 Task: Create a 5-day travel itinerary using available templates.
Action: Mouse moved to (541, 261)
Screenshot: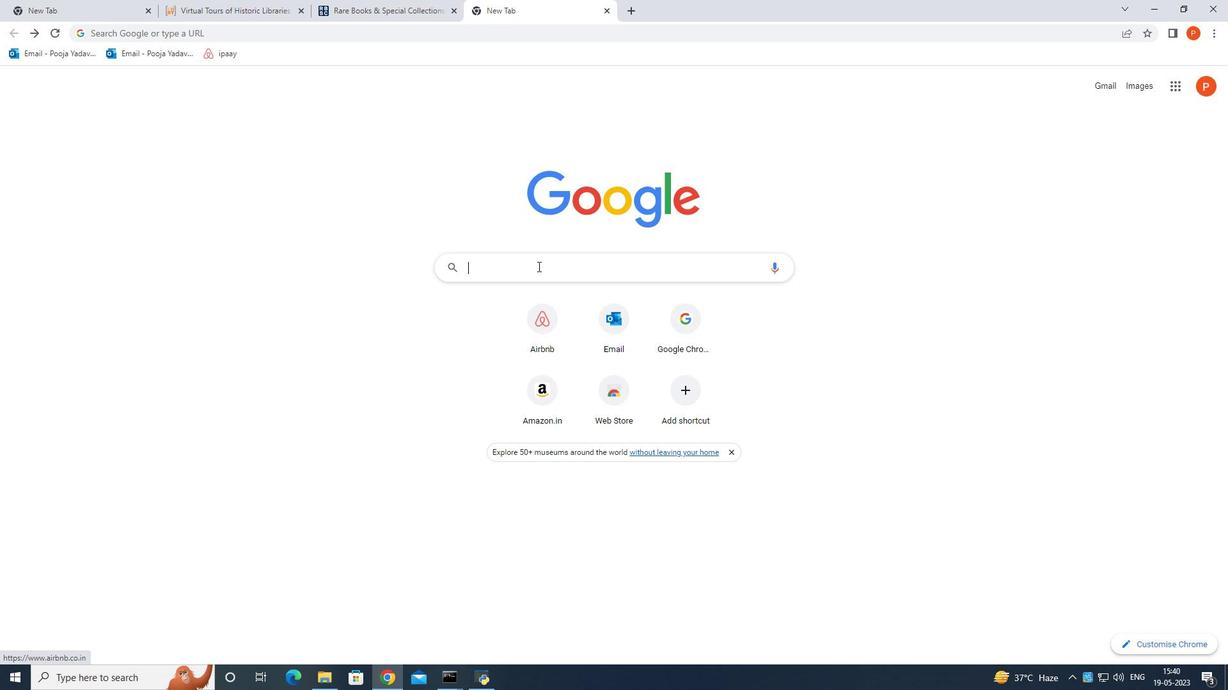 
Action: Mouse pressed left at (541, 261)
Screenshot: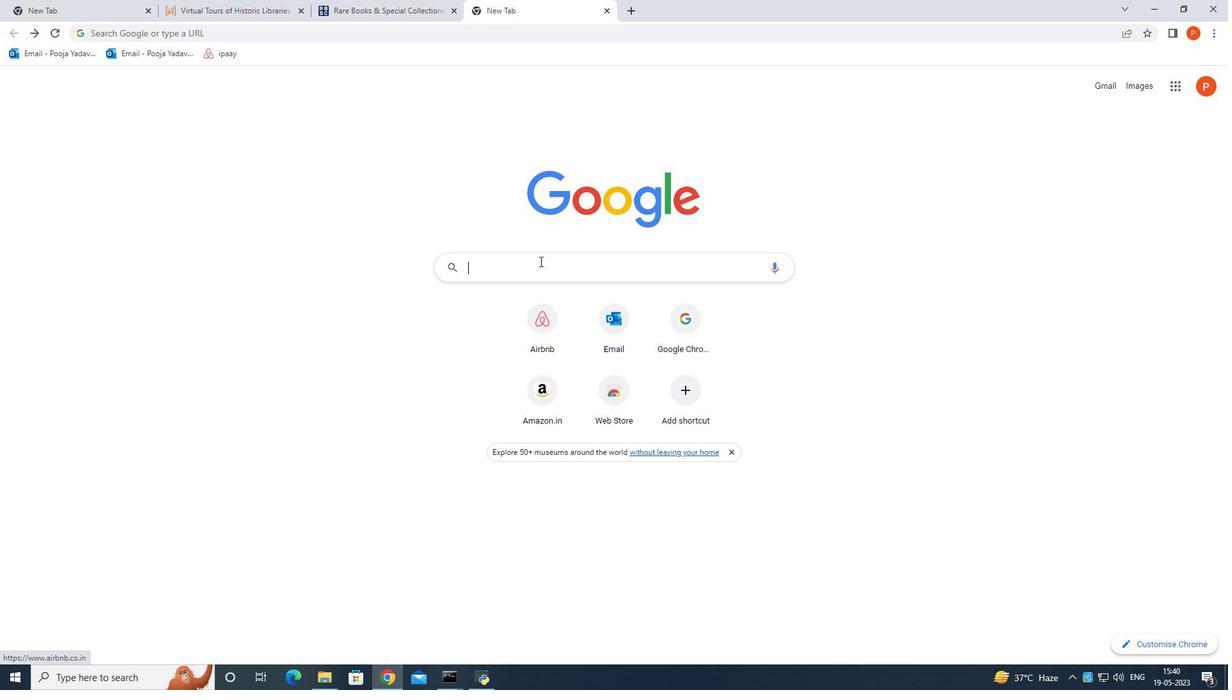 
Action: Mouse moved to (543, 273)
Screenshot: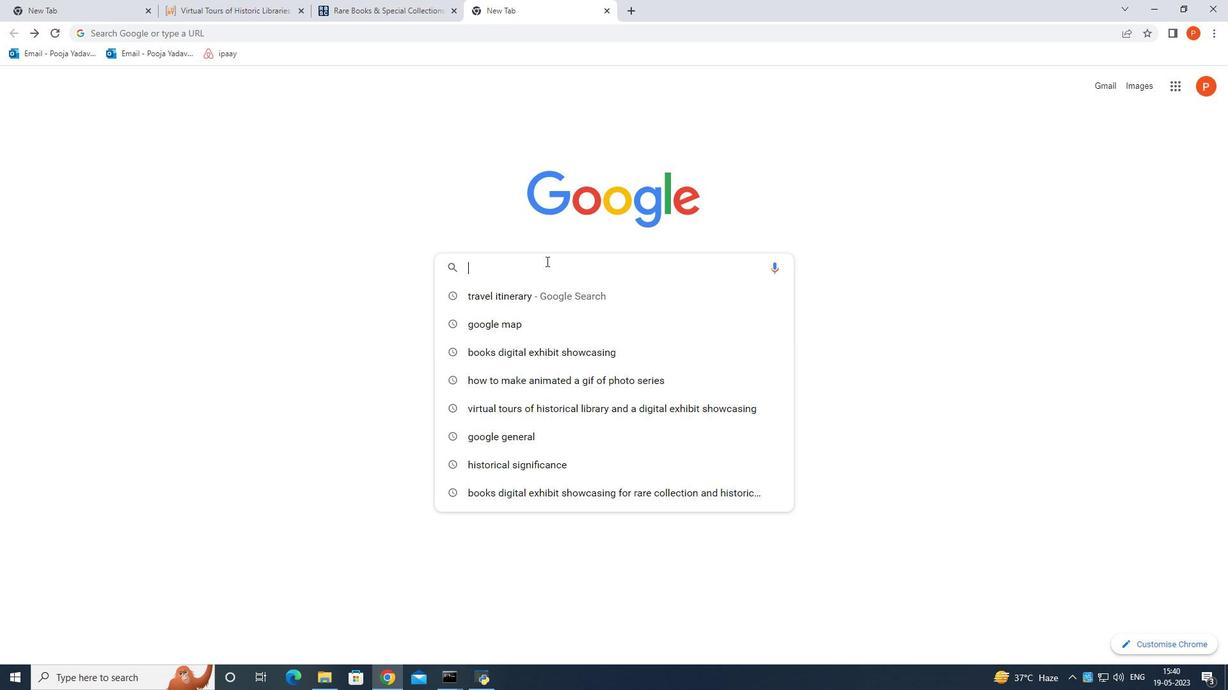 
Action: Key pressed trave<Key.down><Key.enter>
Screenshot: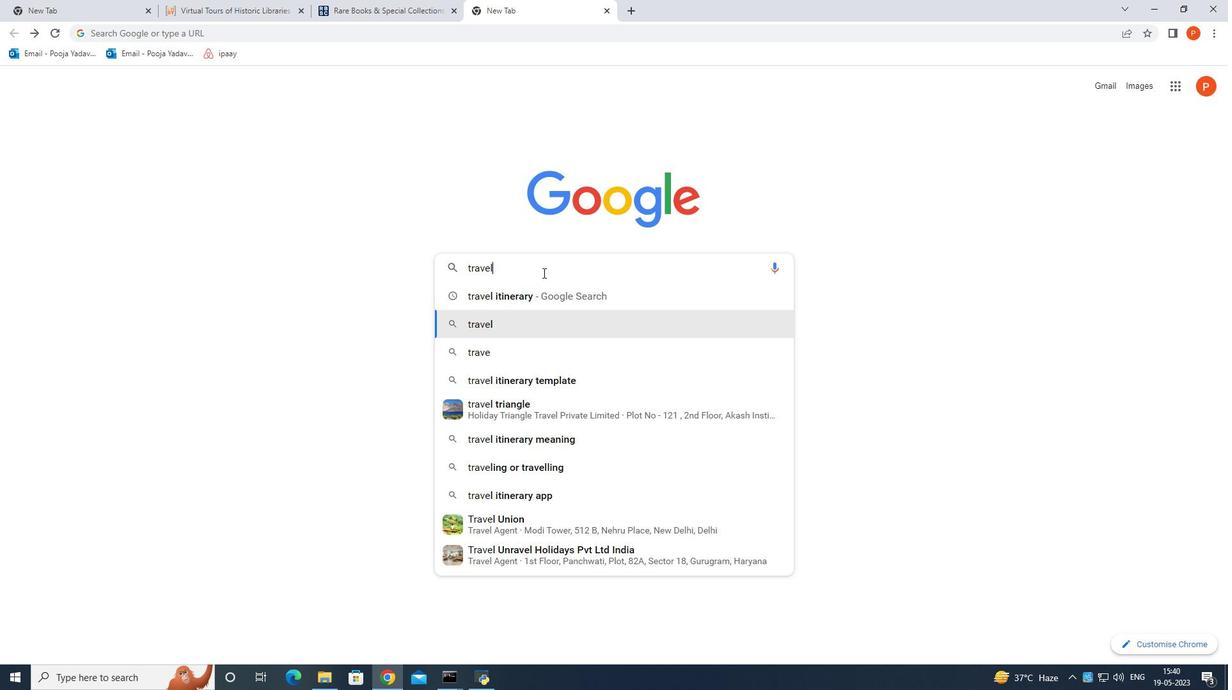 
Action: Mouse moved to (324, 61)
Screenshot: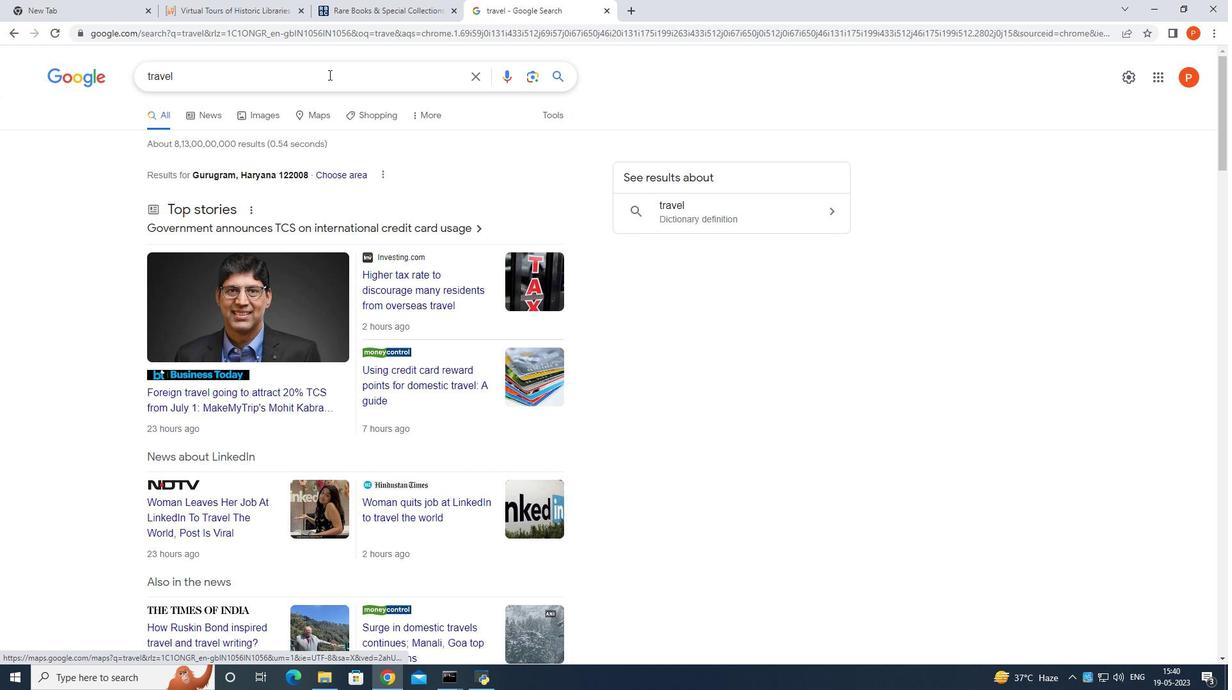 
Action: Mouse pressed left at (324, 61)
Screenshot: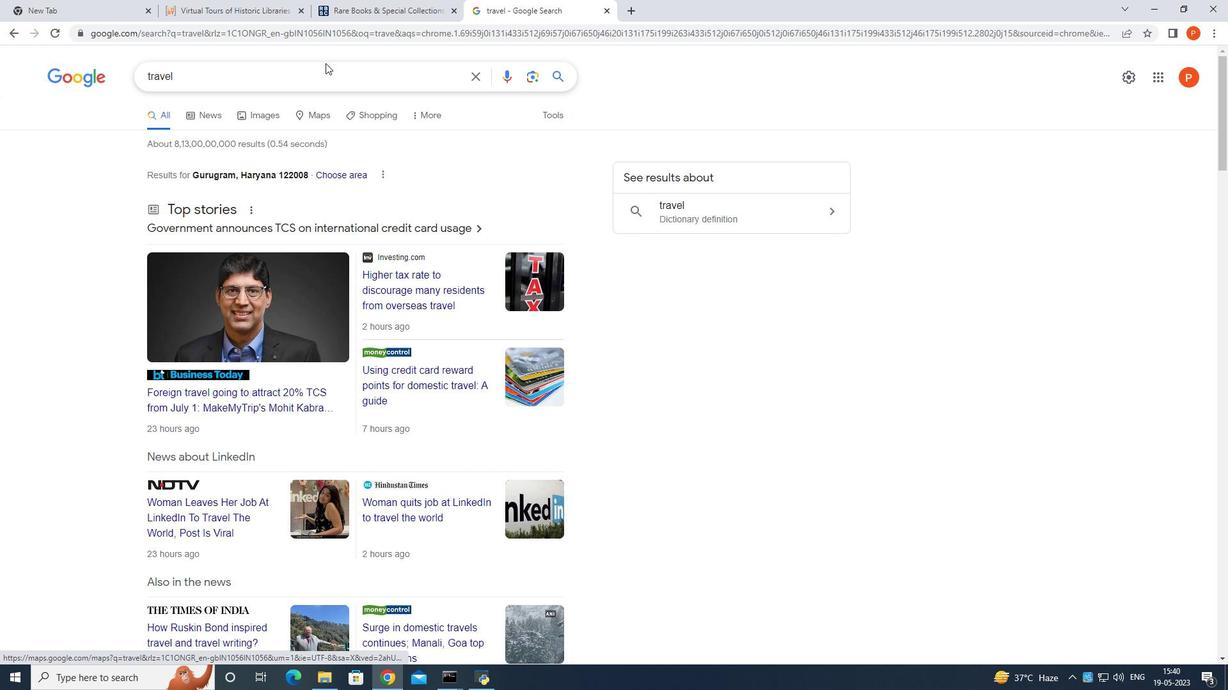
Action: Mouse moved to (320, 68)
Screenshot: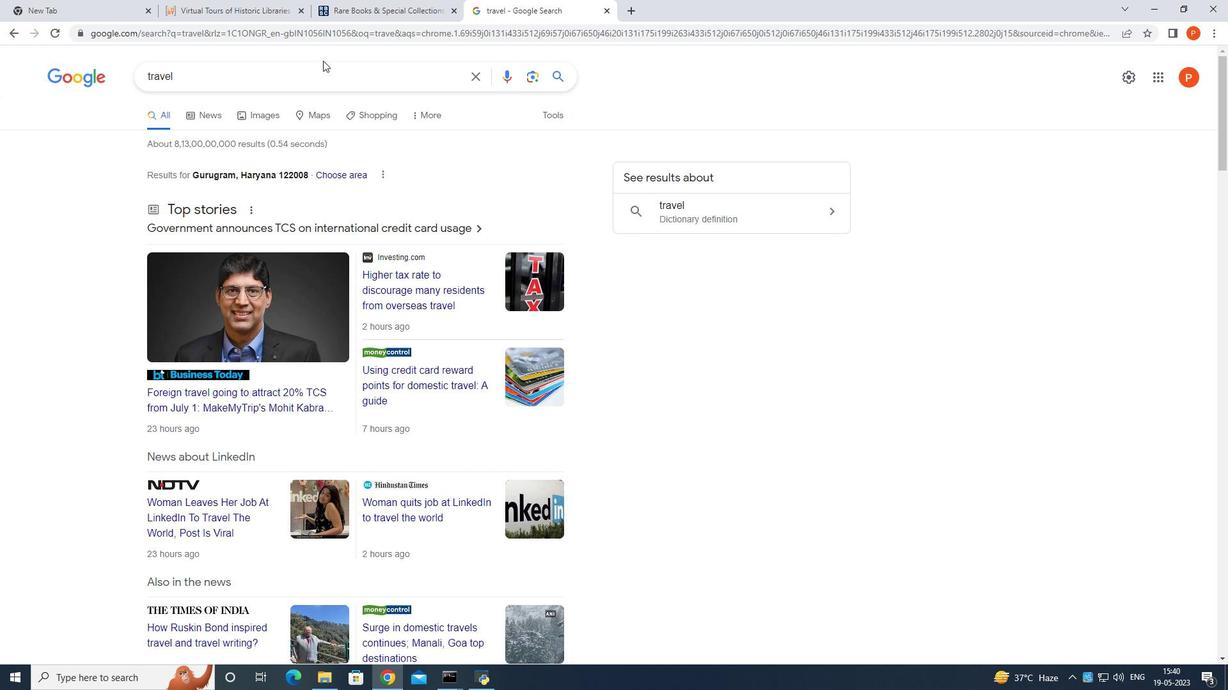 
Action: Mouse pressed left at (320, 68)
Screenshot: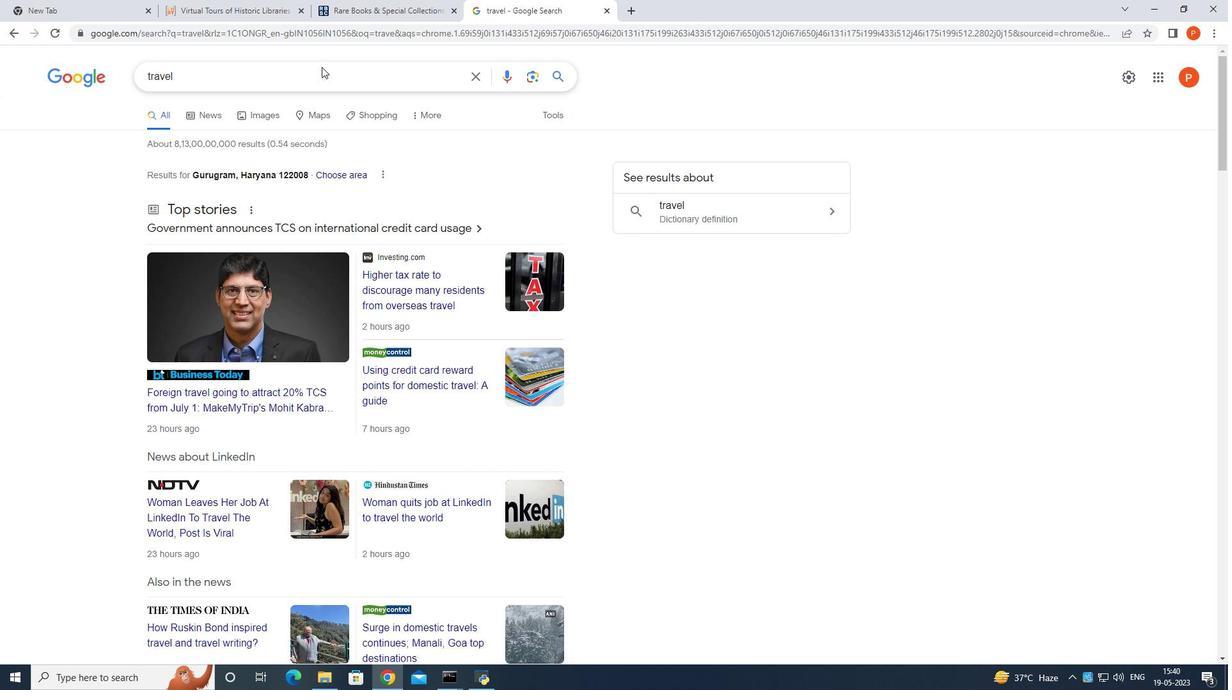 
Action: Mouse moved to (308, 88)
Screenshot: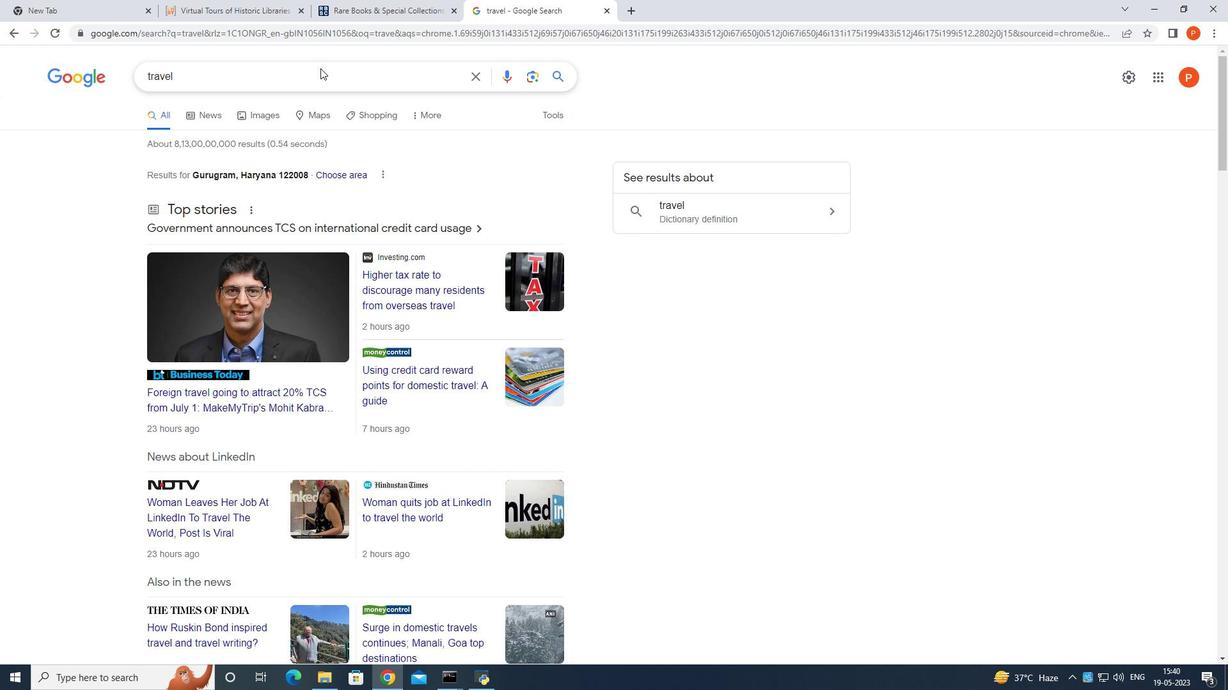 
Action: Mouse pressed left at (308, 88)
Screenshot: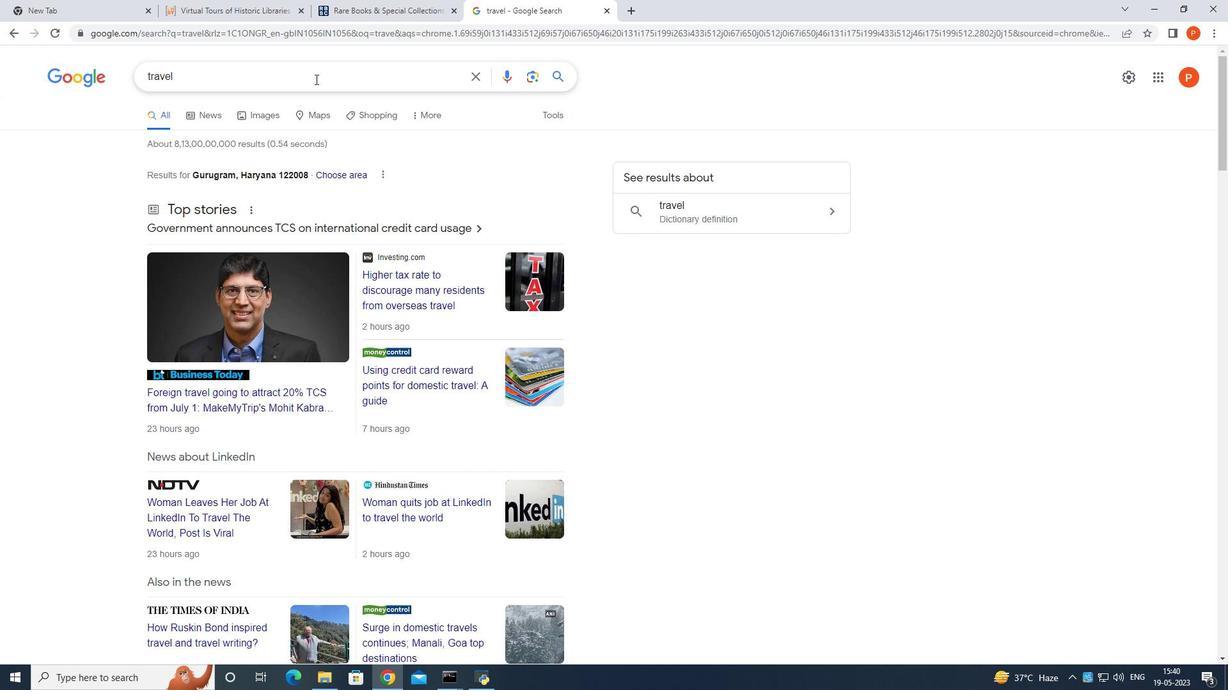 
Action: Mouse moved to (318, 74)
Screenshot: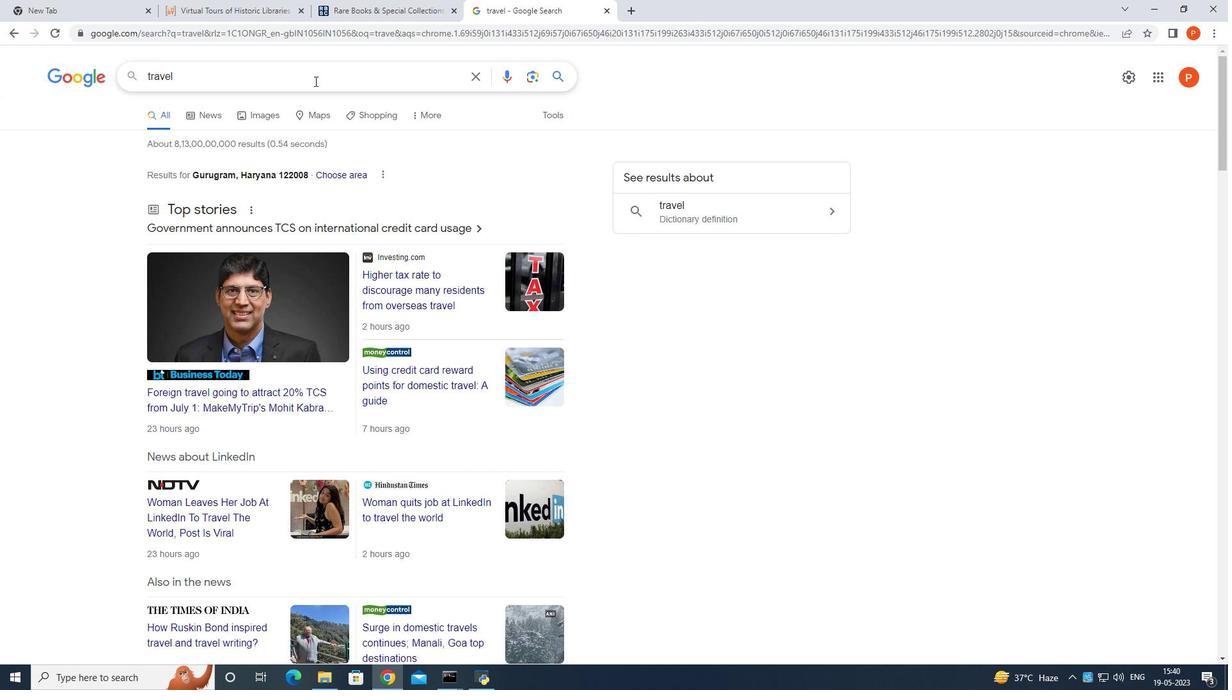 
Action: Mouse pressed left at (318, 74)
Screenshot: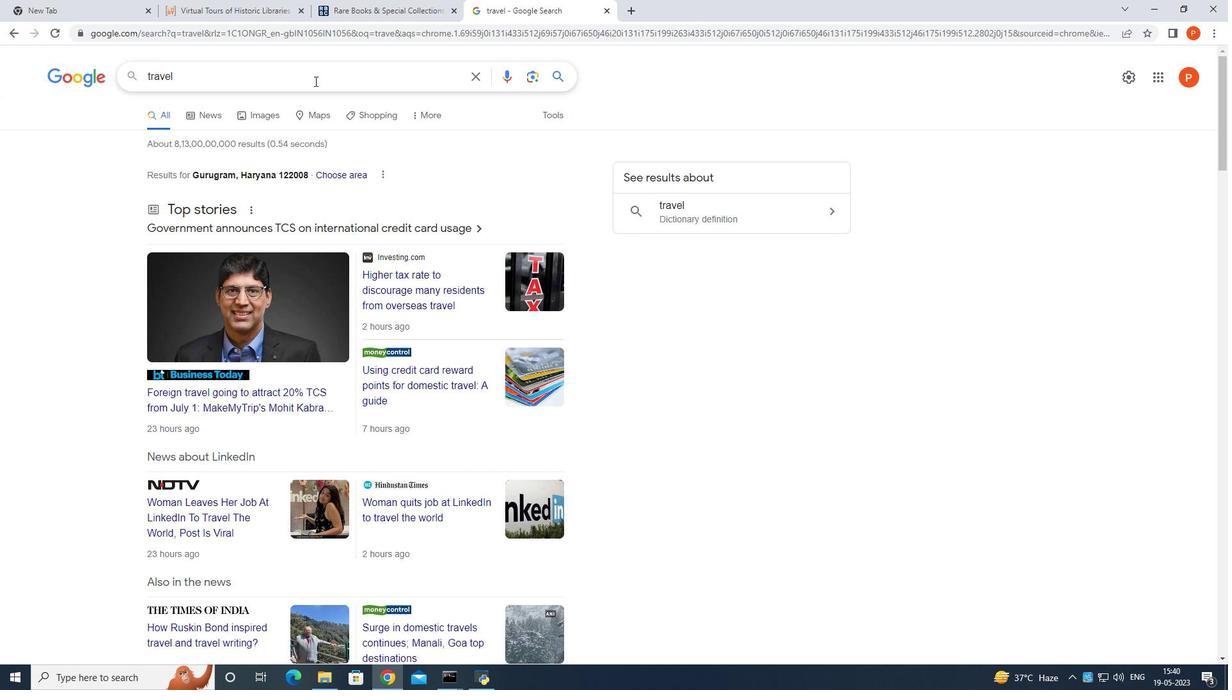 
Action: Mouse moved to (320, 72)
Screenshot: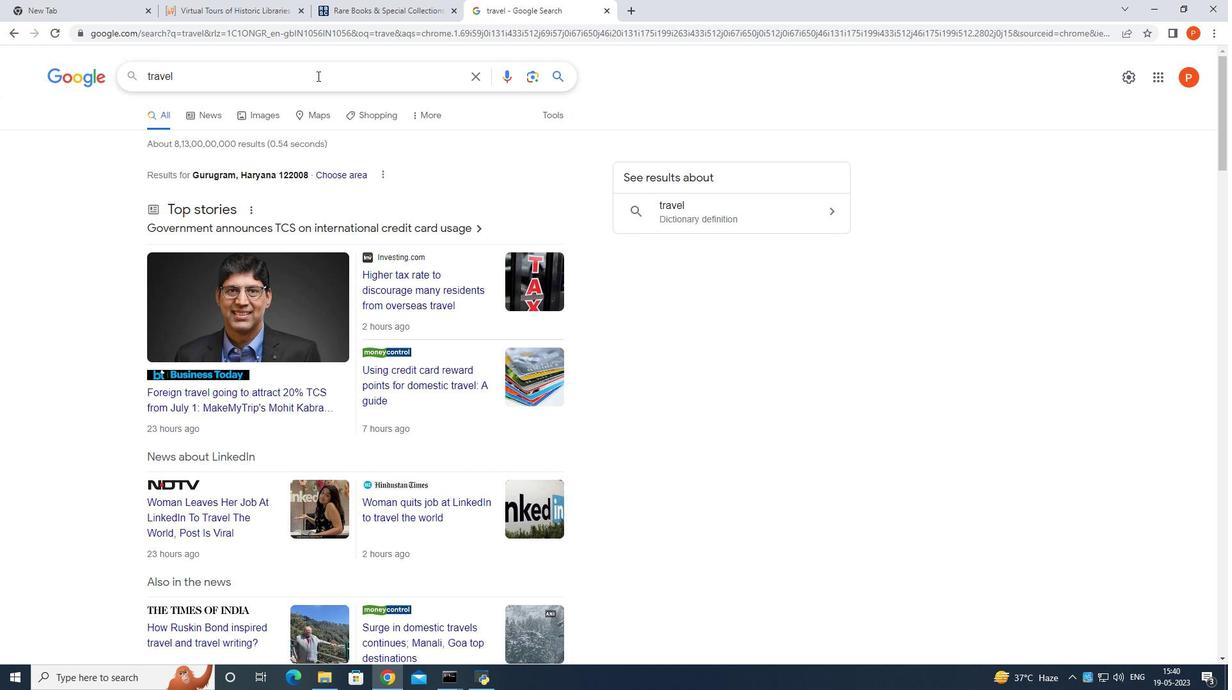 
Action: Key pressed <Key.space>
Screenshot: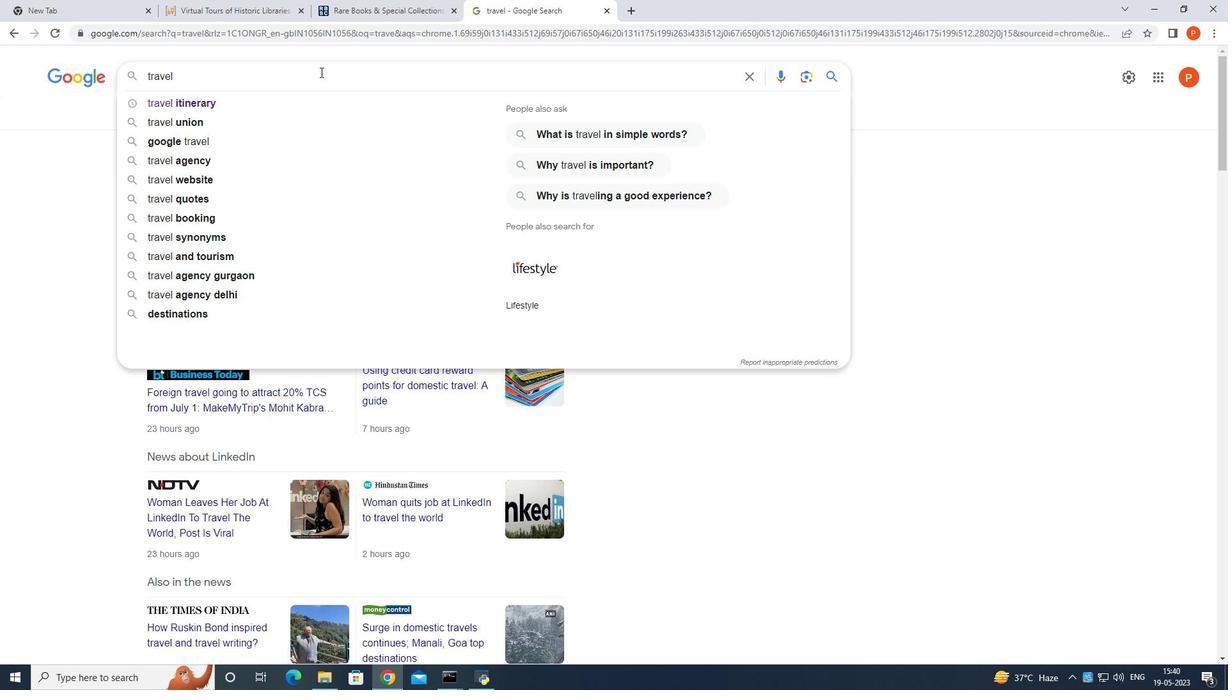 
Action: Mouse moved to (321, 72)
Screenshot: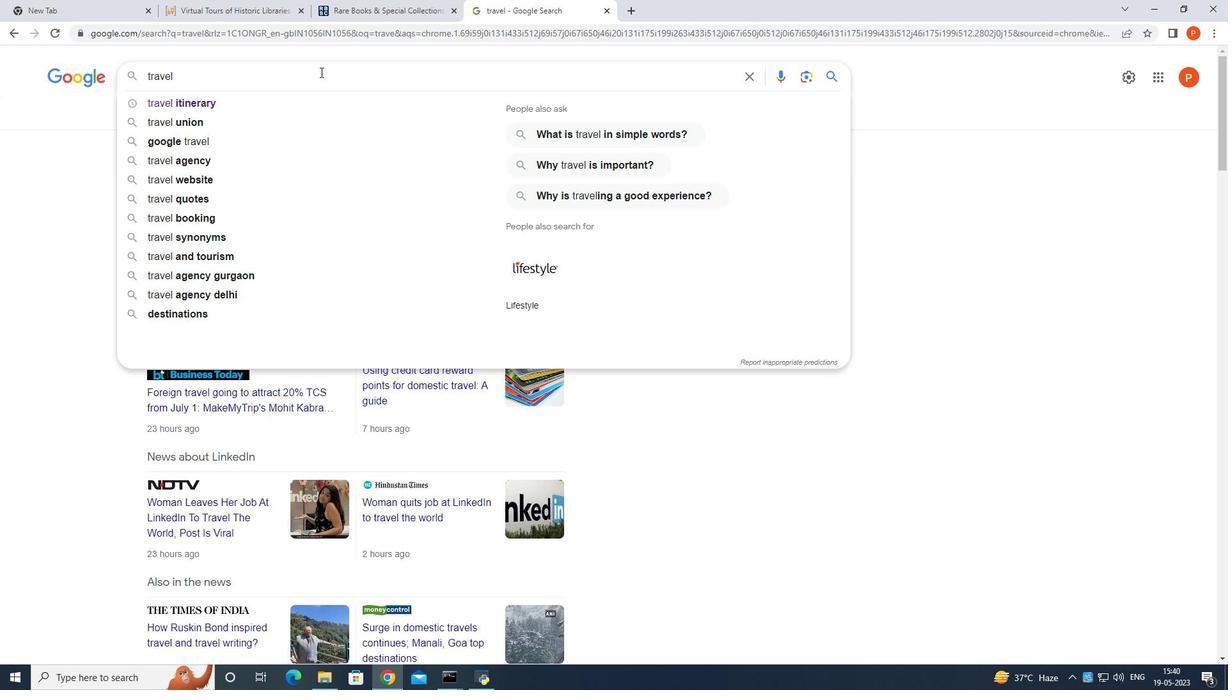 
Action: Key pressed iti<Key.down><Key.enter>
Screenshot: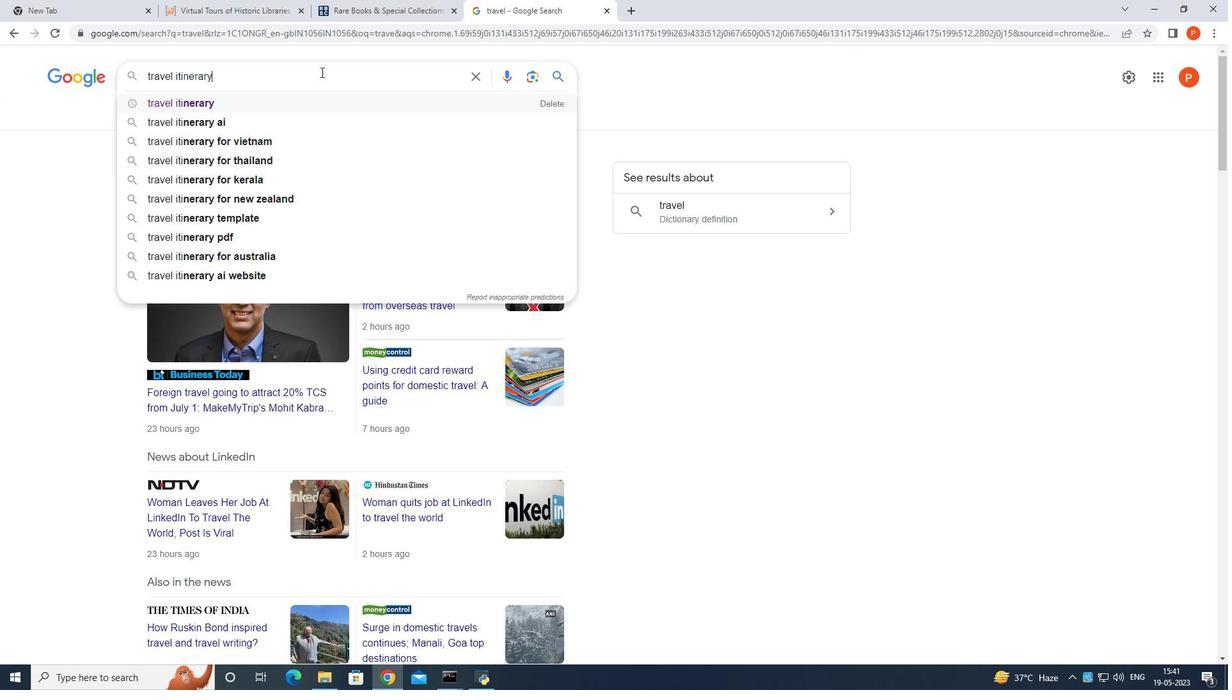 
Action: Mouse moved to (334, 88)
Screenshot: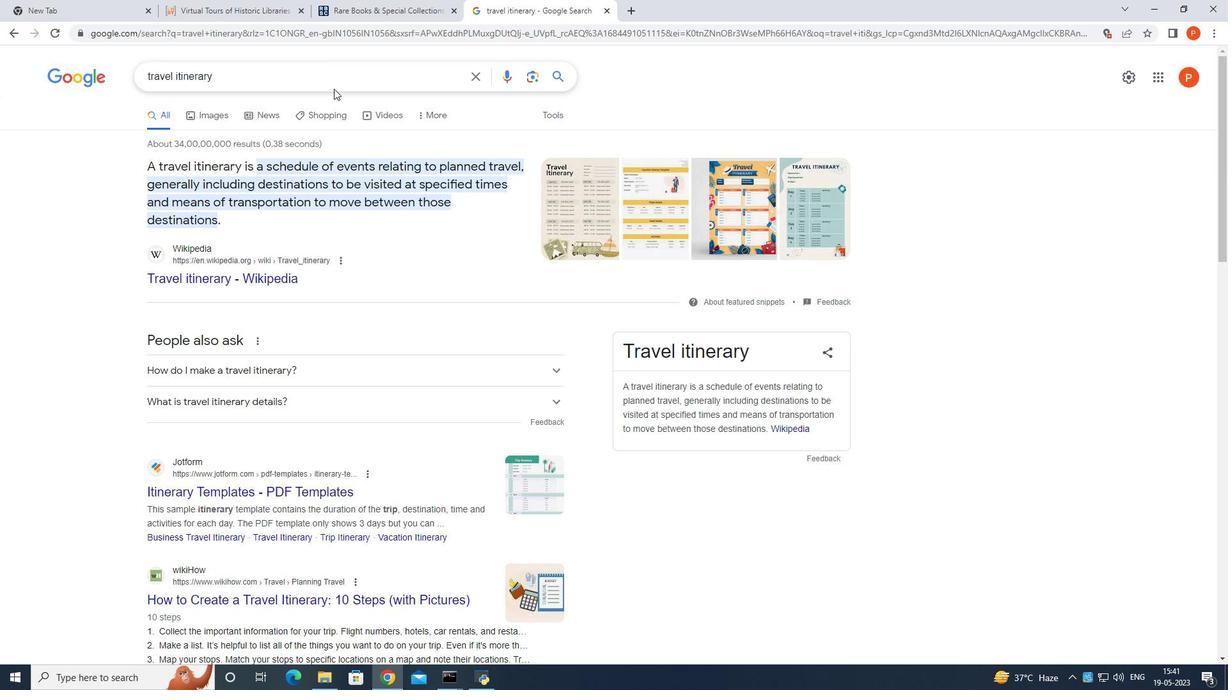 
Action: Mouse scrolled (334, 88) with delta (0, 0)
Screenshot: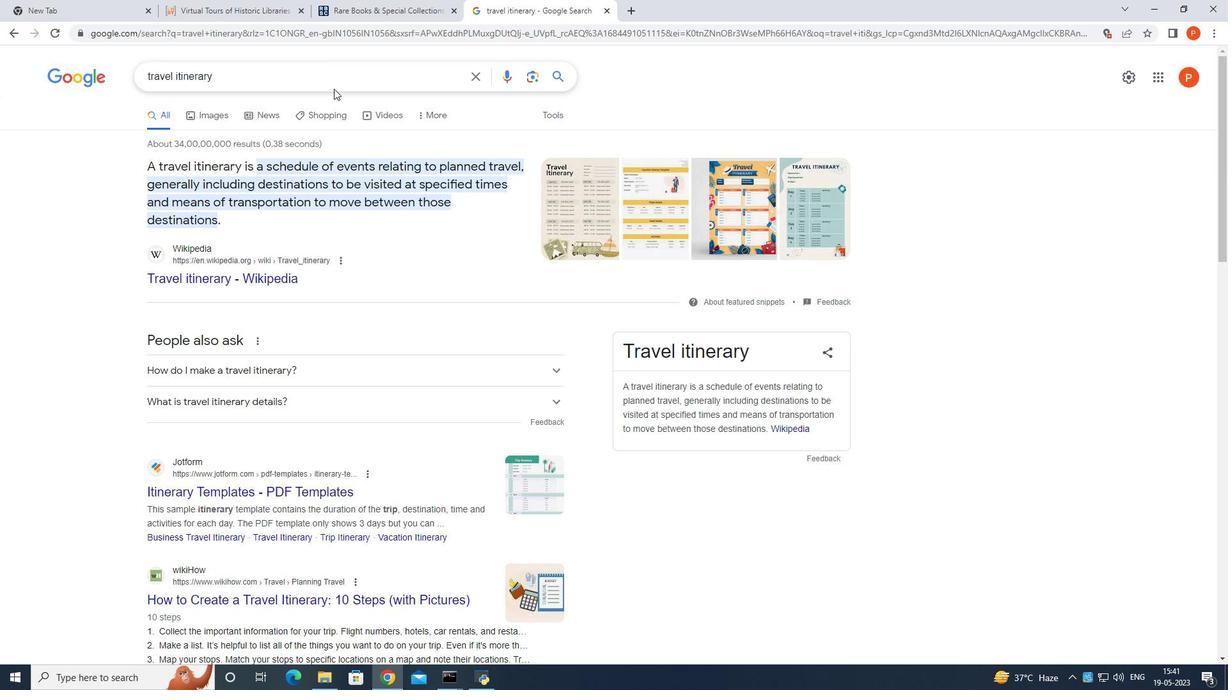 
Action: Mouse scrolled (334, 89) with delta (0, 0)
Screenshot: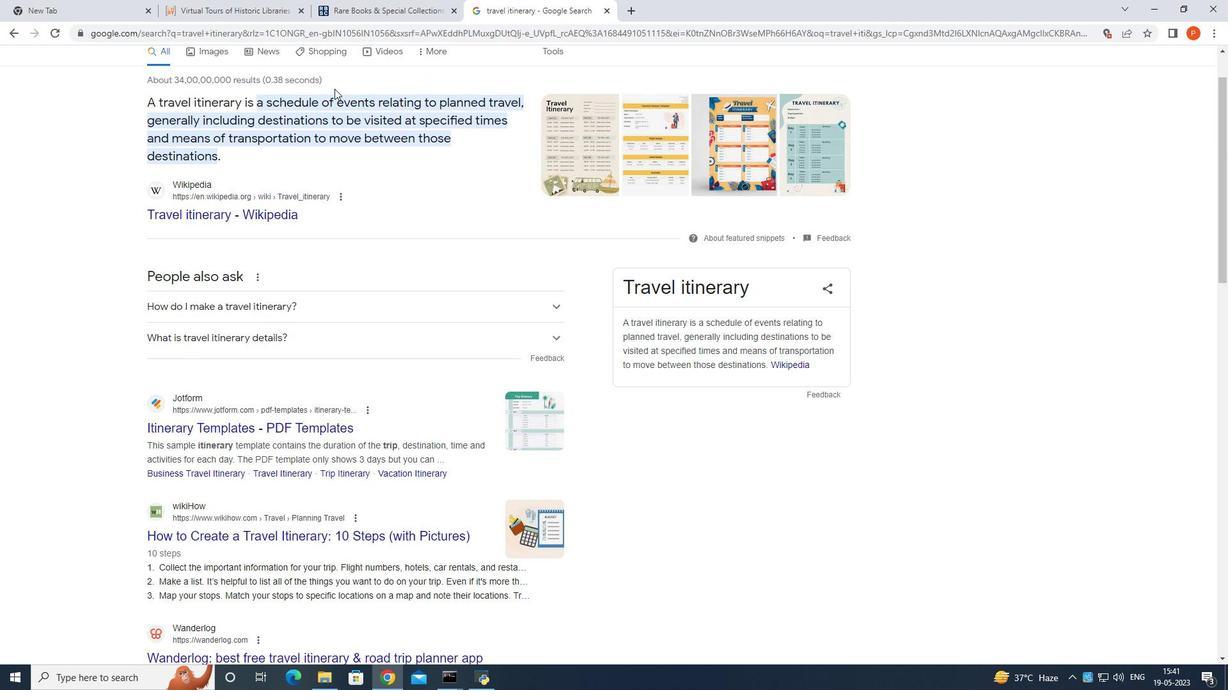 
Action: Mouse moved to (562, 210)
Screenshot: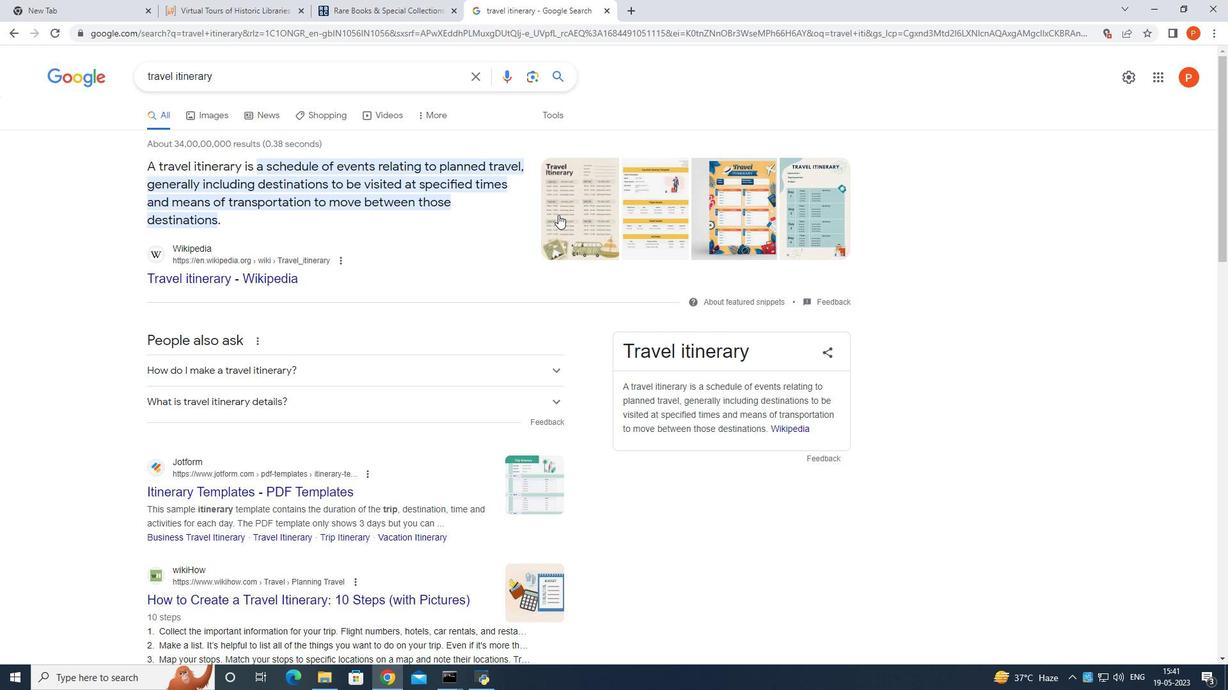 
Action: Mouse pressed left at (562, 210)
Screenshot: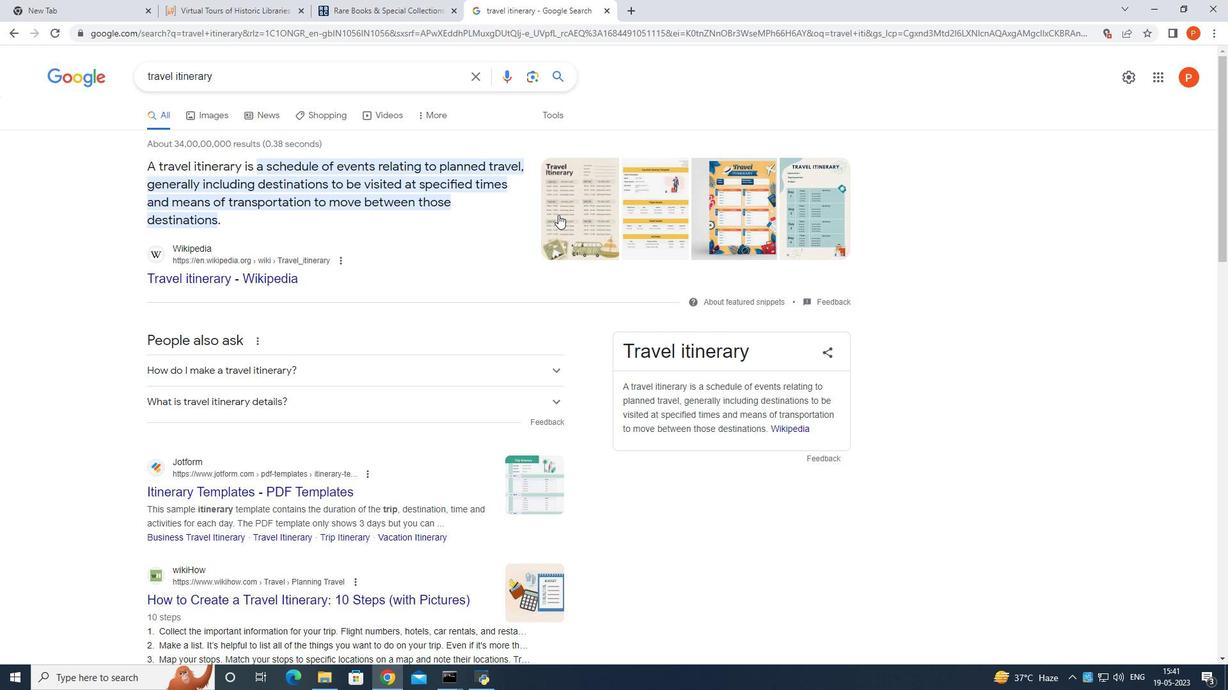 
Action: Mouse moved to (891, 287)
Screenshot: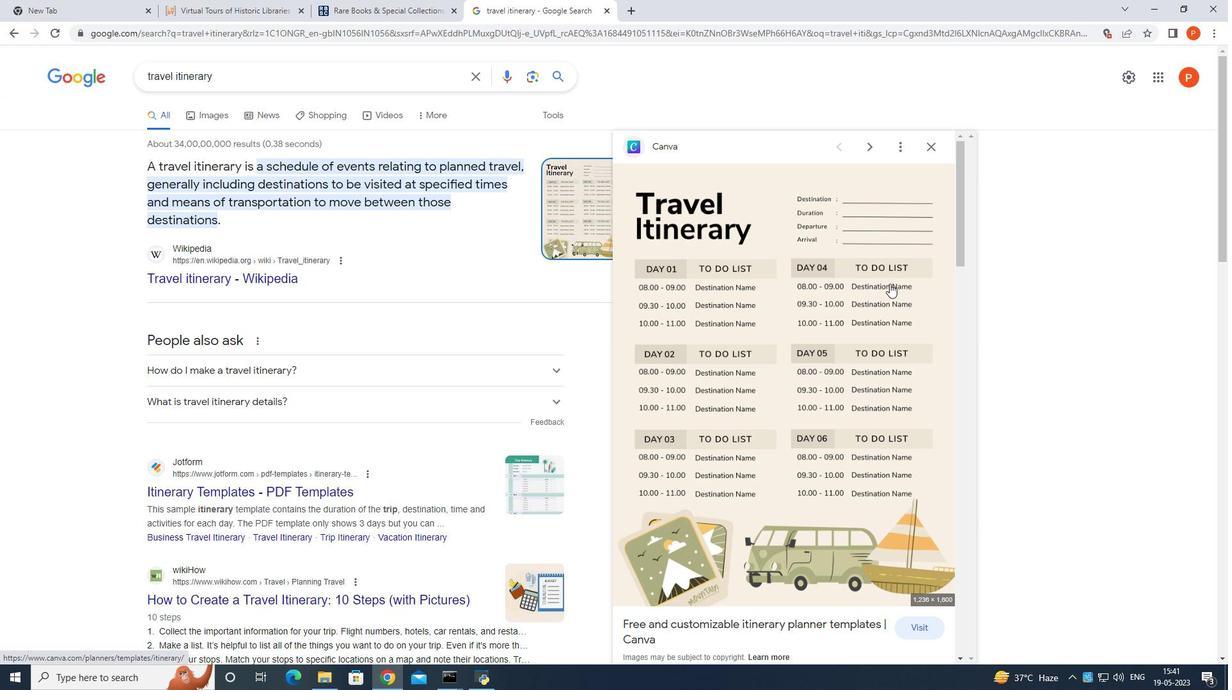 
Action: Mouse scrolled (891, 286) with delta (0, 0)
Screenshot: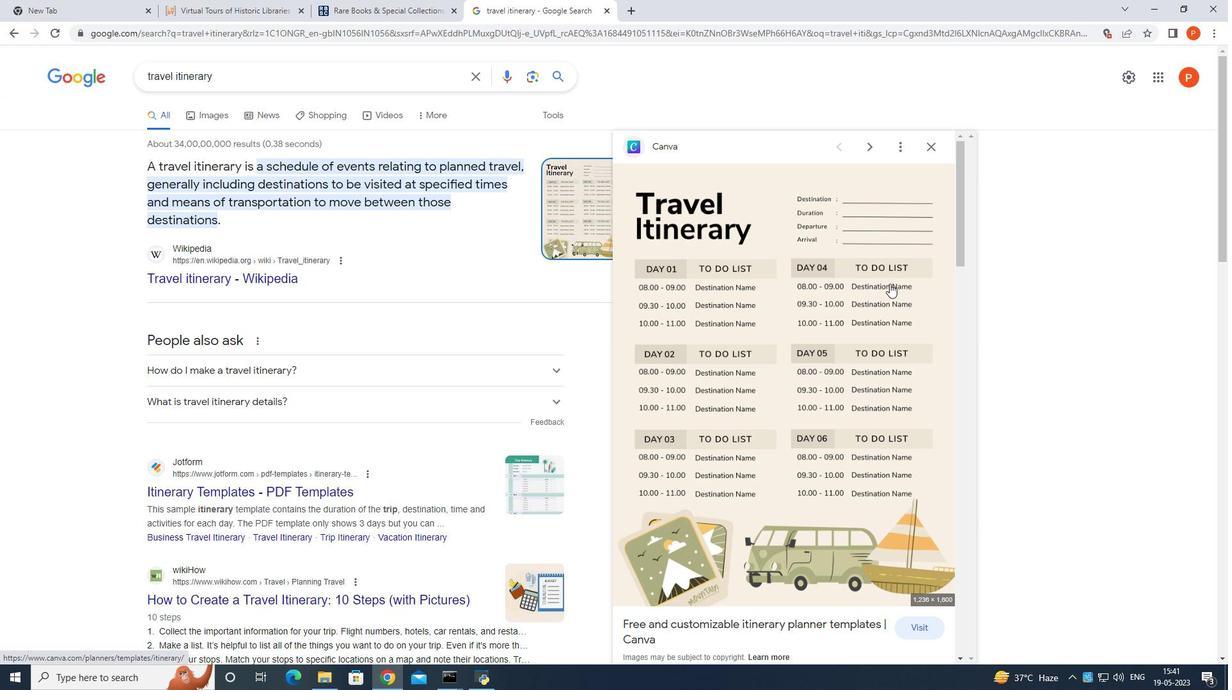 
Action: Mouse scrolled (891, 286) with delta (0, 0)
Screenshot: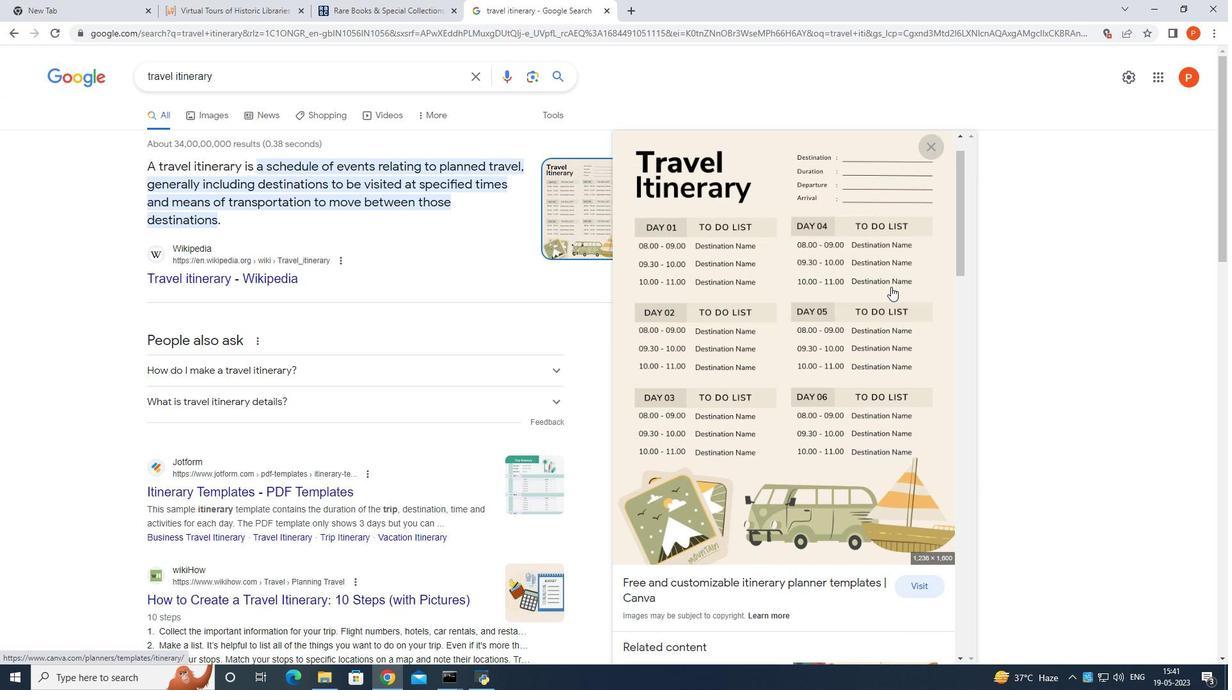 
Action: Mouse moved to (891, 287)
Screenshot: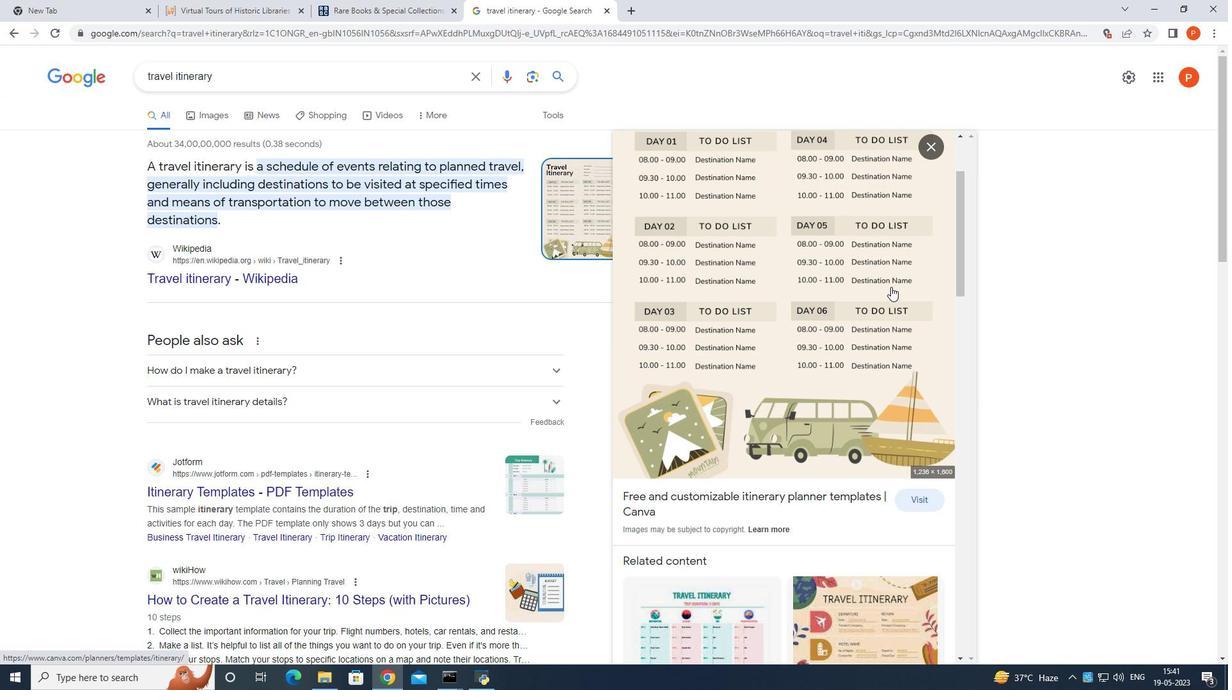 
Action: Mouse scrolled (891, 286) with delta (0, 0)
Screenshot: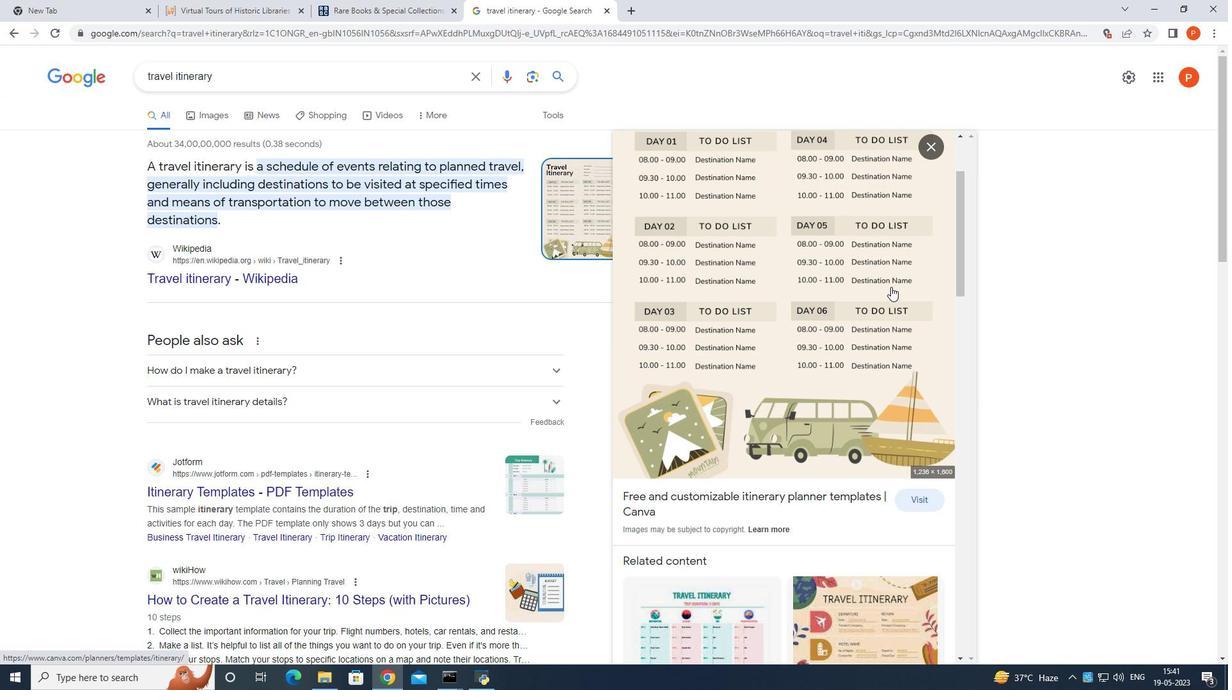 
Action: Mouse scrolled (891, 287) with delta (0, 0)
Screenshot: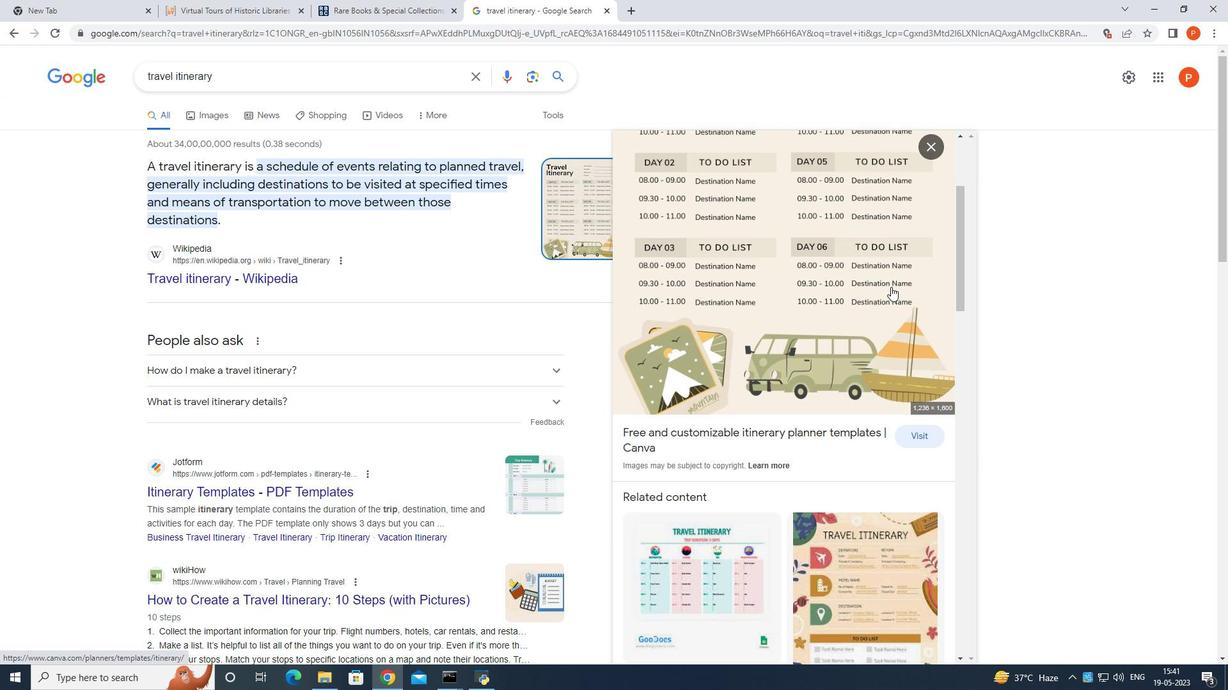 
Action: Mouse scrolled (891, 287) with delta (0, 0)
Screenshot: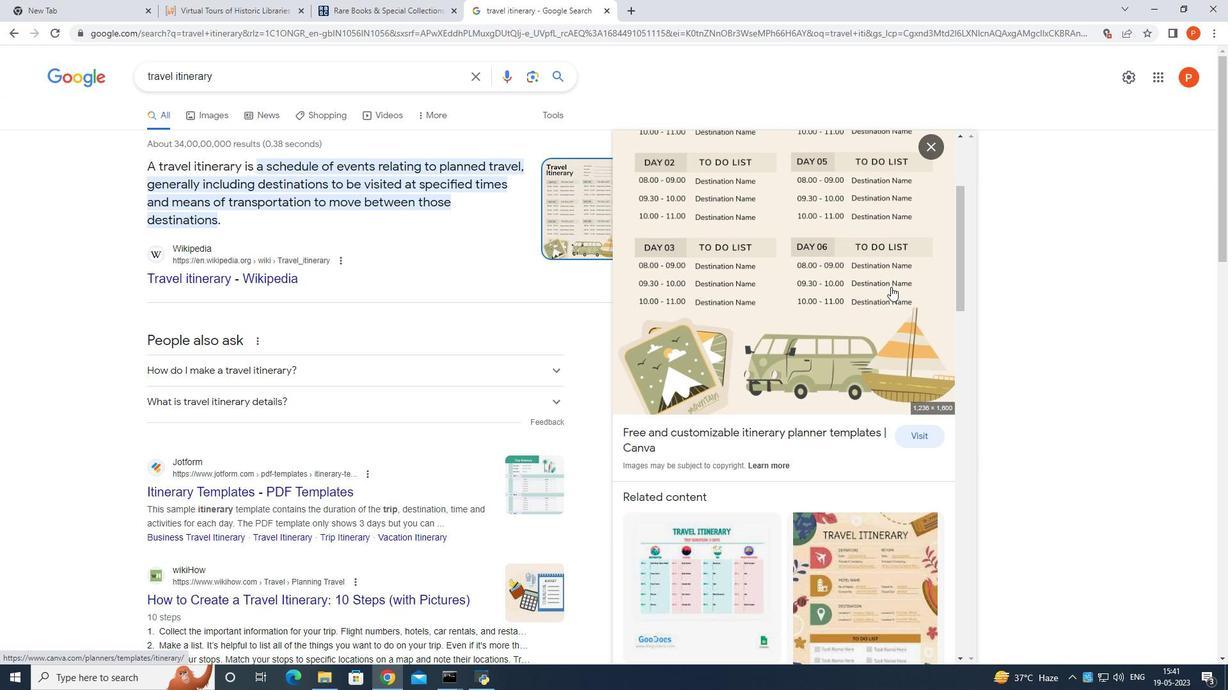 
Action: Mouse moved to (839, 319)
Screenshot: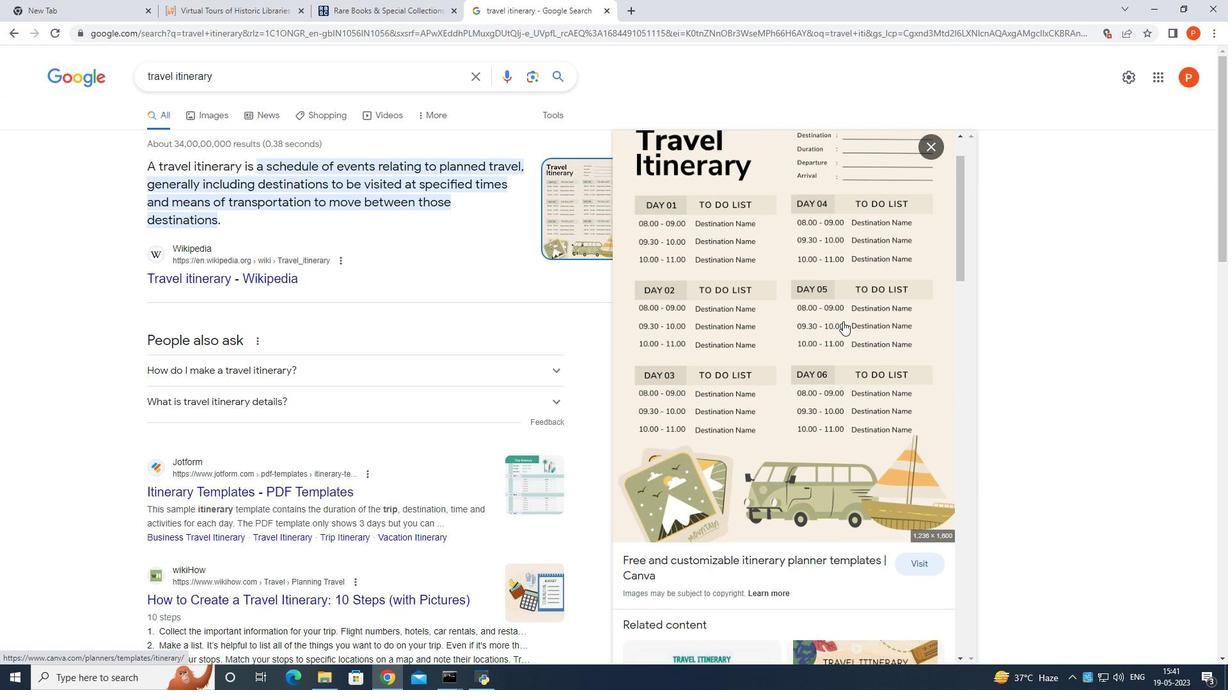 
Action: Mouse scrolled (839, 318) with delta (0, 0)
Screenshot: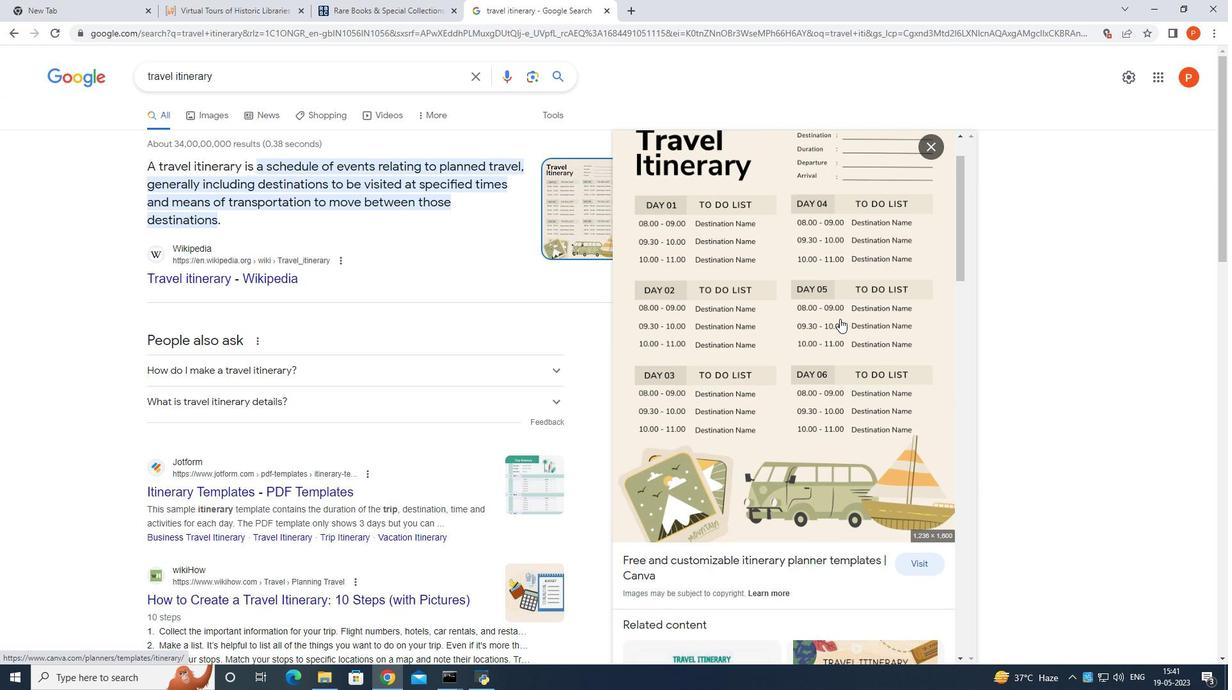
Action: Mouse scrolled (839, 318) with delta (0, 0)
Screenshot: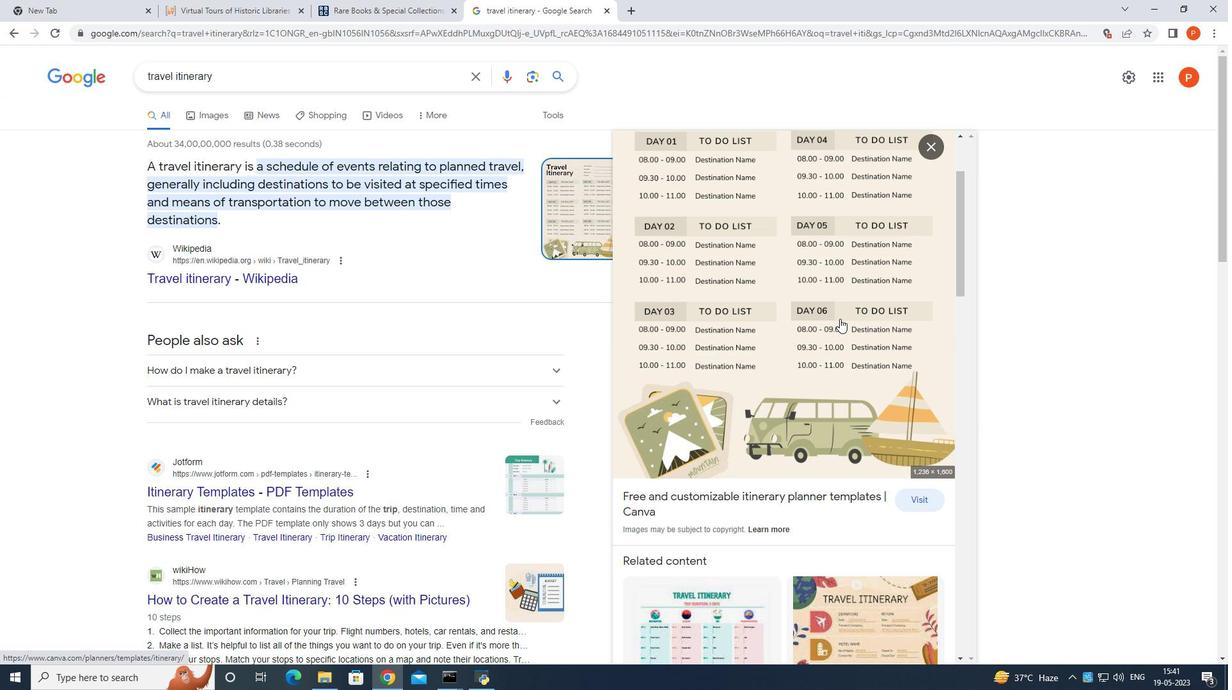 
Action: Mouse moved to (839, 319)
Screenshot: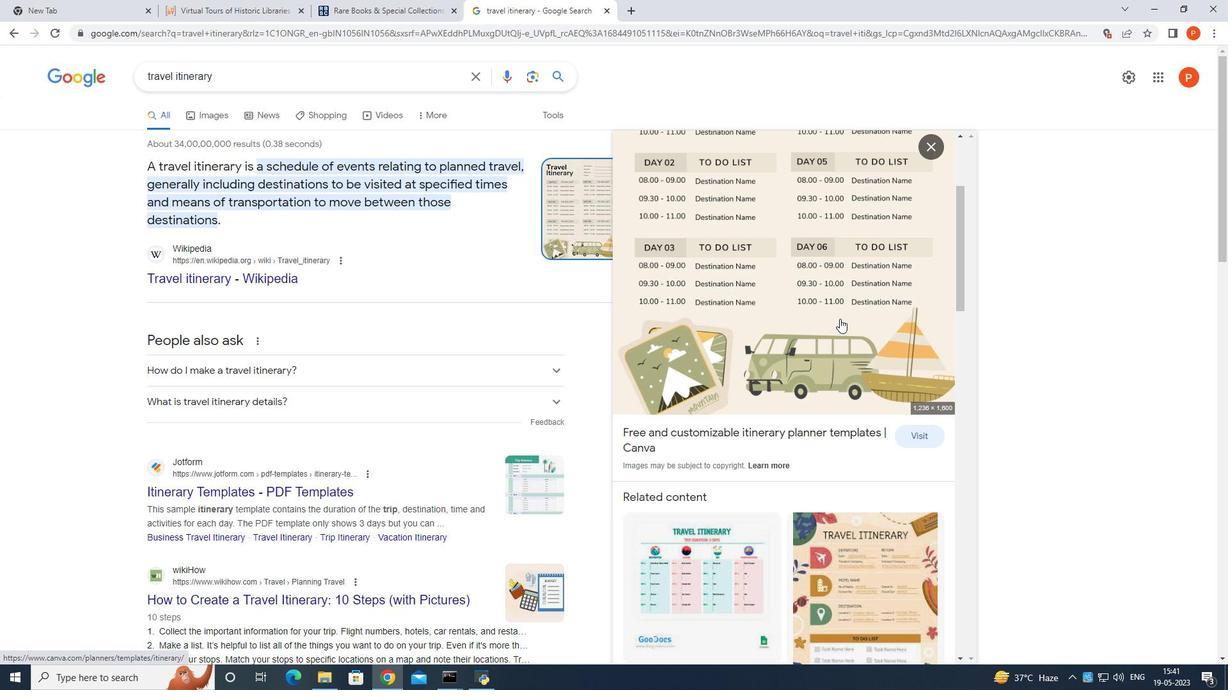 
Action: Mouse scrolled (839, 318) with delta (0, 0)
Screenshot: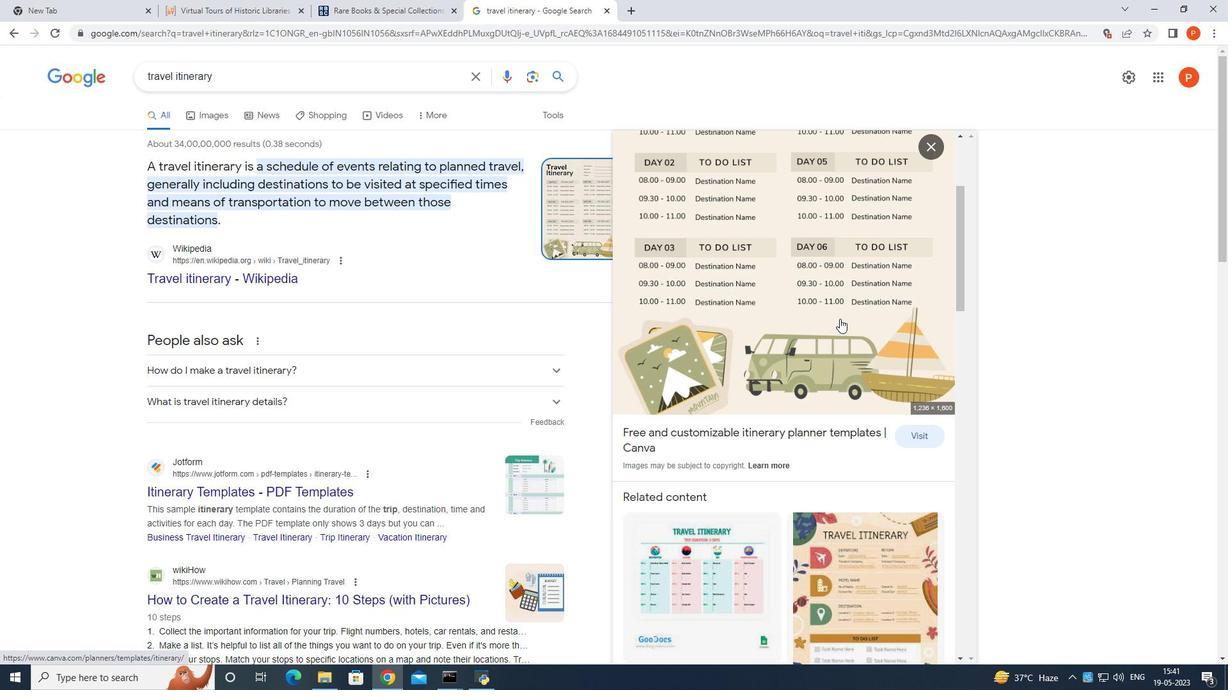 
Action: Mouse scrolled (839, 318) with delta (0, 0)
Screenshot: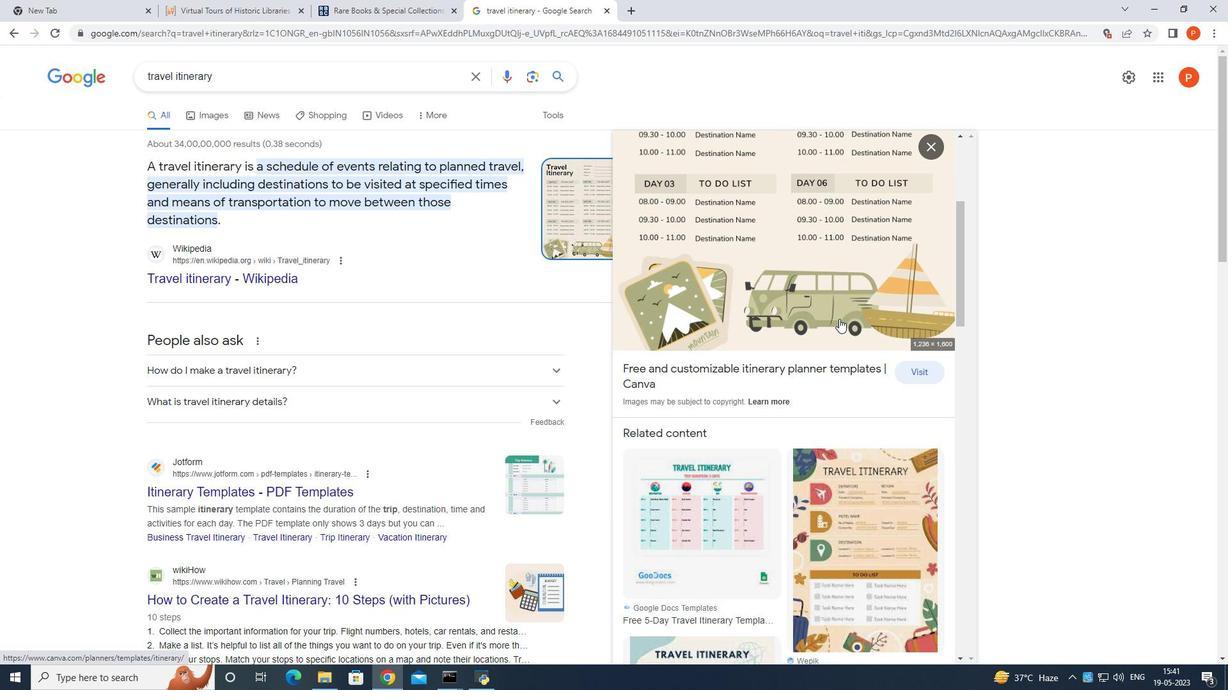 
Action: Mouse moved to (562, 364)
Screenshot: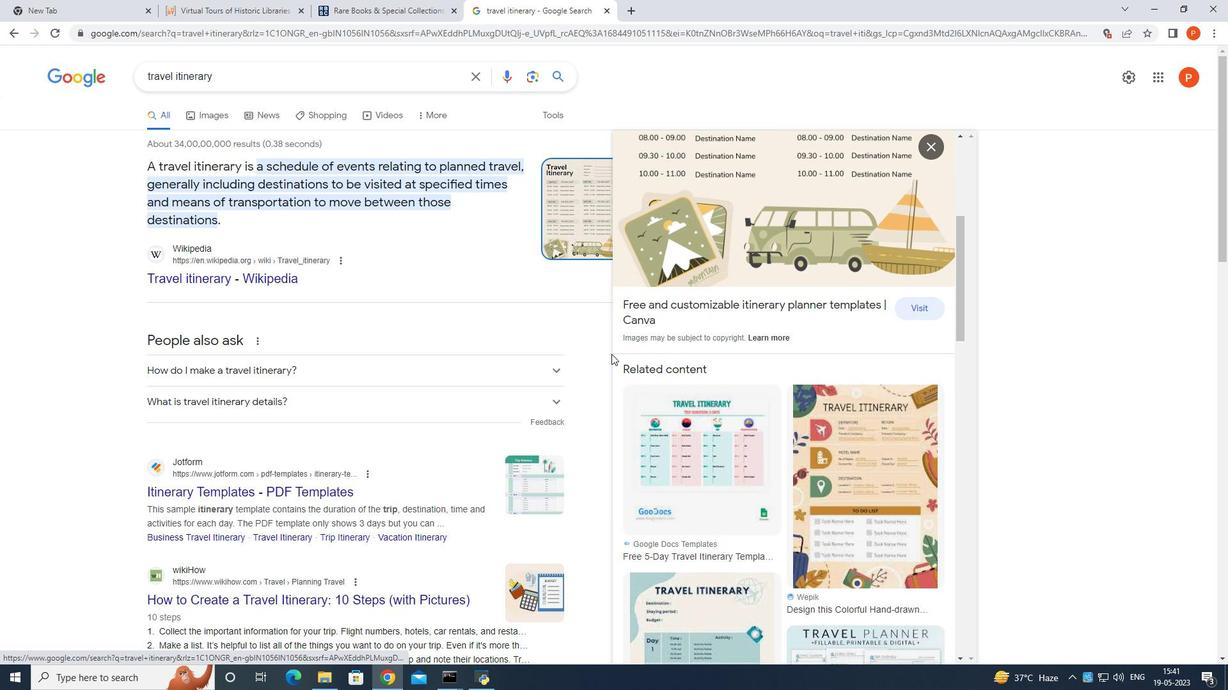 
Action: Mouse pressed left at (562, 364)
Screenshot: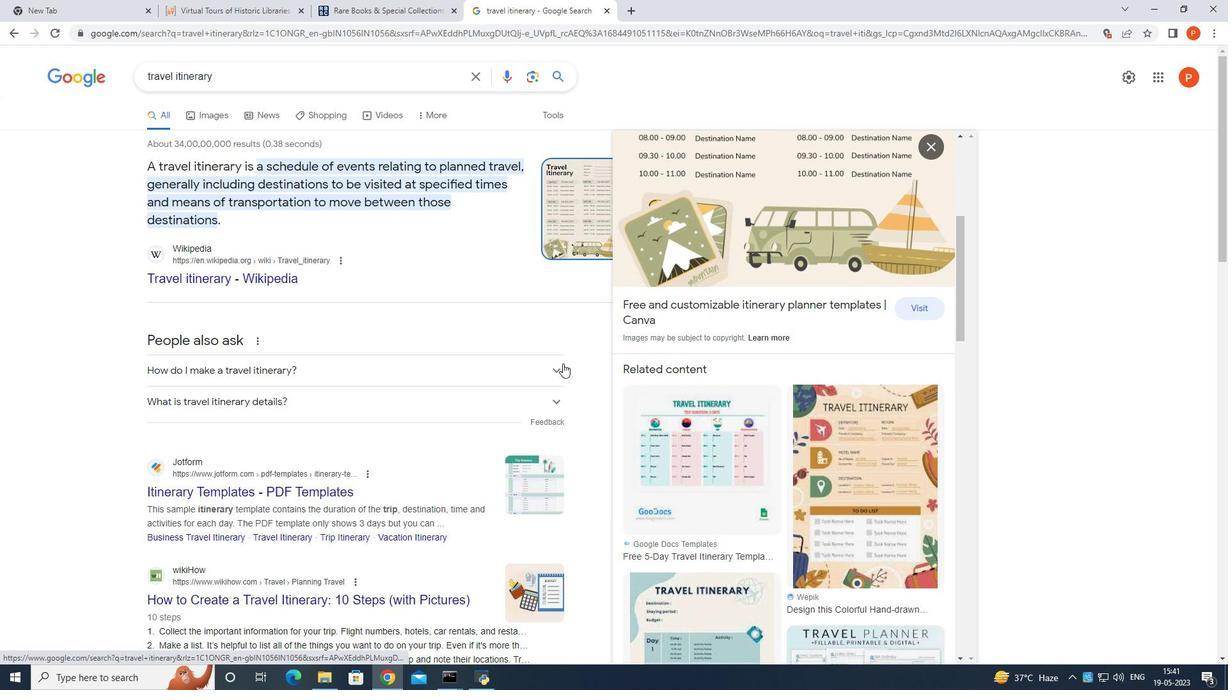 
Action: Mouse moved to (277, 468)
Screenshot: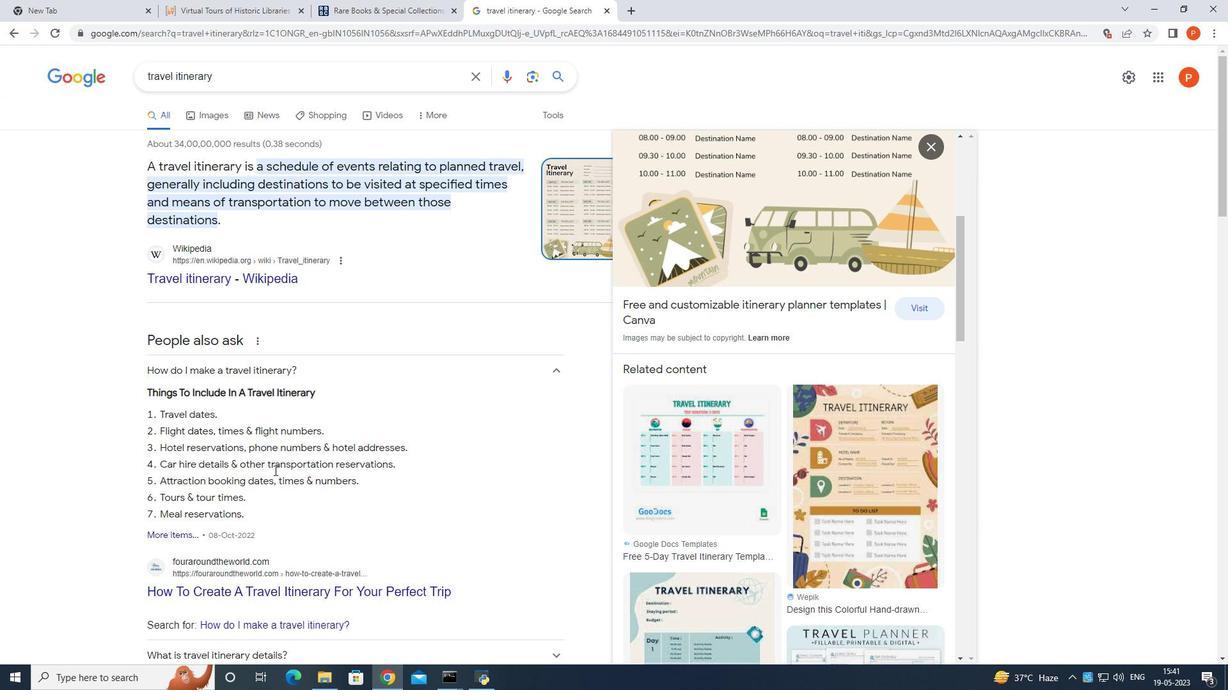 
Action: Mouse scrolled (277, 467) with delta (0, 0)
Screenshot: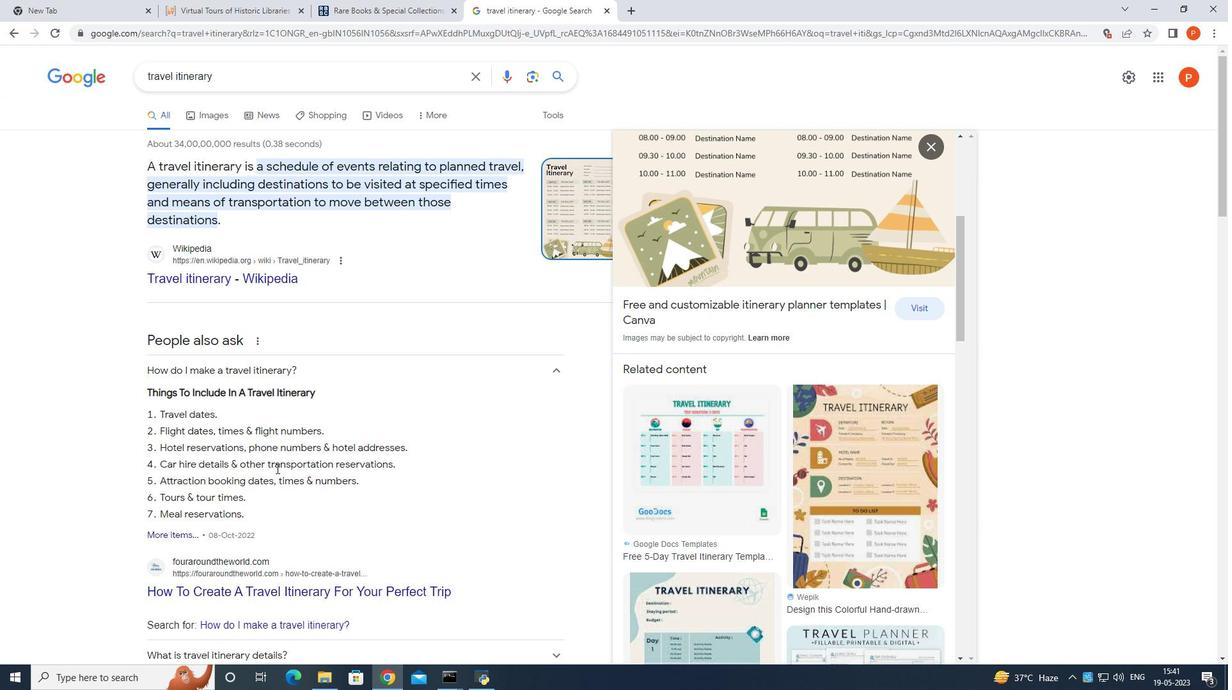 
Action: Mouse scrolled (277, 467) with delta (0, 0)
Screenshot: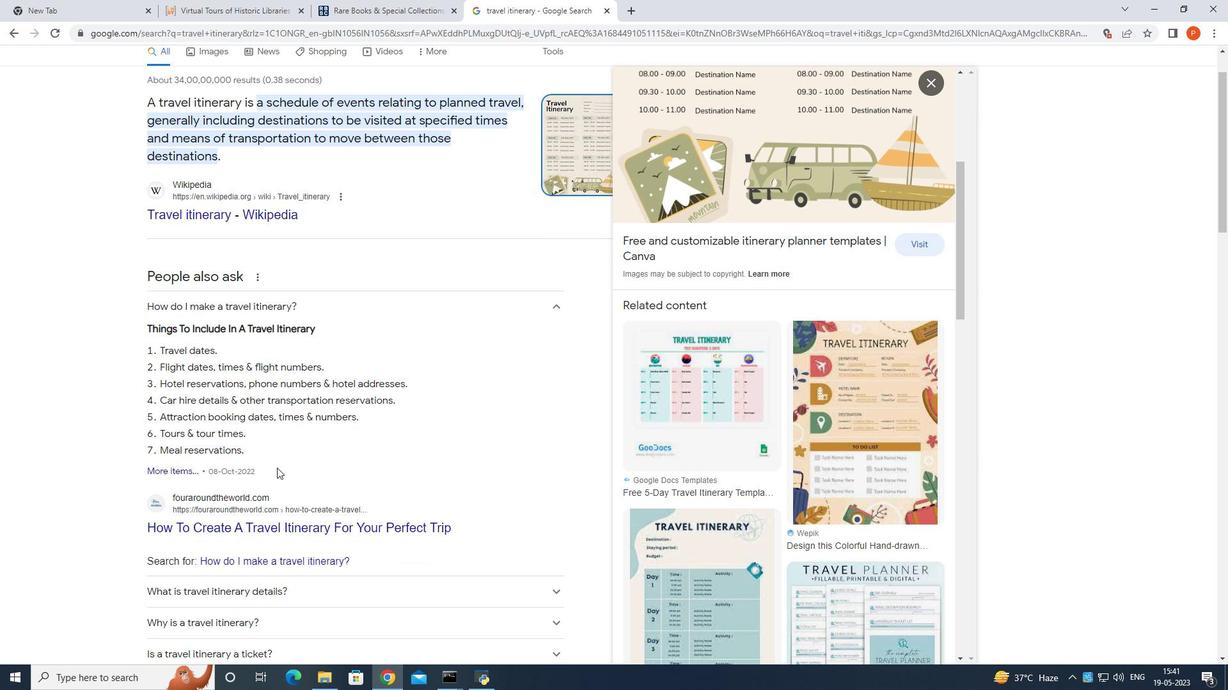 
Action: Mouse moved to (277, 466)
Screenshot: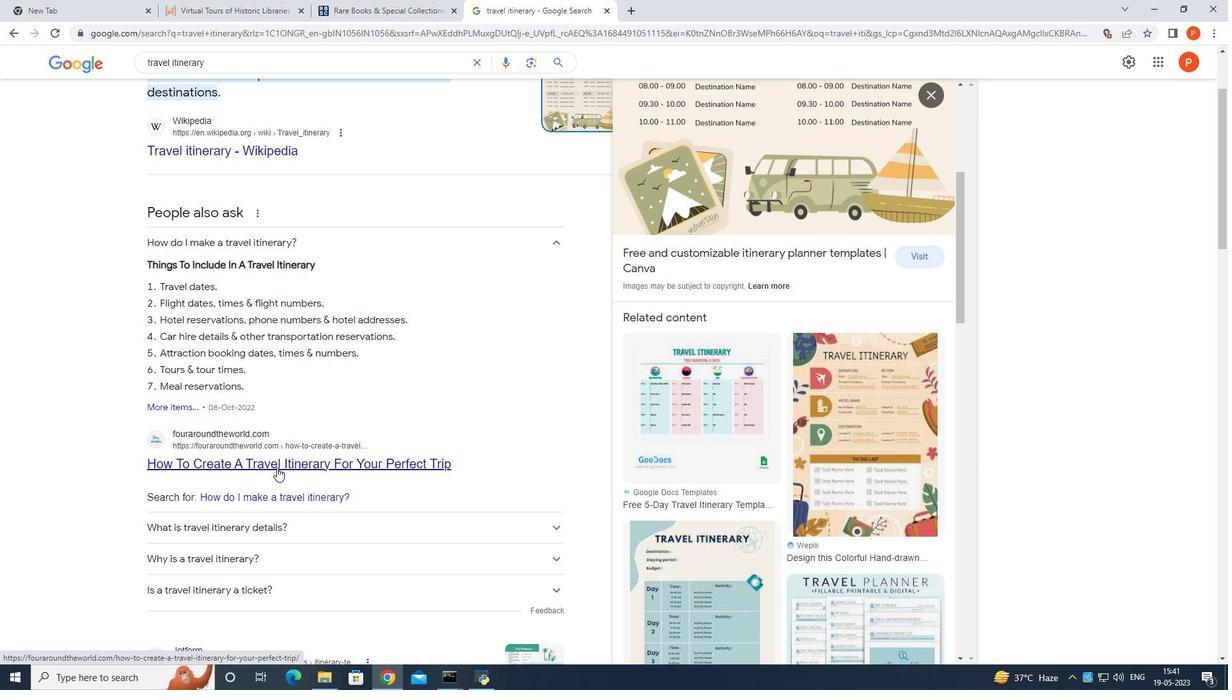 
Action: Mouse scrolled (277, 465) with delta (0, 0)
Screenshot: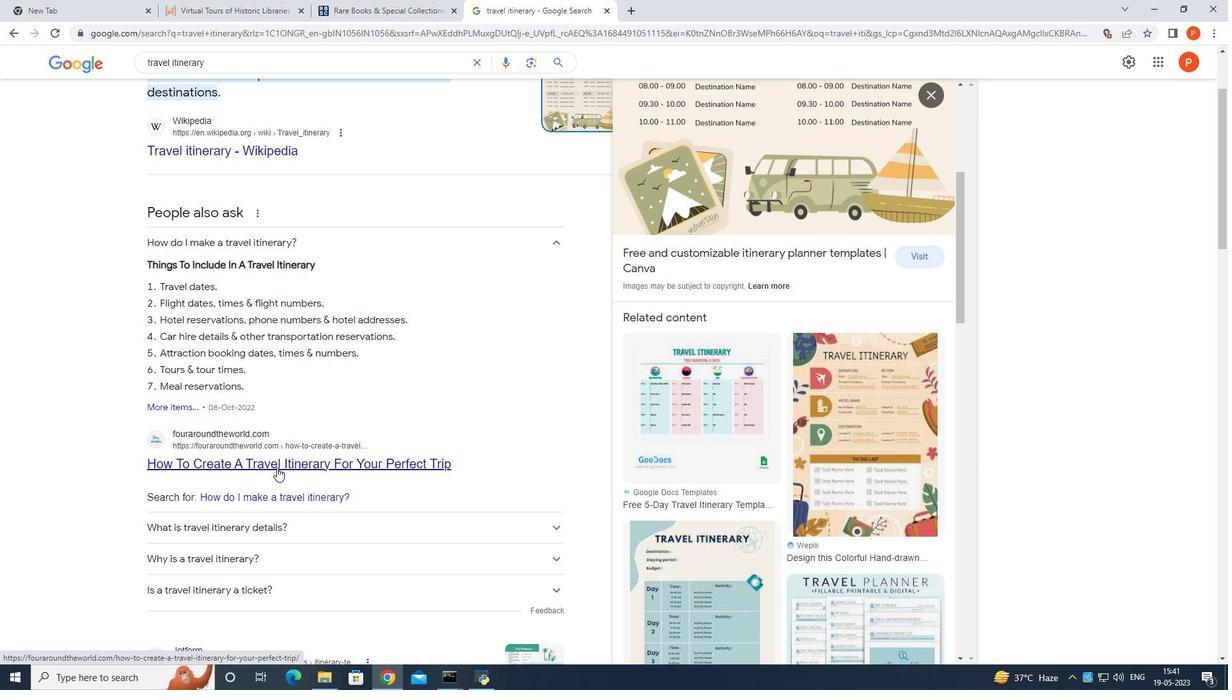 
Action: Mouse moved to (277, 466)
Screenshot: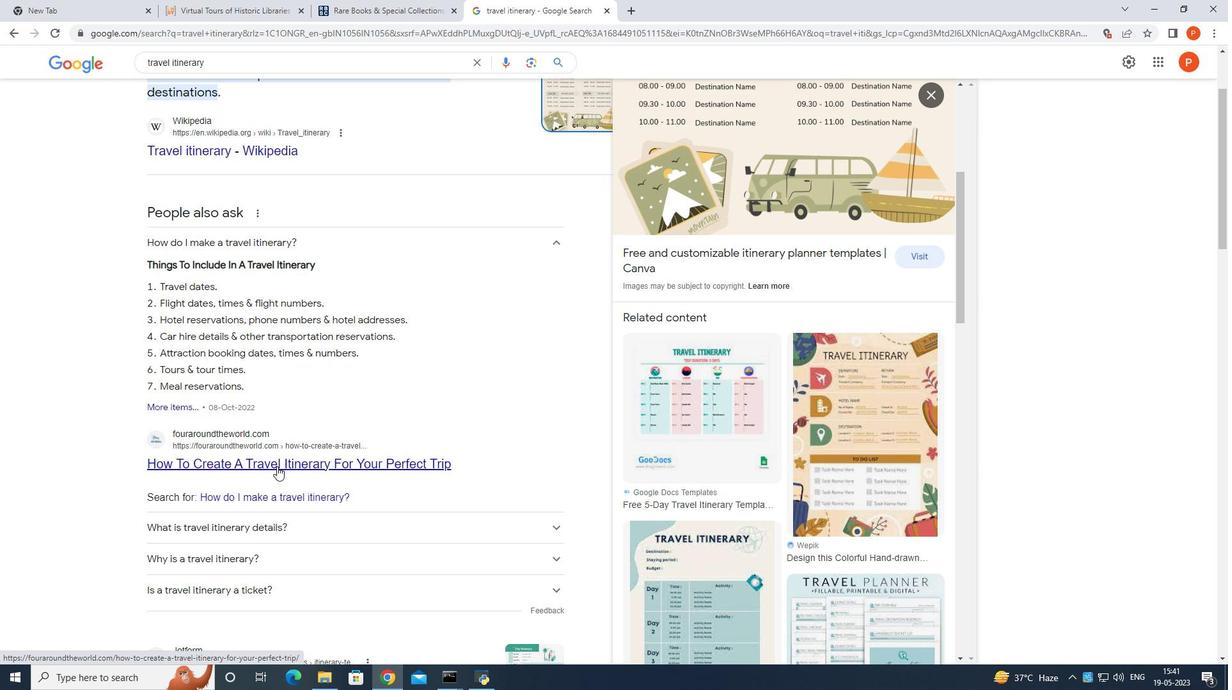 
Action: Mouse scrolled (277, 465) with delta (0, 0)
Screenshot: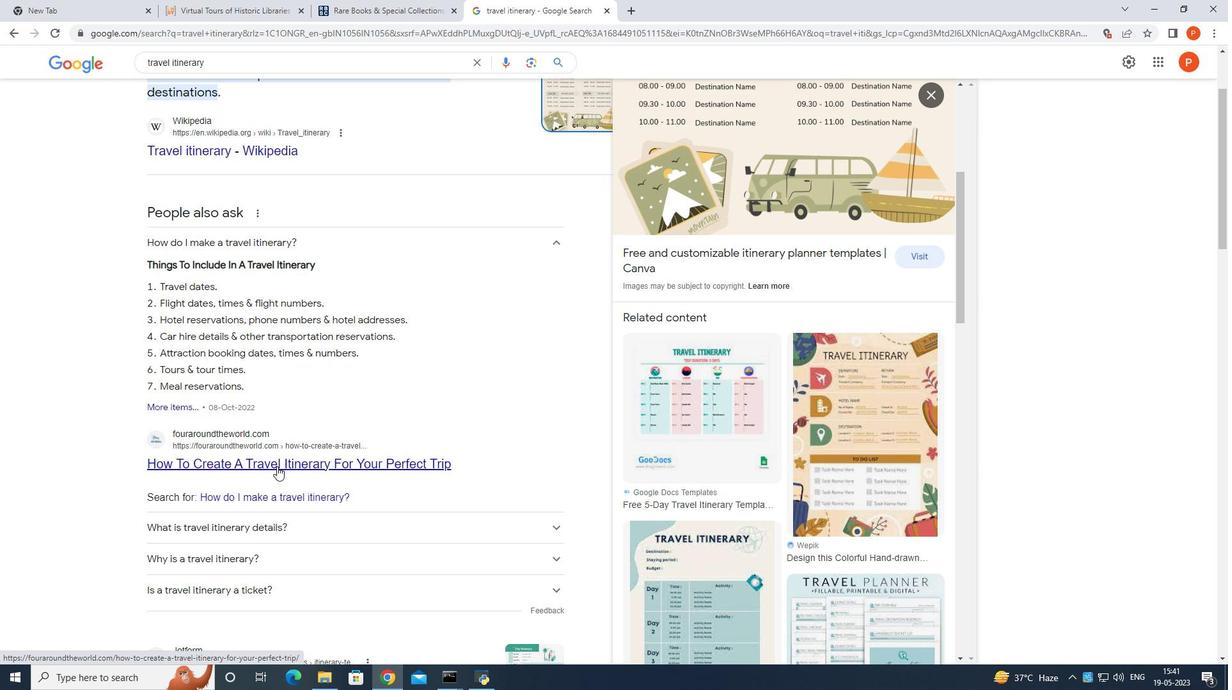 
Action: Mouse scrolled (277, 465) with delta (0, 0)
Screenshot: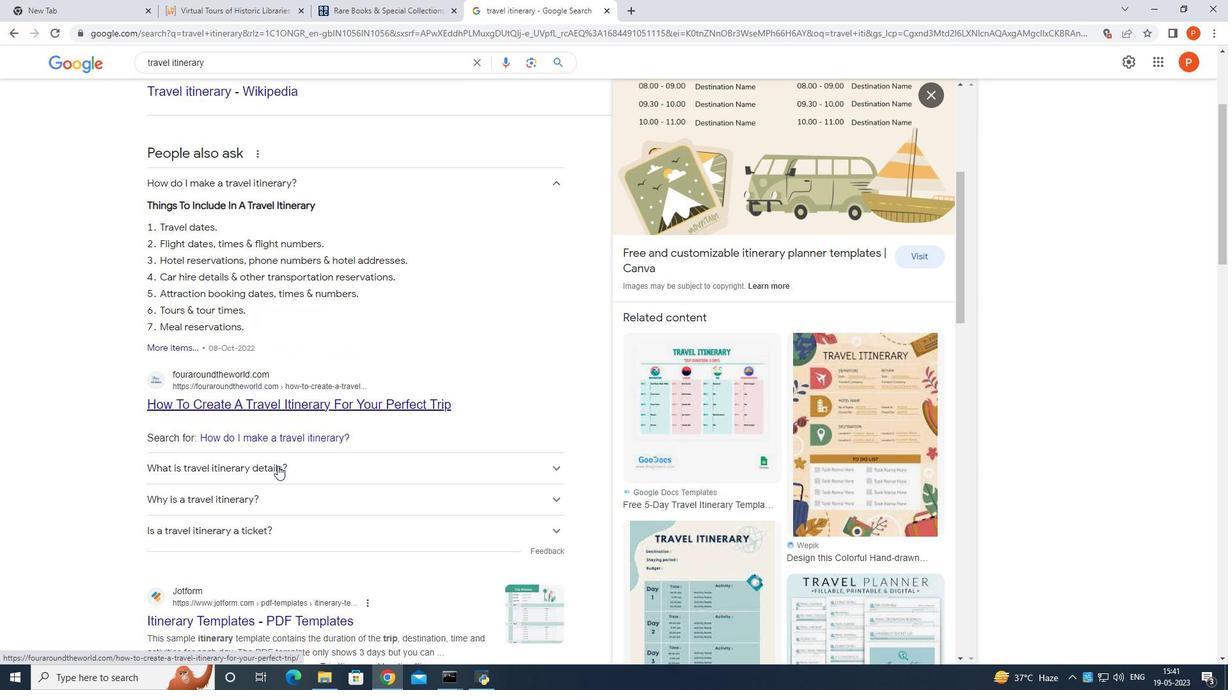 
Action: Mouse moved to (276, 459)
Screenshot: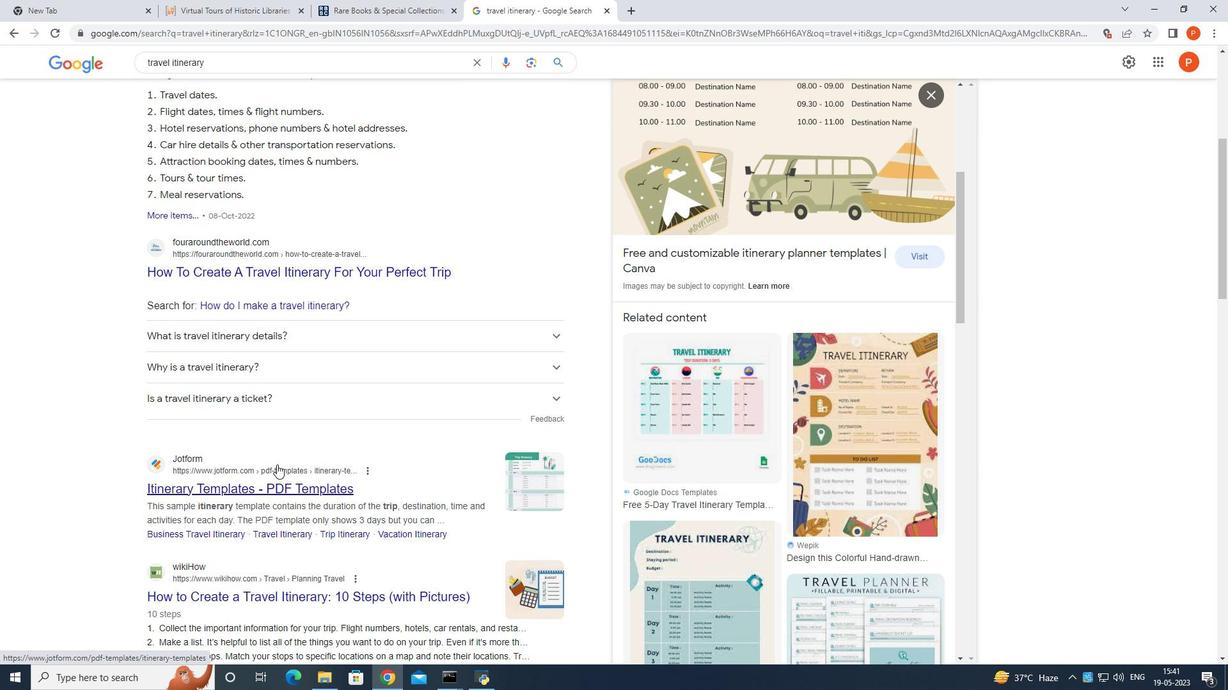 
Action: Mouse scrolled (276, 459) with delta (0, 0)
Screenshot: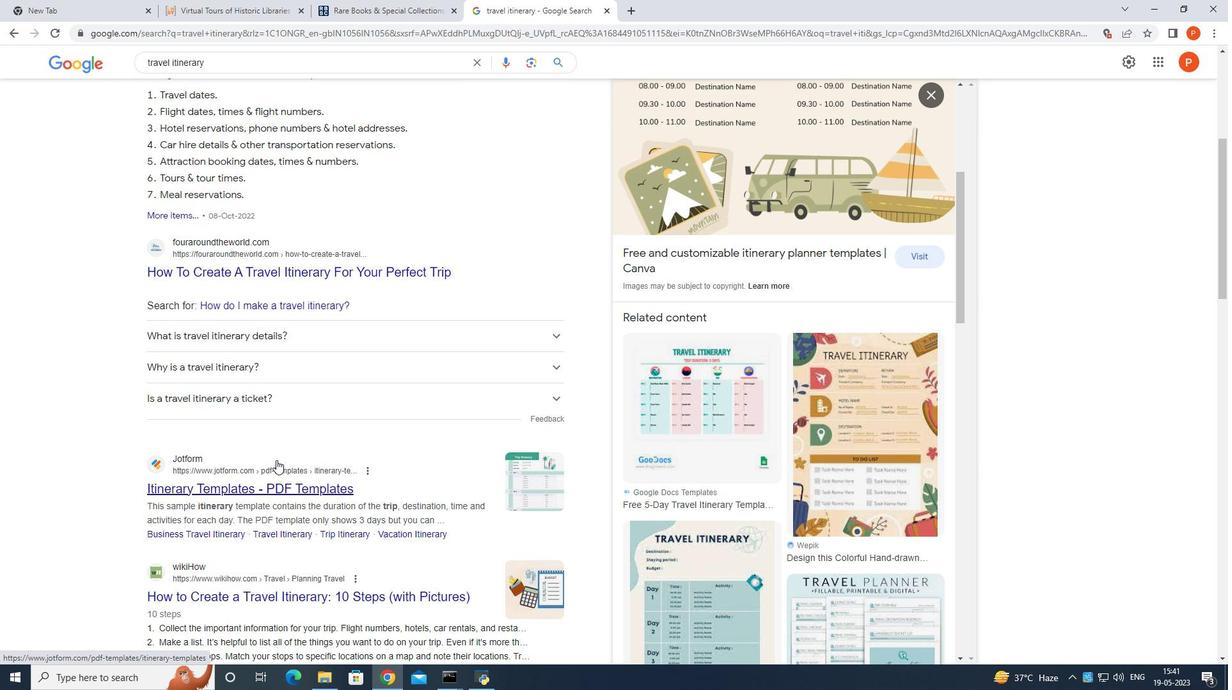 
Action: Mouse moved to (861, 388)
Screenshot: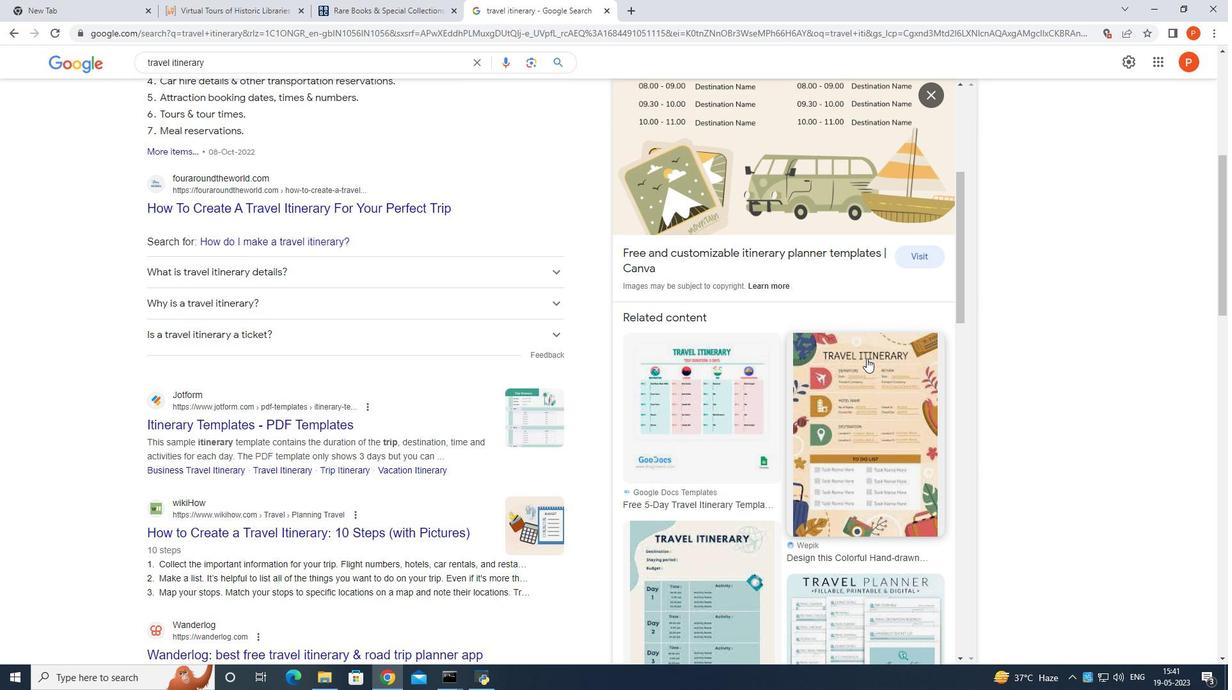
Action: Mouse pressed left at (861, 388)
Screenshot: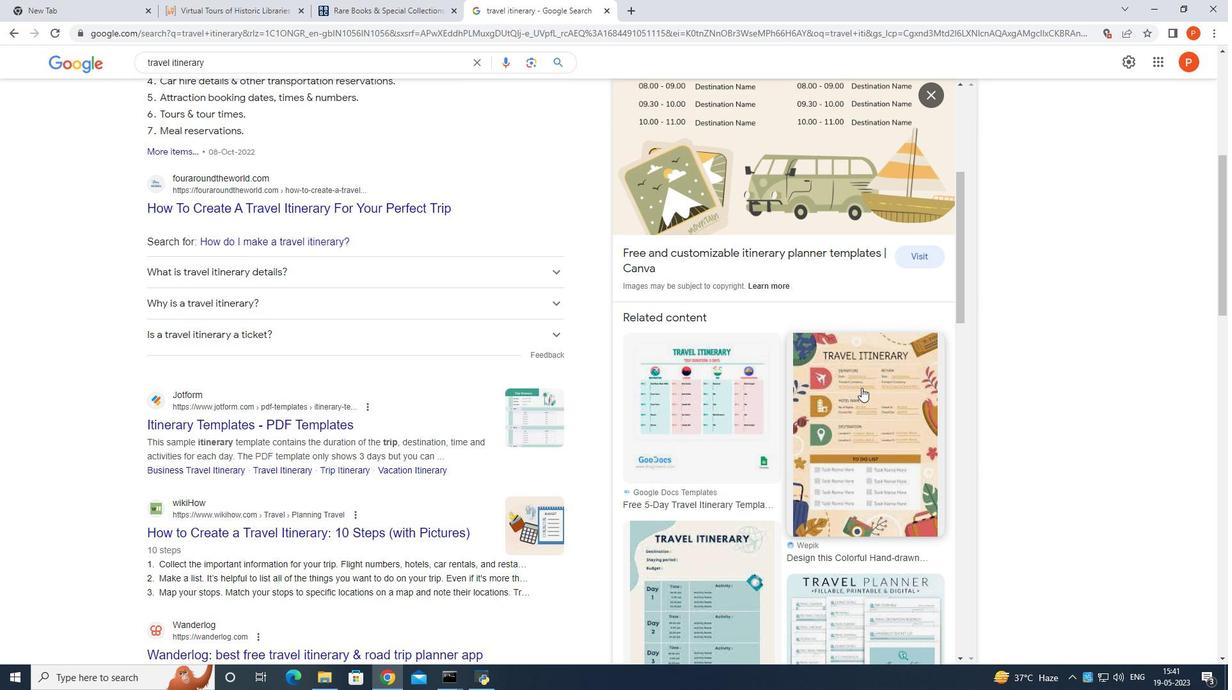
Action: Mouse moved to (737, 252)
Screenshot: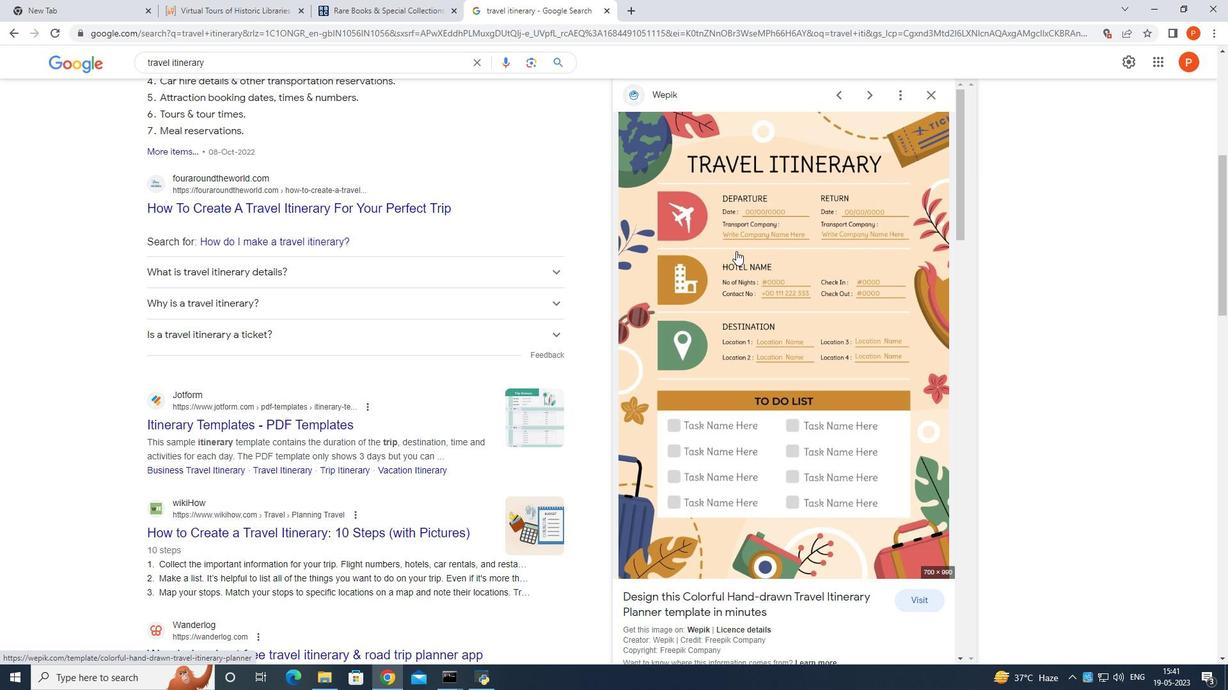 
Action: Mouse scrolled (737, 251) with delta (0, 0)
Screenshot: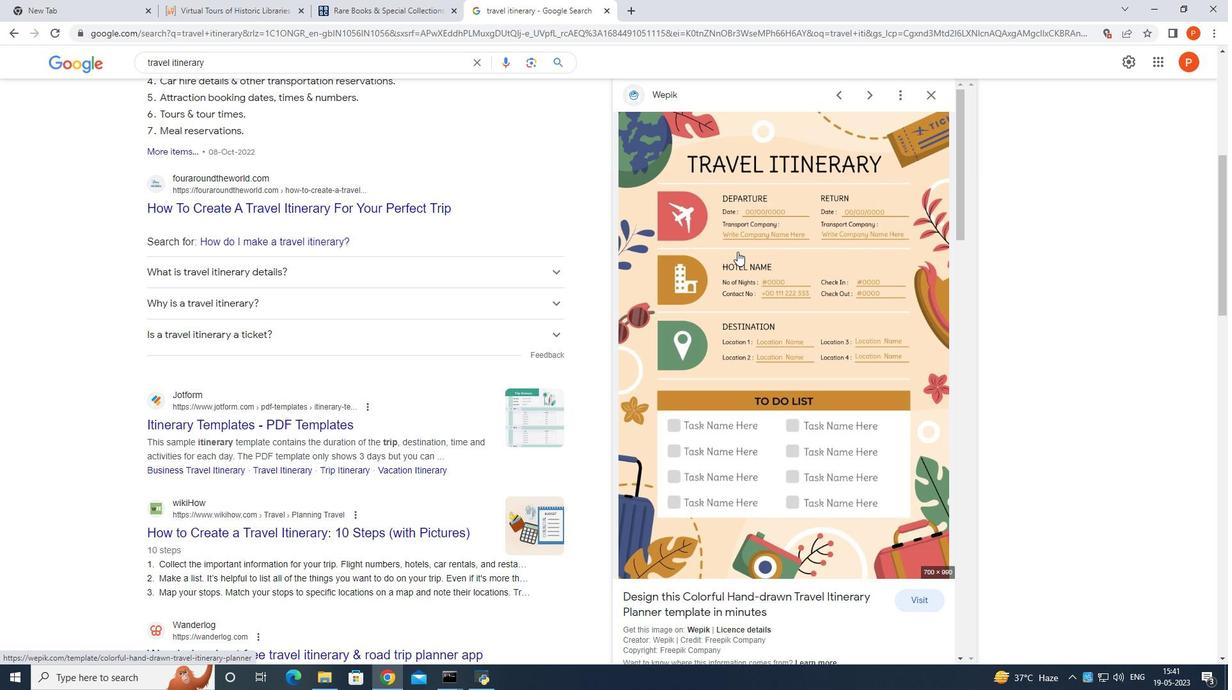 
Action: Mouse moved to (781, 376)
Screenshot: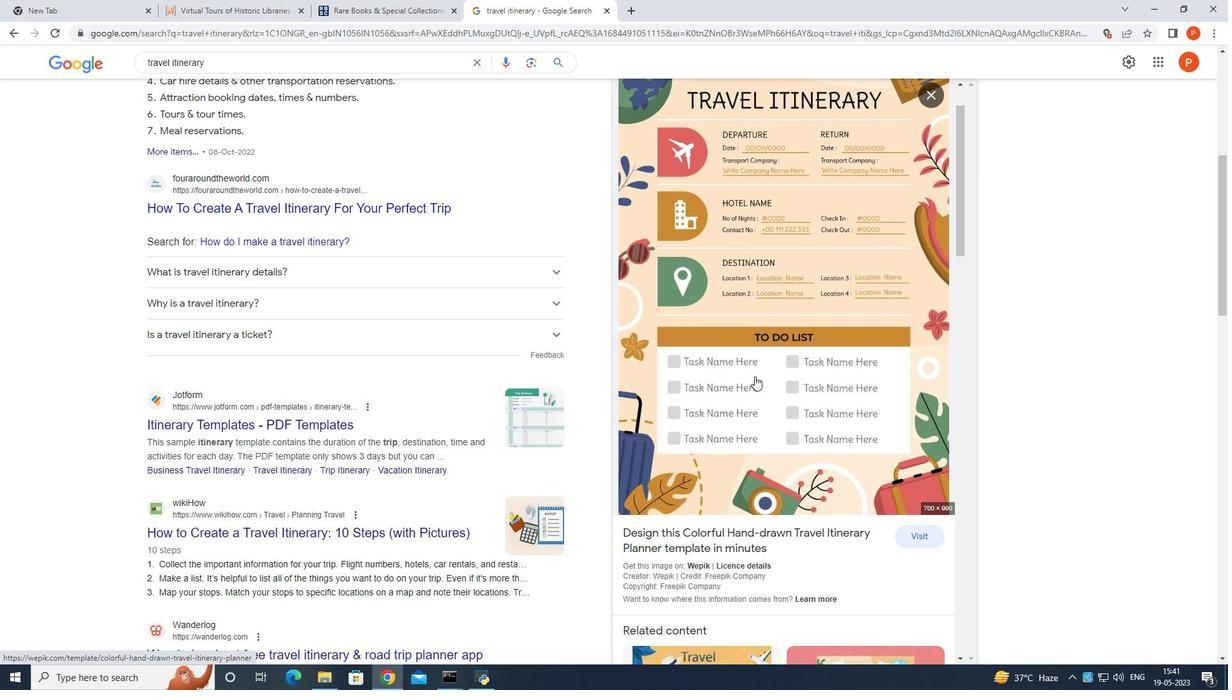 
Action: Mouse scrolled (781, 376) with delta (0, 0)
Screenshot: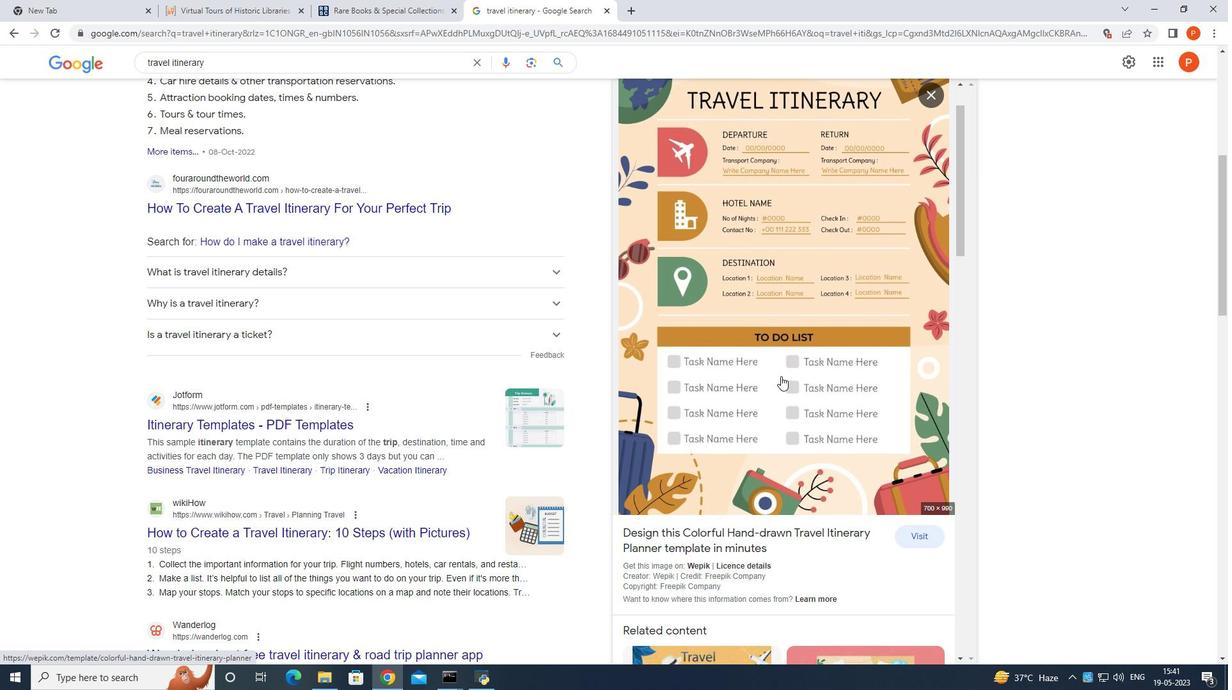 
Action: Mouse moved to (788, 367)
Screenshot: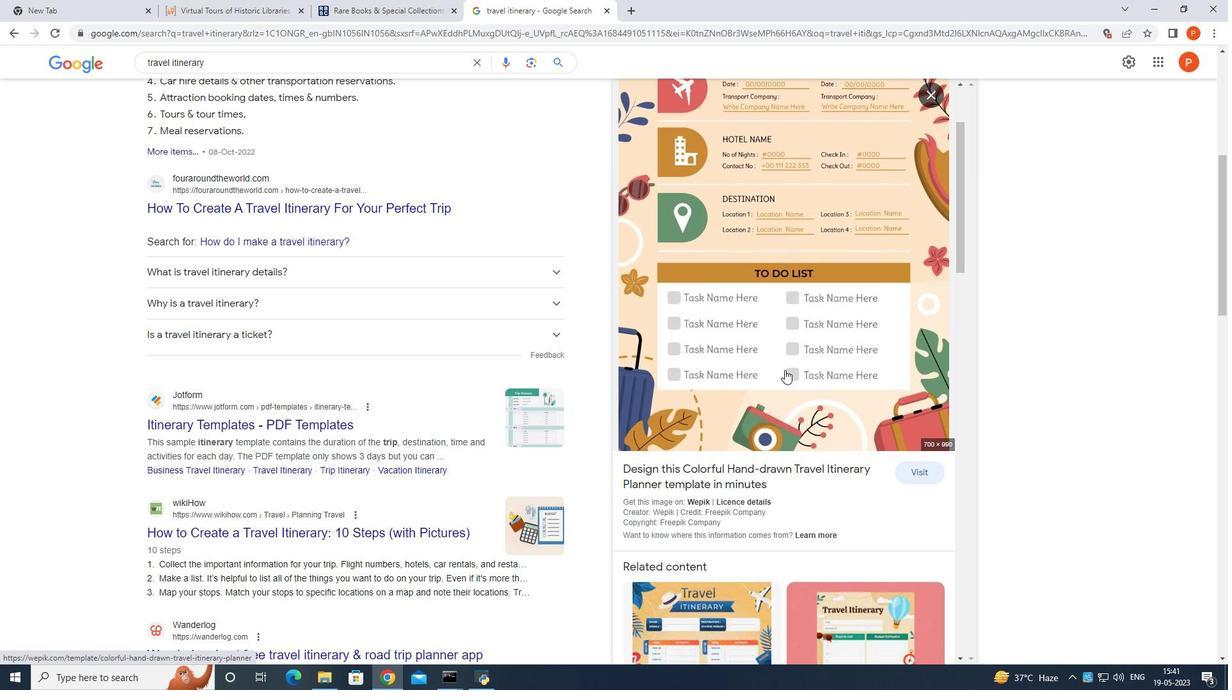 
Action: Mouse scrolled (788, 367) with delta (0, 0)
Screenshot: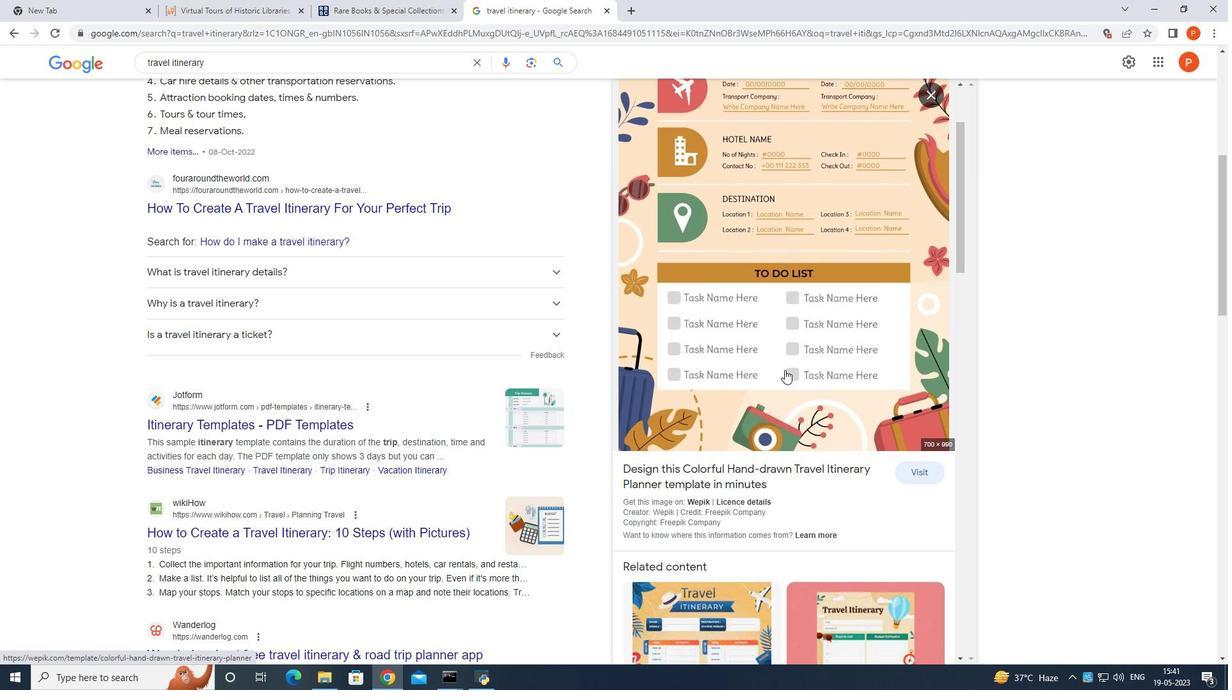 
Action: Mouse moved to (789, 367)
Screenshot: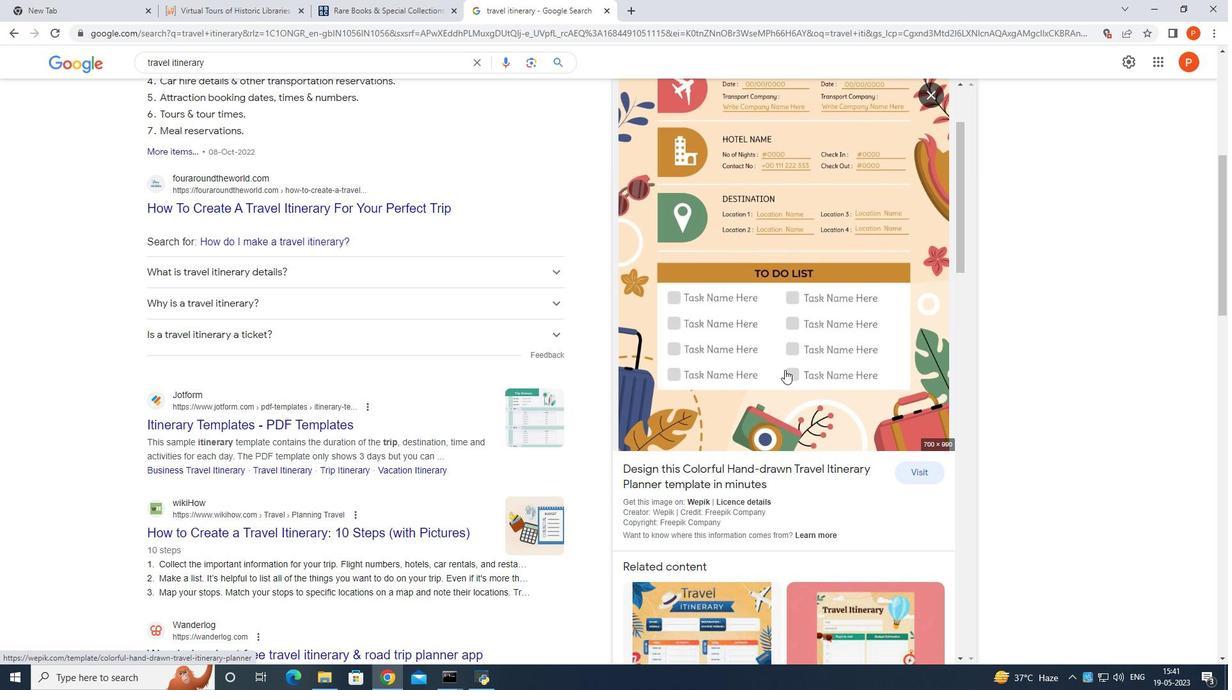 
Action: Mouse scrolled (789, 367) with delta (0, 0)
Screenshot: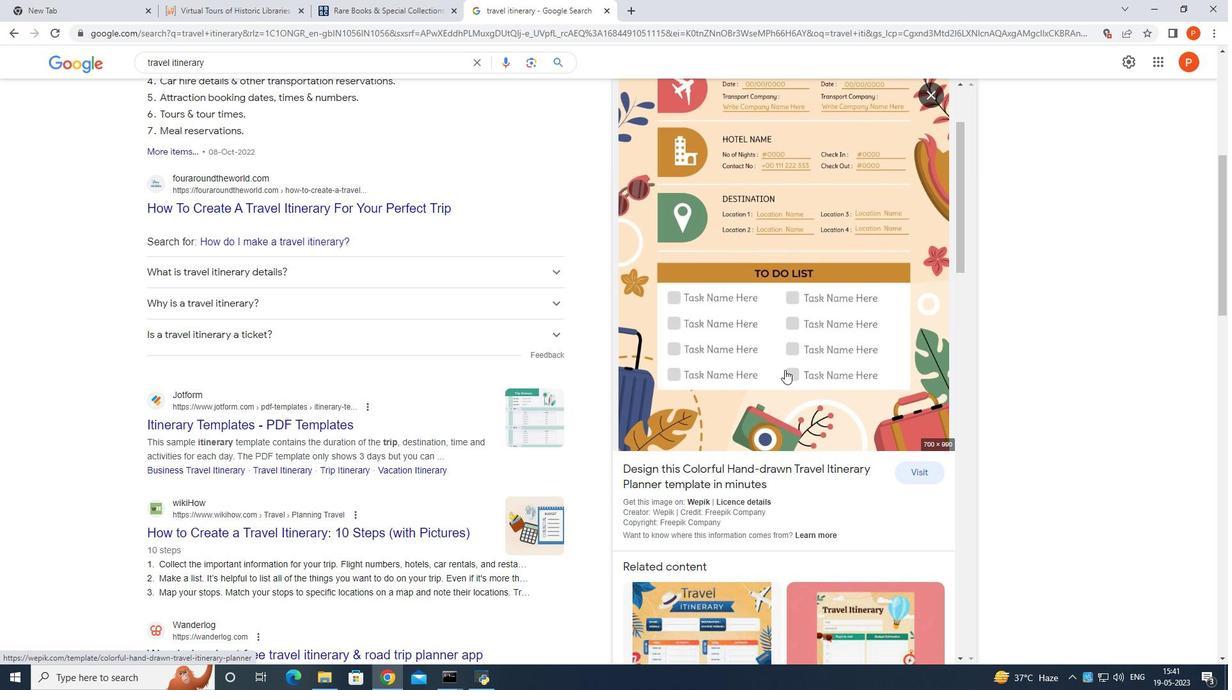 
Action: Mouse moved to (790, 367)
Screenshot: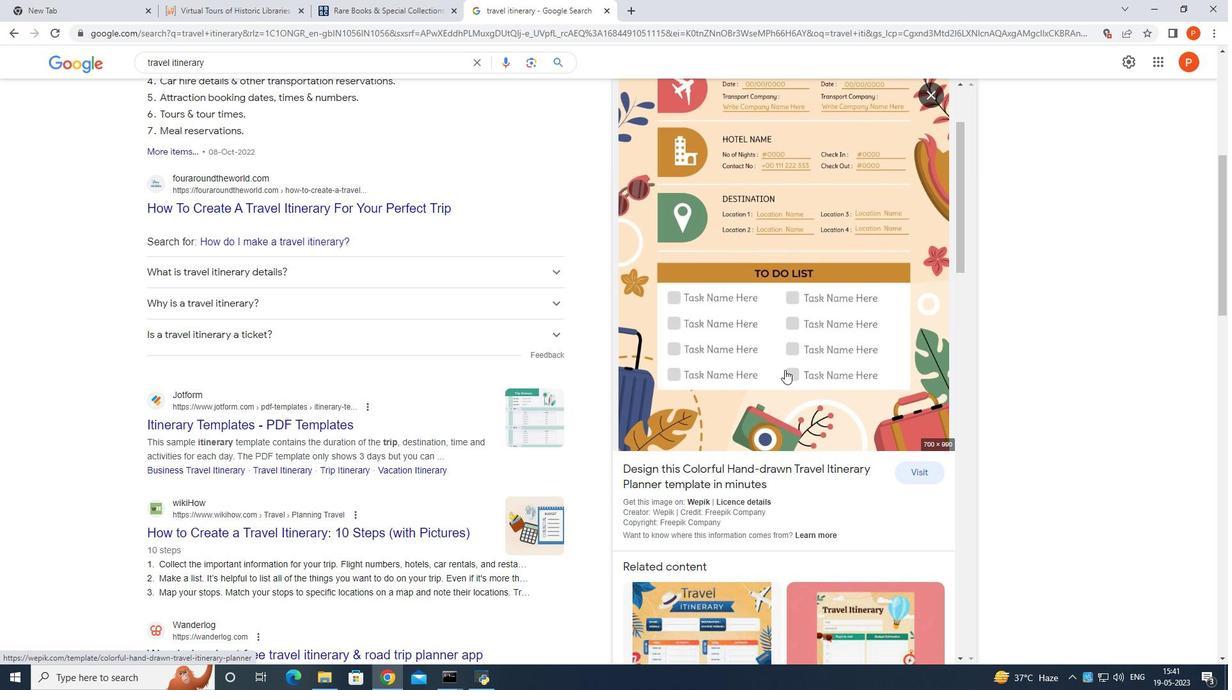 
Action: Mouse scrolled (790, 367) with delta (0, 0)
Screenshot: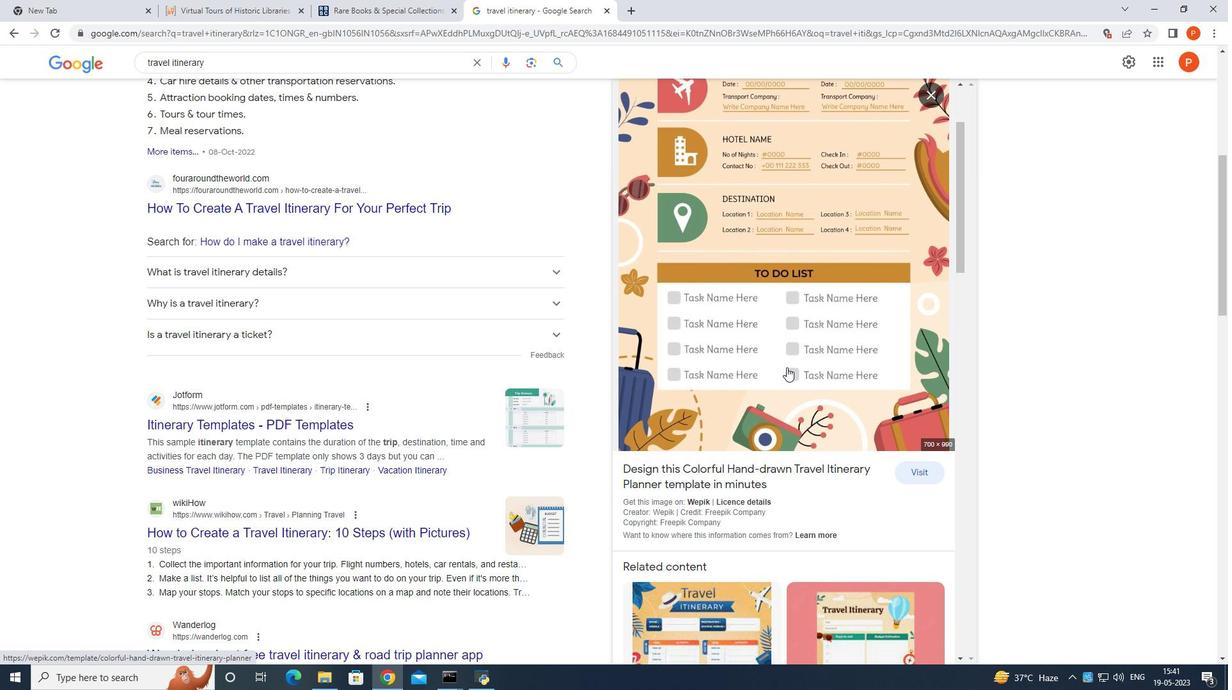 
Action: Mouse scrolled (790, 367) with delta (0, 0)
Screenshot: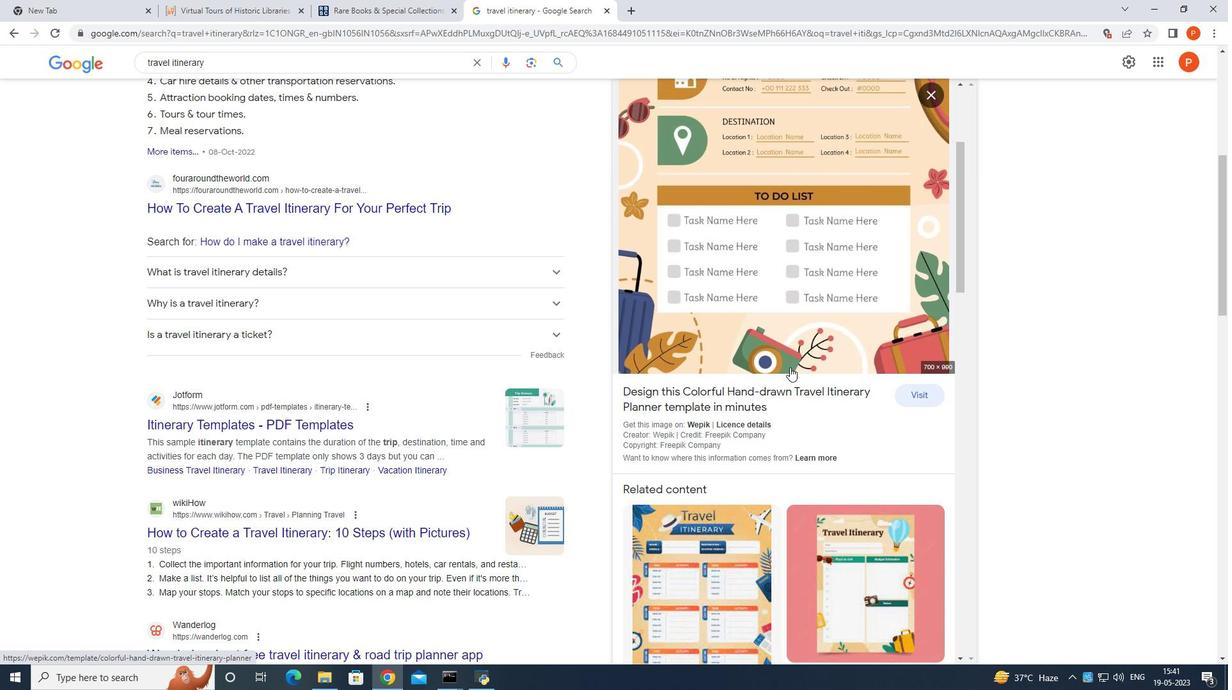 
Action: Mouse moved to (789, 366)
Screenshot: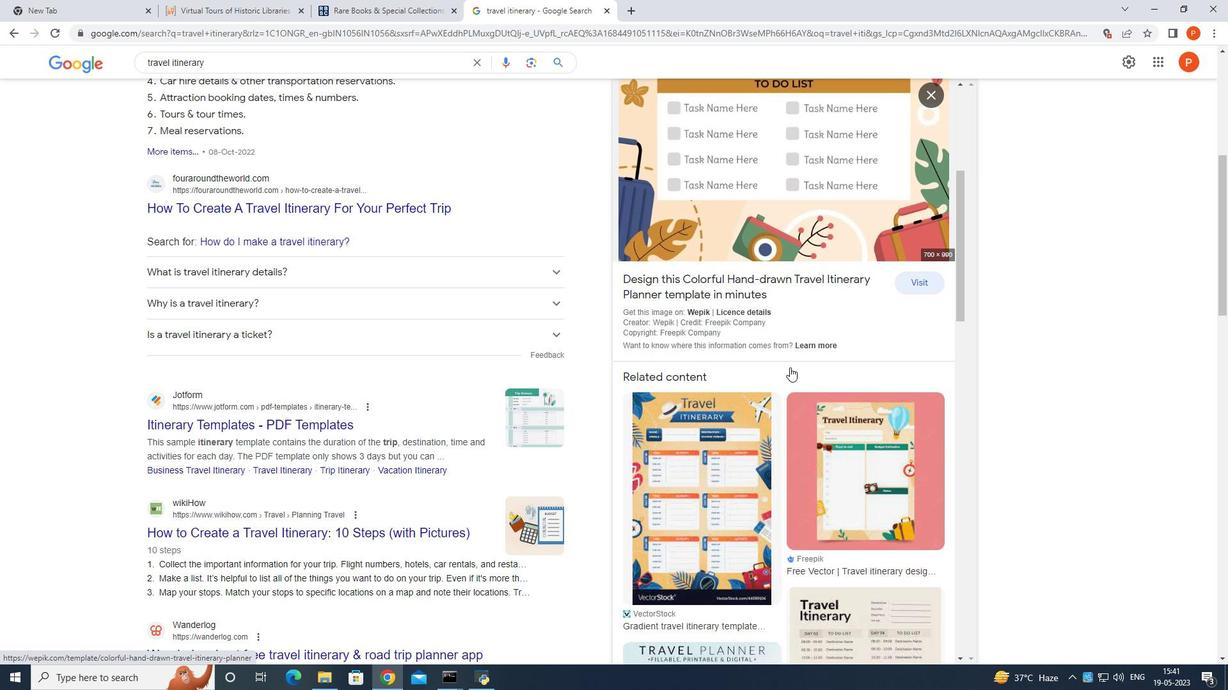 
Action: Mouse scrolled (789, 365) with delta (0, 0)
Screenshot: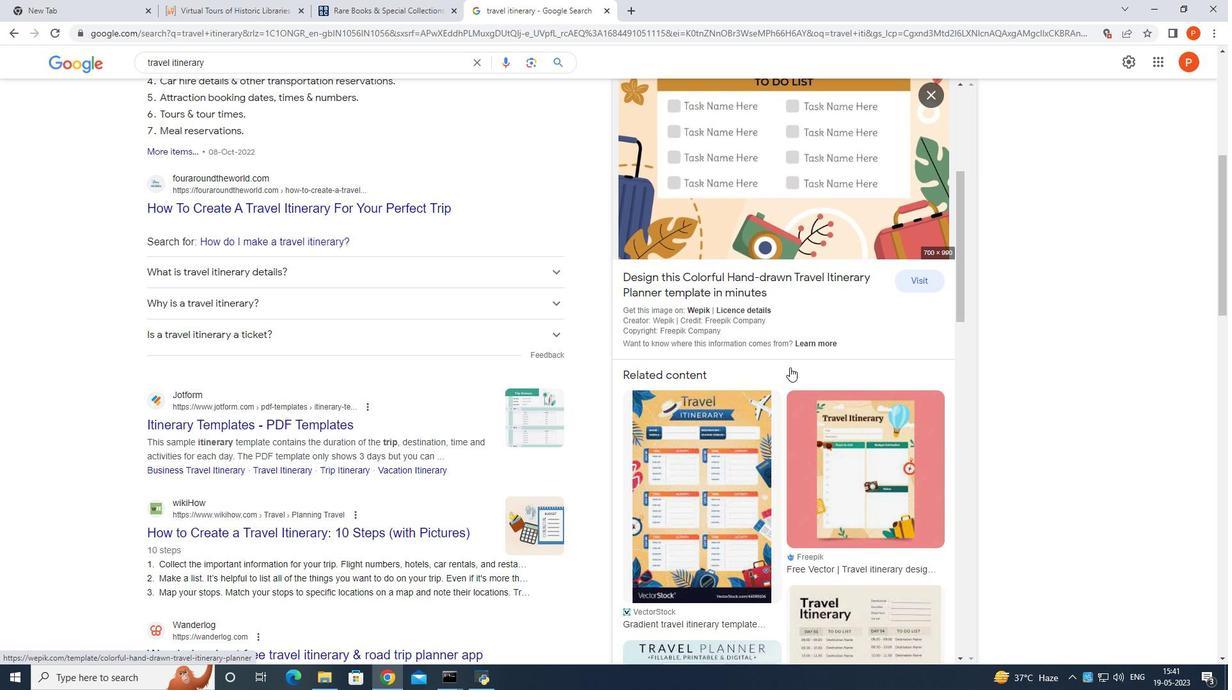 
Action: Mouse scrolled (789, 365) with delta (0, 0)
Screenshot: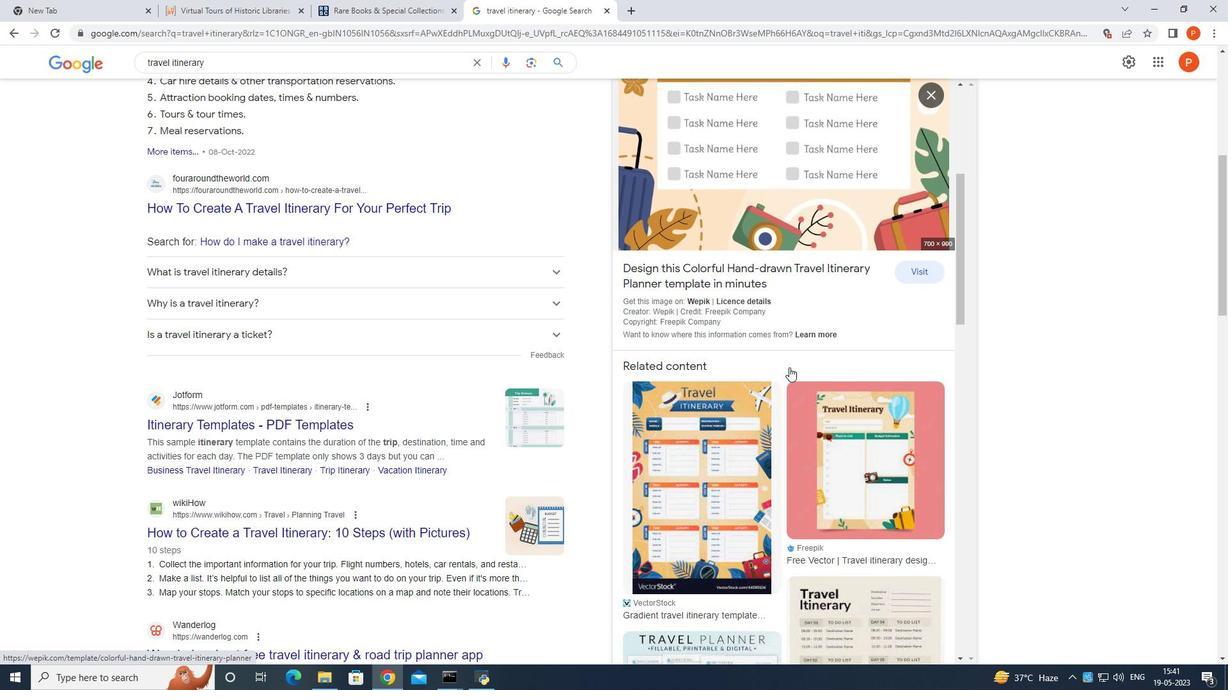 
Action: Mouse scrolled (789, 365) with delta (0, 0)
Screenshot: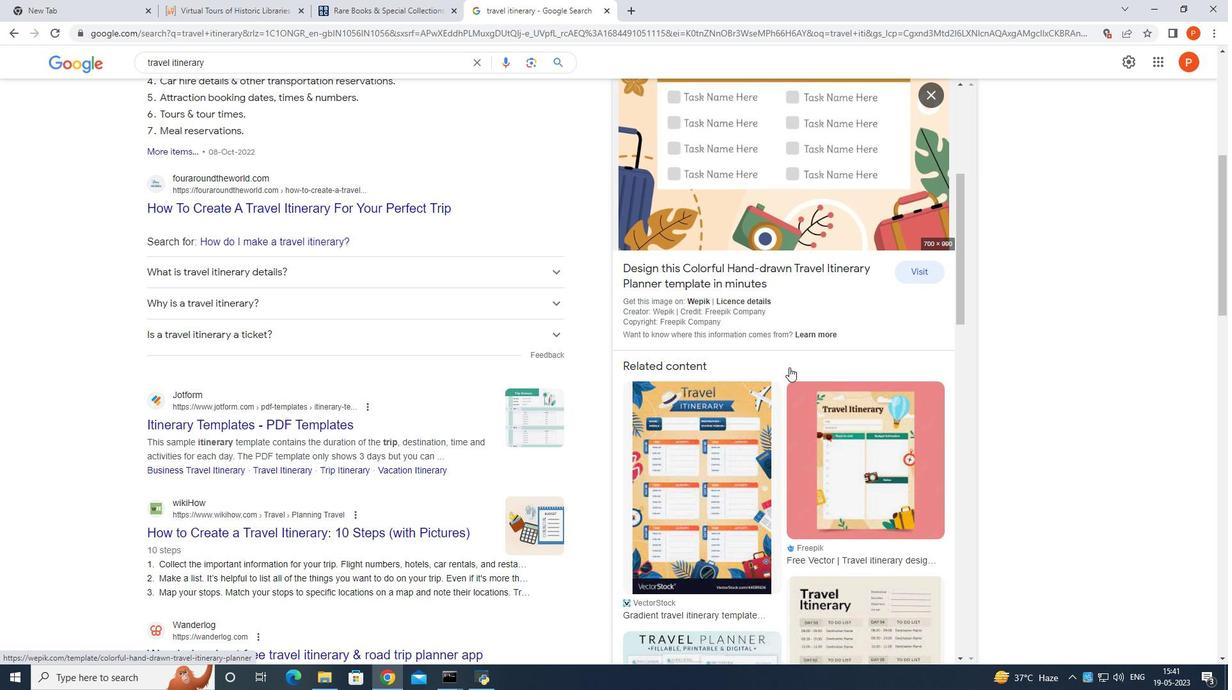 
Action: Mouse scrolled (789, 365) with delta (0, 0)
Screenshot: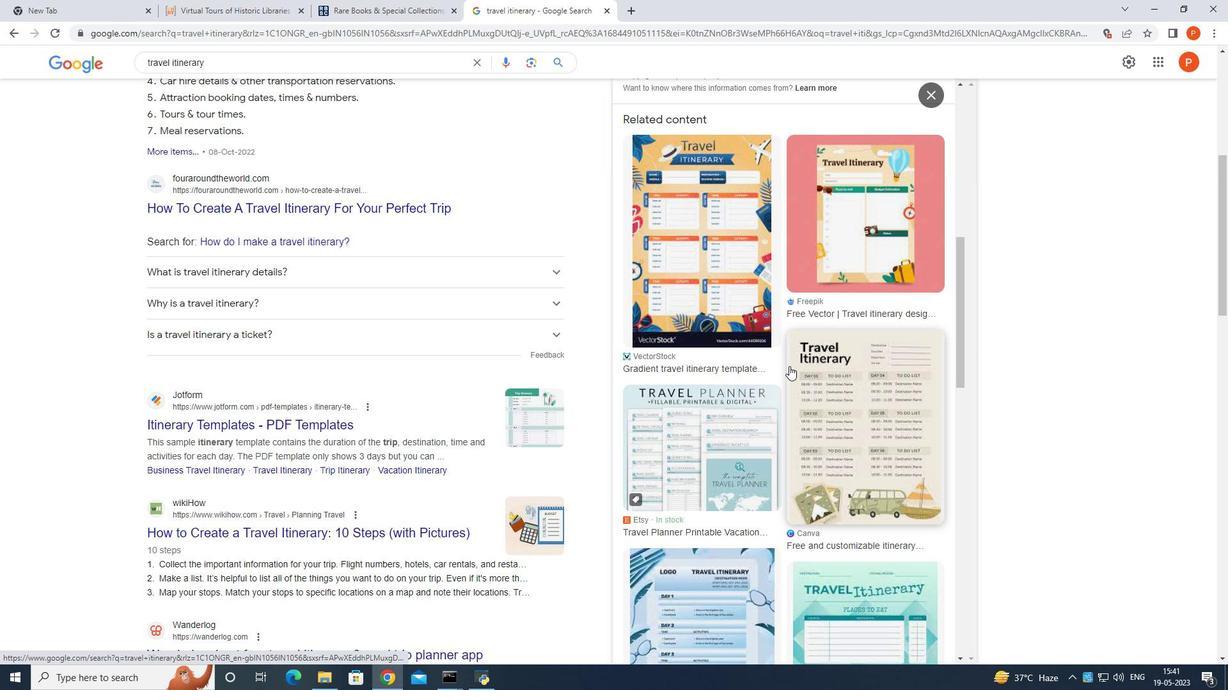 
Action: Mouse scrolled (789, 365) with delta (0, 0)
Screenshot: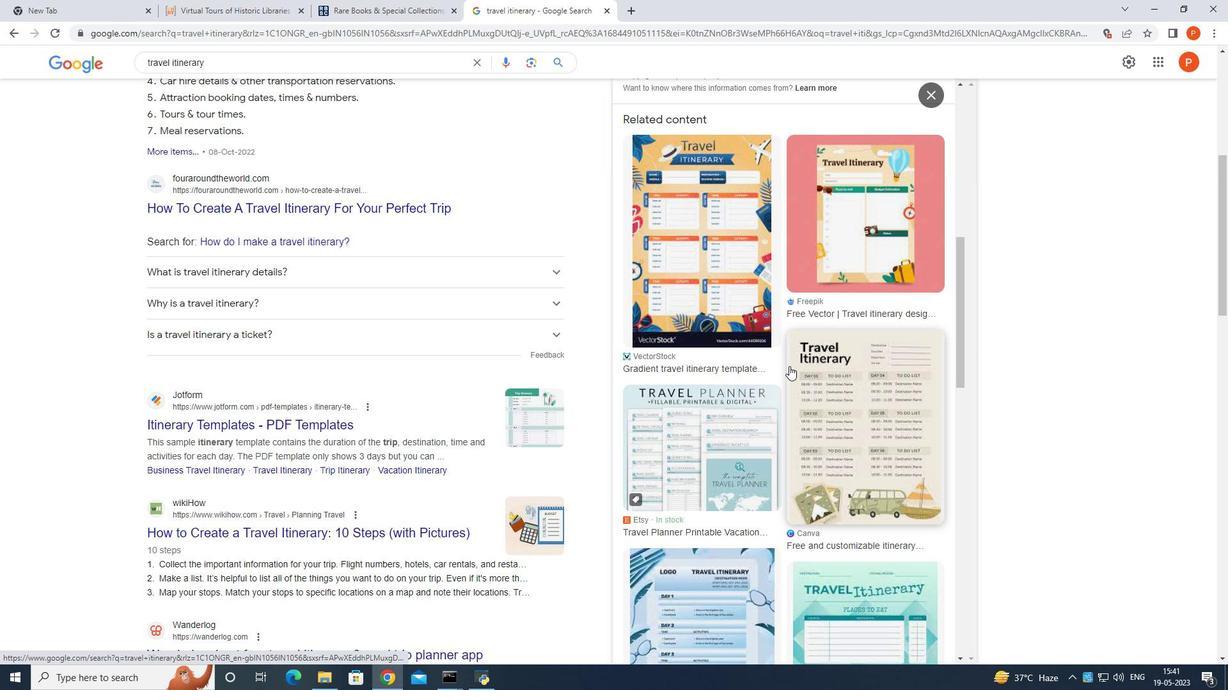 
Action: Mouse scrolled (789, 365) with delta (0, 0)
Screenshot: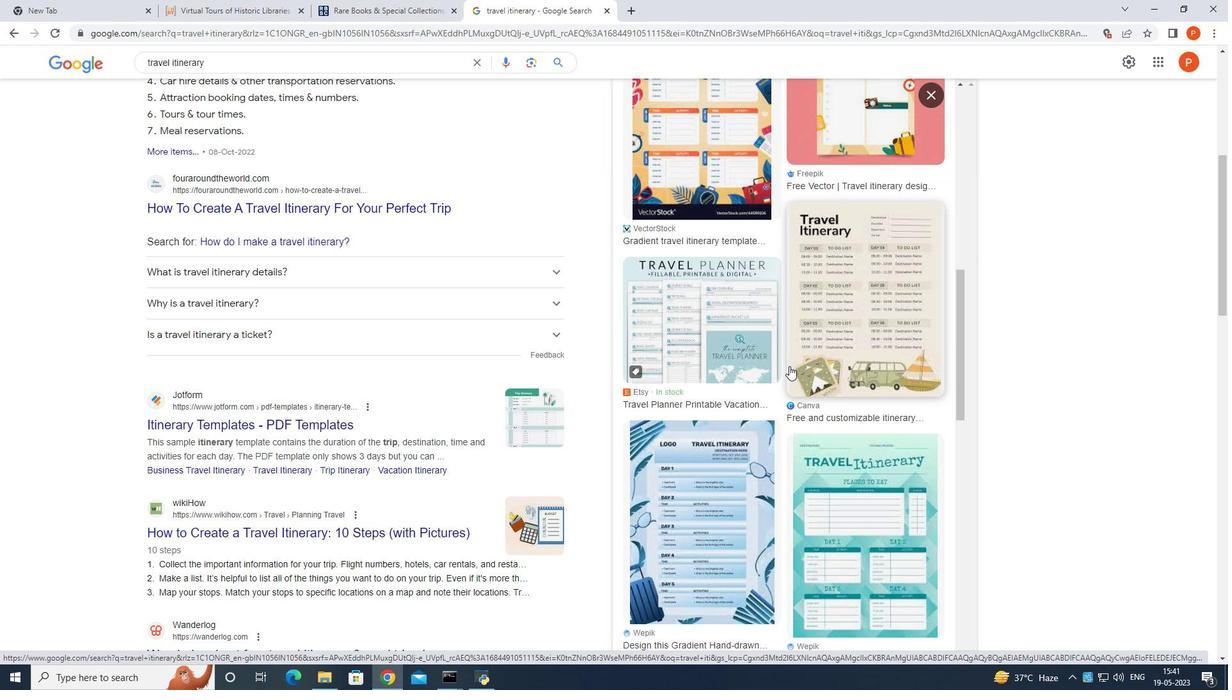 
Action: Mouse moved to (789, 364)
Screenshot: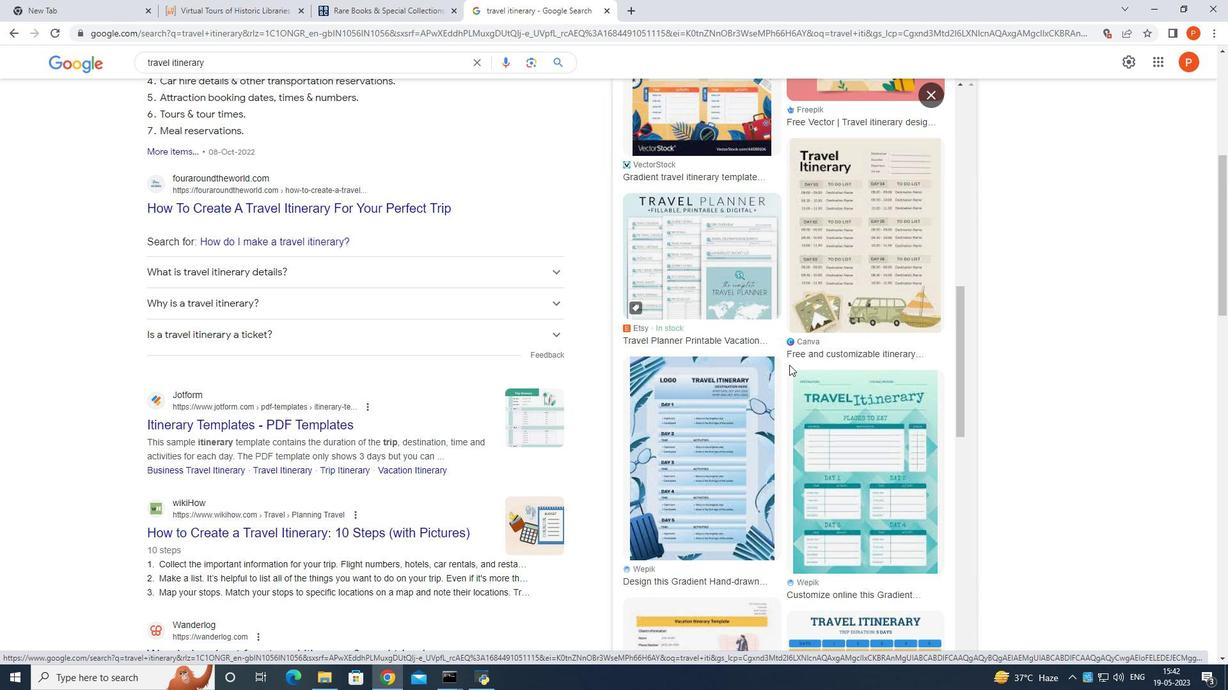 
Action: Mouse scrolled (789, 364) with delta (0, 0)
Screenshot: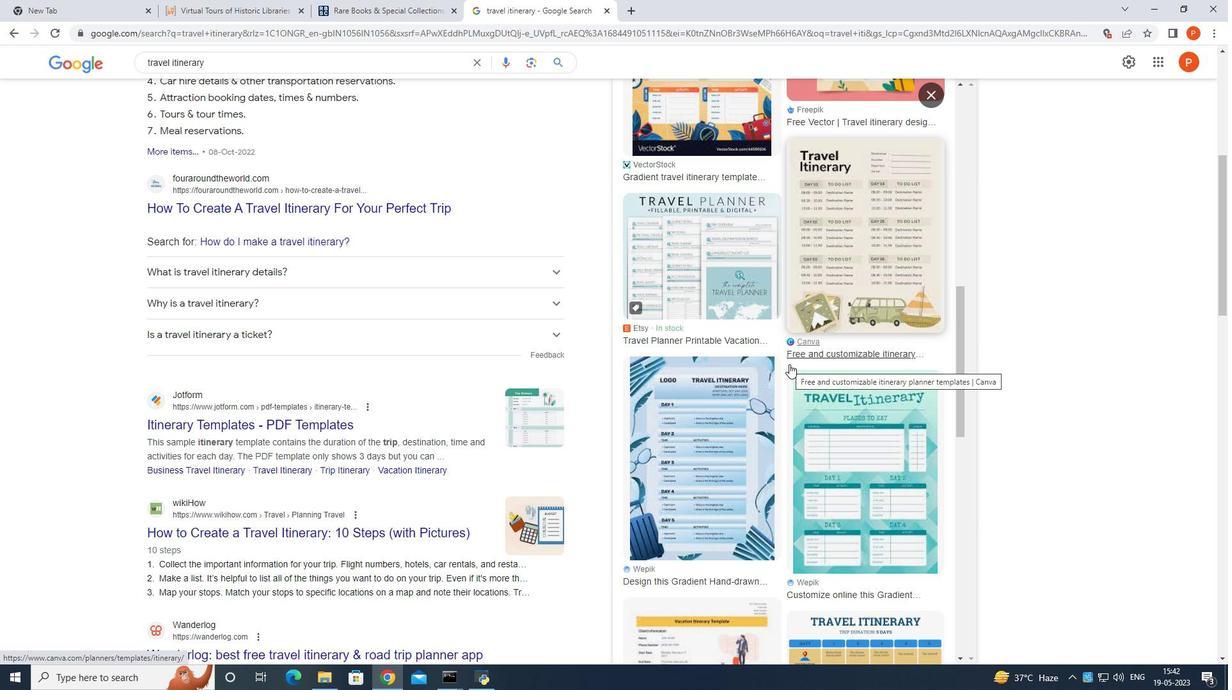 
Action: Mouse moved to (789, 360)
Screenshot: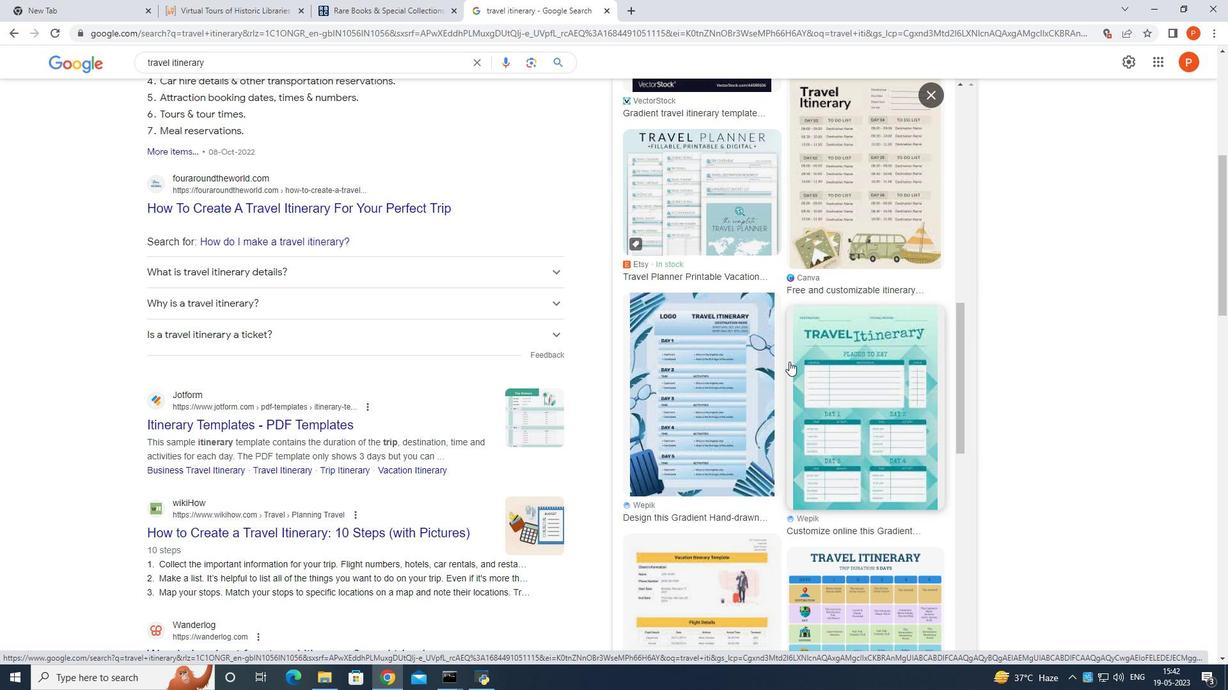 
Action: Mouse scrolled (789, 360) with delta (0, 0)
Screenshot: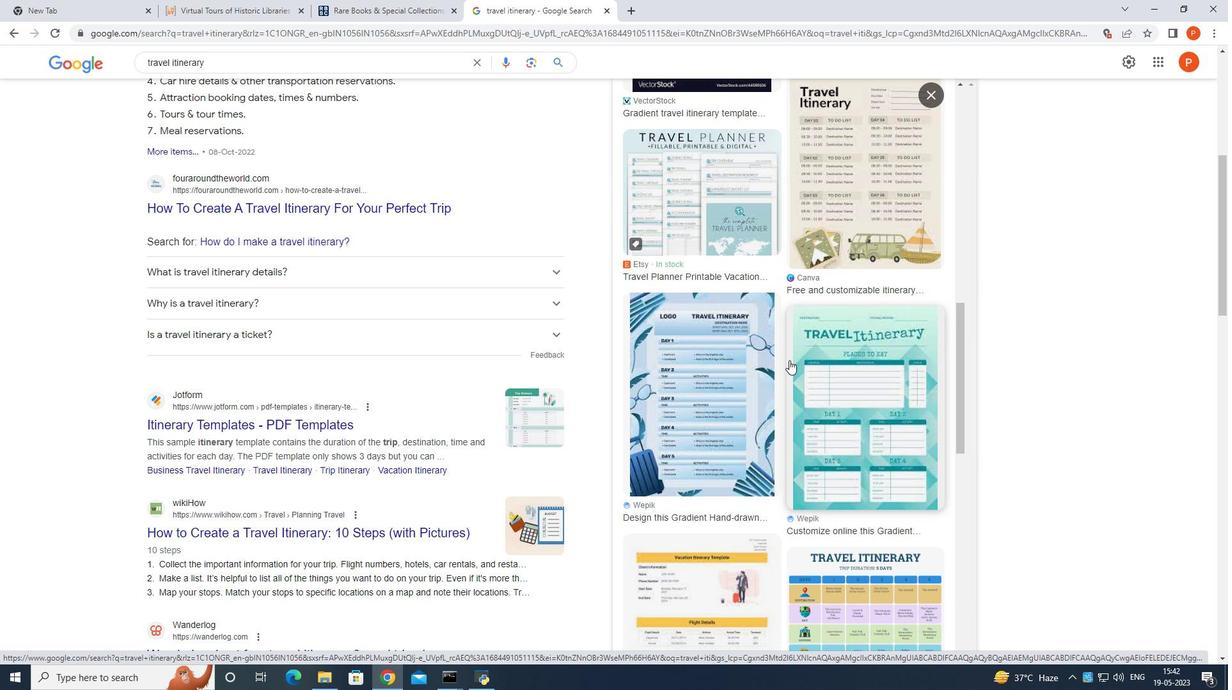
Action: Mouse moved to (791, 355)
Screenshot: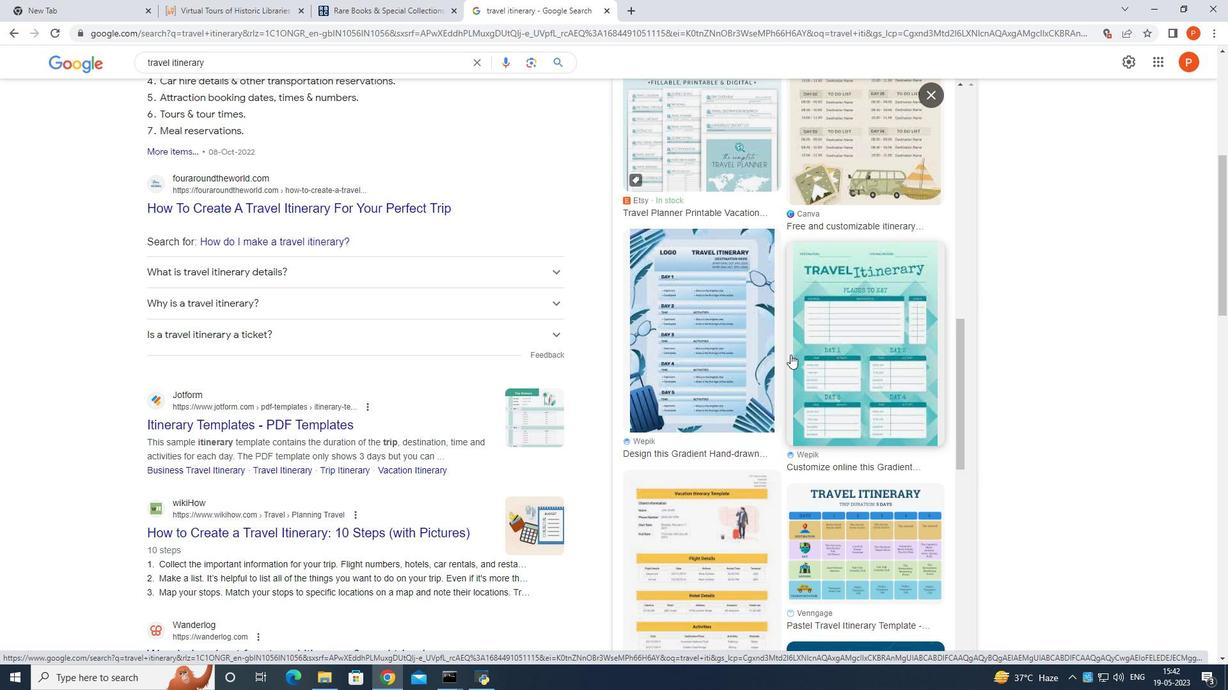 
Action: Mouse scrolled (791, 354) with delta (0, 0)
Screenshot: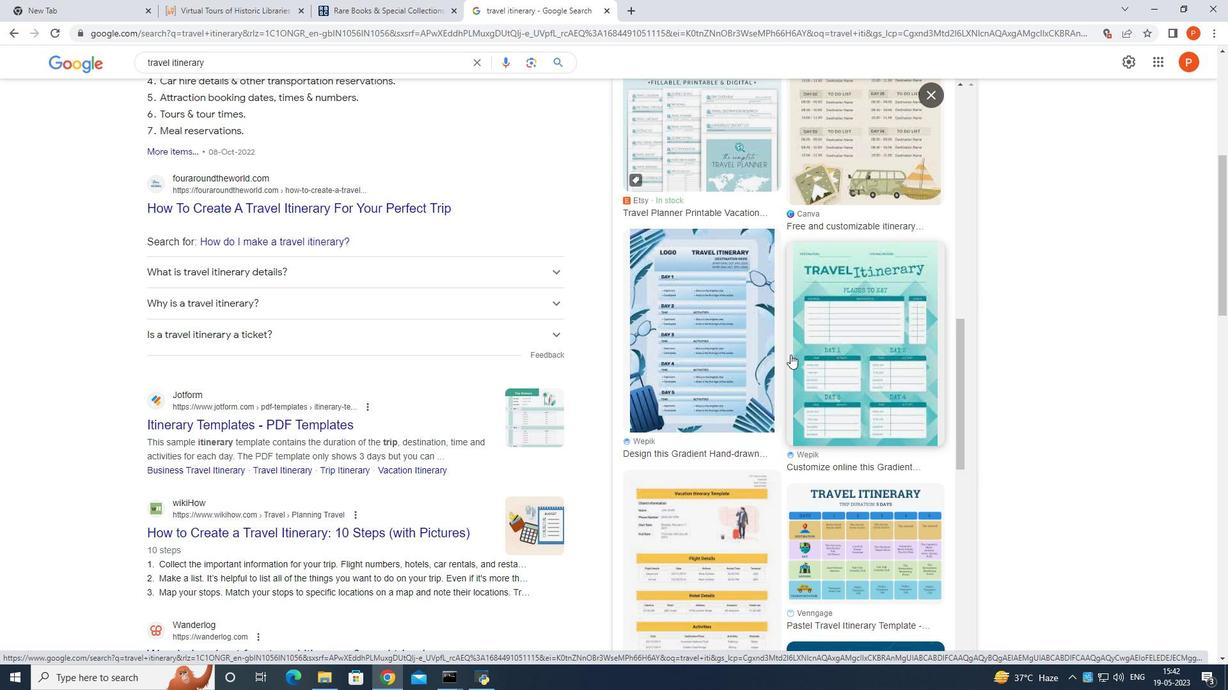 
Action: Mouse scrolled (791, 354) with delta (0, 0)
Screenshot: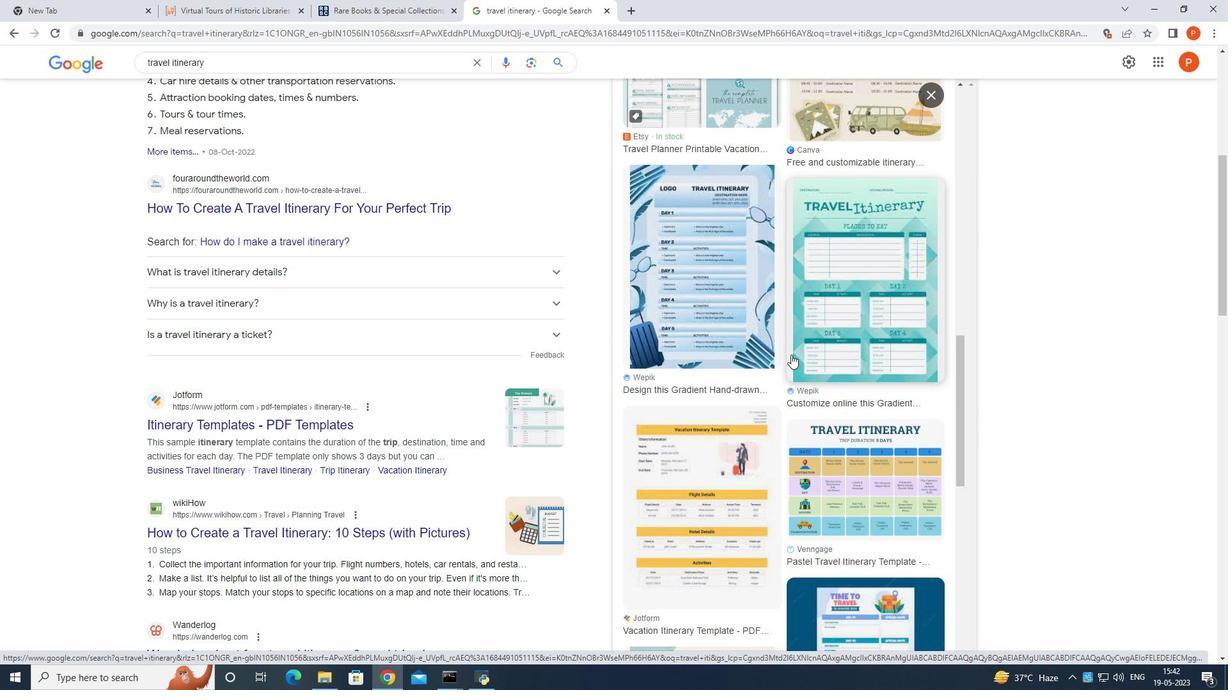 
Action: Mouse scrolled (791, 354) with delta (0, 0)
Screenshot: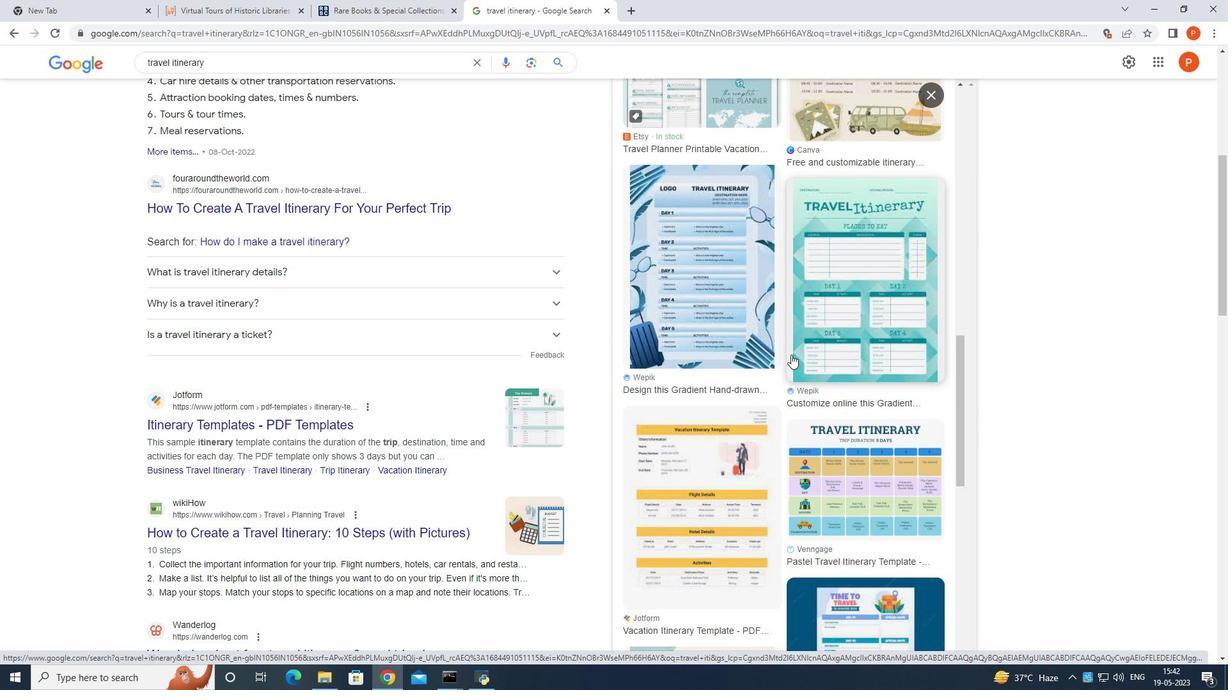 
Action: Mouse moved to (815, 350)
Screenshot: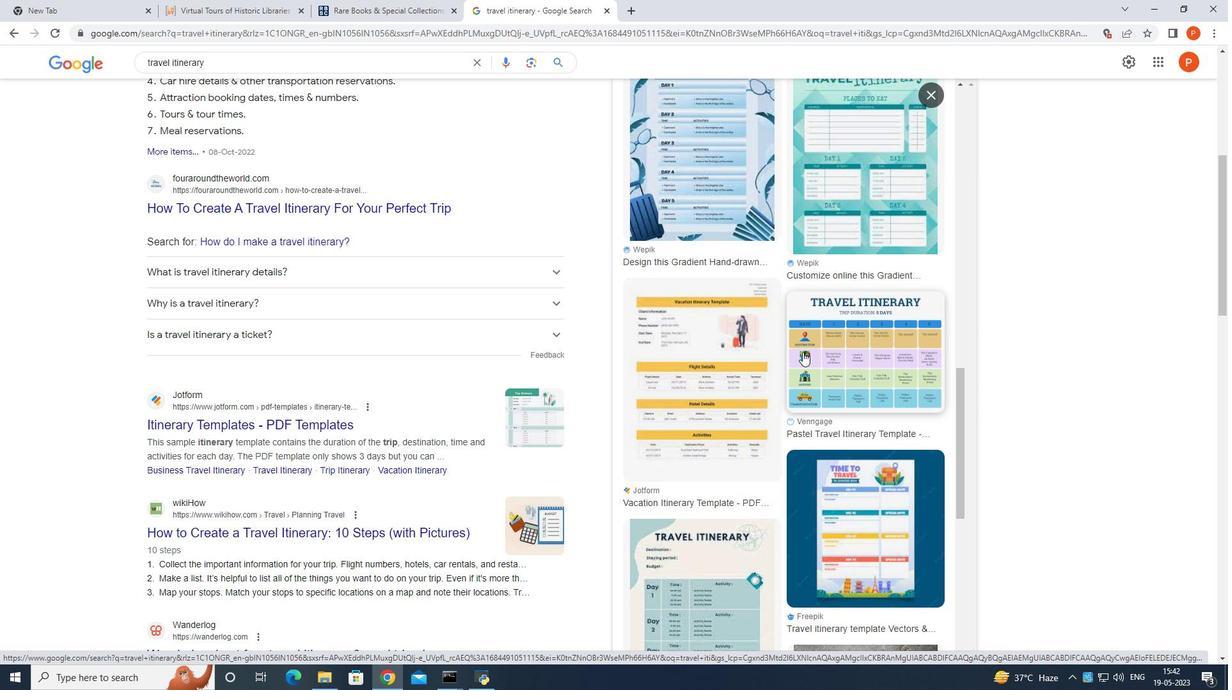 
Action: Mouse pressed left at (815, 350)
Screenshot: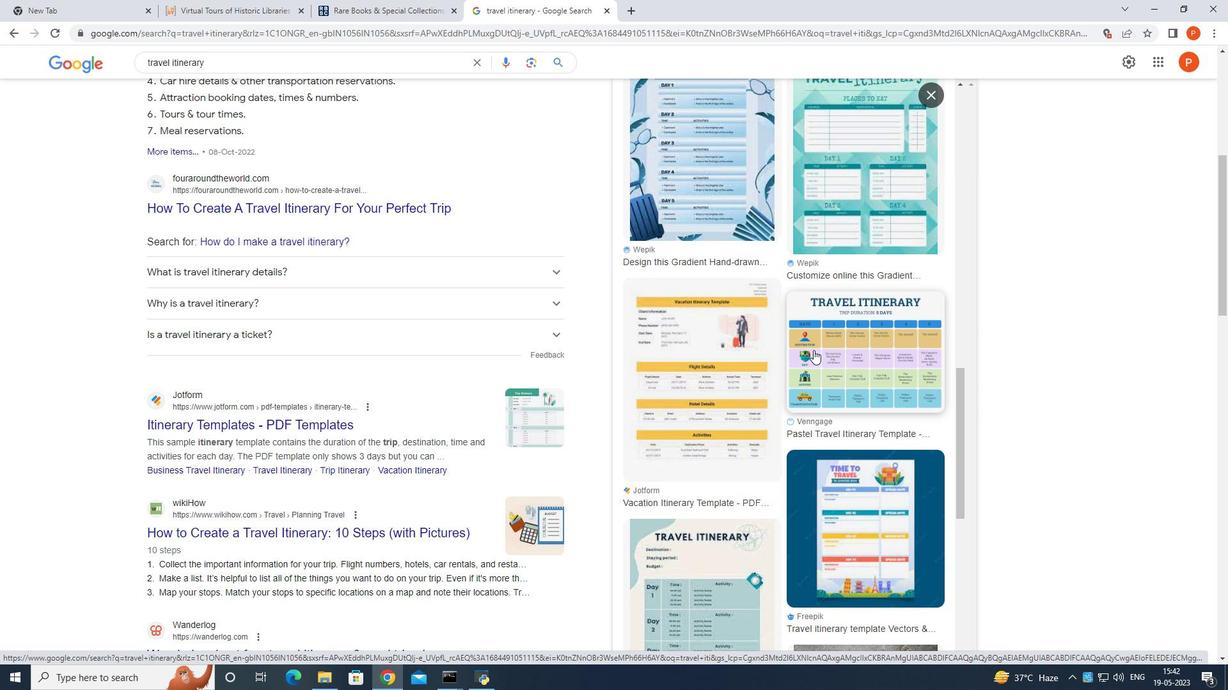 
Action: Mouse moved to (665, 243)
Screenshot: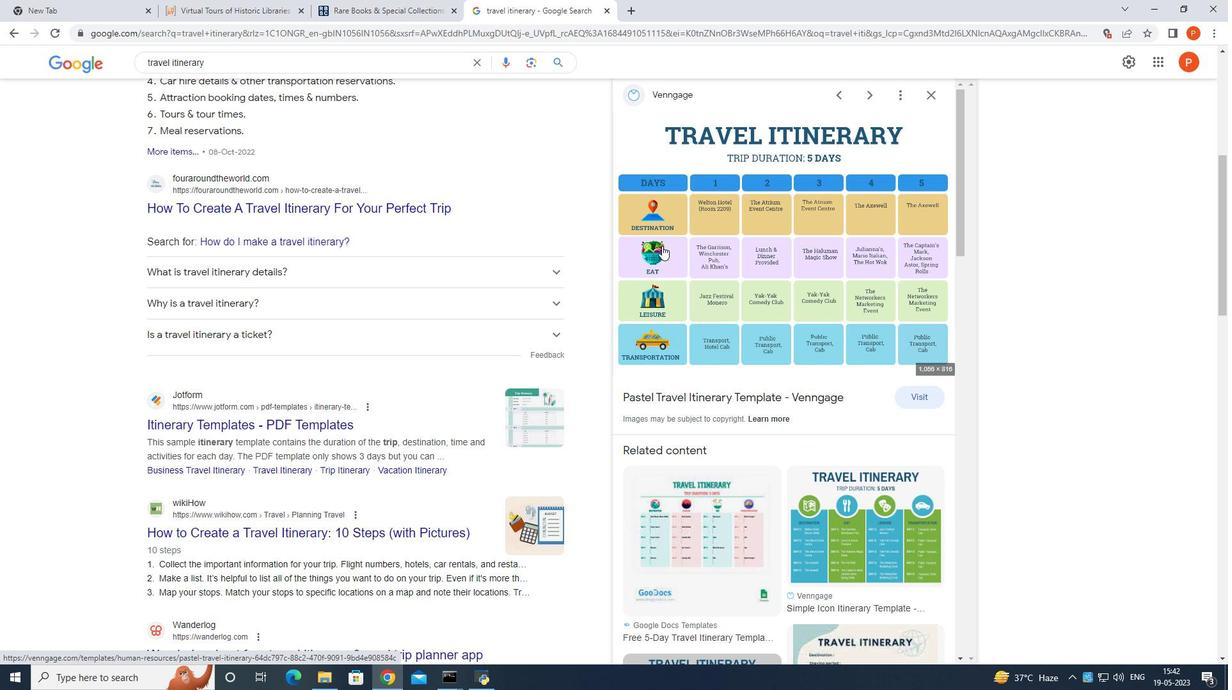 
Action: Mouse pressed left at (665, 243)
Screenshot: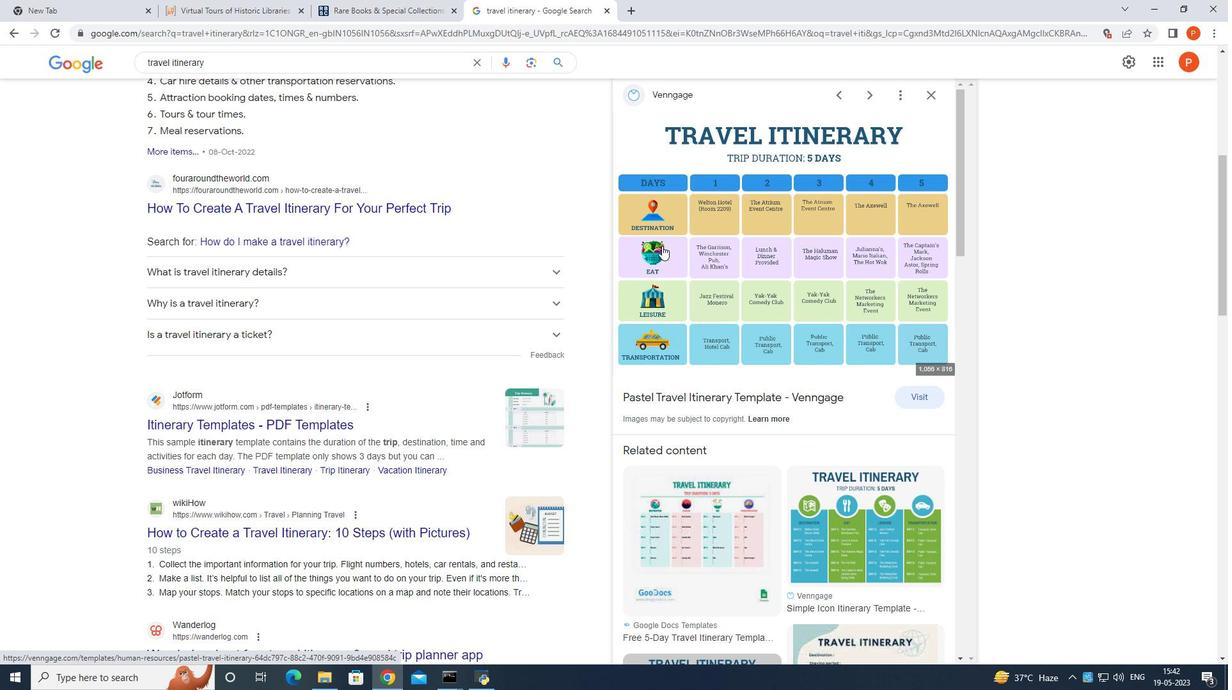 
Action: Mouse pressed left at (665, 243)
Screenshot: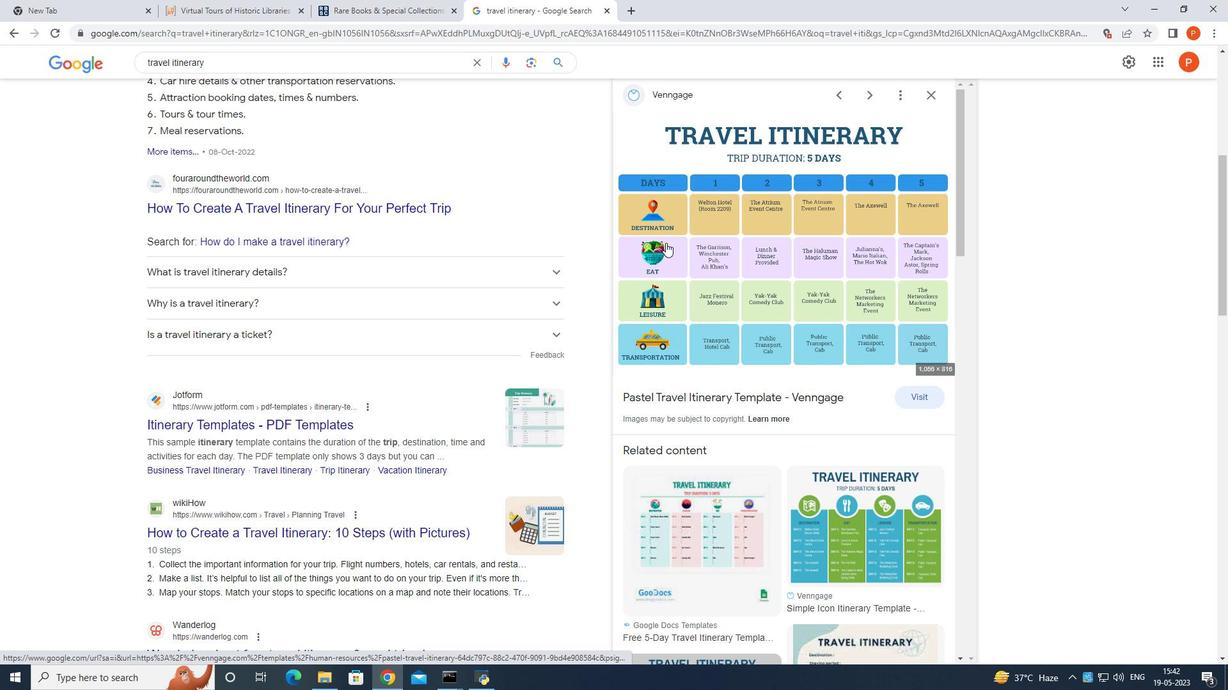 
Action: Mouse moved to (806, 383)
Screenshot: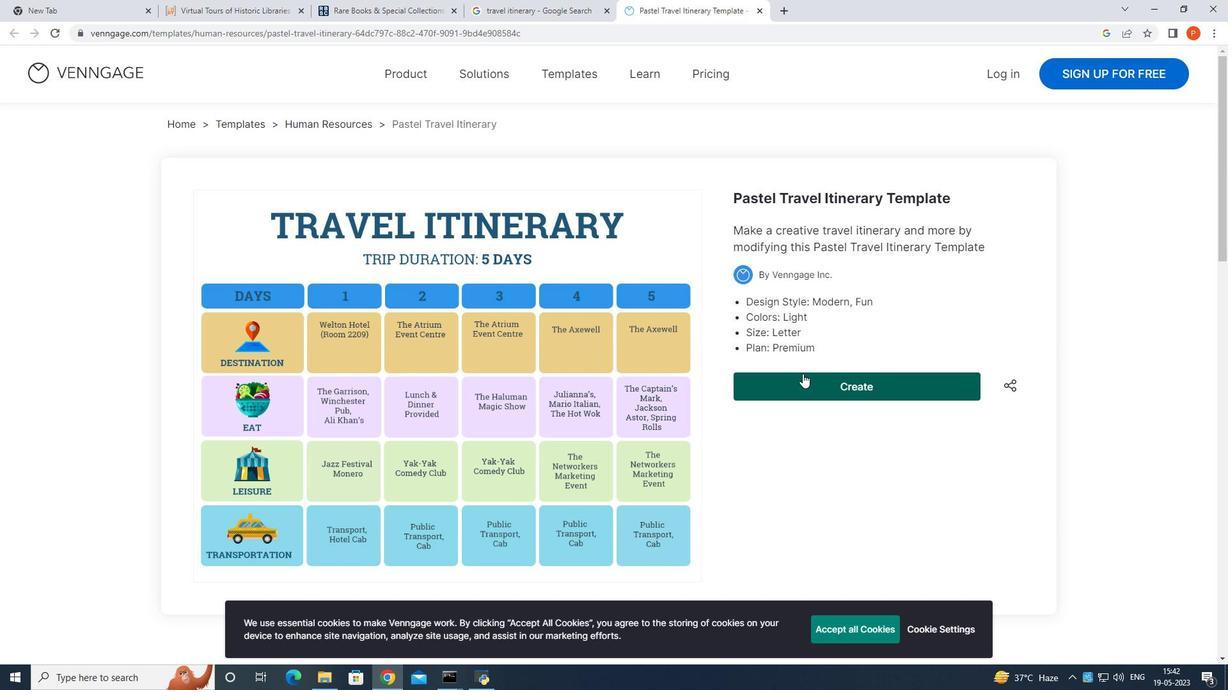 
Action: Mouse pressed left at (806, 383)
Screenshot: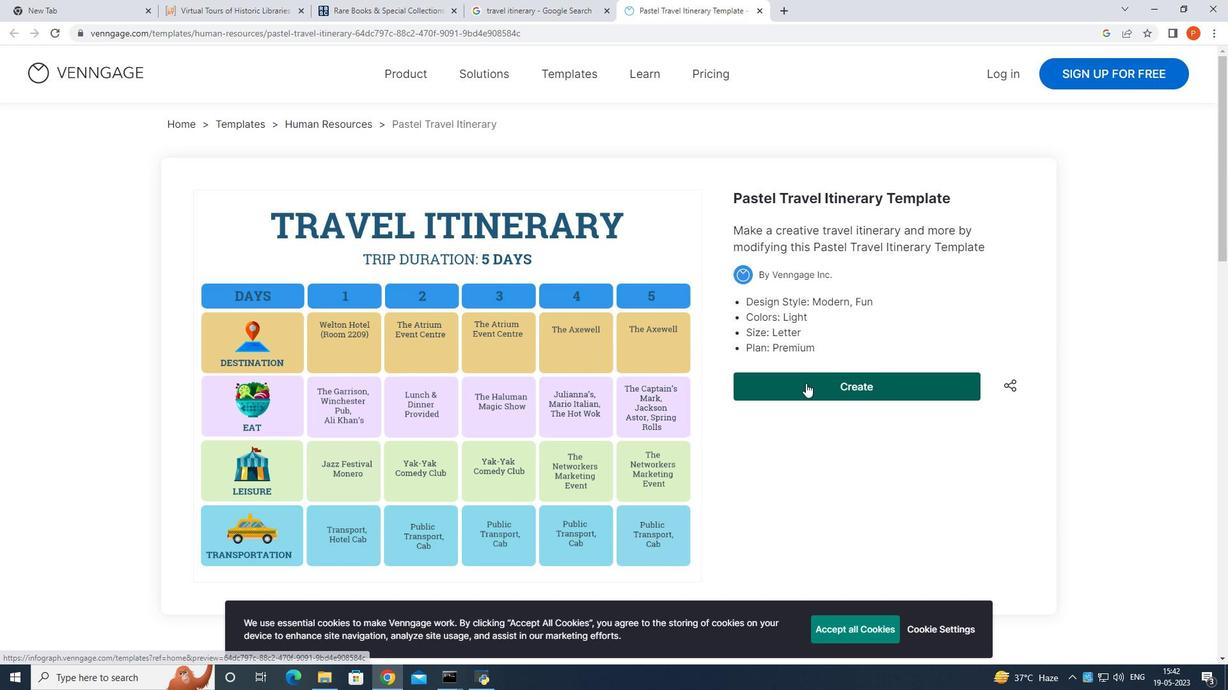 
Action: Mouse moved to (806, 383)
Screenshot: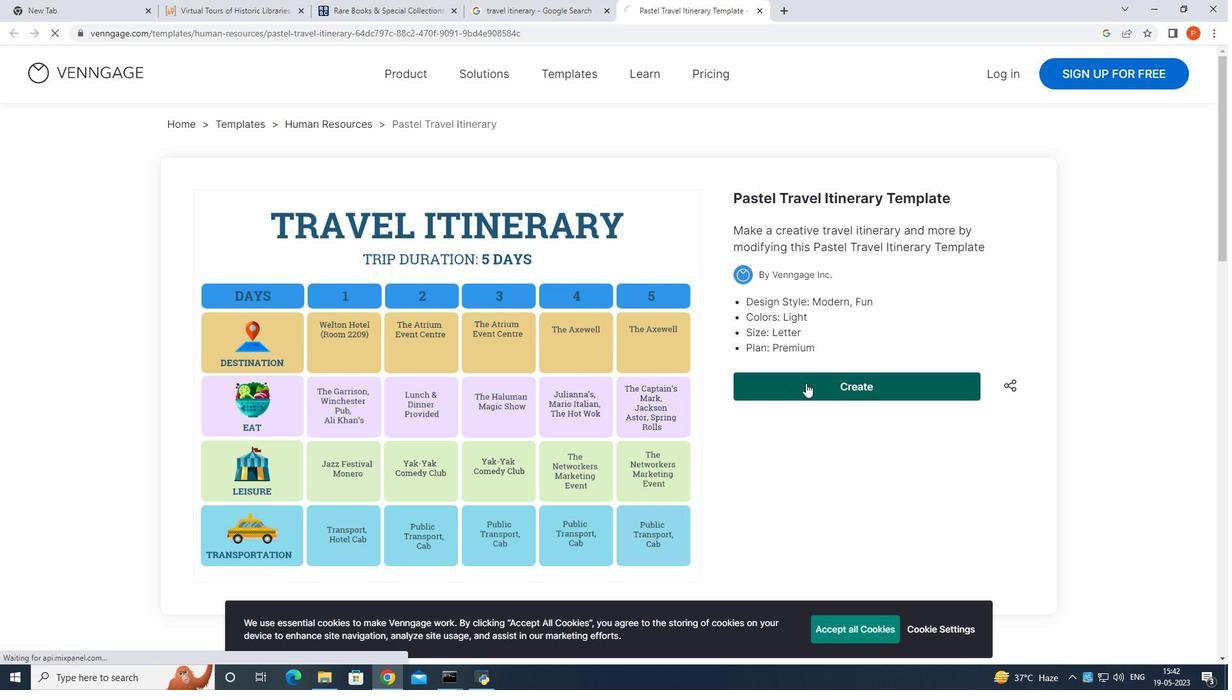 
Action: Mouse pressed left at (806, 383)
Screenshot: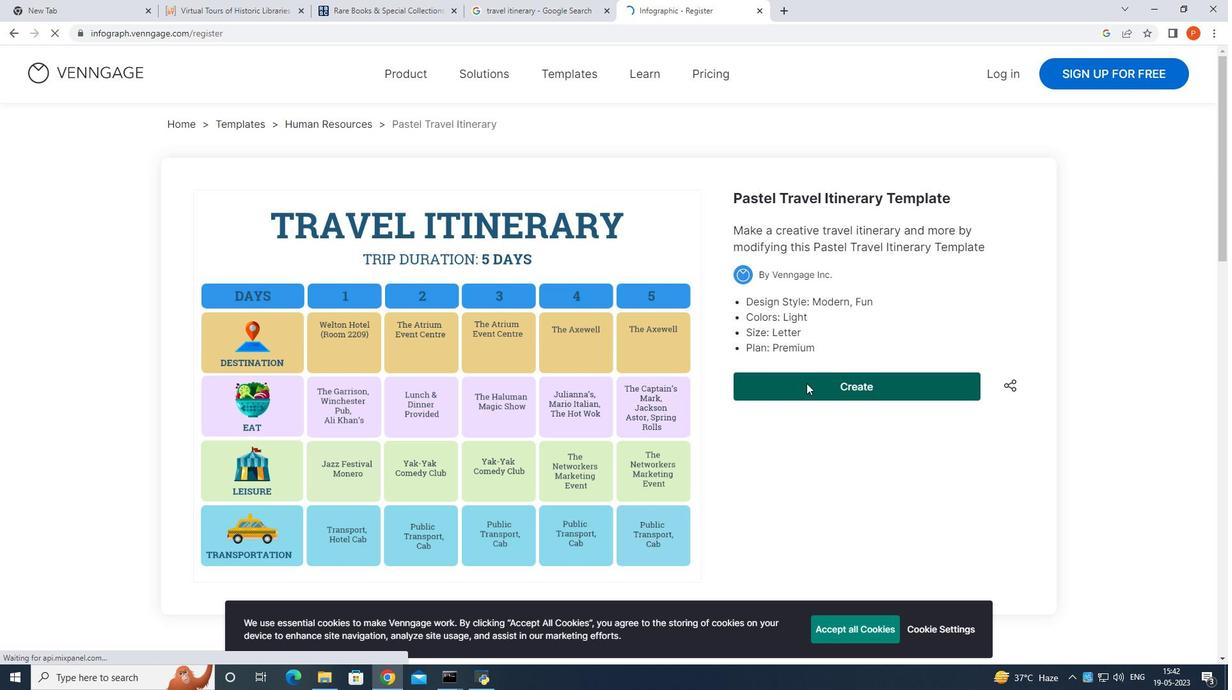 
Action: Mouse moved to (764, 330)
Screenshot: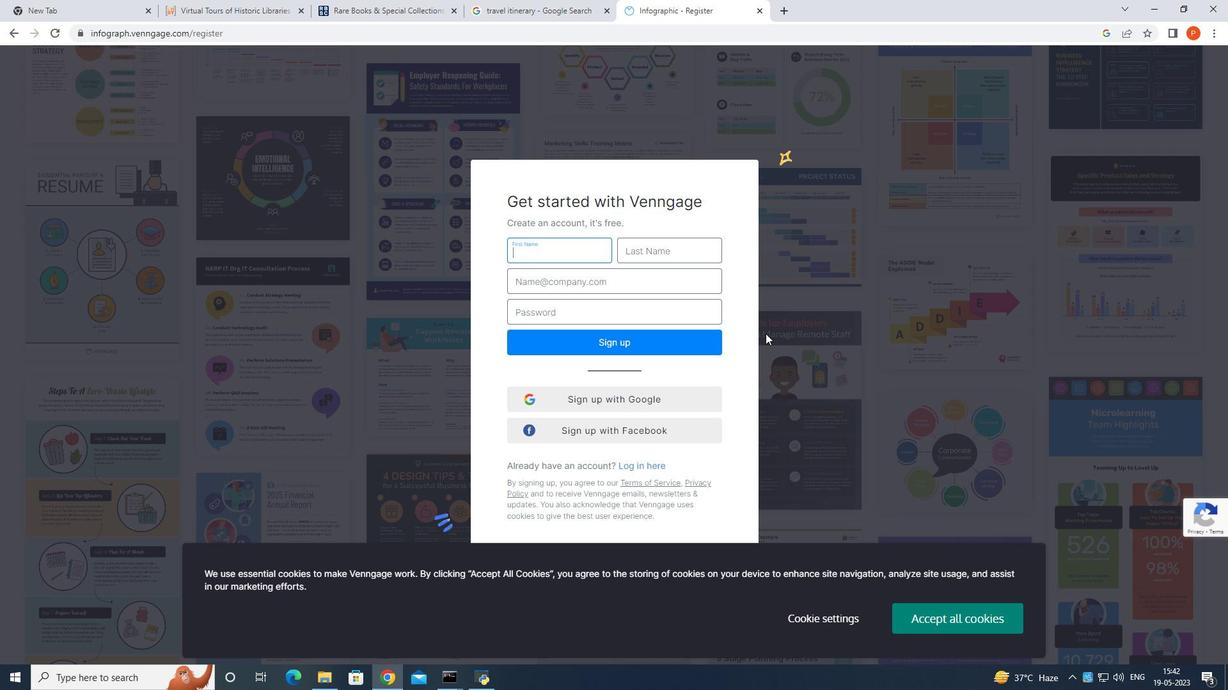 
Action: Mouse pressed left at (764, 330)
Screenshot: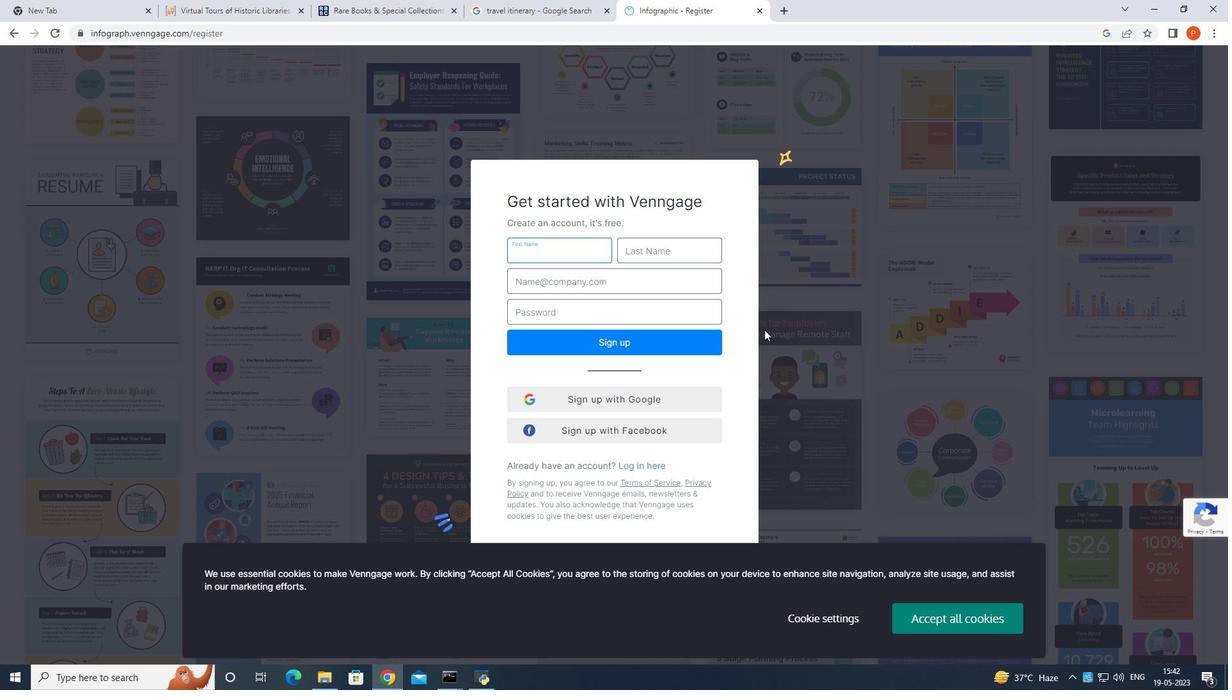 
Action: Mouse pressed left at (764, 330)
Screenshot: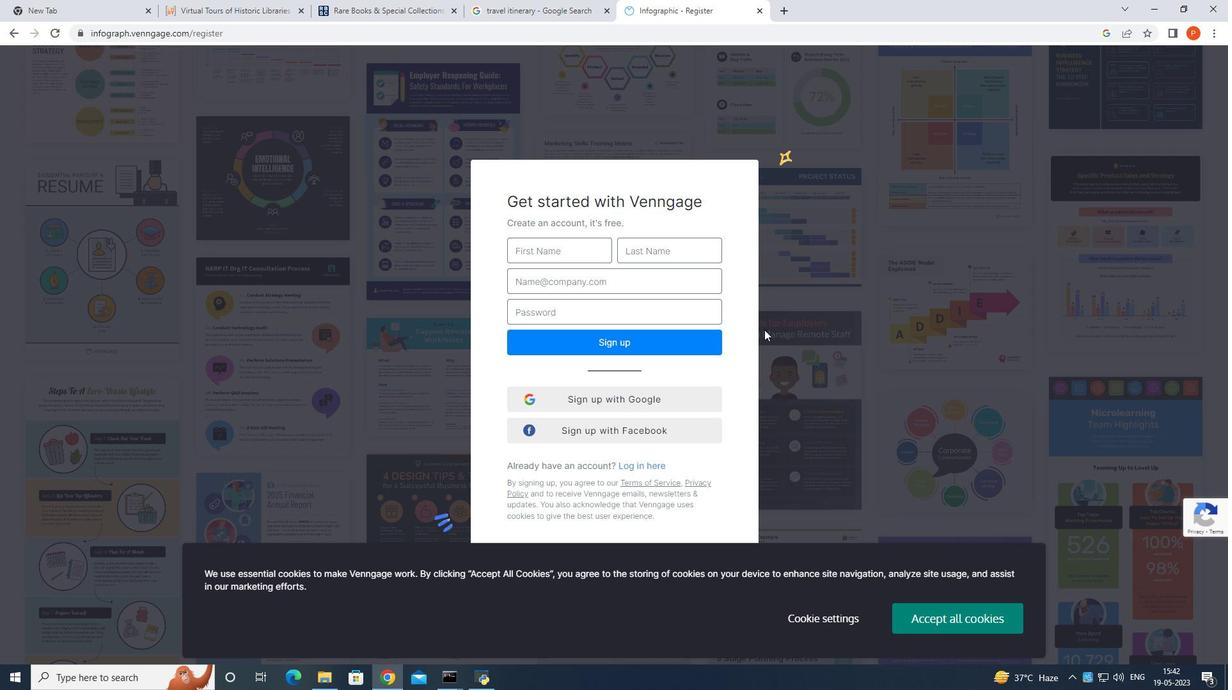
Action: Mouse pressed left at (764, 330)
Screenshot: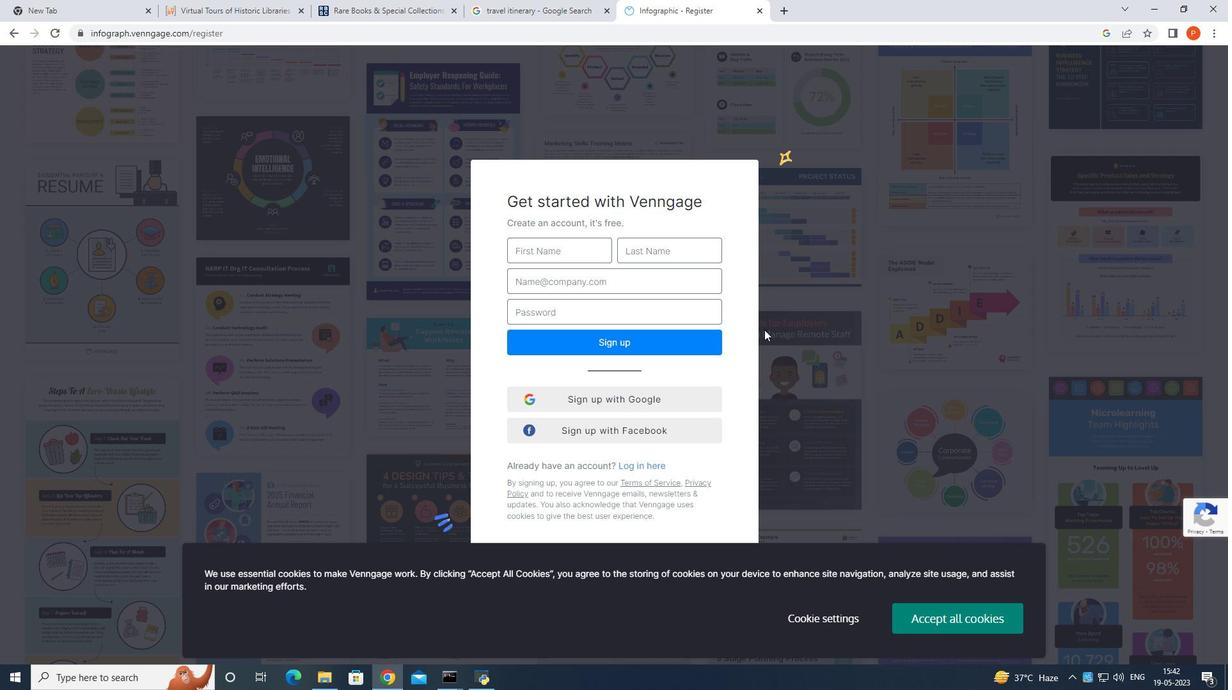 
Action: Mouse moved to (970, 500)
Screenshot: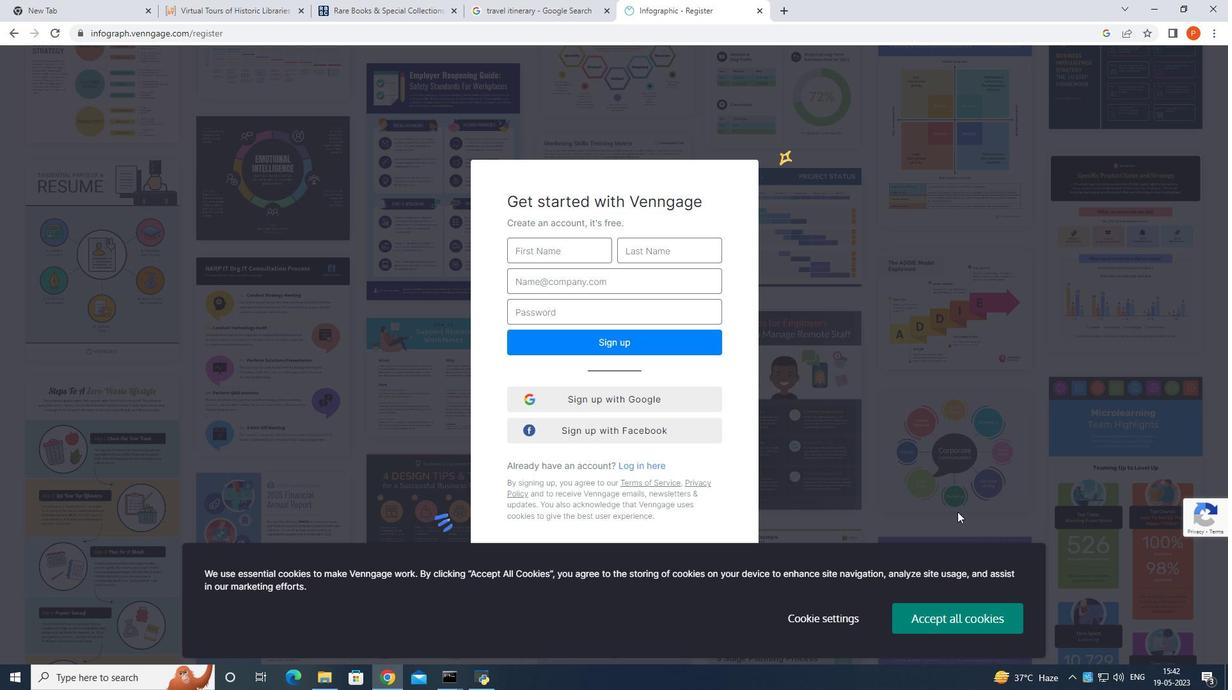 
Action: Mouse pressed left at (970, 500)
Screenshot: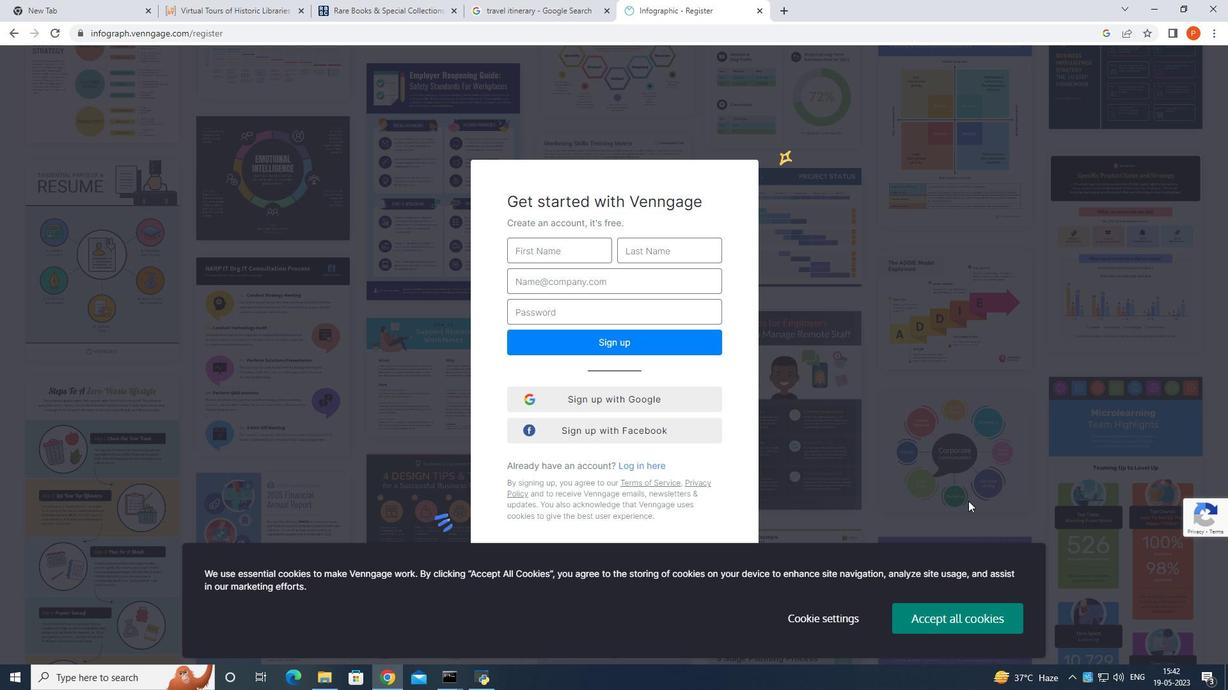 
Action: Mouse moved to (9, 38)
Screenshot: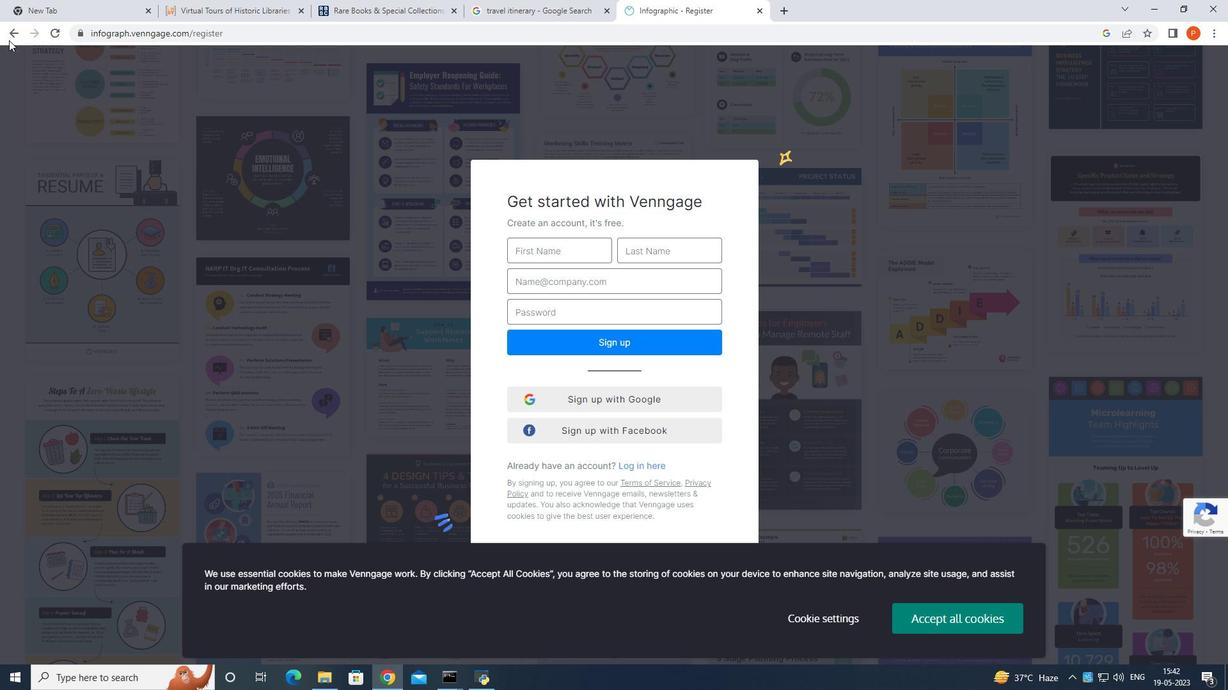 
Action: Mouse pressed left at (9, 38)
Screenshot: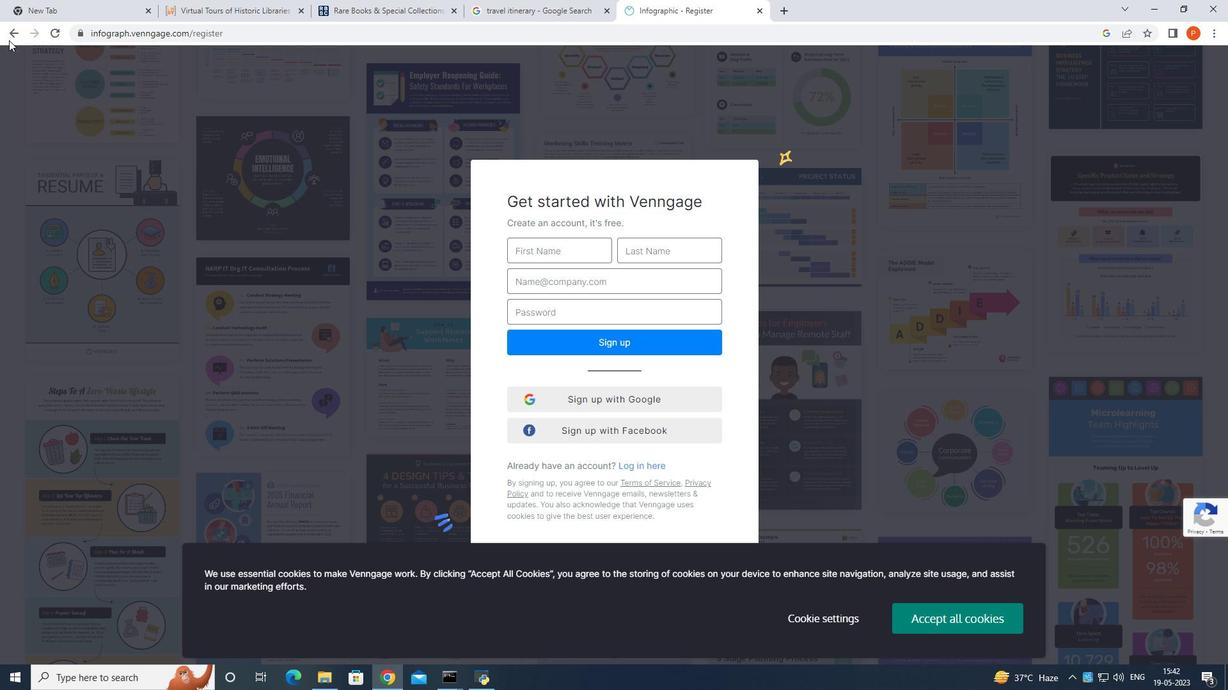 
Action: Mouse moved to (690, 460)
Screenshot: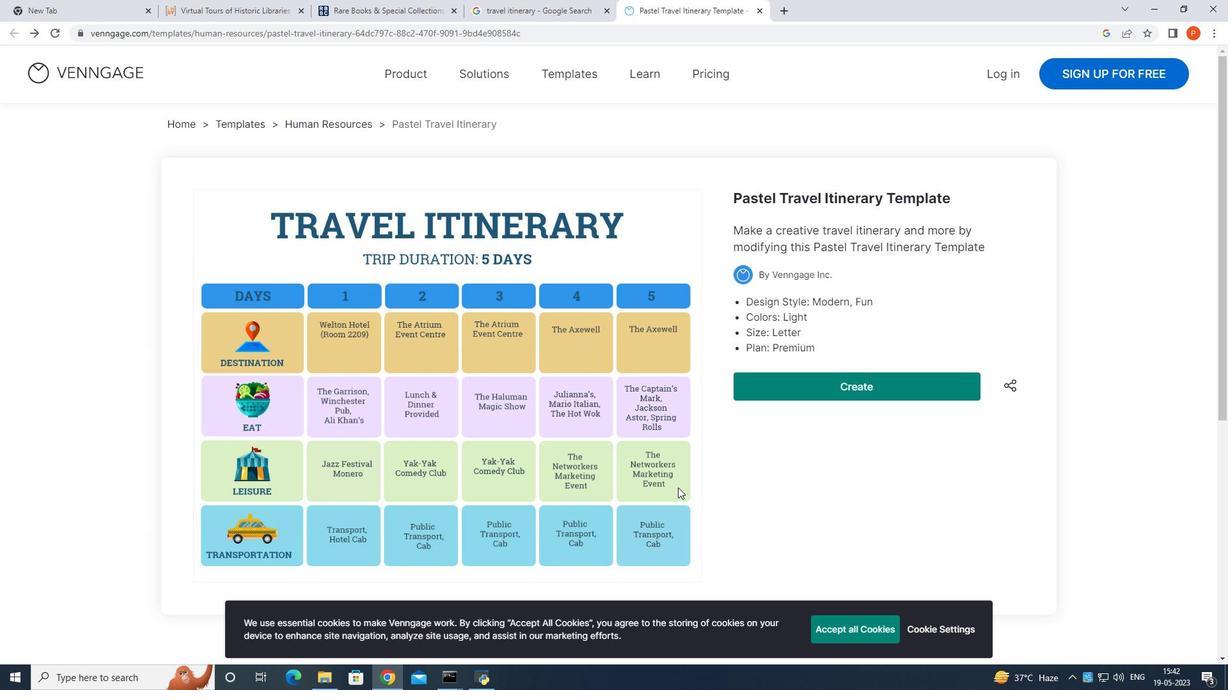 
Action: Mouse scrolled (690, 459) with delta (0, 0)
Screenshot: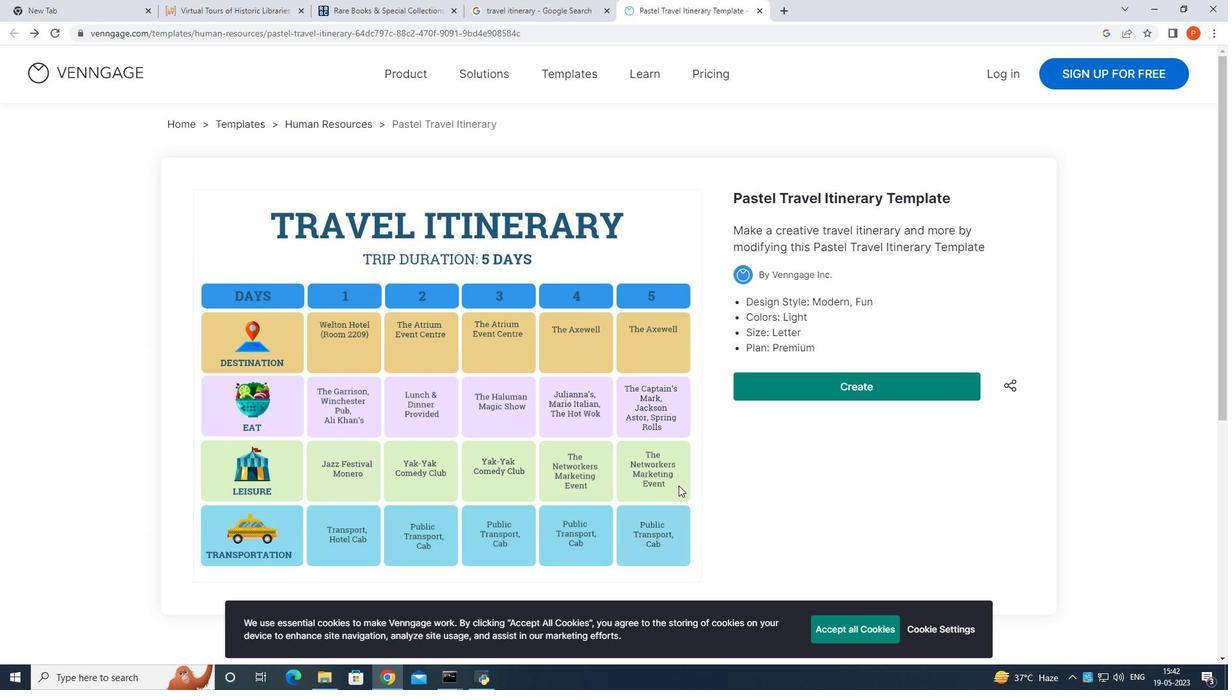 
Action: Mouse scrolled (690, 459) with delta (0, 0)
Screenshot: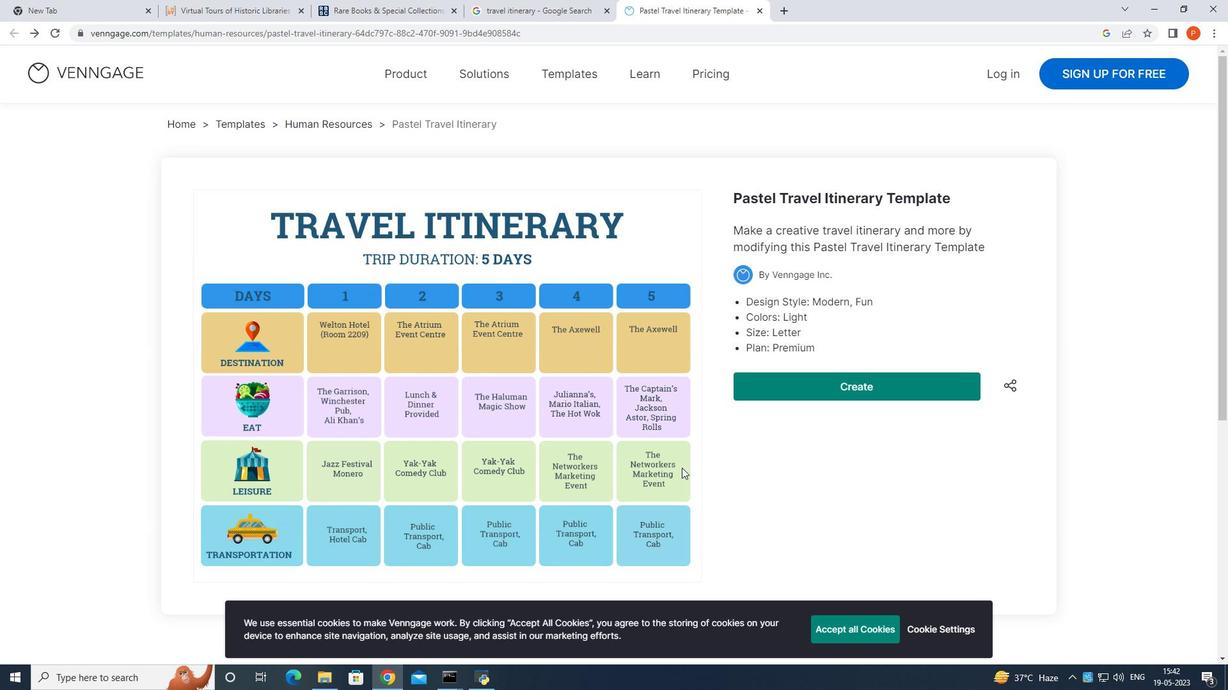
Action: Mouse scrolled (690, 459) with delta (0, 0)
Screenshot: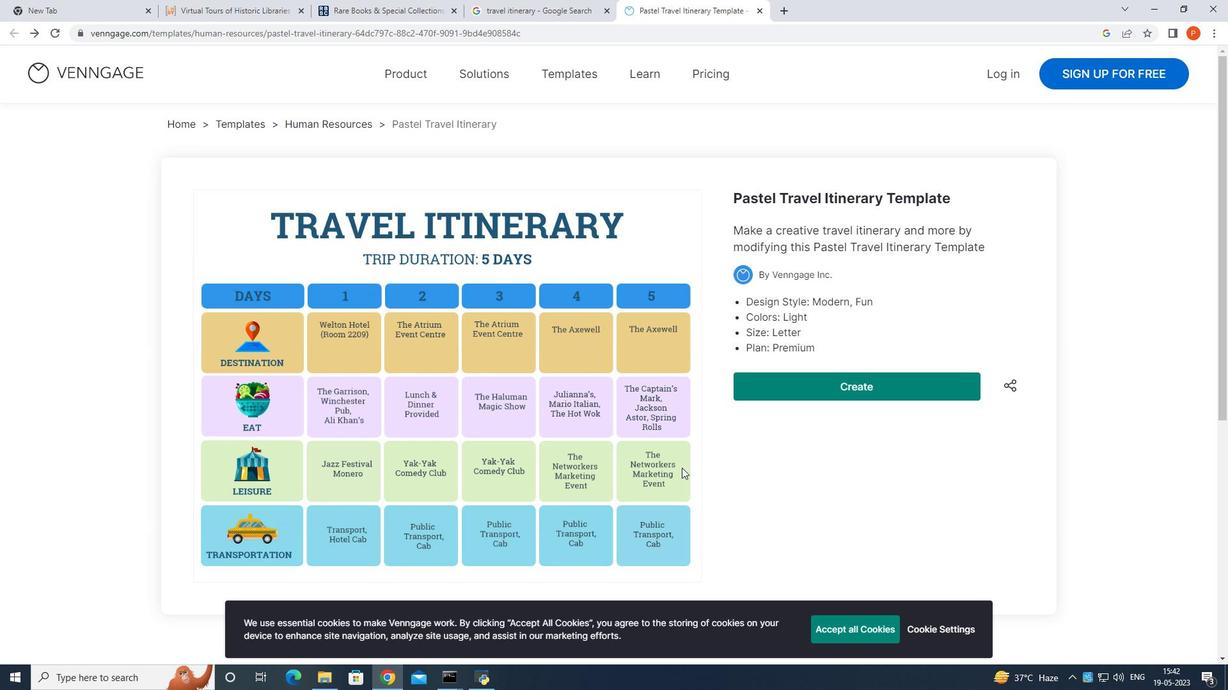 
Action: Mouse moved to (694, 458)
Screenshot: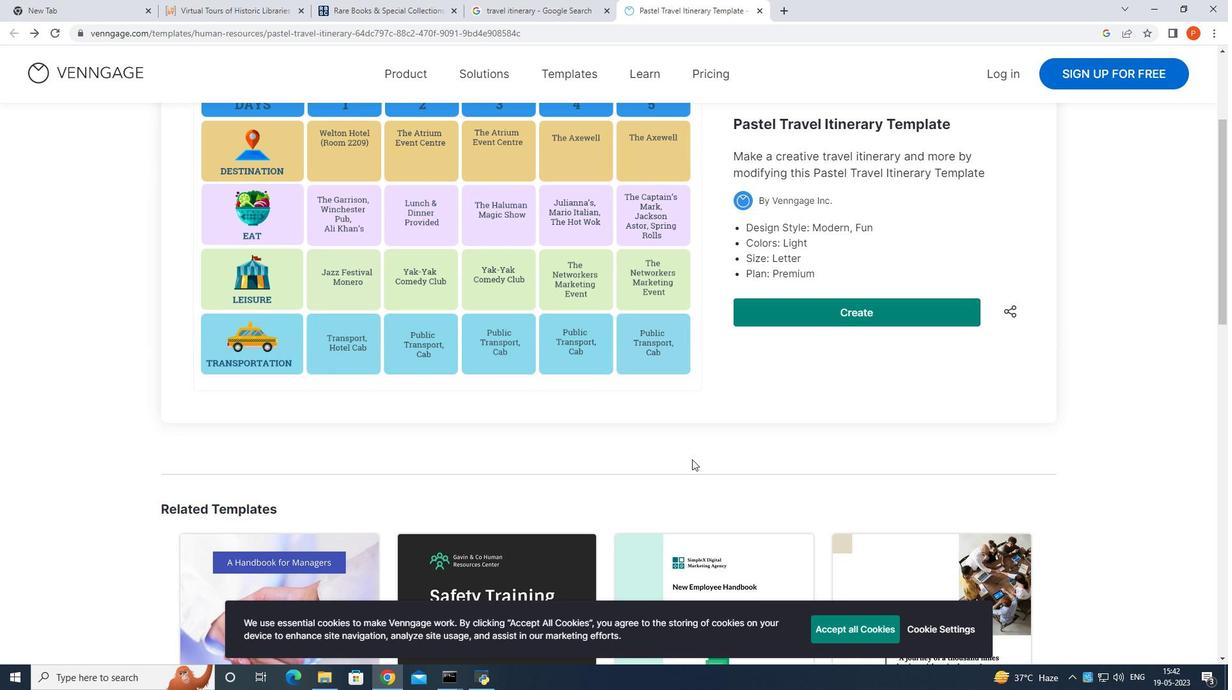 
Action: Mouse scrolled (694, 457) with delta (0, 0)
Screenshot: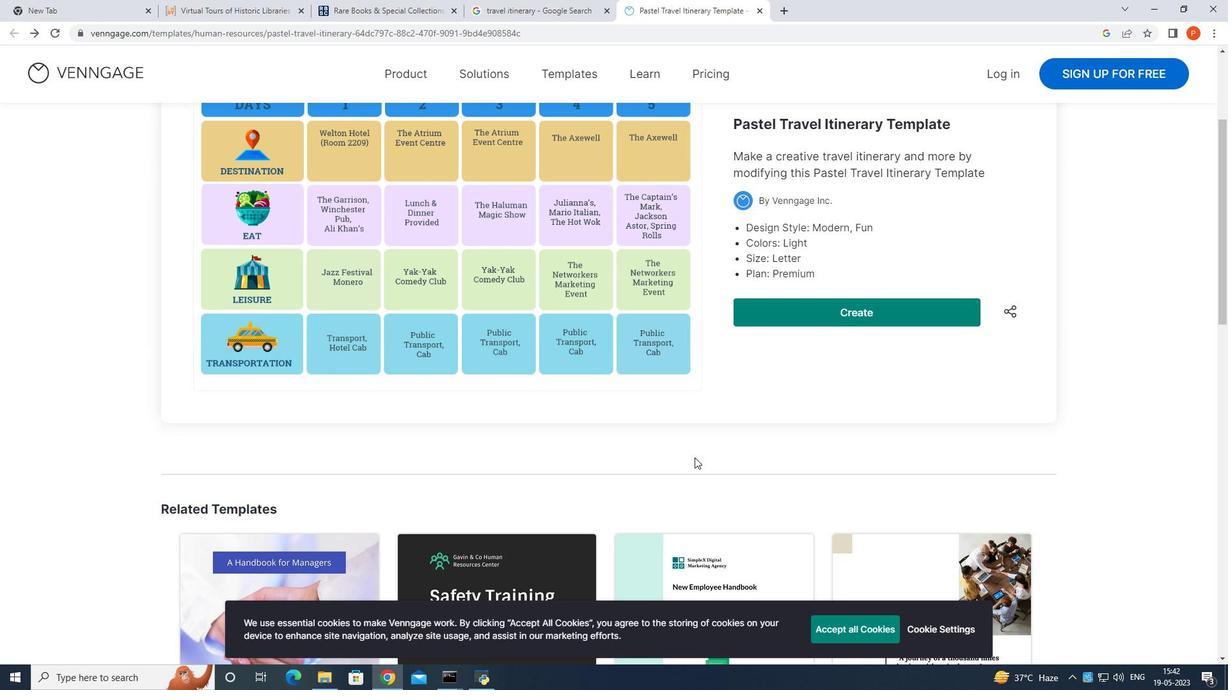 
Action: Mouse scrolled (694, 457) with delta (0, 0)
Screenshot: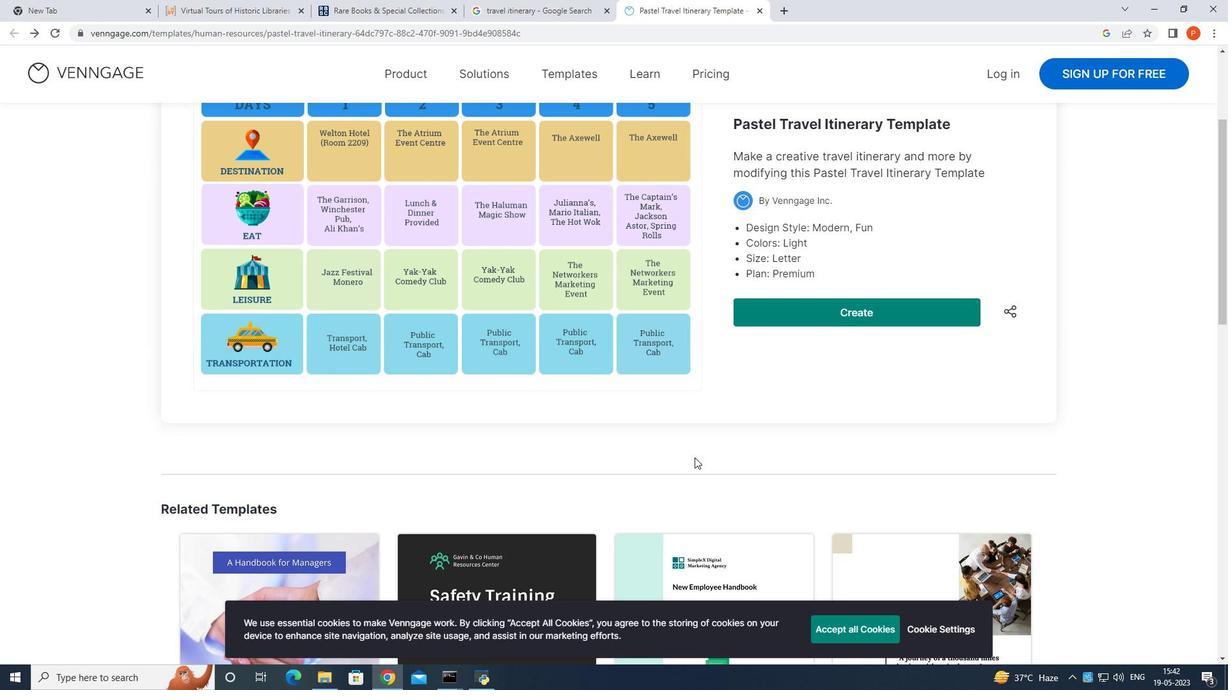 
Action: Mouse scrolled (694, 457) with delta (0, 0)
Screenshot: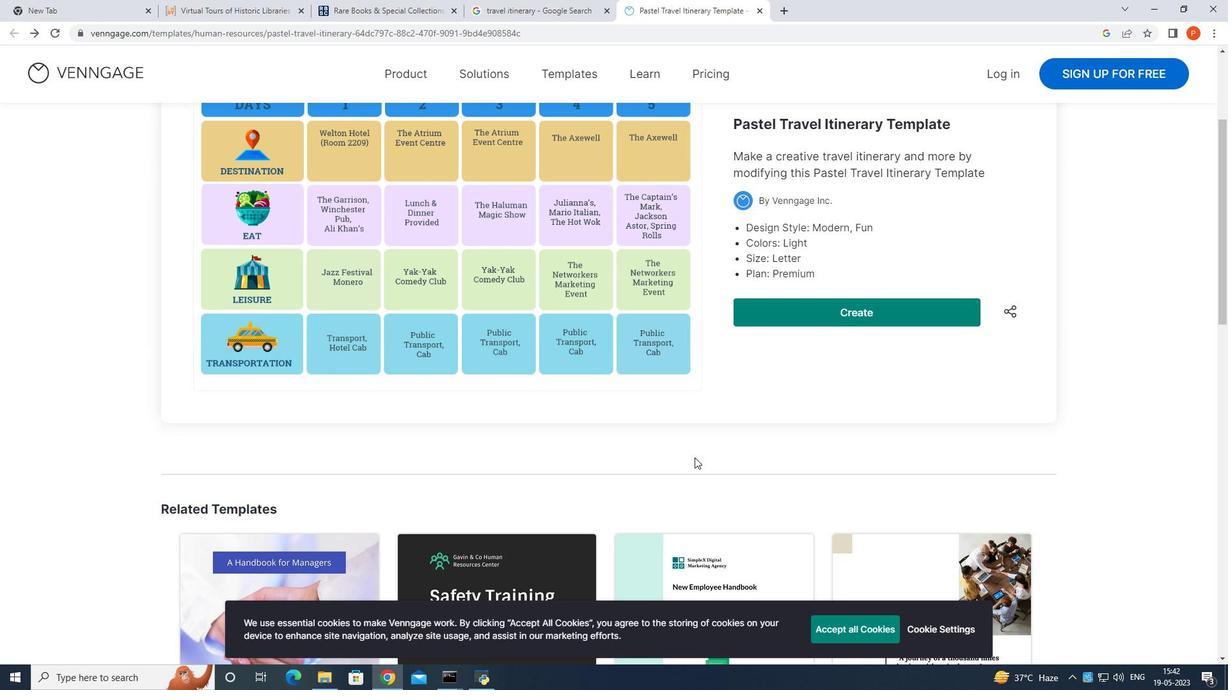 
Action: Mouse moved to (696, 456)
Screenshot: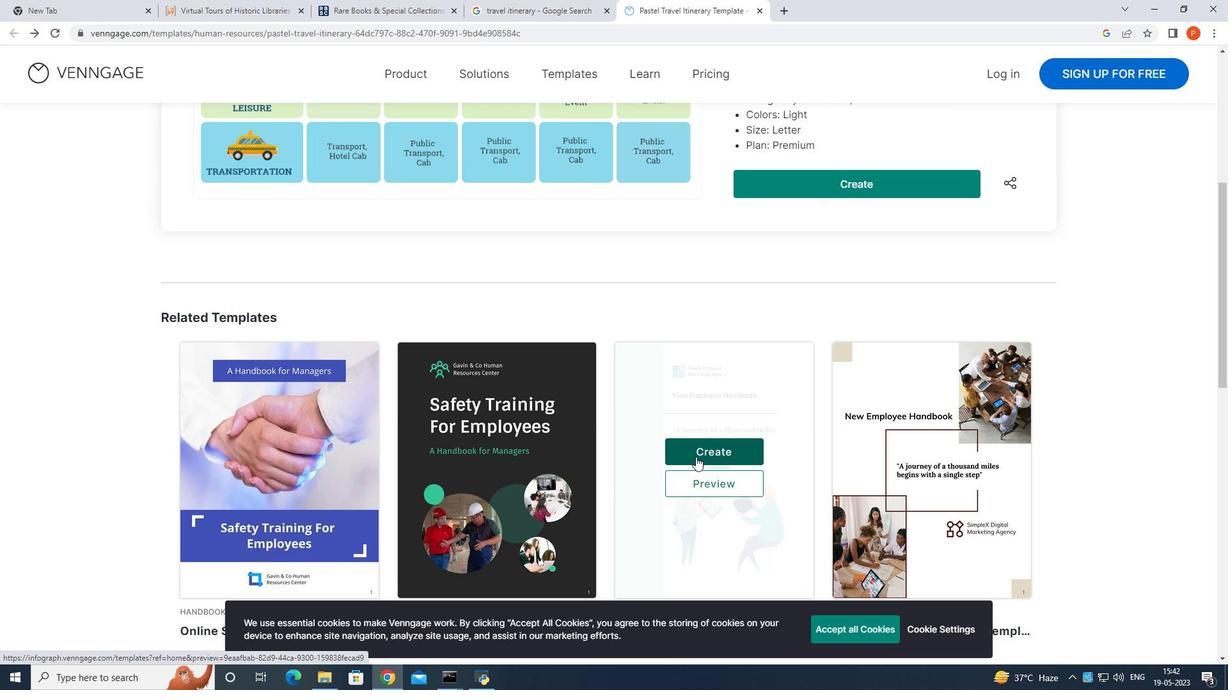 
Action: Mouse scrolled (696, 456) with delta (0, 0)
Screenshot: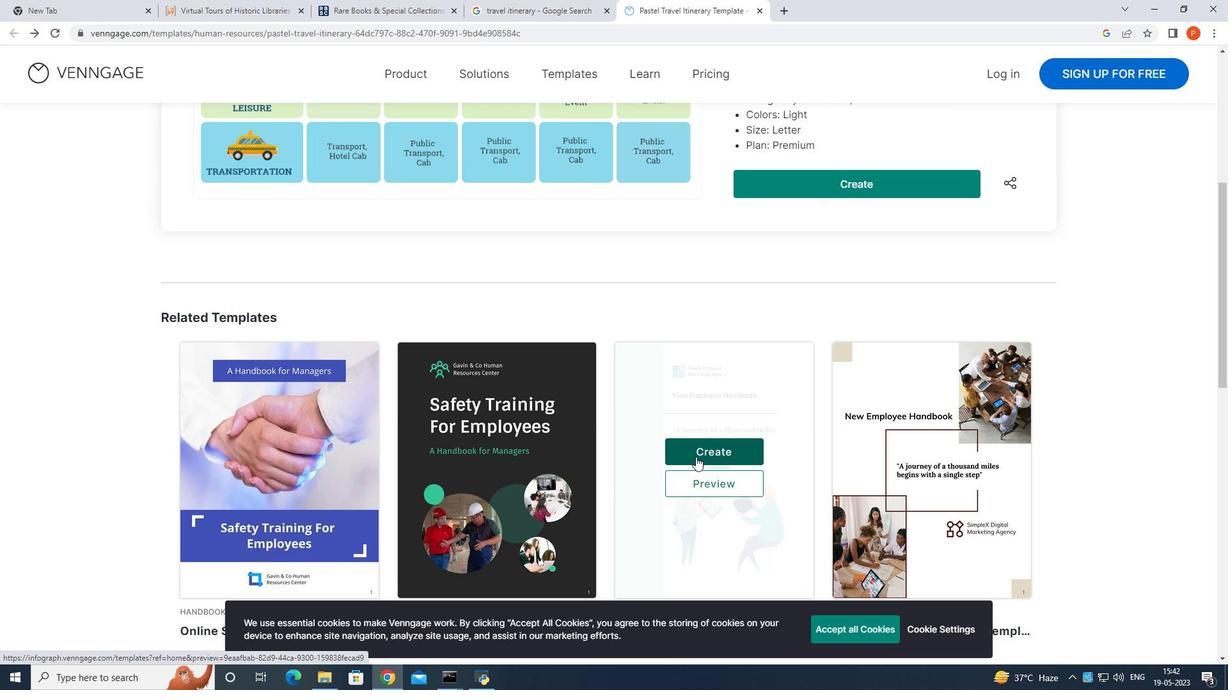 
Action: Mouse scrolled (696, 456) with delta (0, 0)
Screenshot: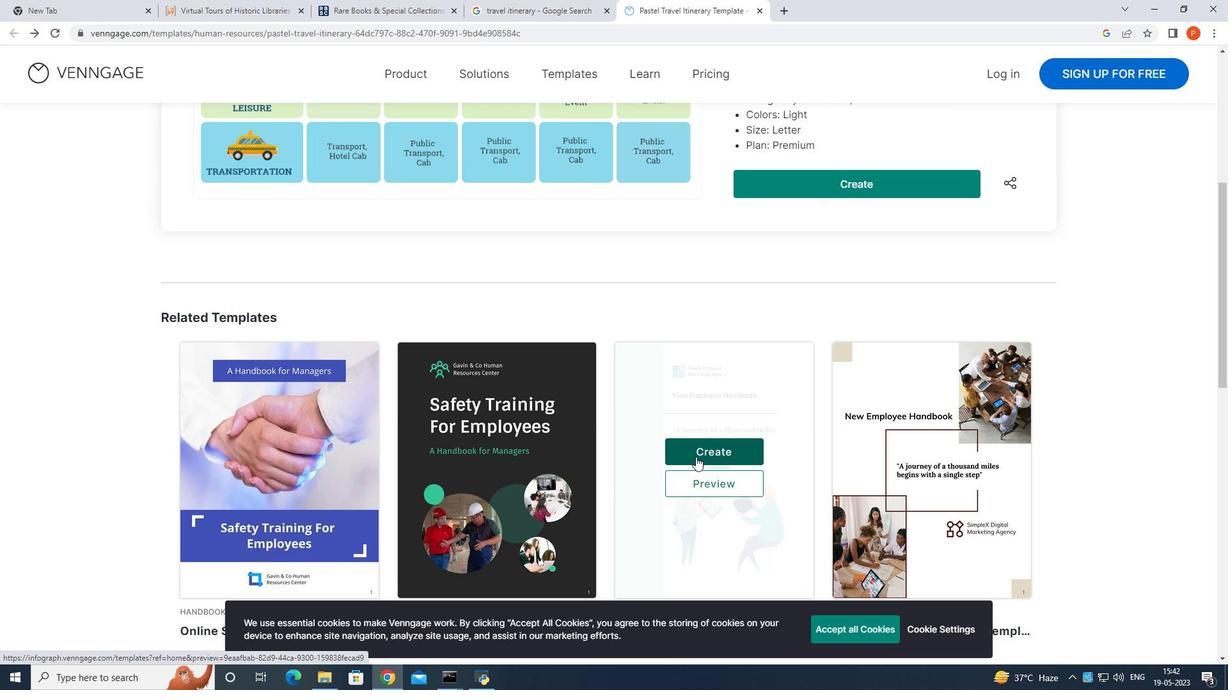 
Action: Mouse scrolled (696, 456) with delta (0, 0)
Screenshot: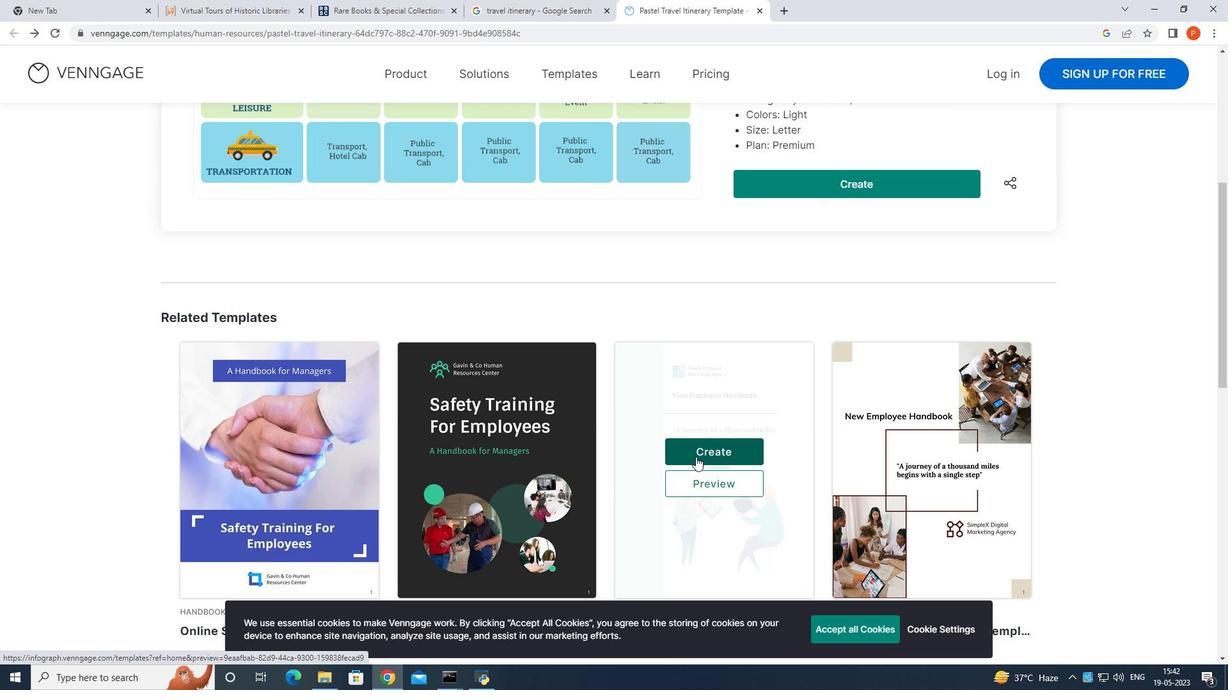
Action: Mouse scrolled (696, 456) with delta (0, 0)
Screenshot: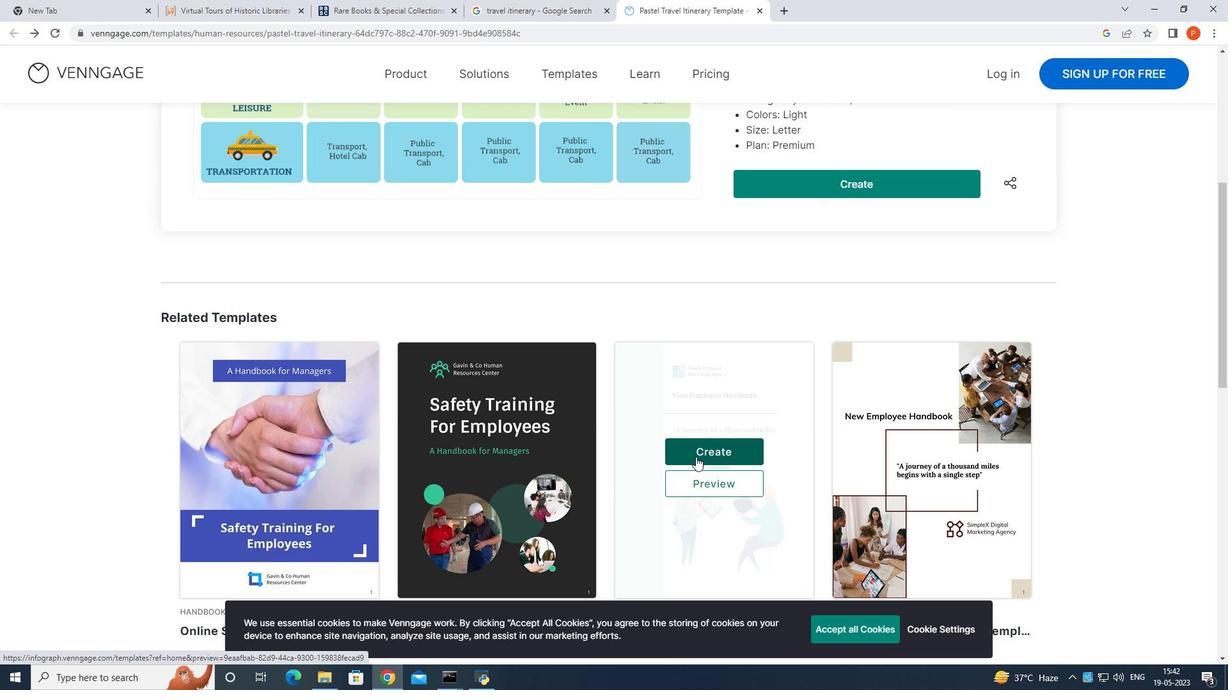 
Action: Mouse scrolled (696, 456) with delta (0, 0)
Screenshot: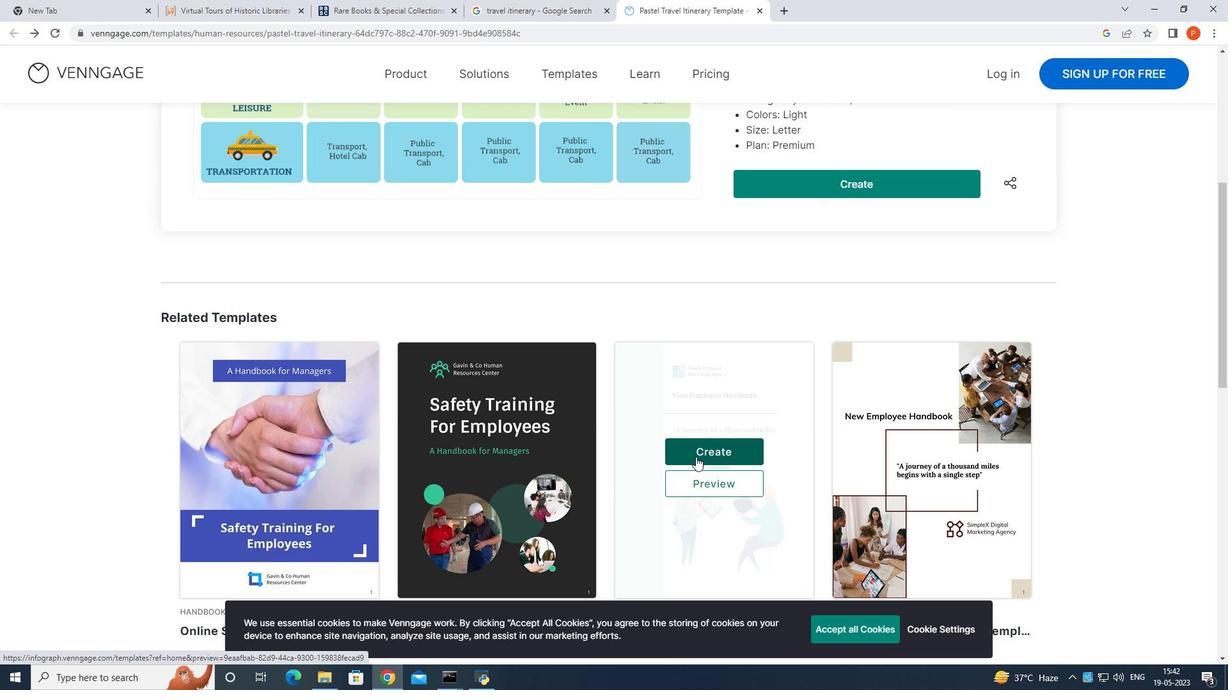 
Action: Mouse moved to (704, 458)
Screenshot: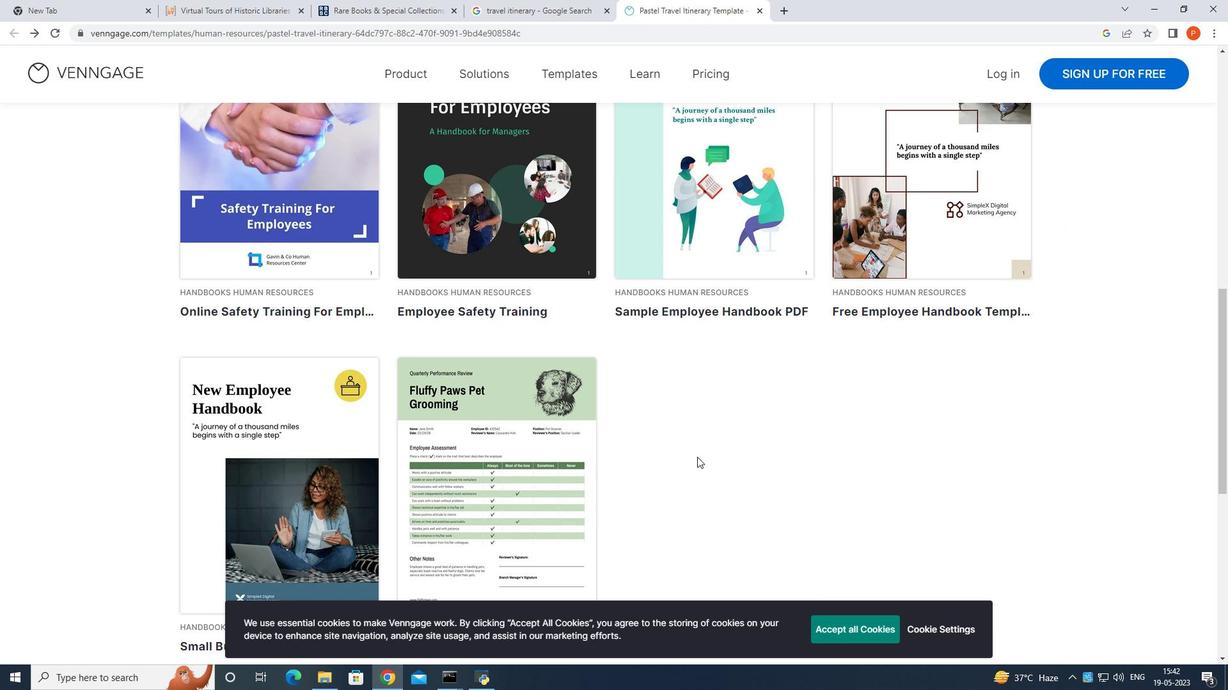 
Action: Mouse scrolled (701, 456) with delta (0, 0)
Screenshot: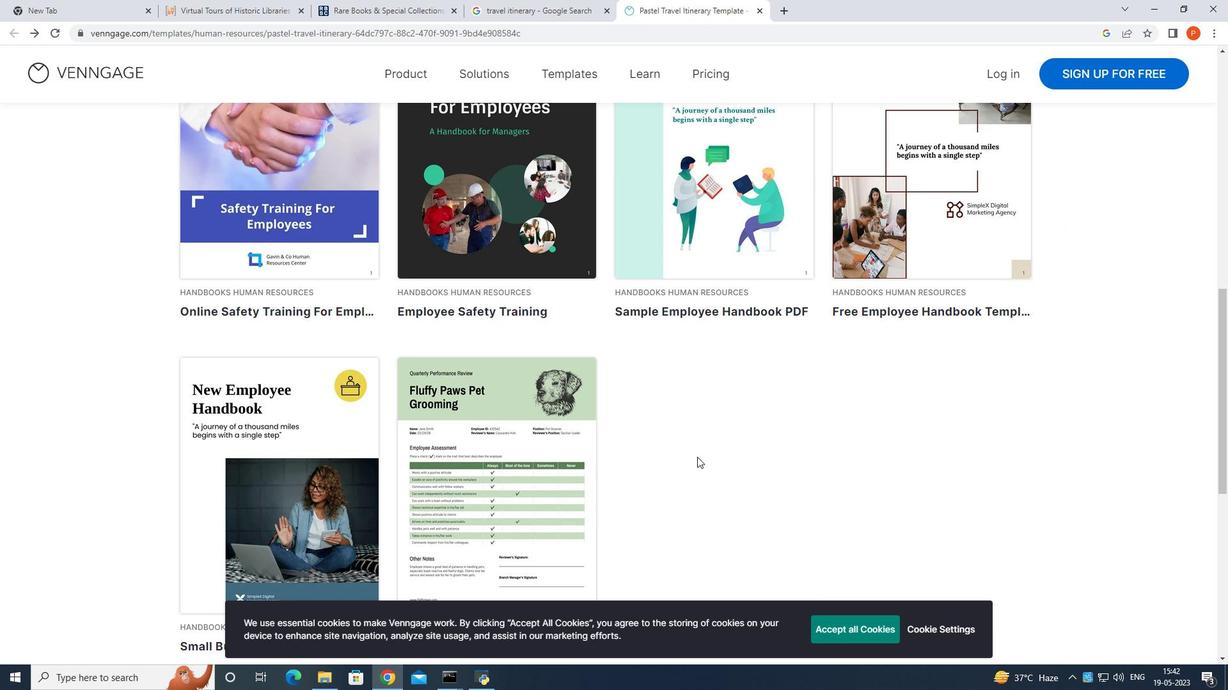 
Action: Mouse scrolled (703, 458) with delta (0, 0)
Screenshot: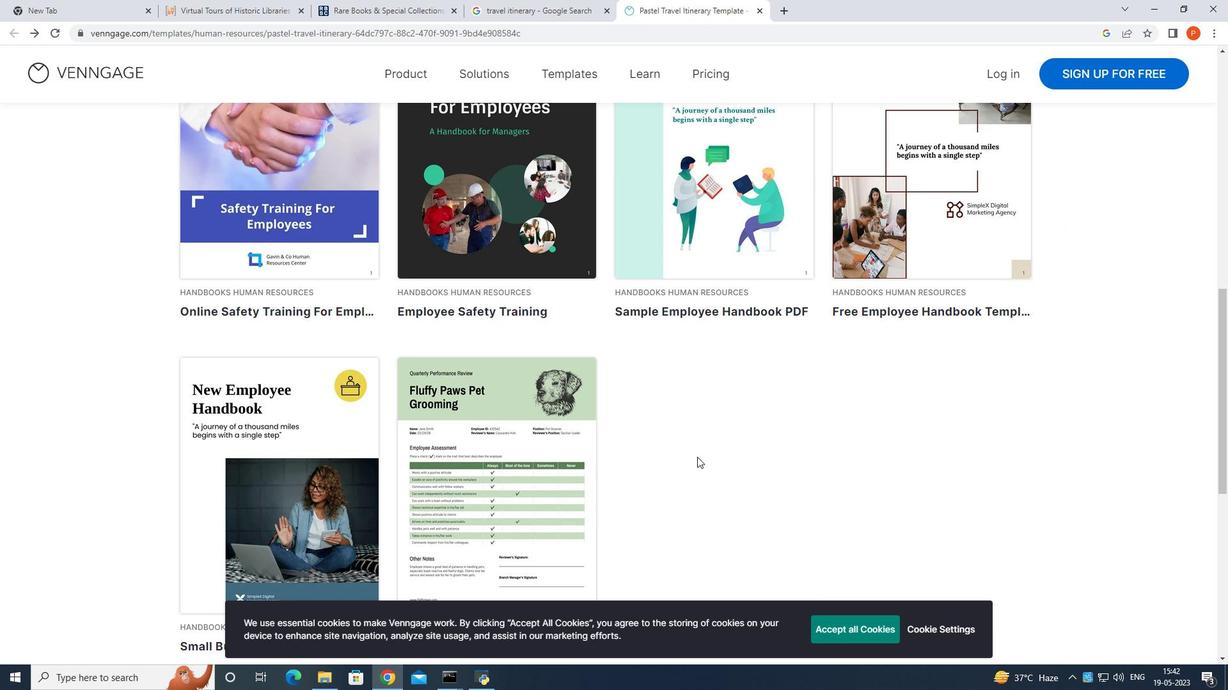
Action: Mouse scrolled (704, 458) with delta (0, 0)
Screenshot: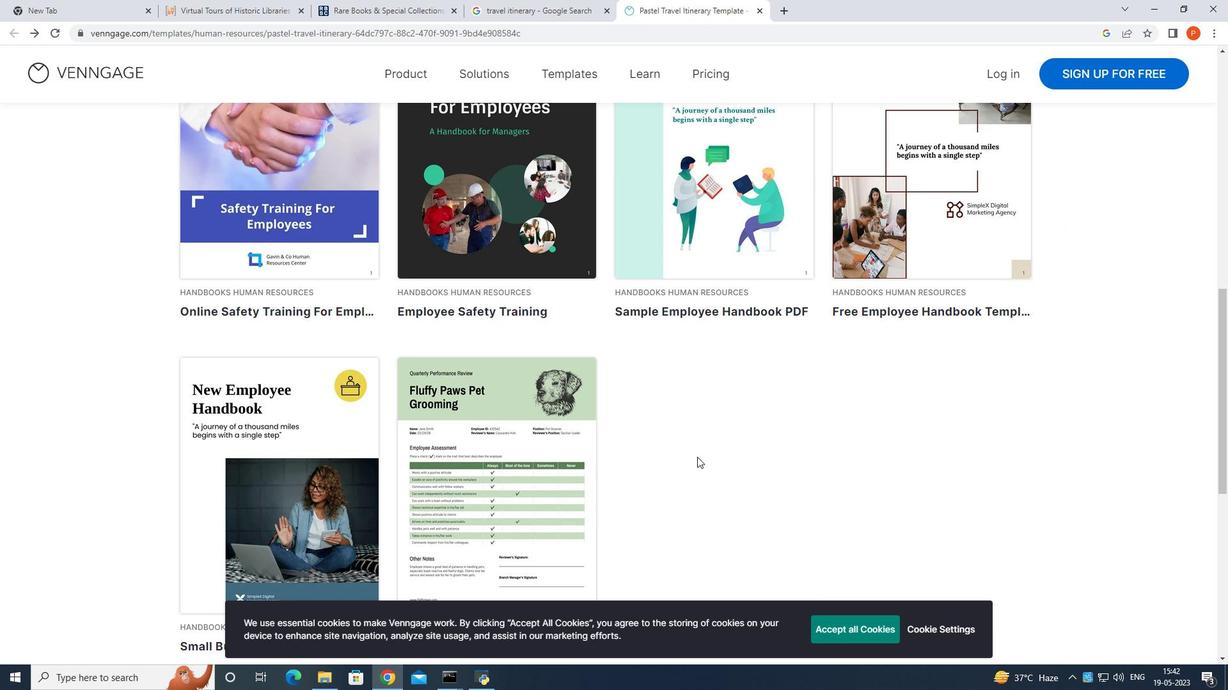 
Action: Mouse scrolled (704, 458) with delta (0, 0)
Screenshot: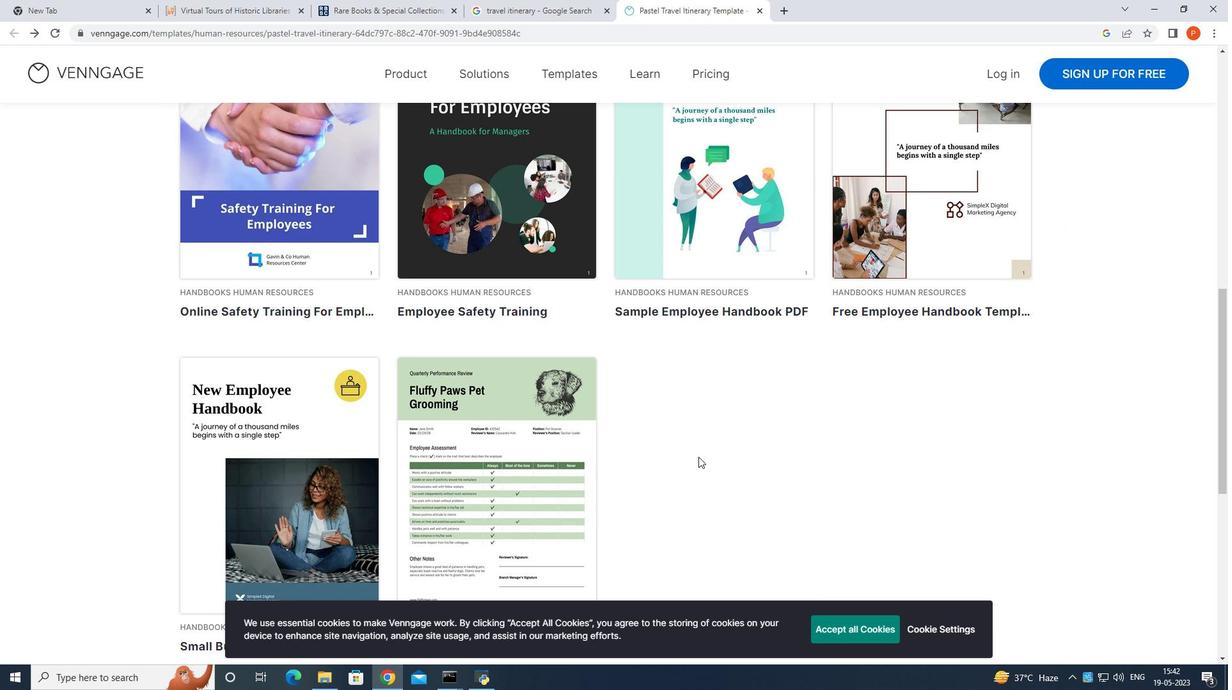 
Action: Mouse moved to (710, 456)
Screenshot: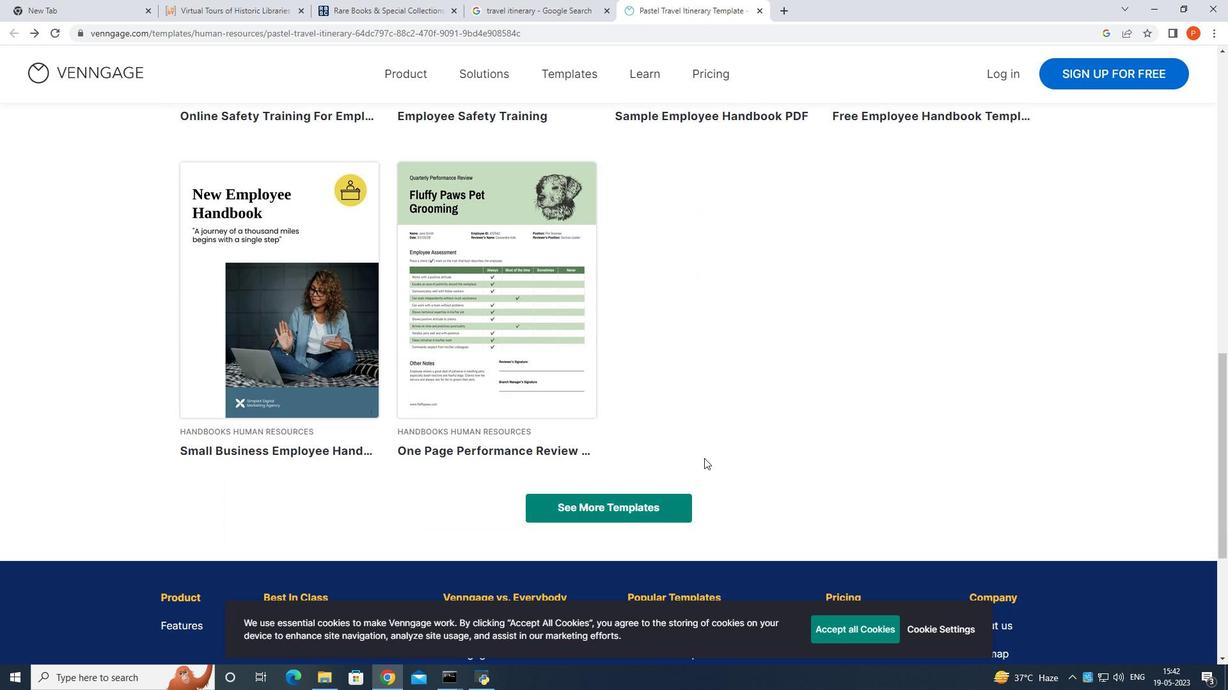 
Action: Mouse scrolled (710, 455) with delta (0, 0)
Screenshot: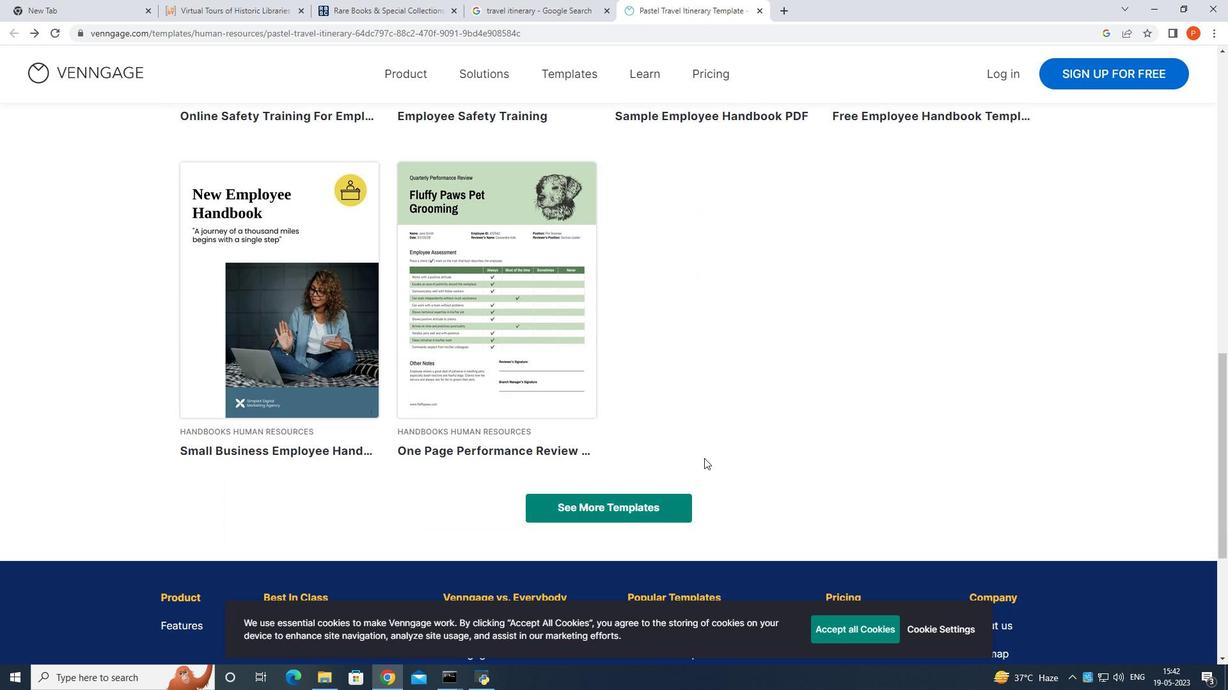 
Action: Mouse moved to (711, 454)
Screenshot: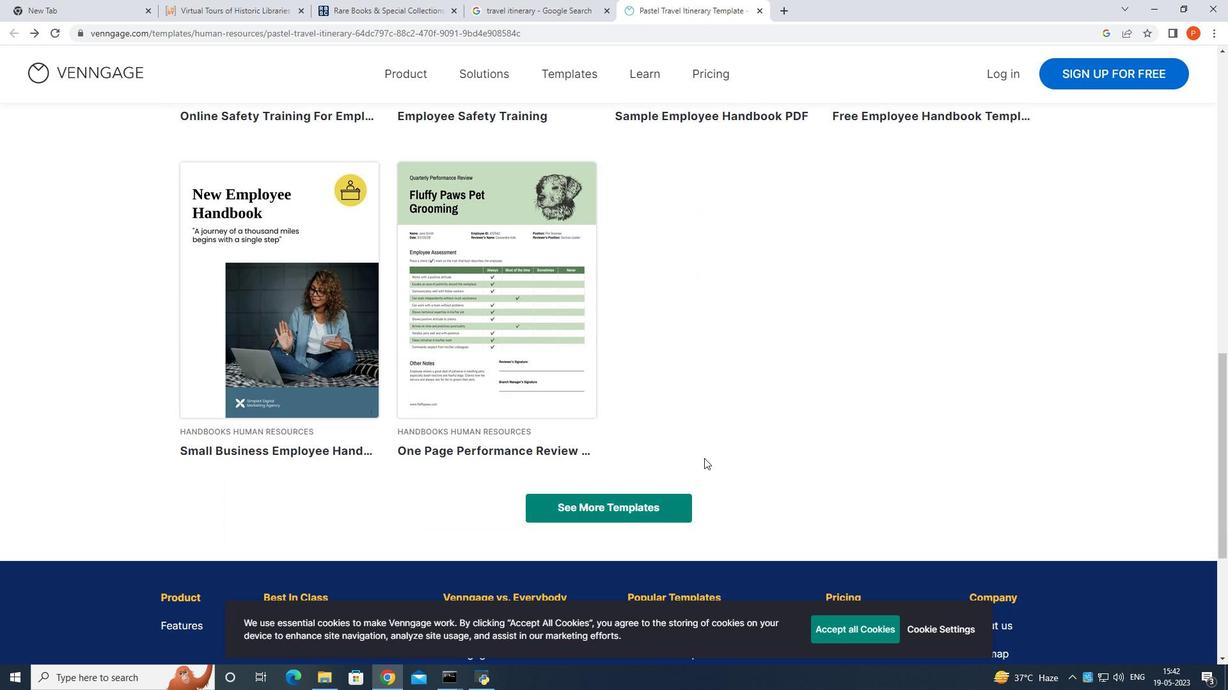 
Action: Mouse scrolled (711, 454) with delta (0, 0)
Screenshot: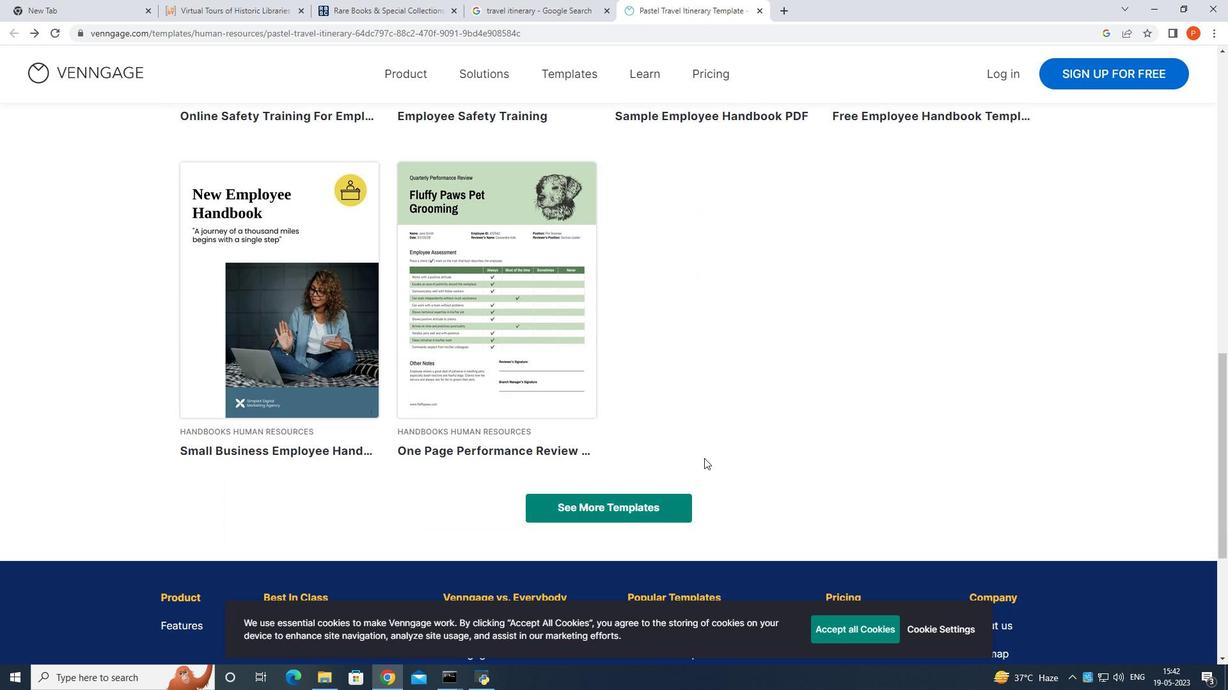 
Action: Mouse moved to (712, 454)
Screenshot: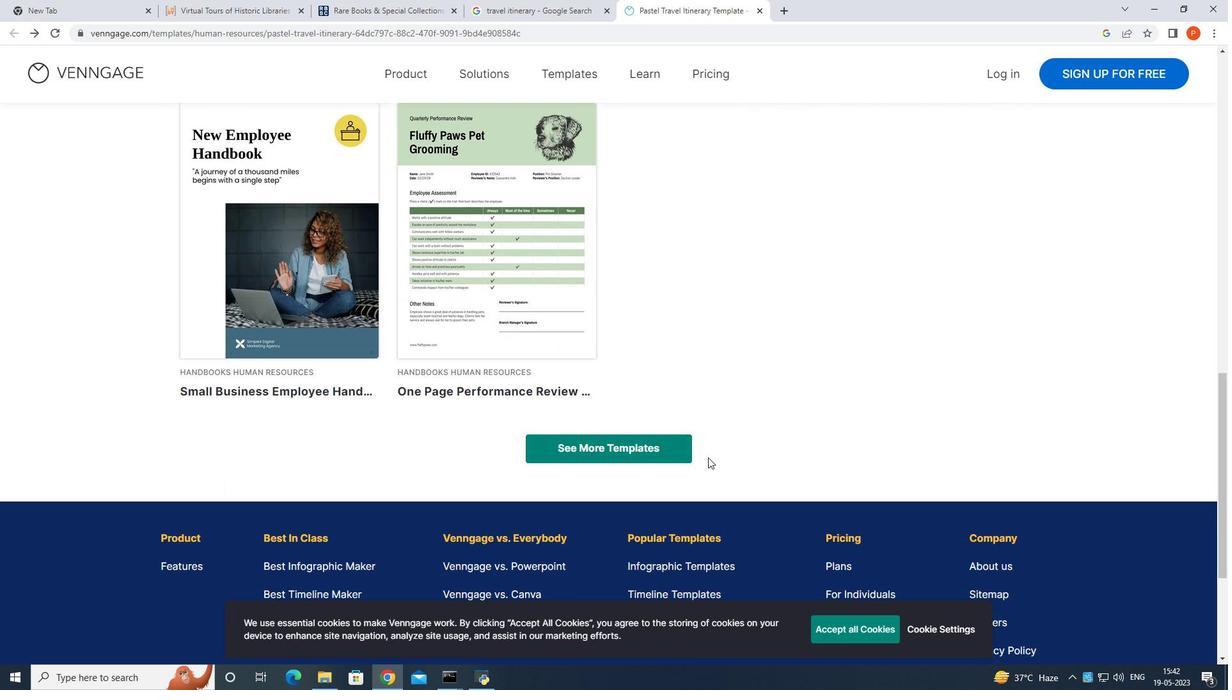 
Action: Mouse scrolled (712, 453) with delta (0, 0)
Screenshot: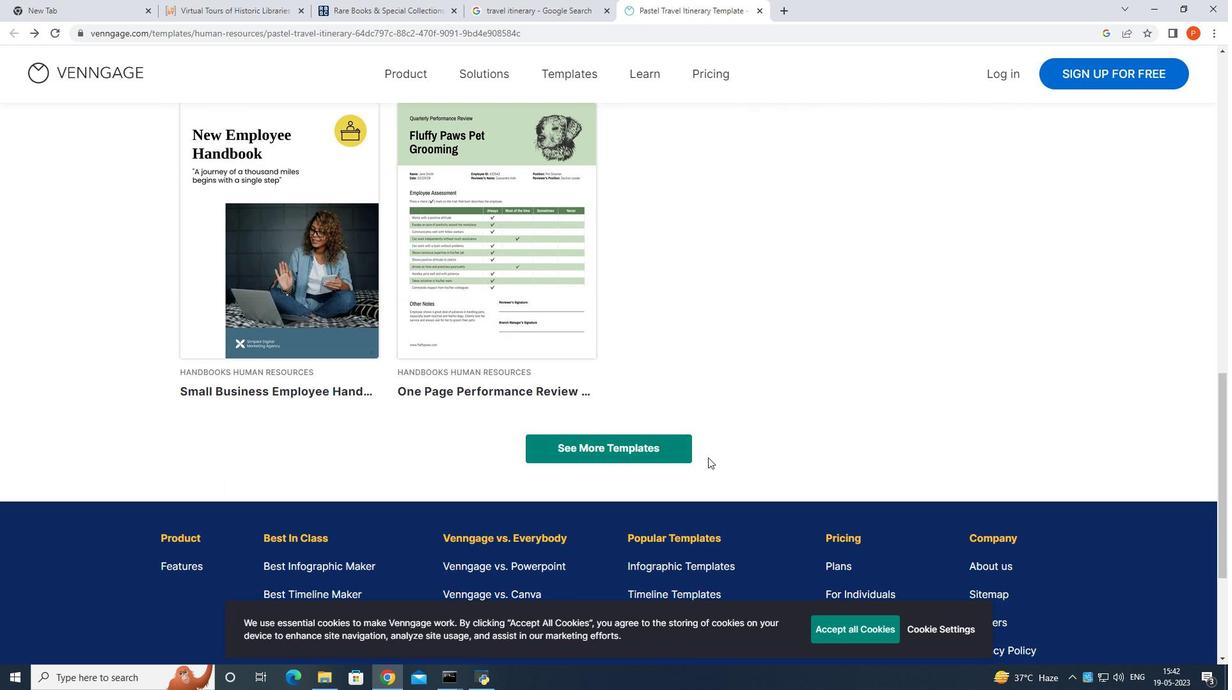 
Action: Mouse moved to (712, 454)
Screenshot: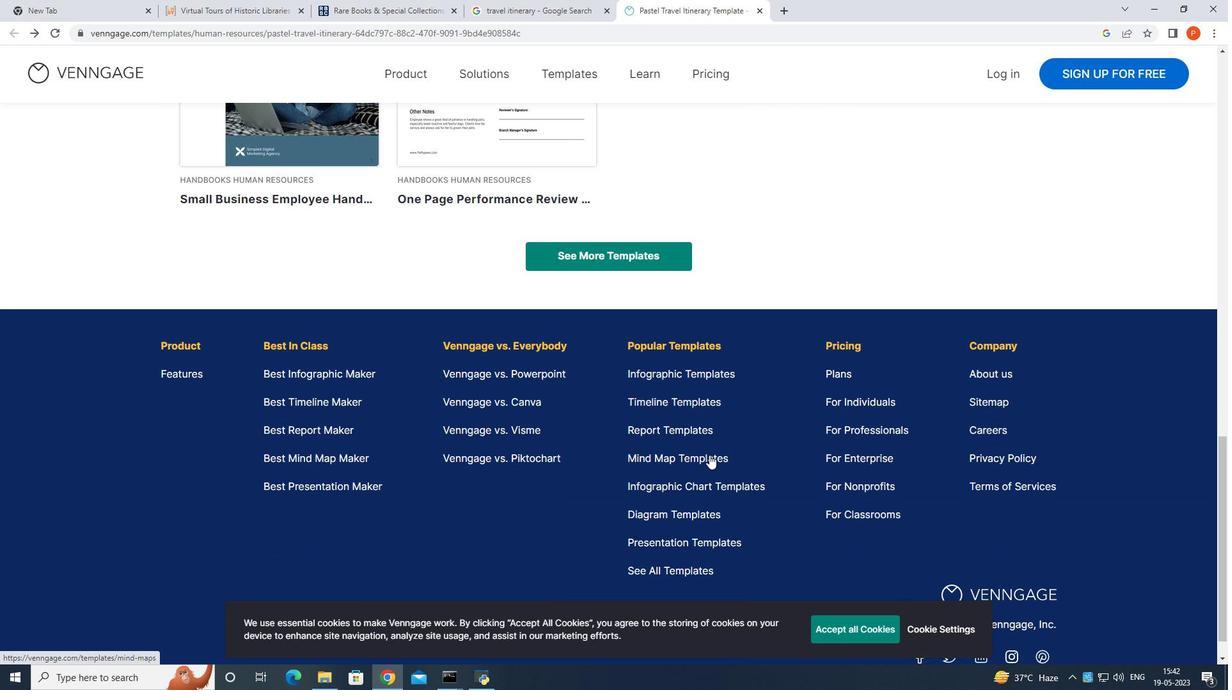 
Action: Mouse scrolled (712, 454) with delta (0, 0)
Screenshot: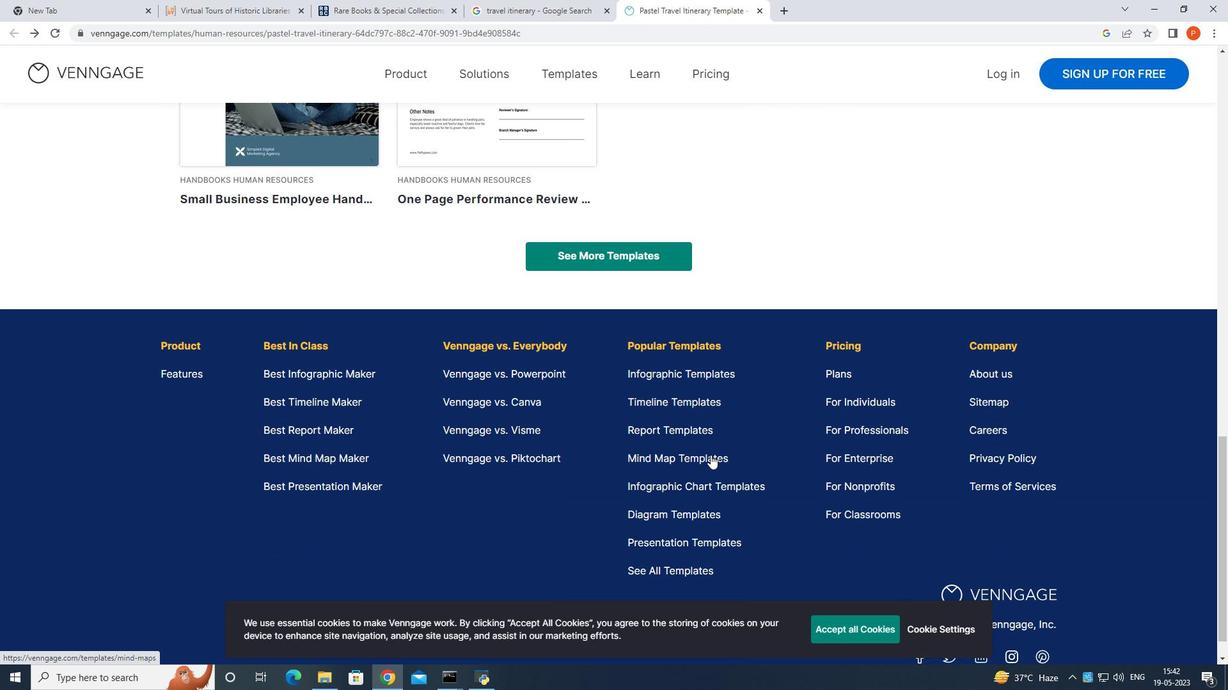 
Action: Mouse scrolled (712, 454) with delta (0, 0)
Screenshot: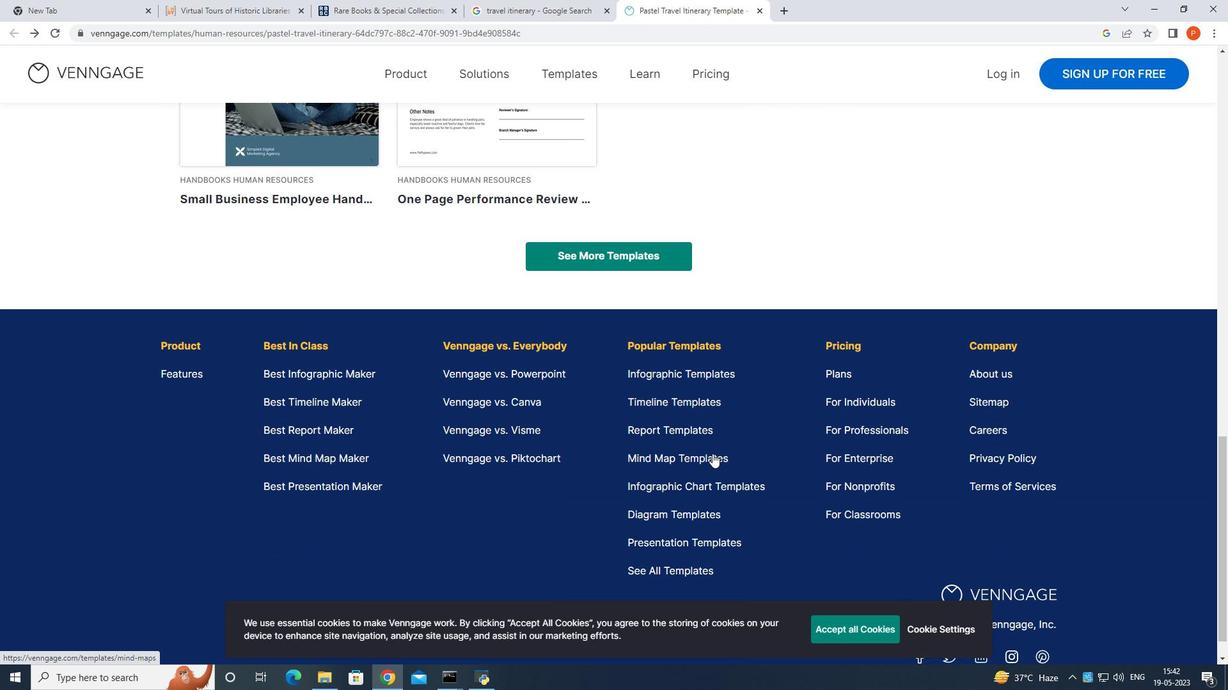 
Action: Mouse scrolled (712, 454) with delta (0, 0)
Screenshot: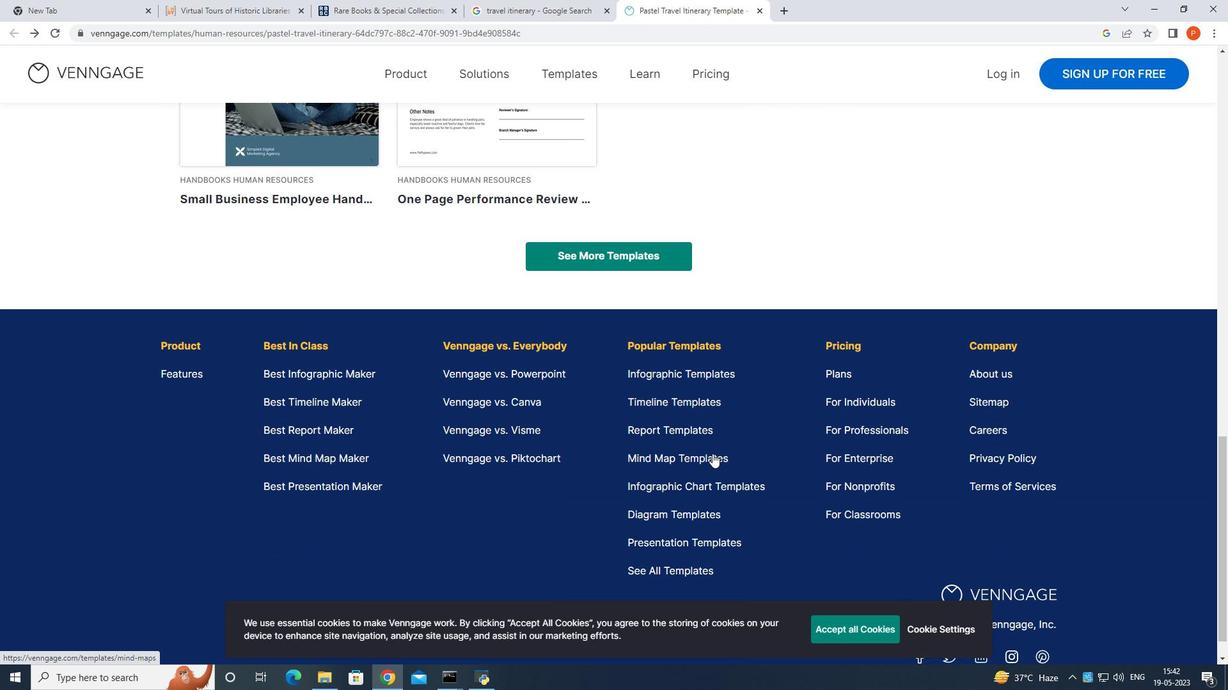 
Action: Mouse scrolled (712, 454) with delta (0, 0)
Screenshot: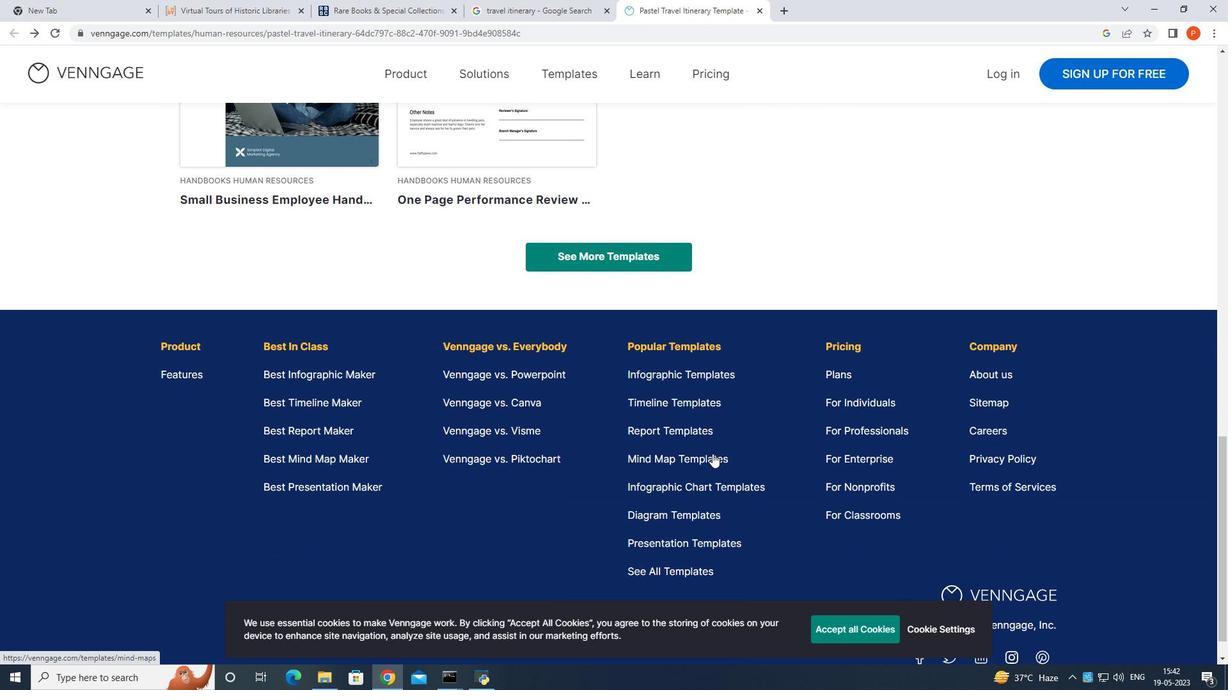 
Action: Mouse moved to (17, 35)
Screenshot: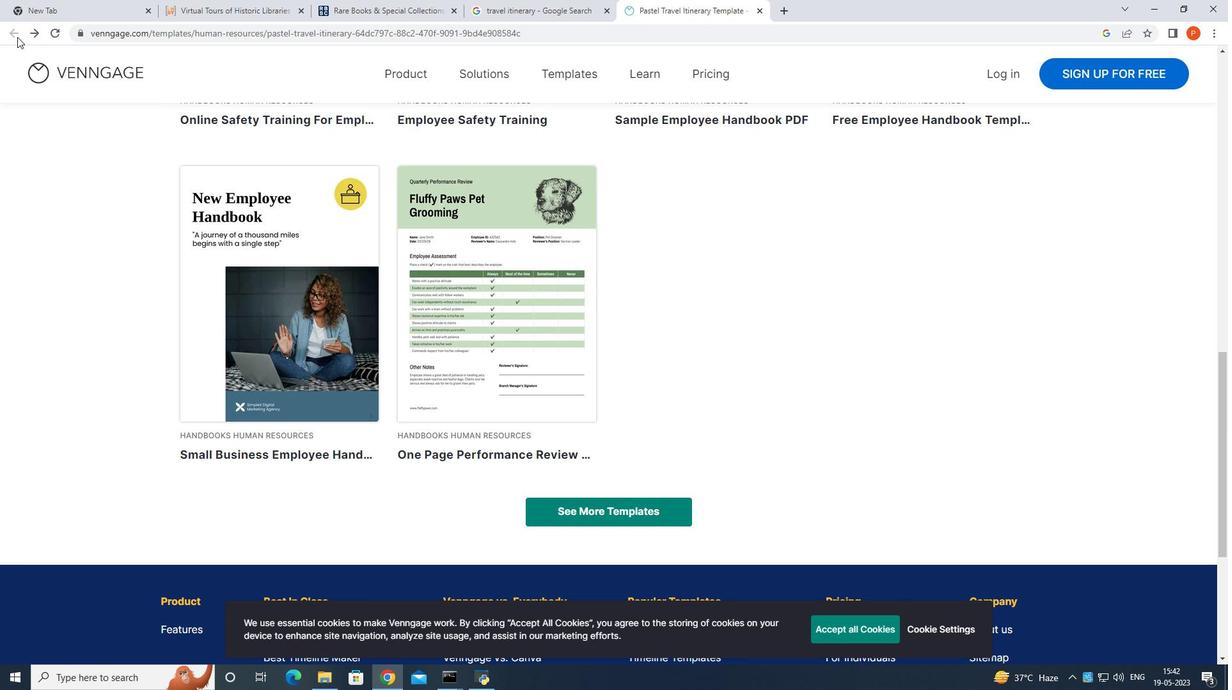 
Action: Mouse pressed left at (17, 35)
Screenshot: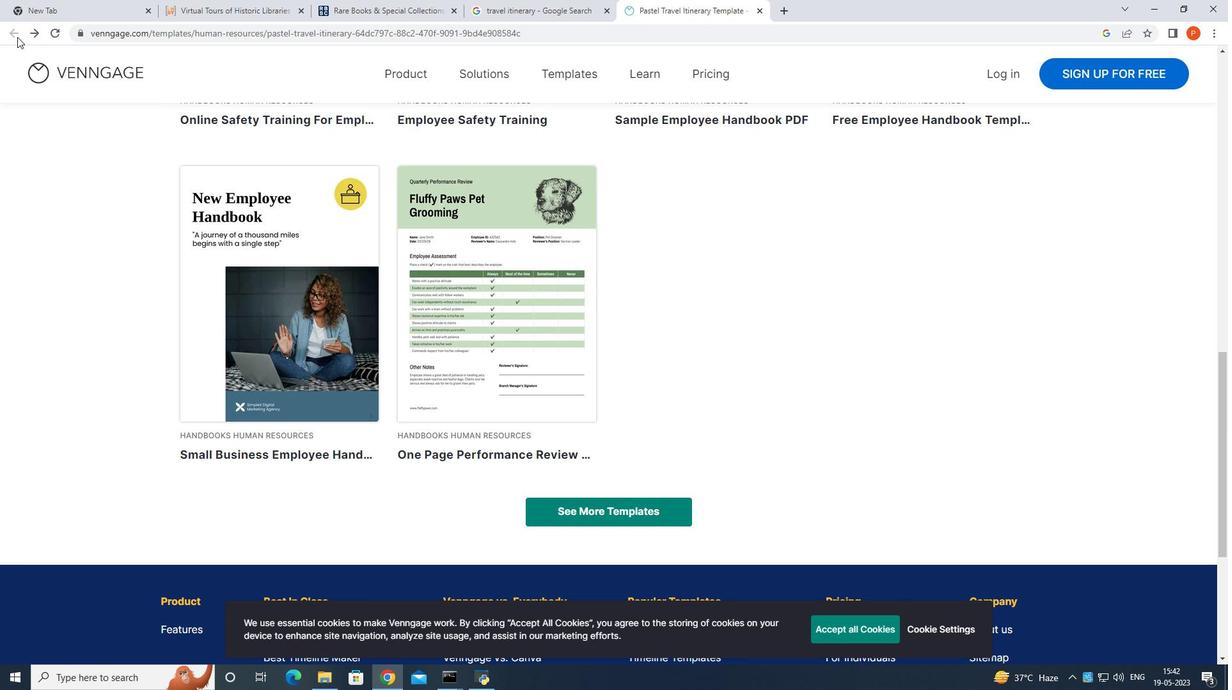 
Action: Mouse moved to (16, 30)
Screenshot: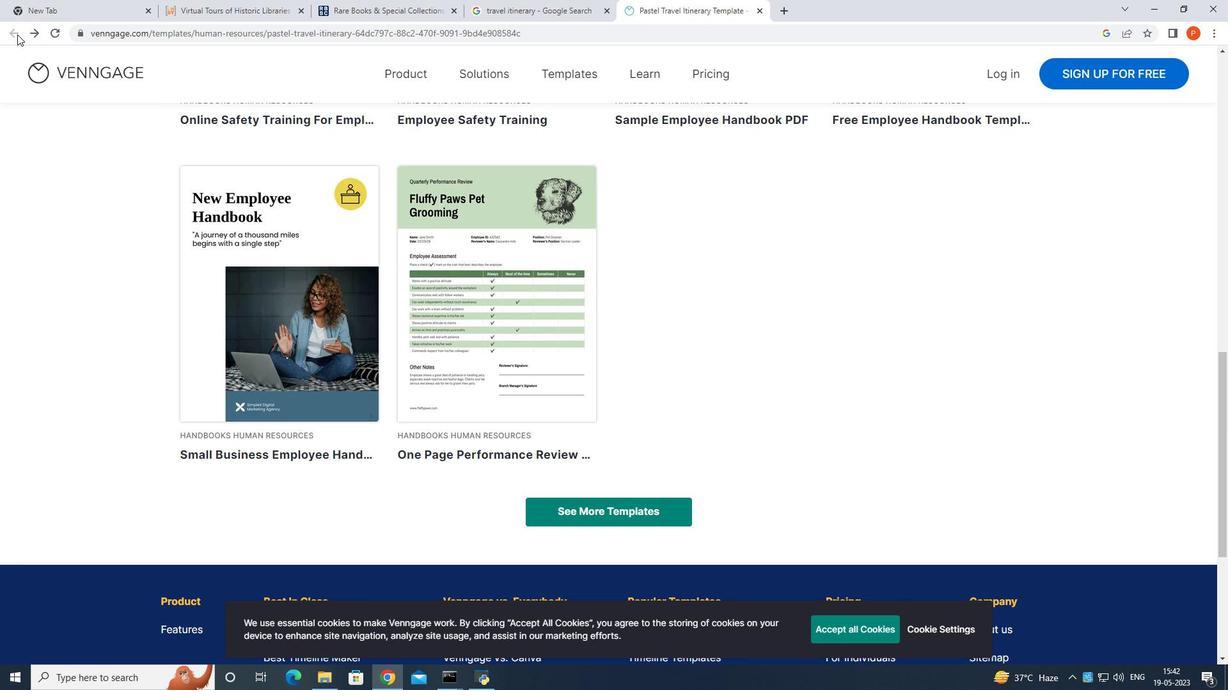 
Action: Mouse pressed left at (16, 30)
Screenshot: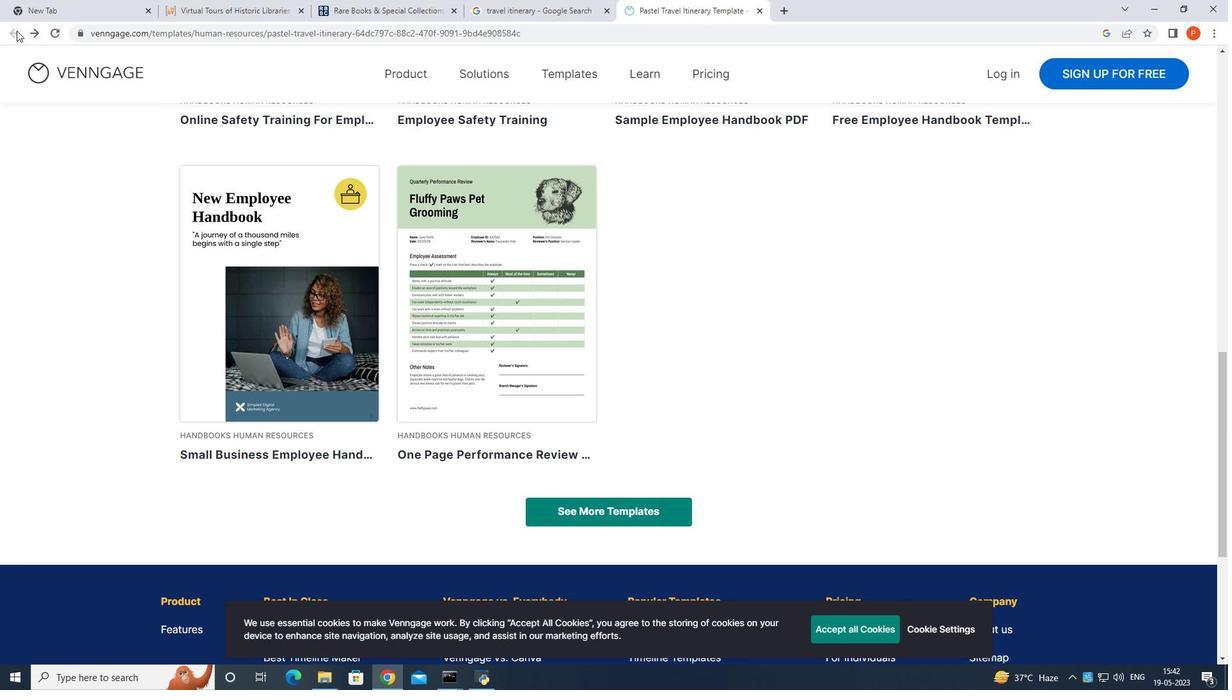 
Action: Mouse moved to (416, 294)
Screenshot: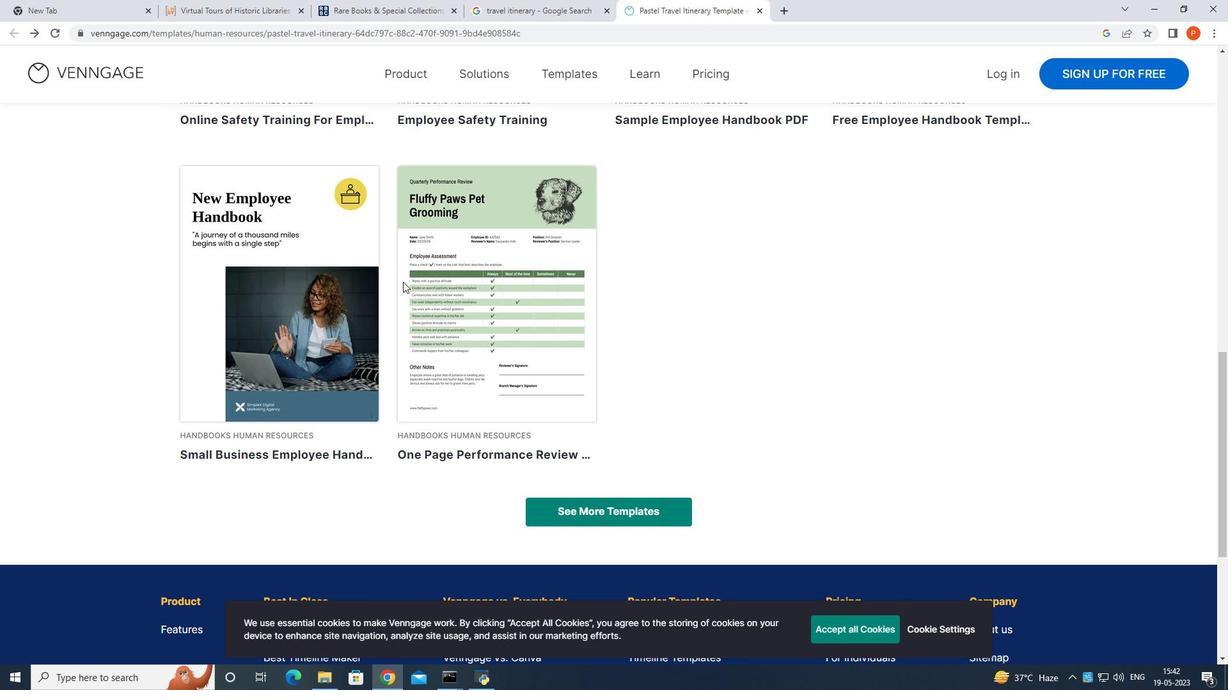 
Action: Mouse scrolled (416, 295) with delta (0, 0)
Screenshot: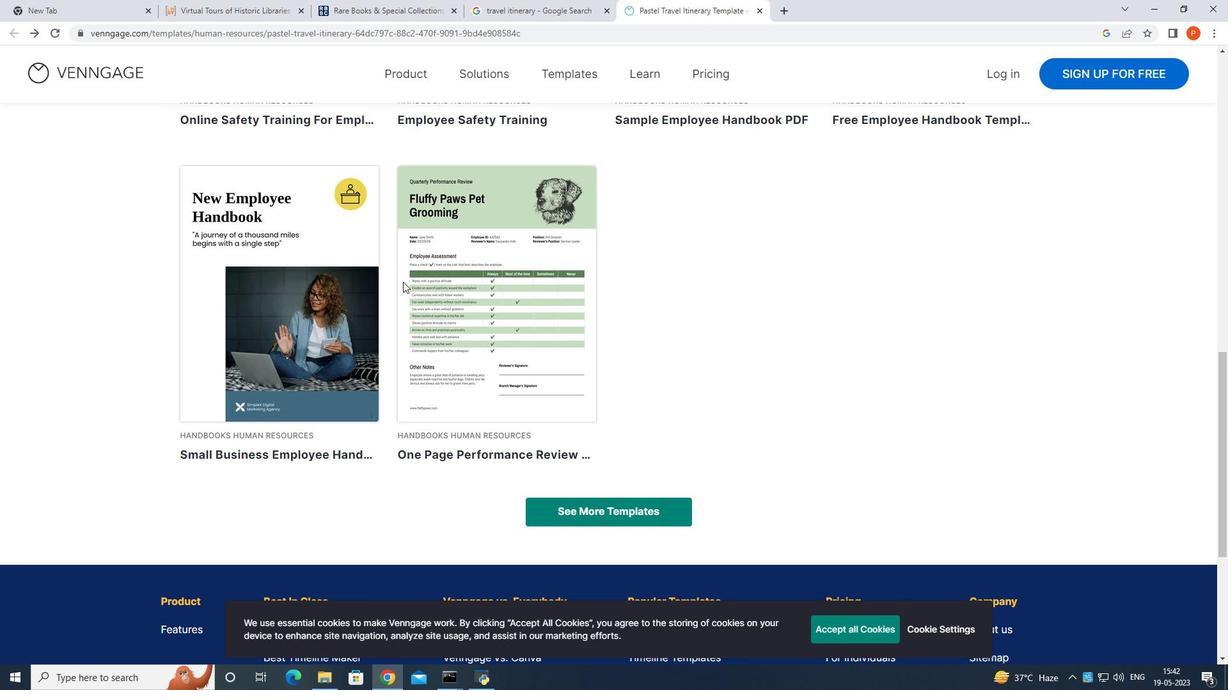 
Action: Mouse moved to (421, 292)
Screenshot: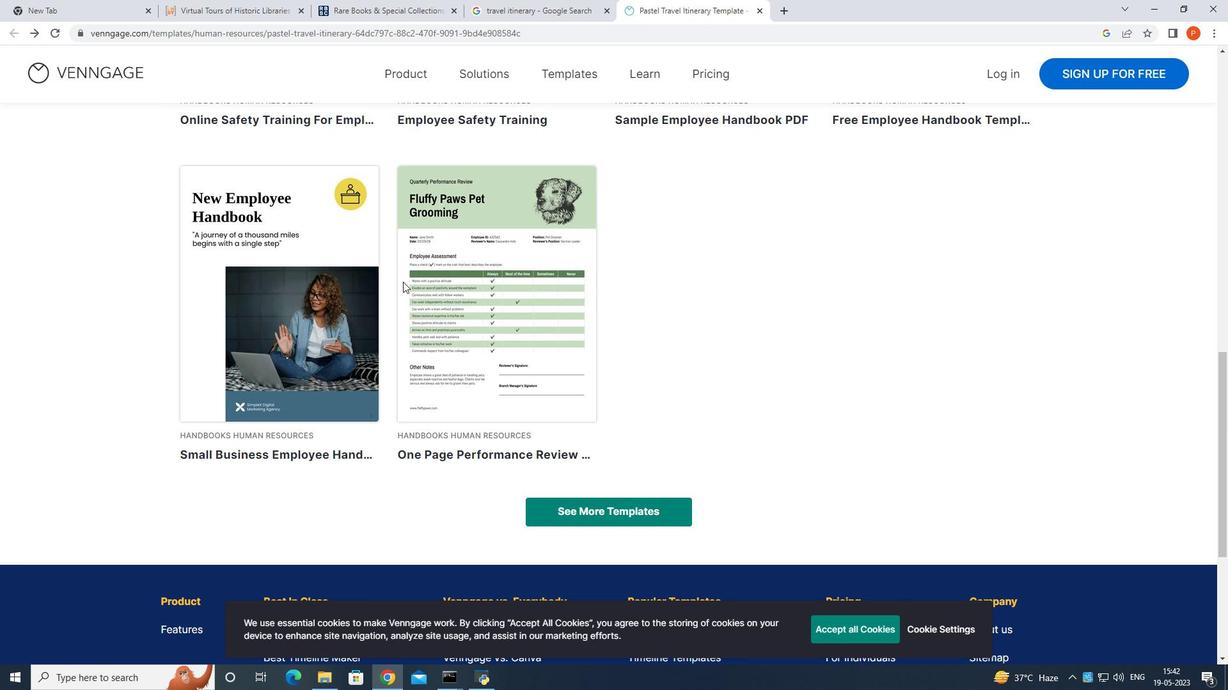 
Action: Mouse scrolled (421, 293) with delta (0, 0)
Screenshot: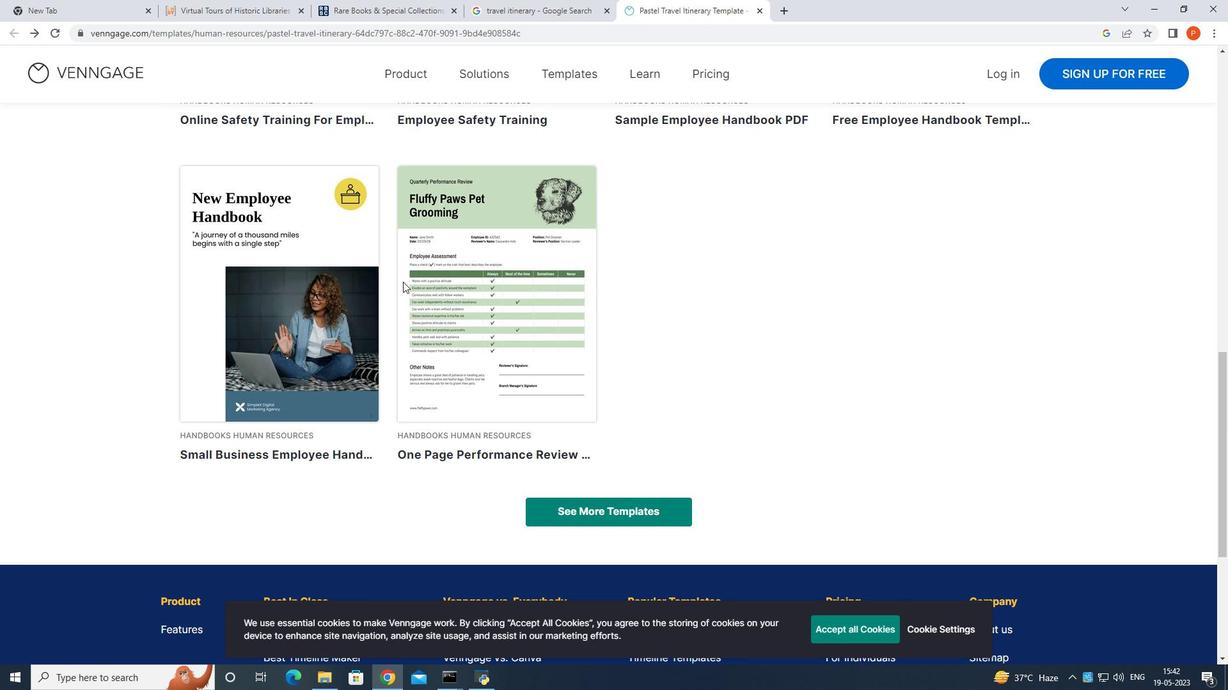 
Action: Mouse moved to (421, 292)
Screenshot: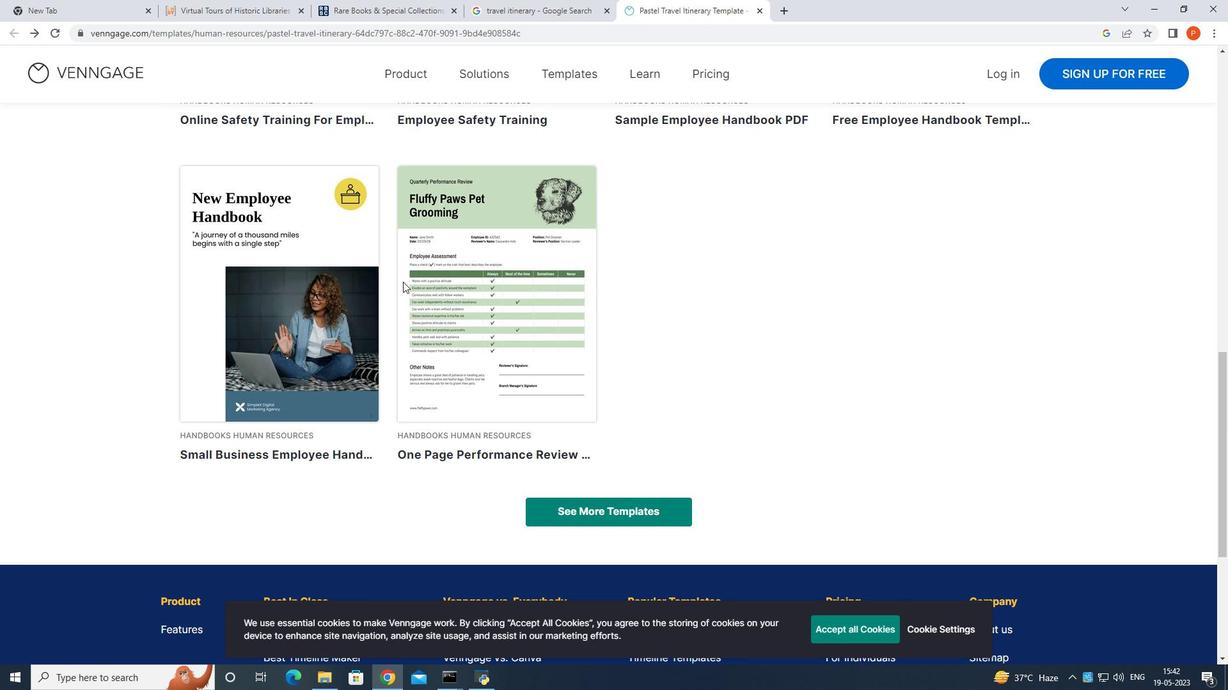 
Action: Mouse scrolled (421, 293) with delta (0, 0)
Screenshot: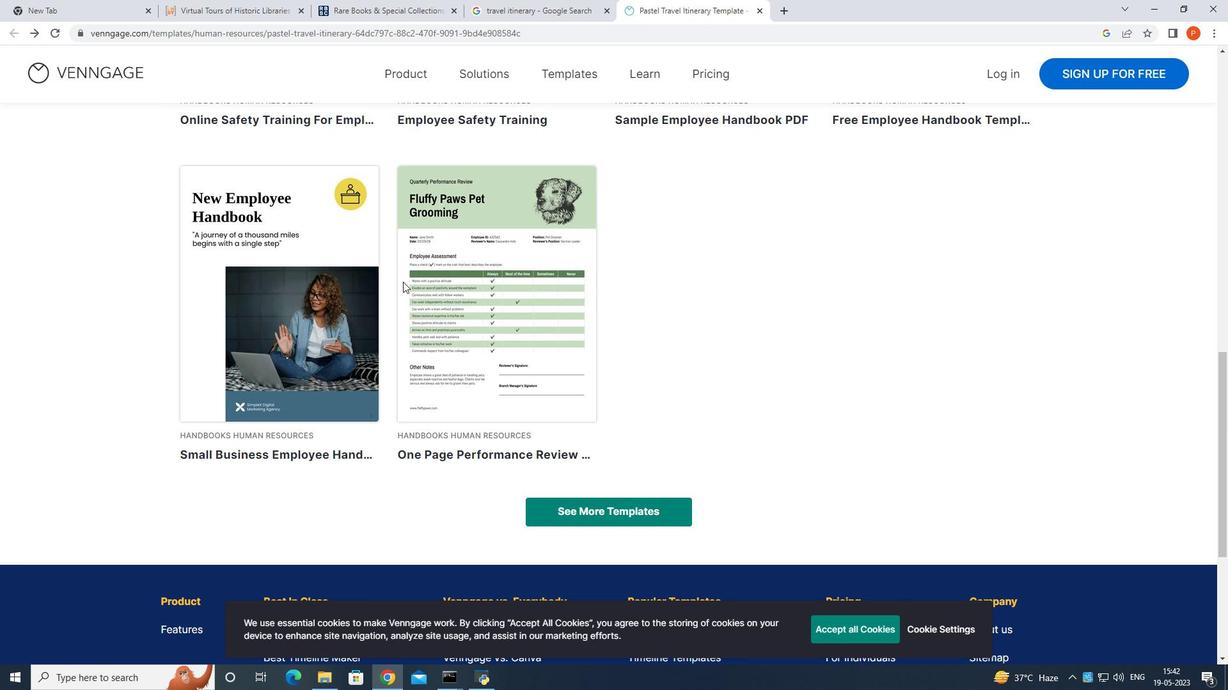 
Action: Mouse moved to (629, 511)
Screenshot: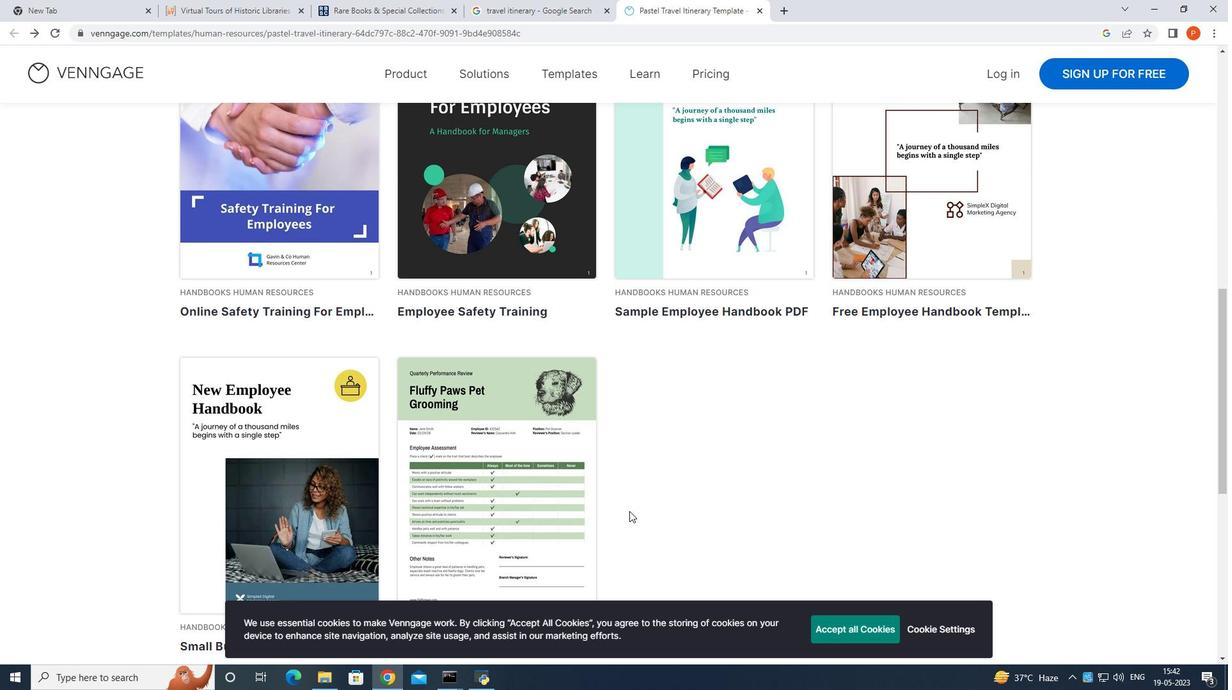 
Action: Mouse scrolled (629, 512) with delta (0, 0)
Screenshot: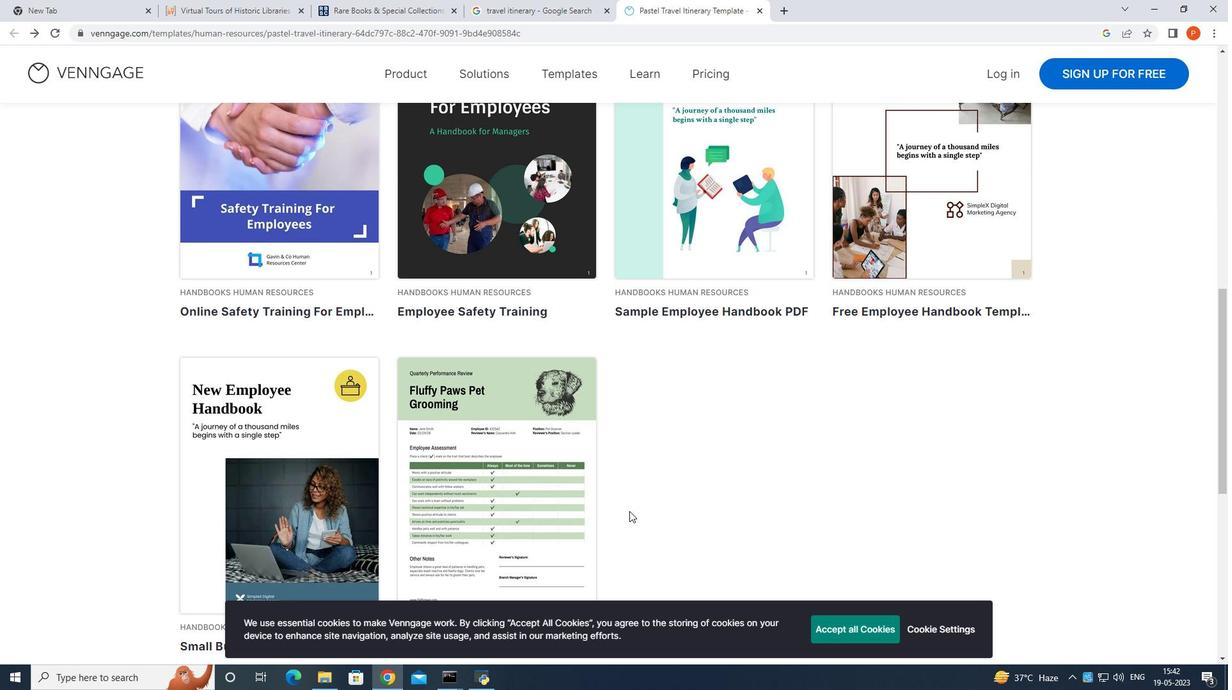 
Action: Mouse moved to (630, 507)
Screenshot: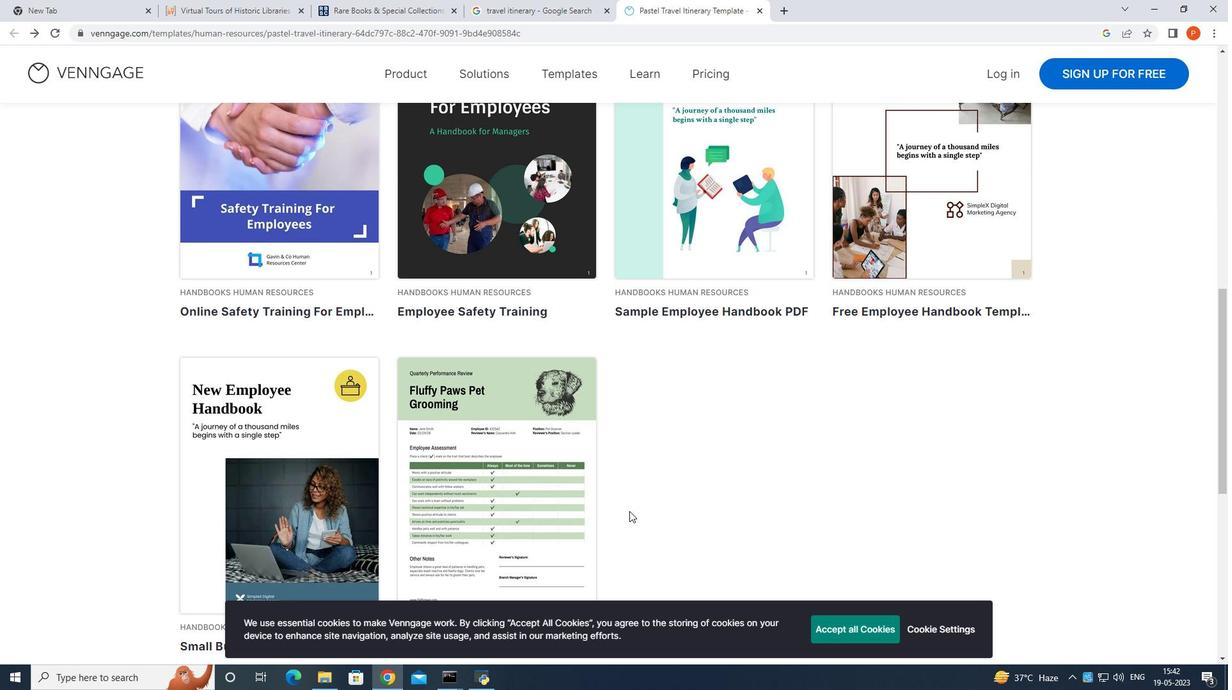
Action: Mouse scrolled (630, 508) with delta (0, 0)
Screenshot: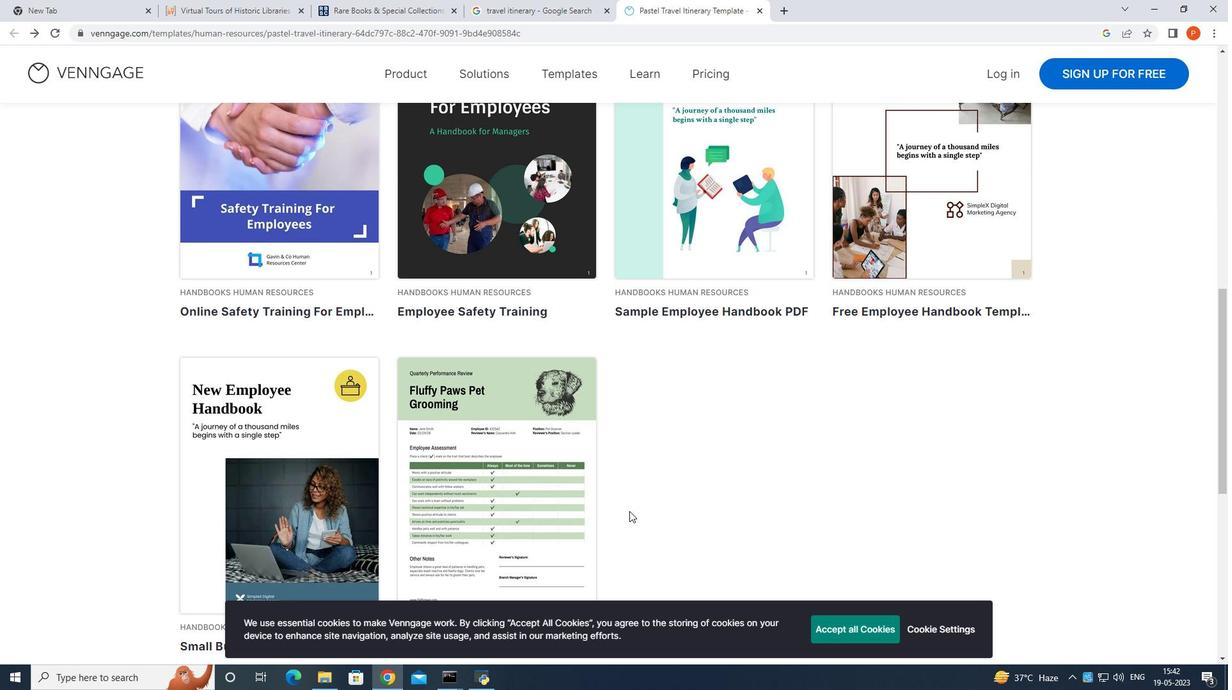 
Action: Mouse moved to (633, 502)
Screenshot: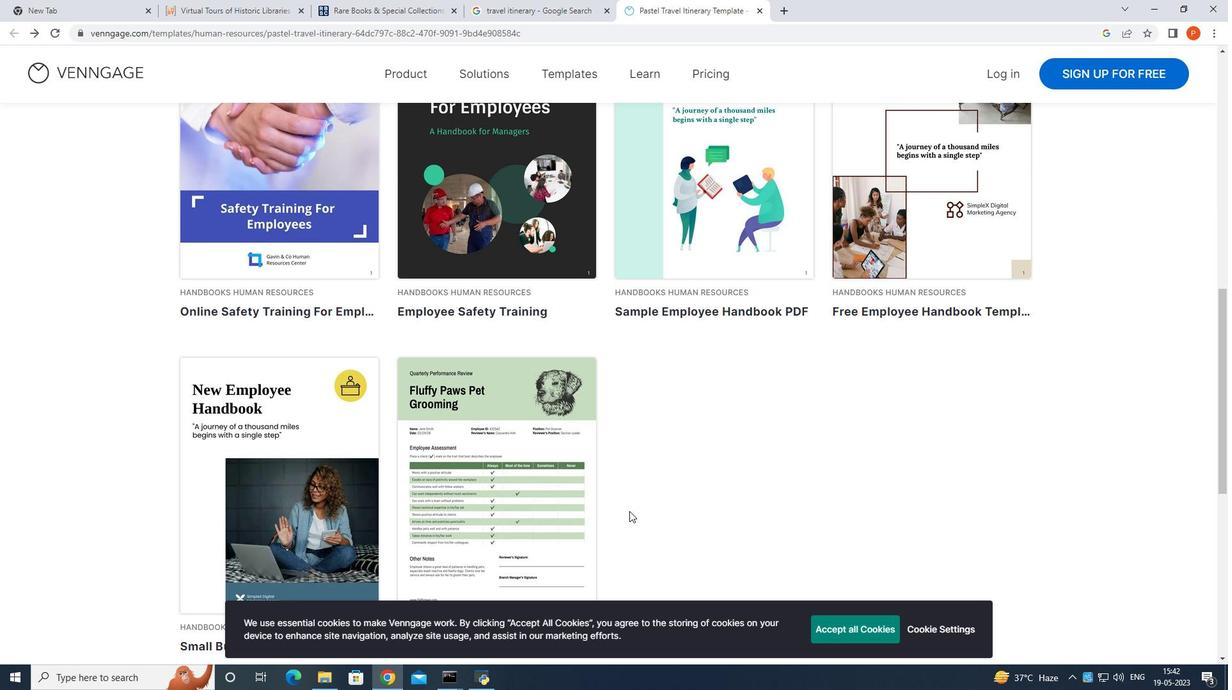 
Action: Mouse scrolled (633, 502) with delta (0, 0)
Screenshot: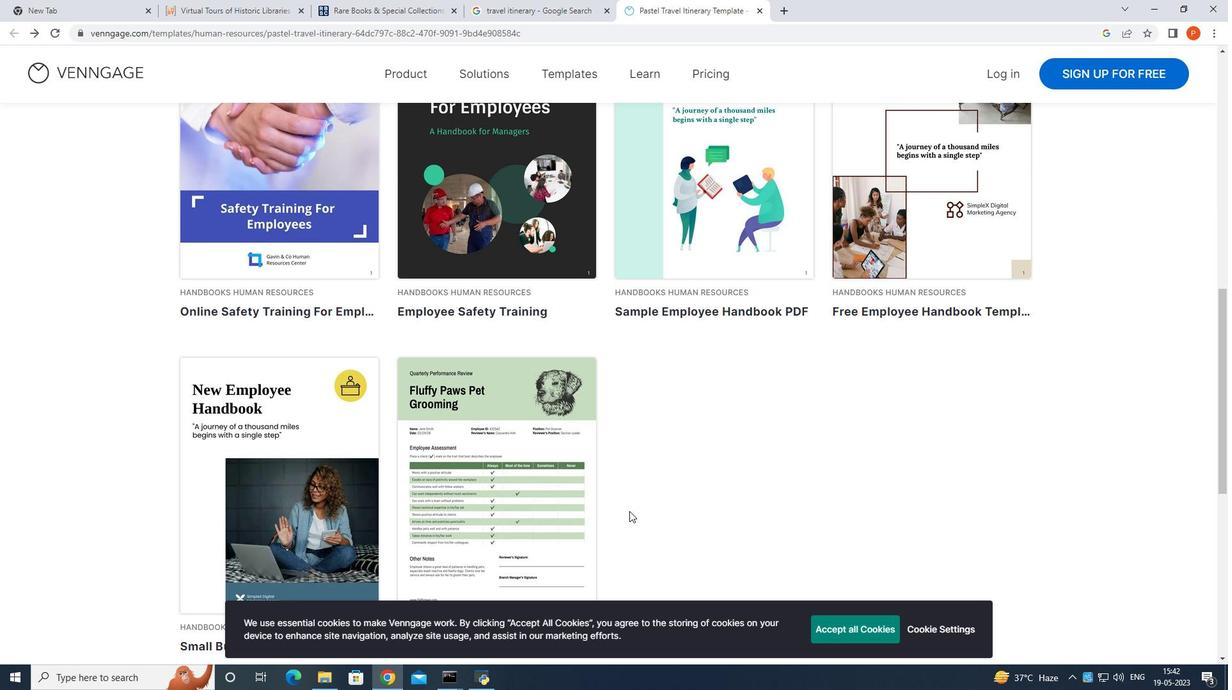 
Action: Mouse moved to (635, 497)
Screenshot: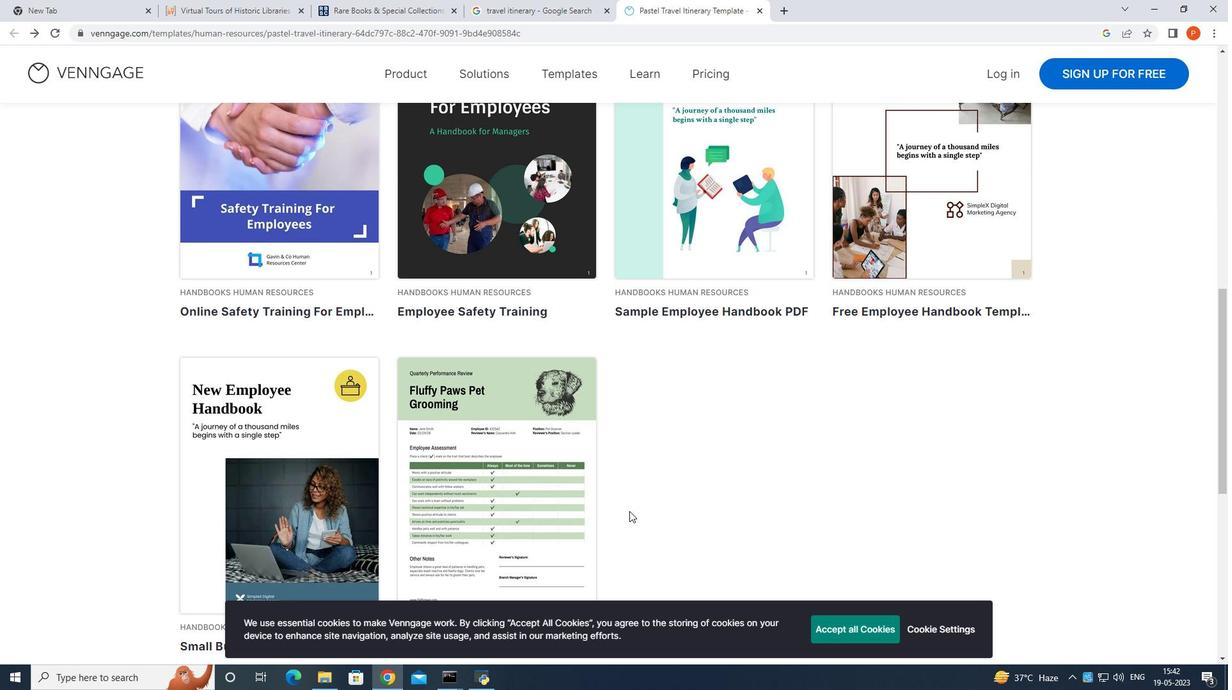 
Action: Mouse scrolled (635, 497) with delta (0, 0)
Screenshot: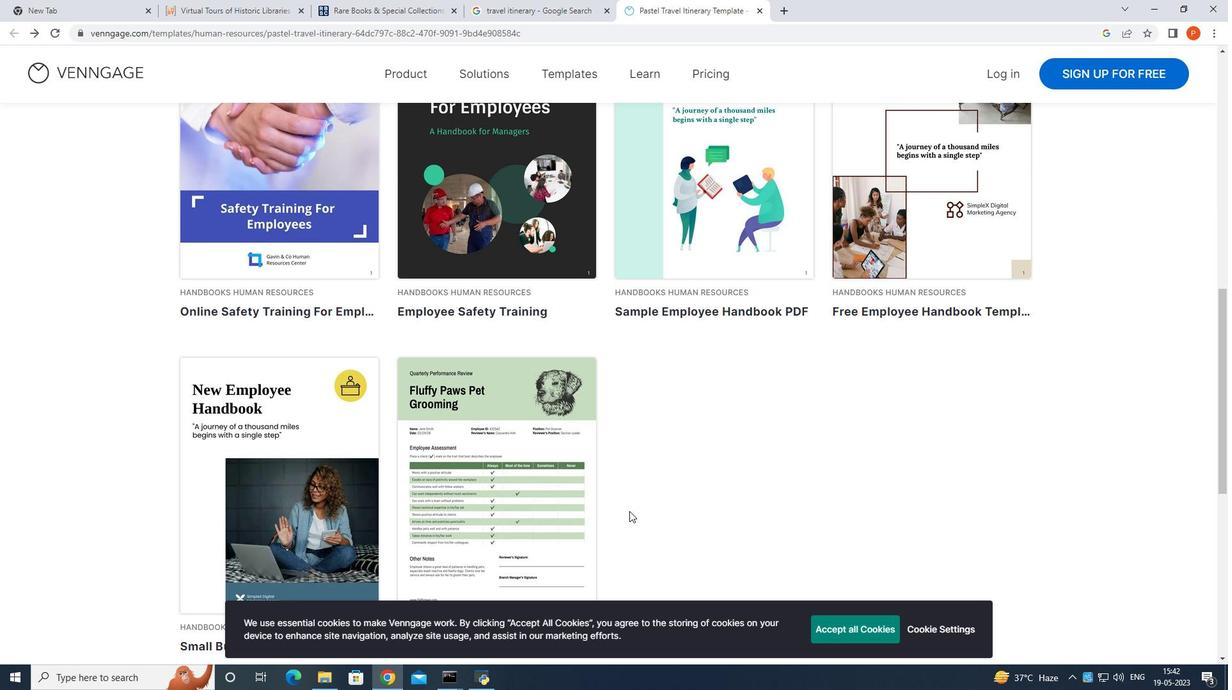 
Action: Mouse moved to (635, 485)
Screenshot: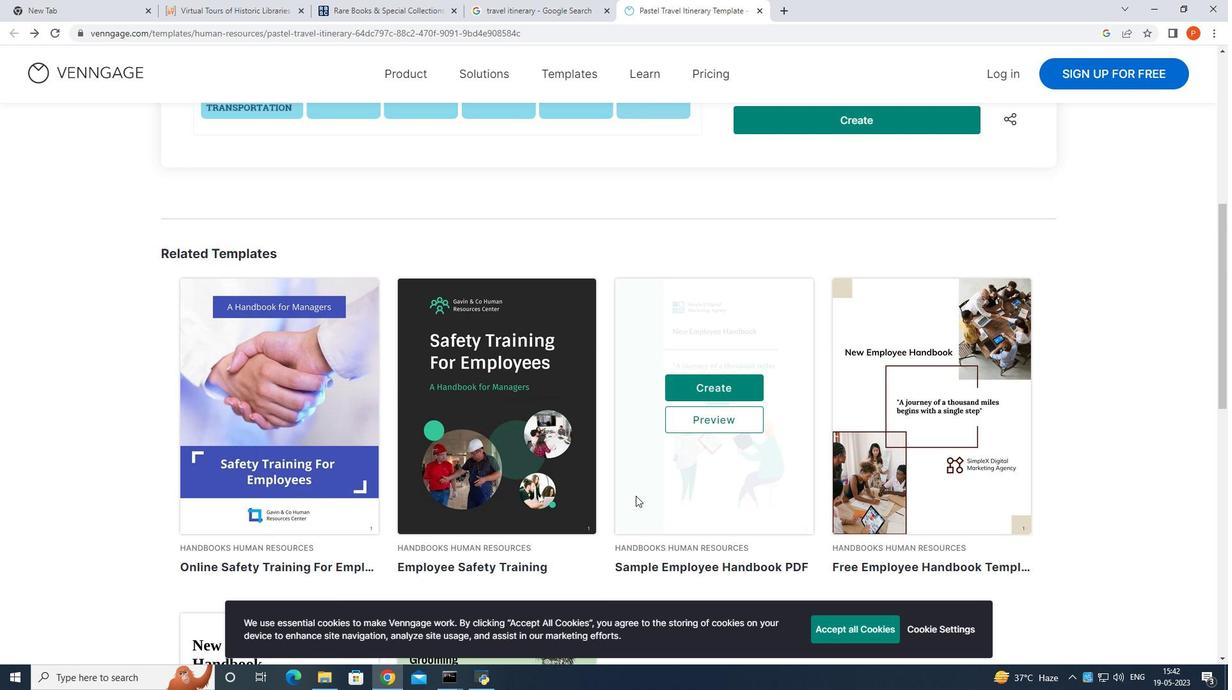 
Action: Mouse scrolled (635, 486) with delta (0, 0)
Screenshot: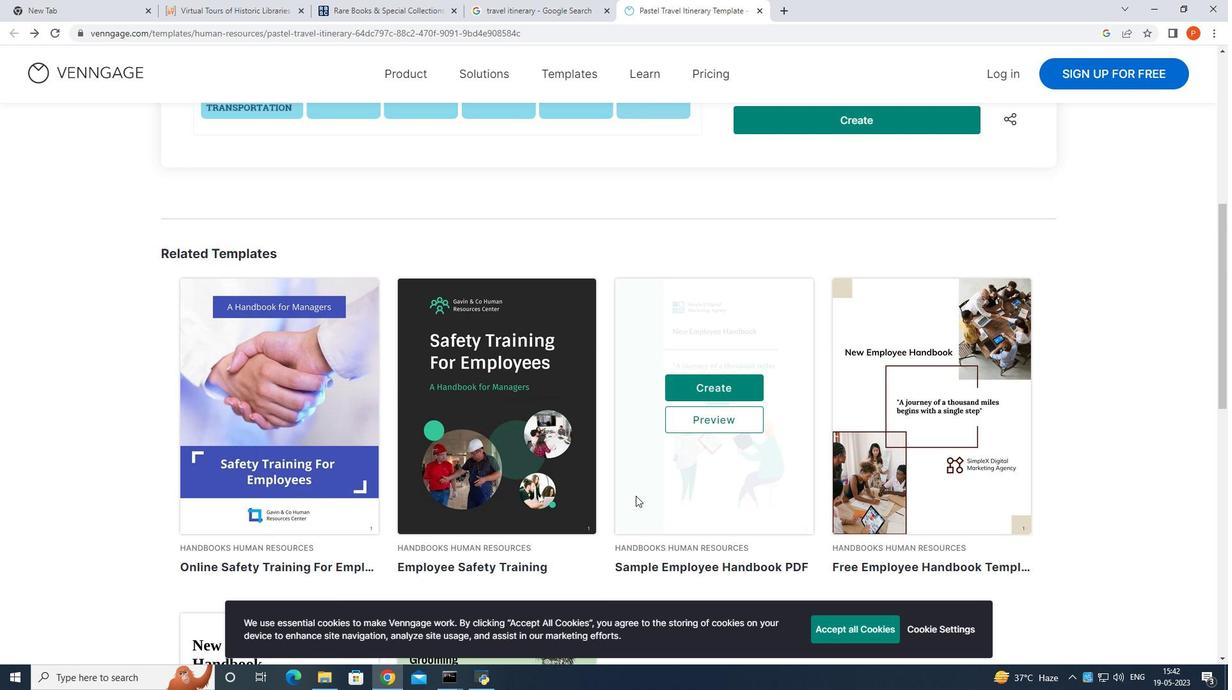 
Action: Mouse moved to (635, 479)
Screenshot: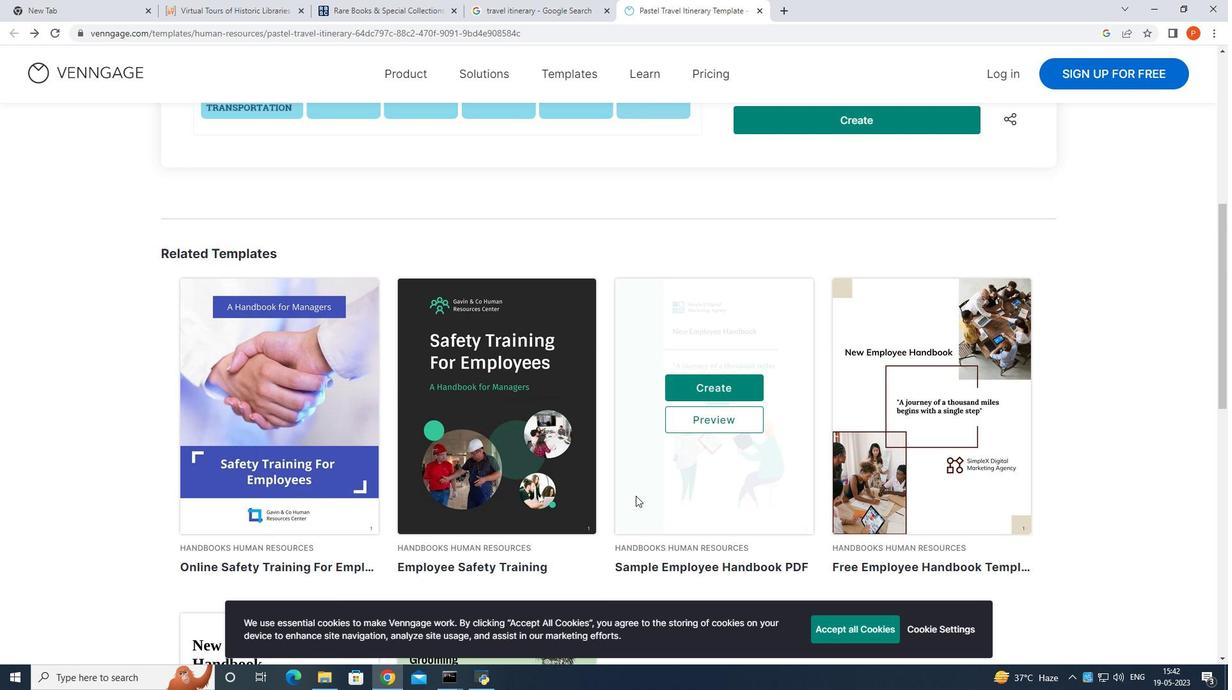 
Action: Mouse scrolled (635, 480) with delta (0, 0)
Screenshot: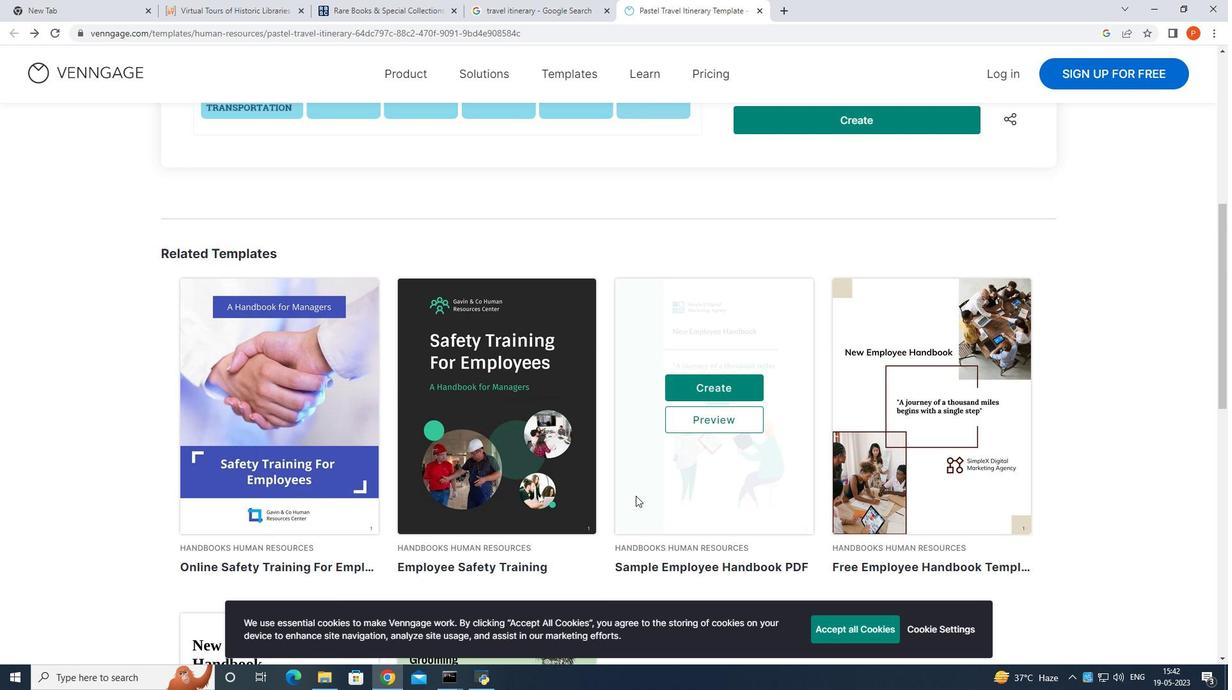 
Action: Mouse moved to (637, 470)
Screenshot: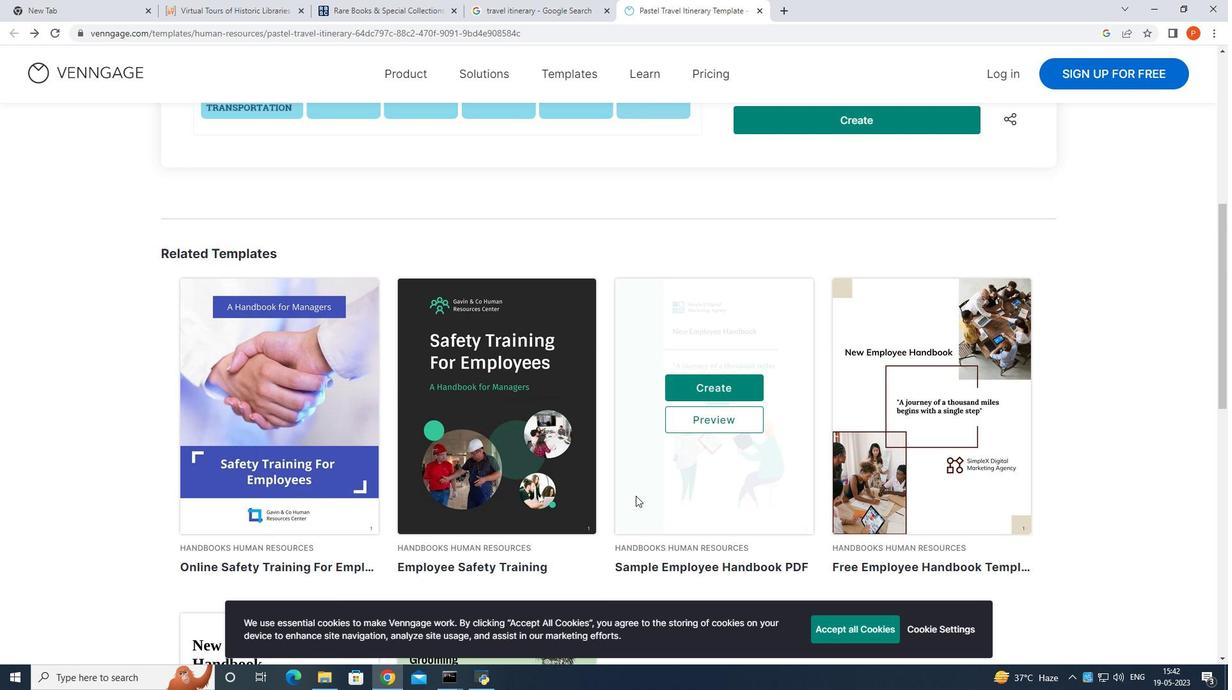 
Action: Mouse scrolled (637, 471) with delta (0, 0)
Screenshot: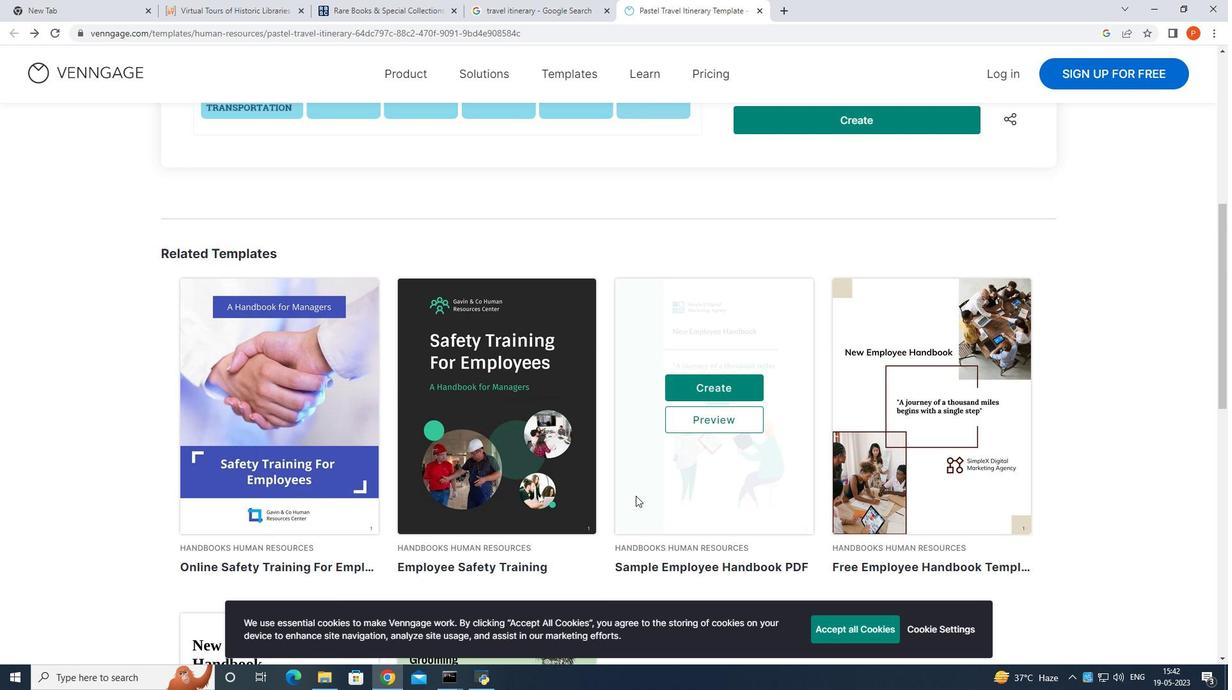 
Action: Mouse moved to (638, 466)
Screenshot: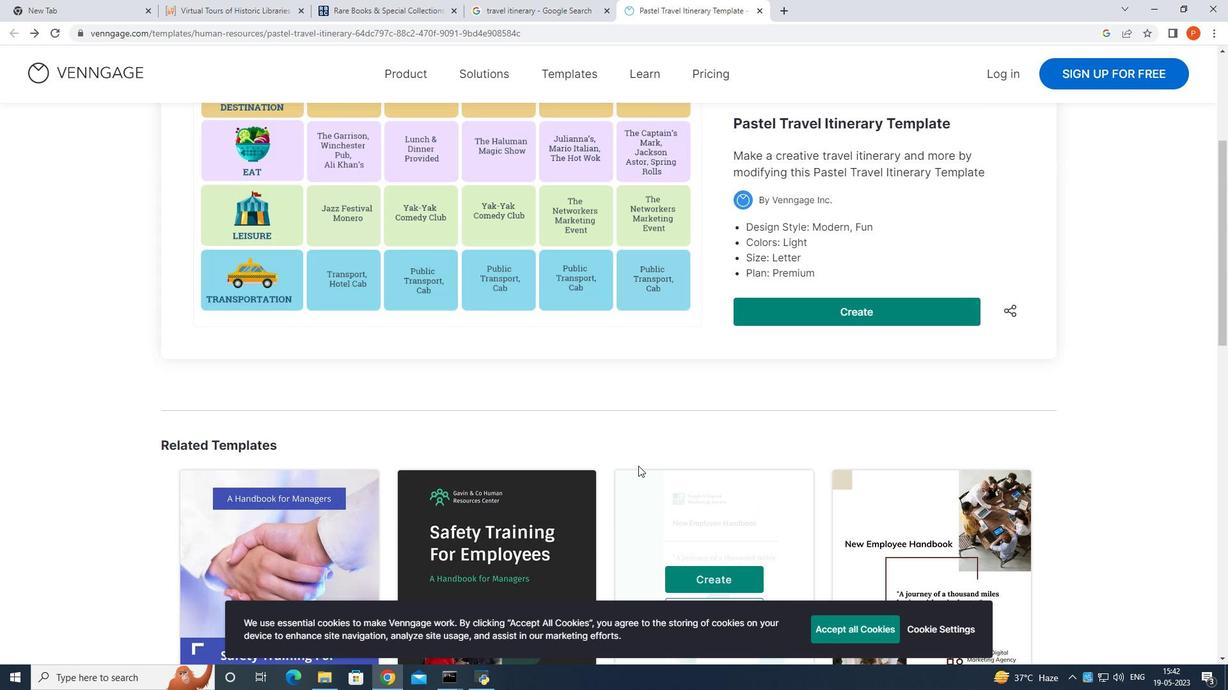 
Action: Mouse scrolled (638, 467) with delta (0, 0)
Screenshot: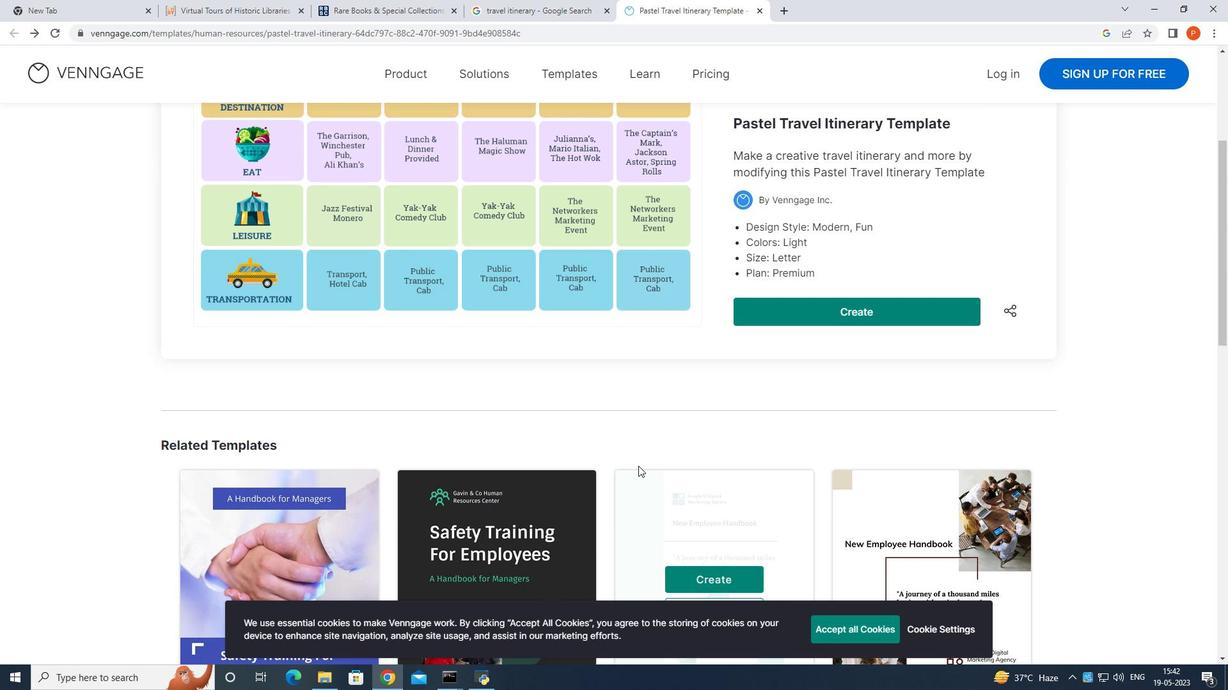 
Action: Mouse moved to (638, 465)
Screenshot: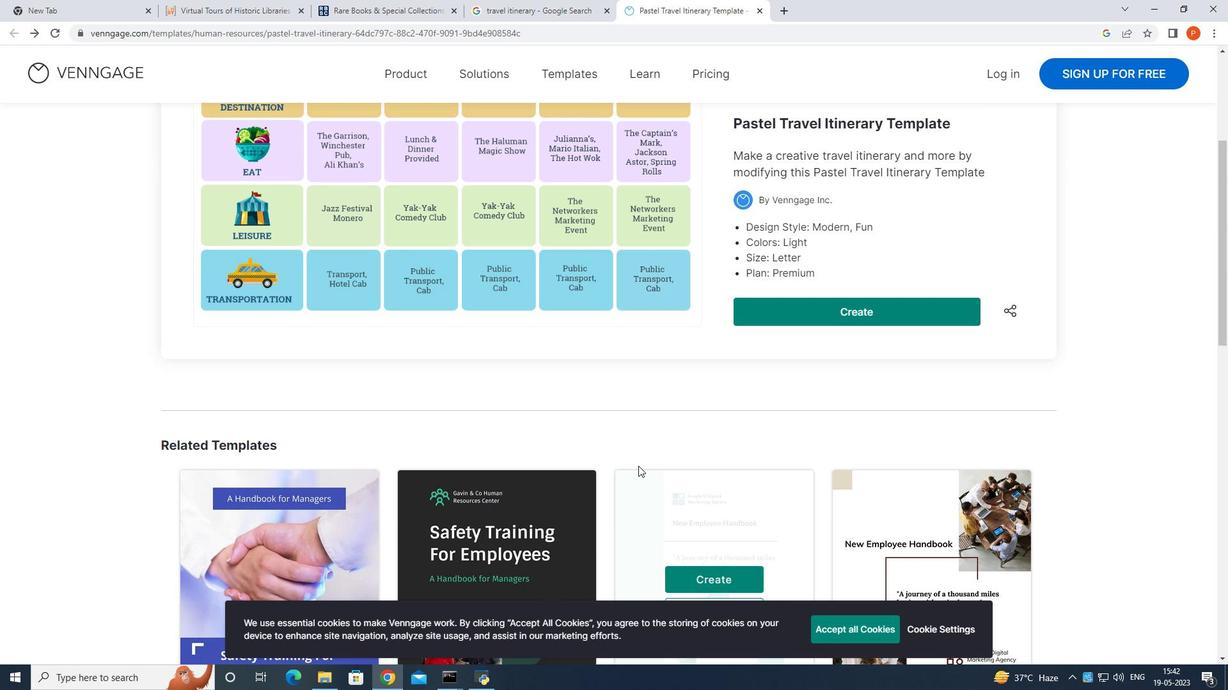 
Action: Mouse scrolled (638, 466) with delta (0, 0)
Screenshot: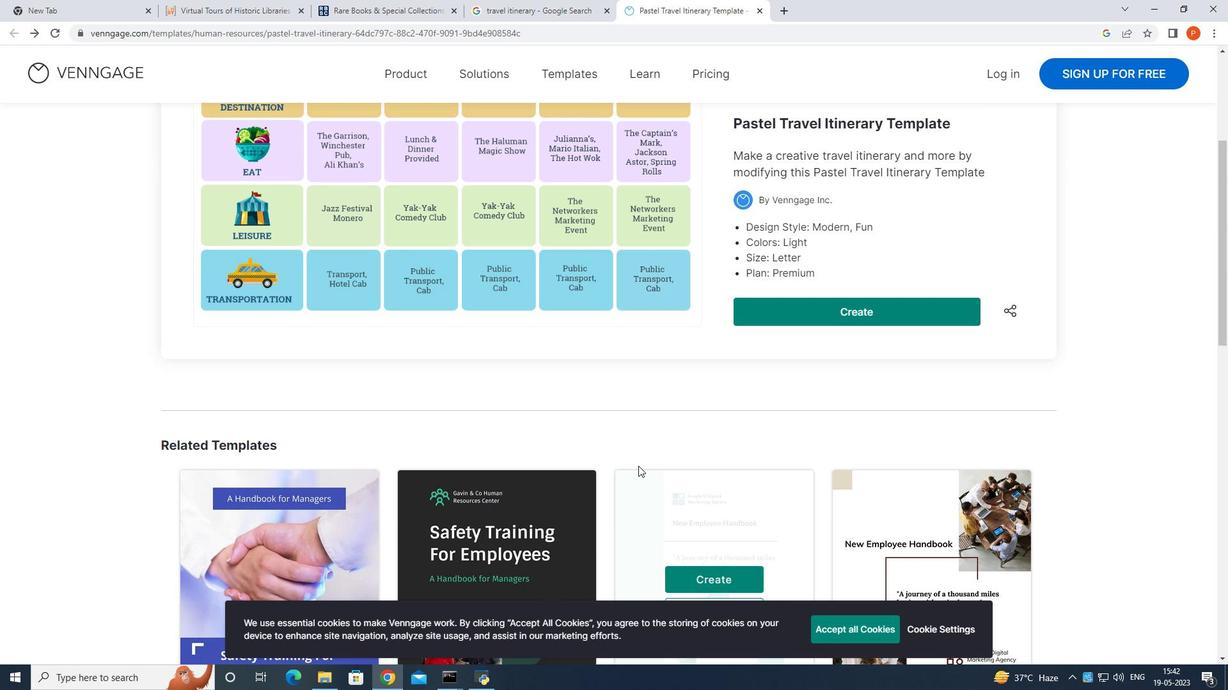 
Action: Mouse moved to (640, 464)
Screenshot: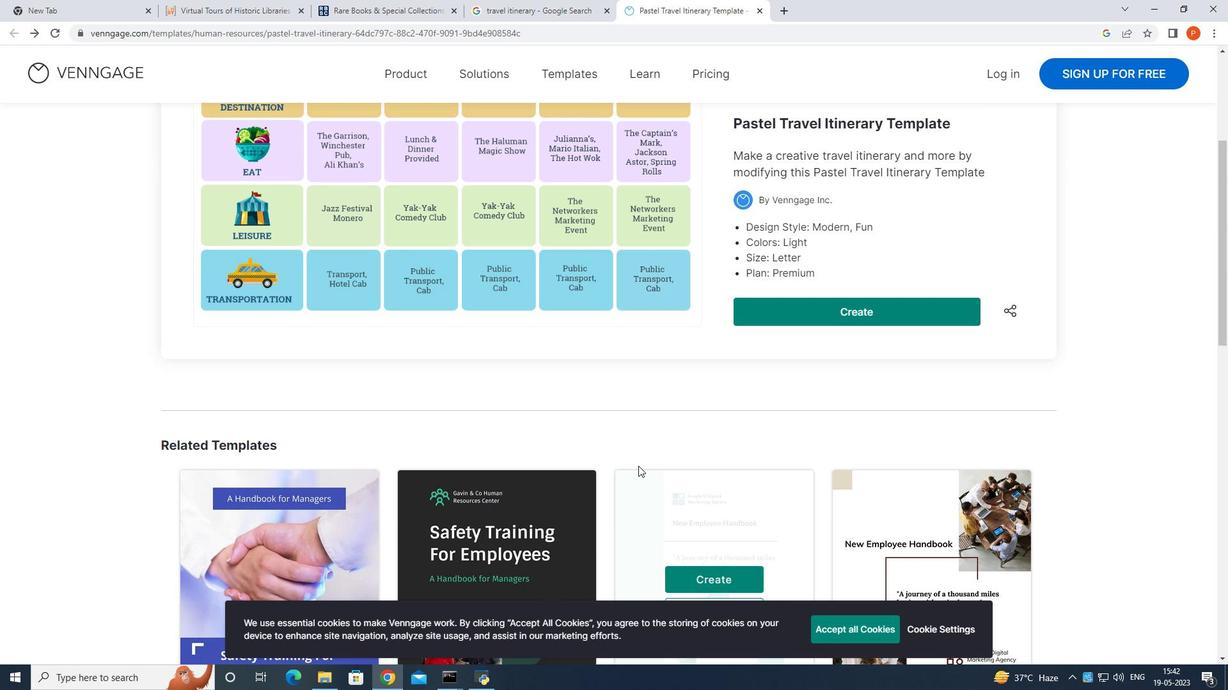 
Action: Mouse scrolled (640, 465) with delta (0, 0)
Screenshot: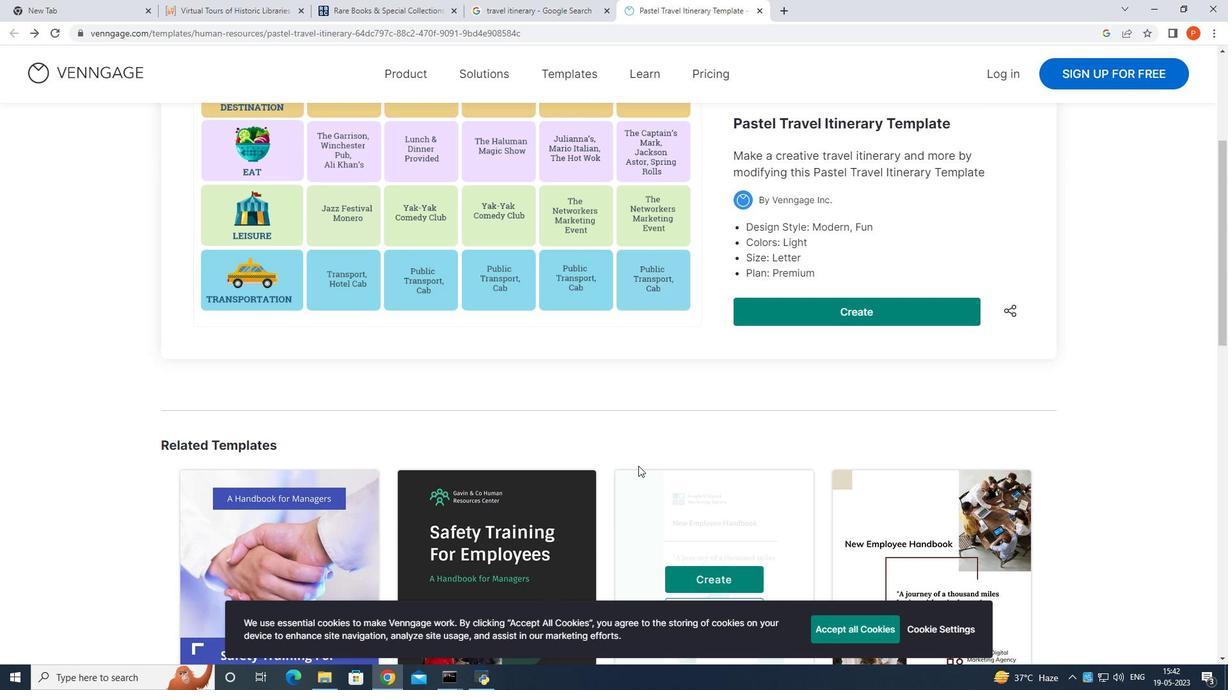 
Action: Mouse moved to (642, 461)
Screenshot: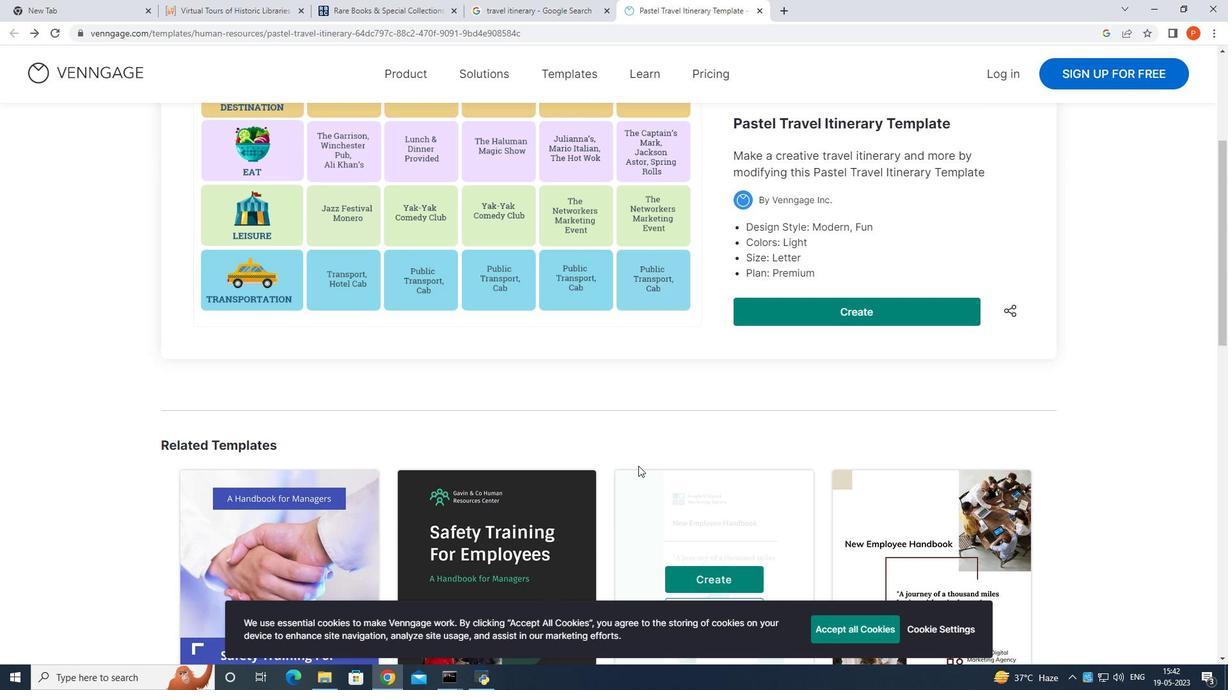 
Action: Mouse scrolled (642, 461) with delta (0, 0)
Screenshot: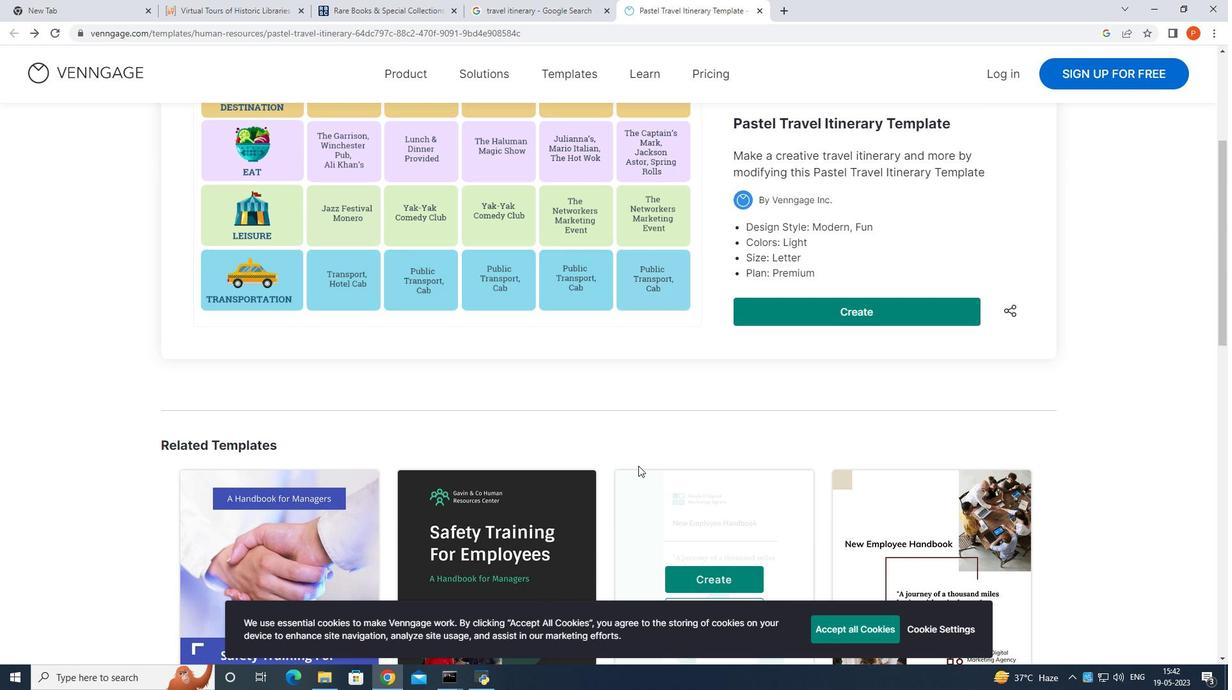 
Action: Mouse moved to (651, 455)
Screenshot: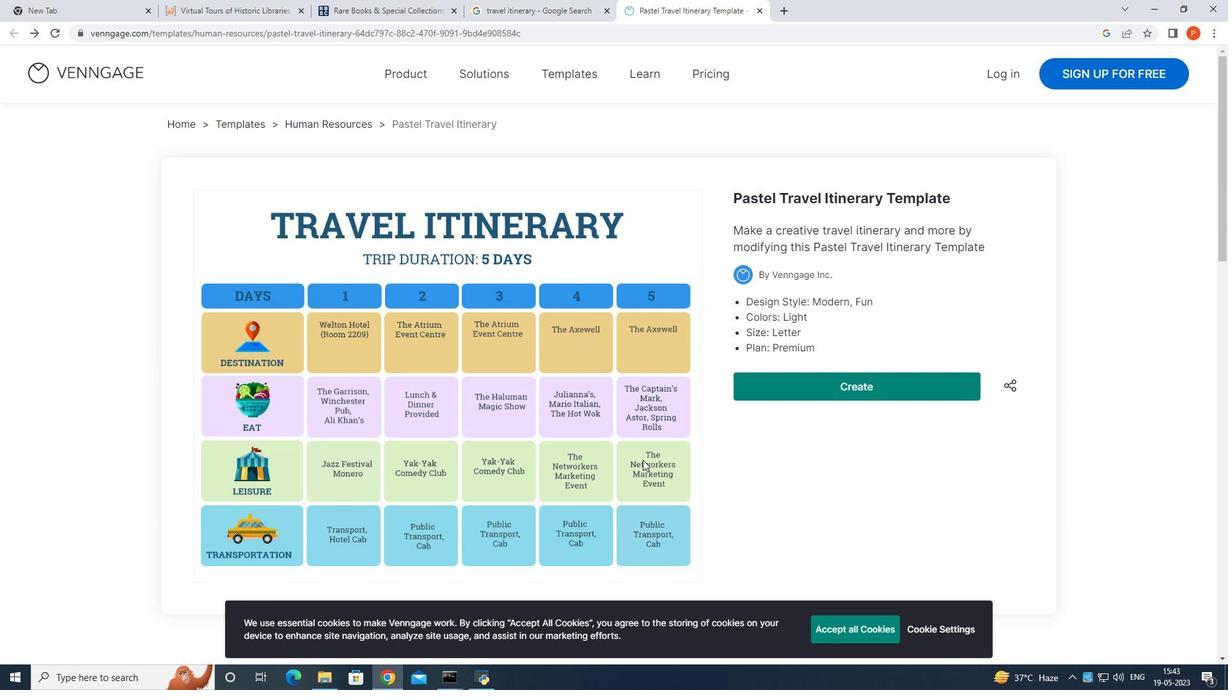 
Action: Mouse scrolled (651, 456) with delta (0, 0)
Screenshot: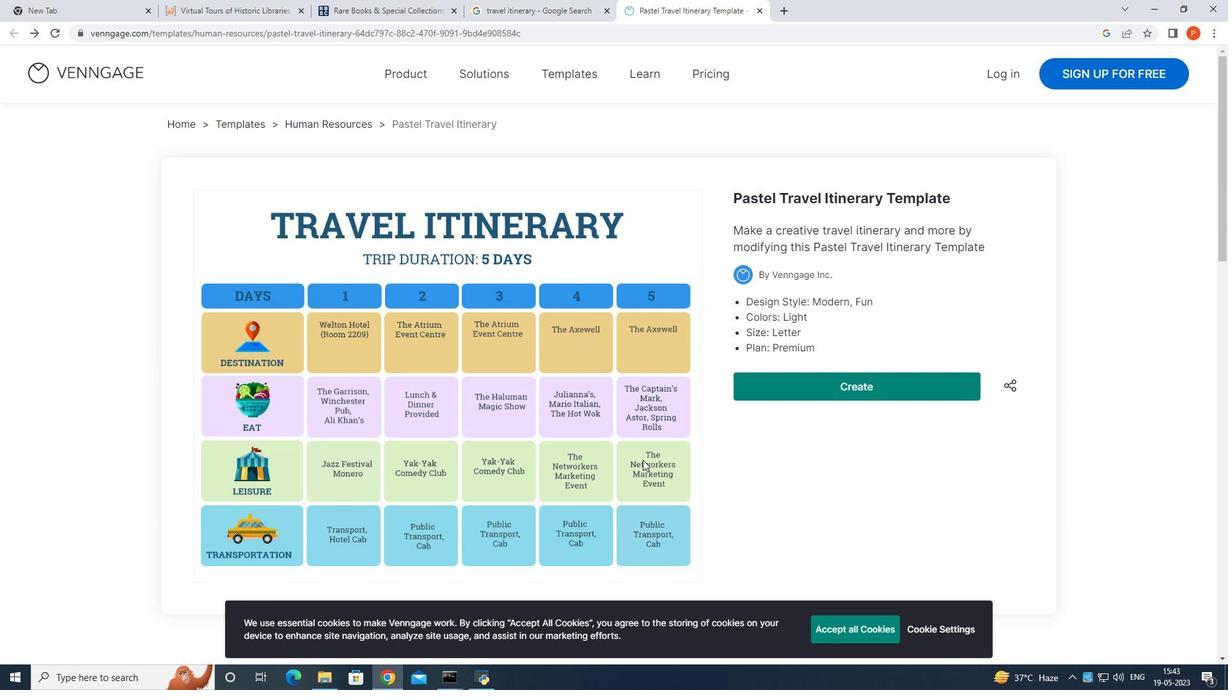 
Action: Mouse moved to (654, 453)
Screenshot: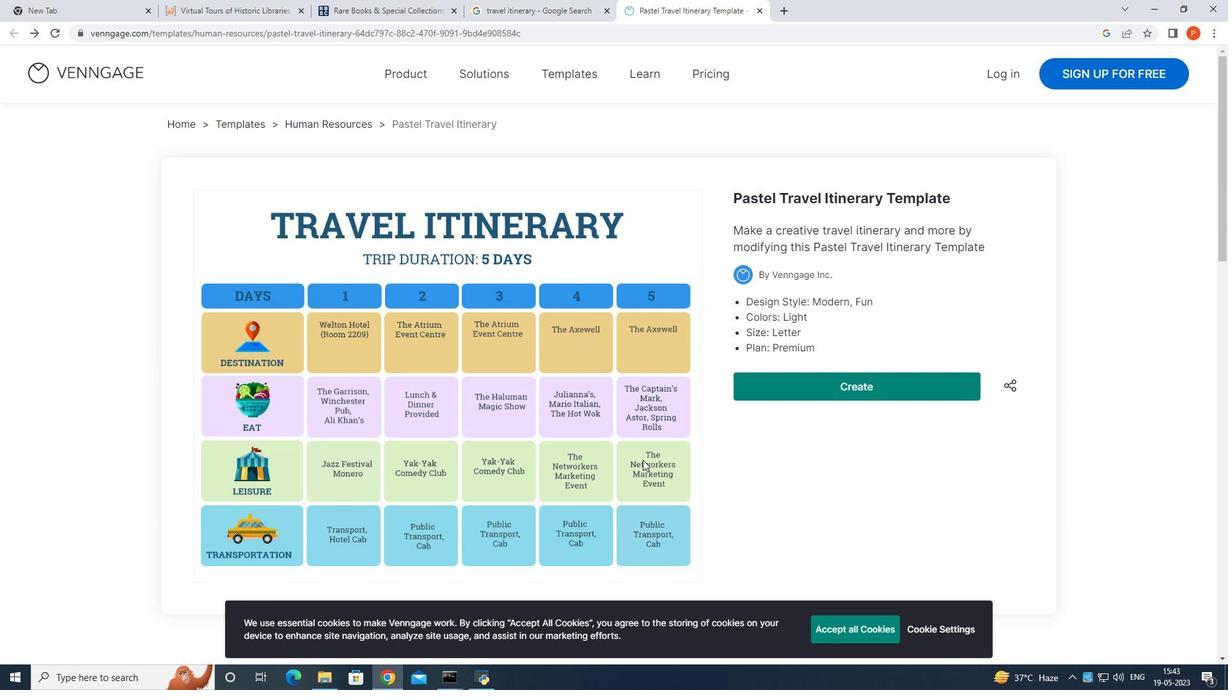 
Action: Mouse scrolled (654, 454) with delta (0, 0)
Screenshot: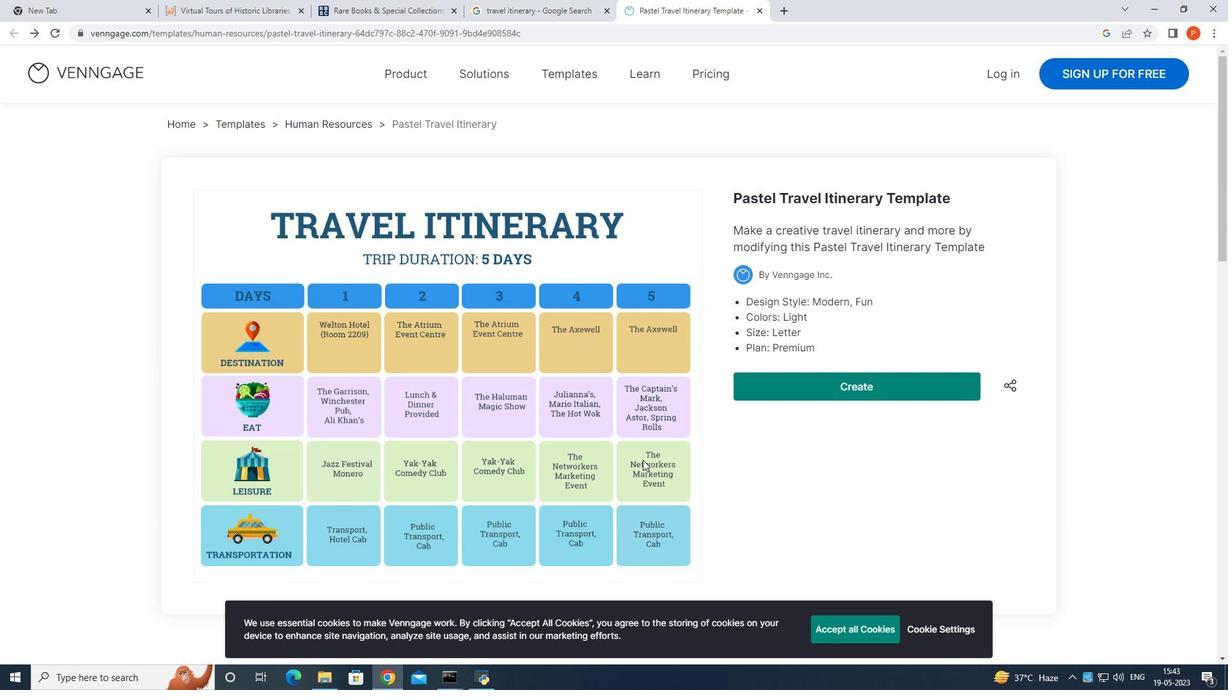 
Action: Mouse moved to (654, 452)
Screenshot: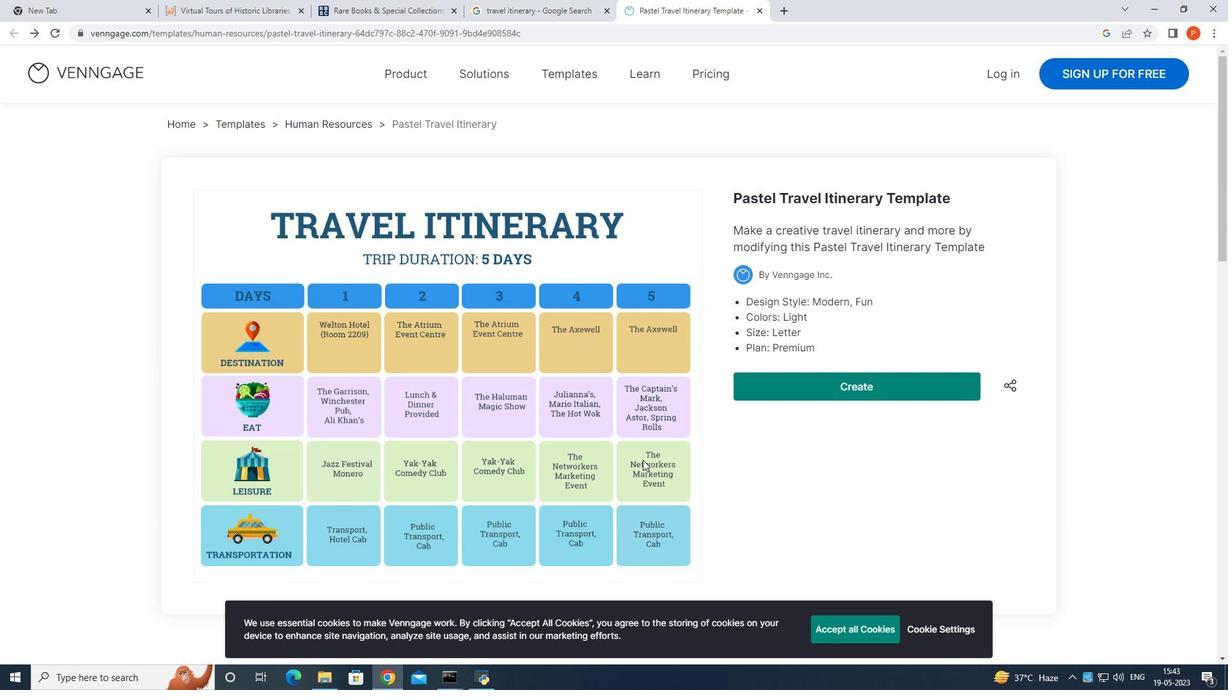 
Action: Mouse scrolled (654, 453) with delta (0, 0)
Screenshot: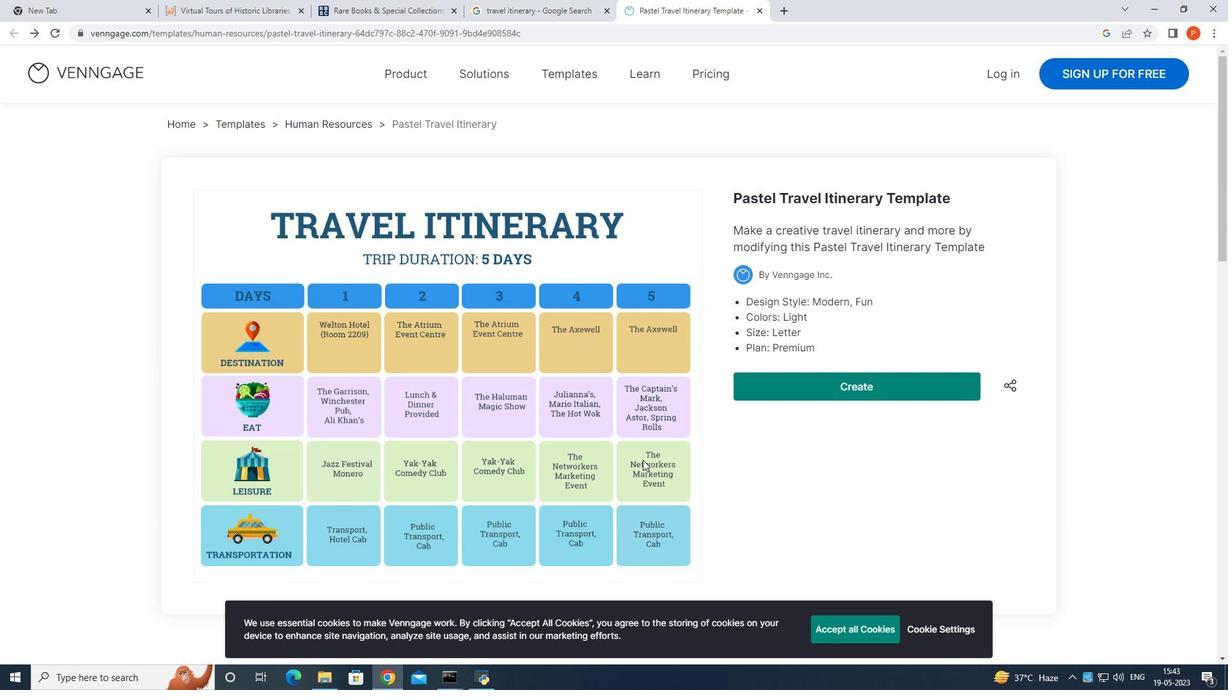 
Action: Mouse moved to (655, 452)
Screenshot: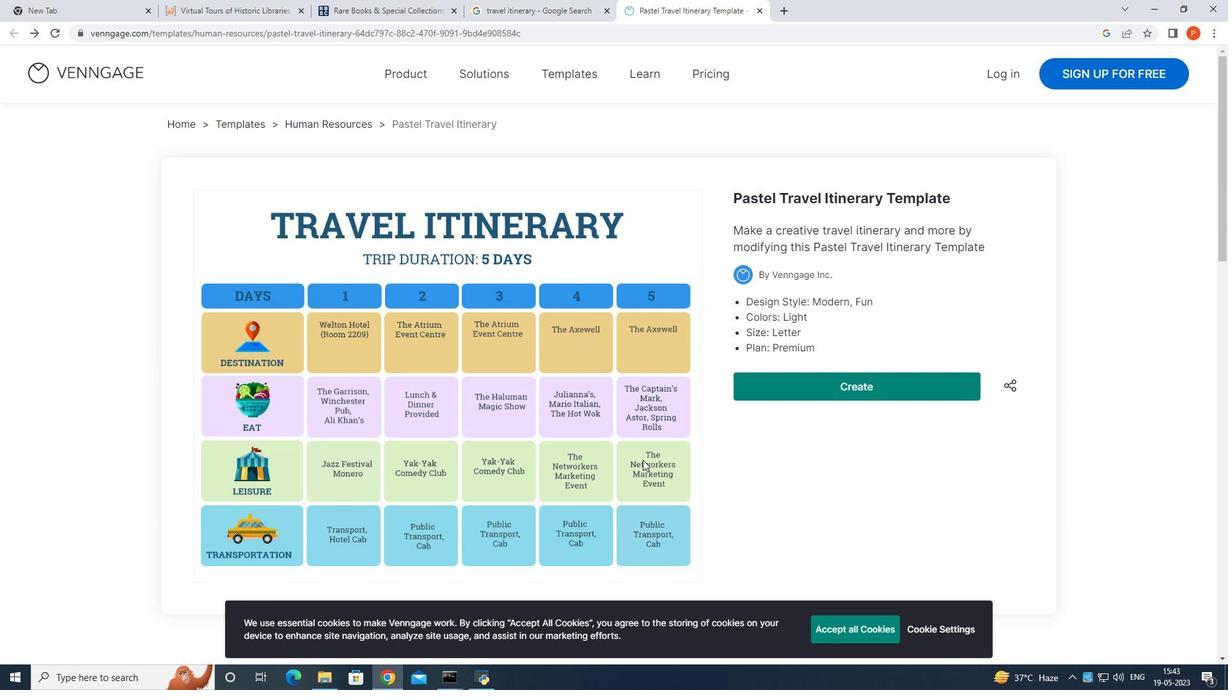 
Action: Mouse scrolled (655, 453) with delta (0, 0)
Screenshot: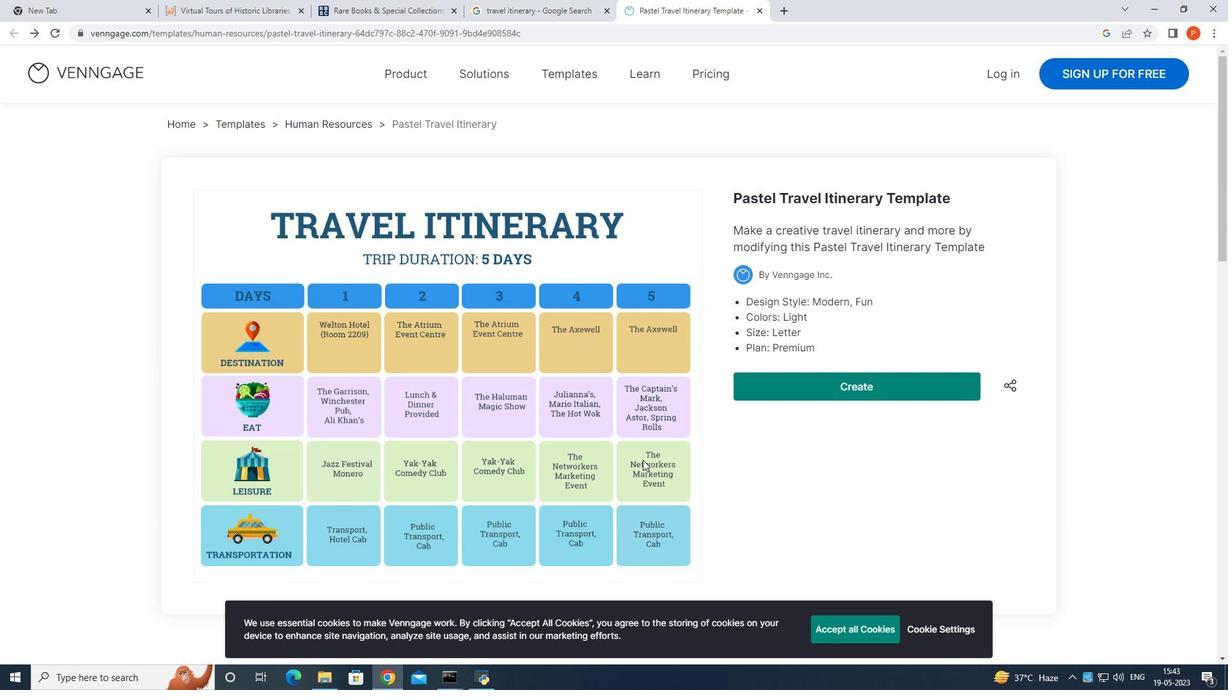 
Action: Mouse scrolled (655, 453) with delta (0, 0)
Screenshot: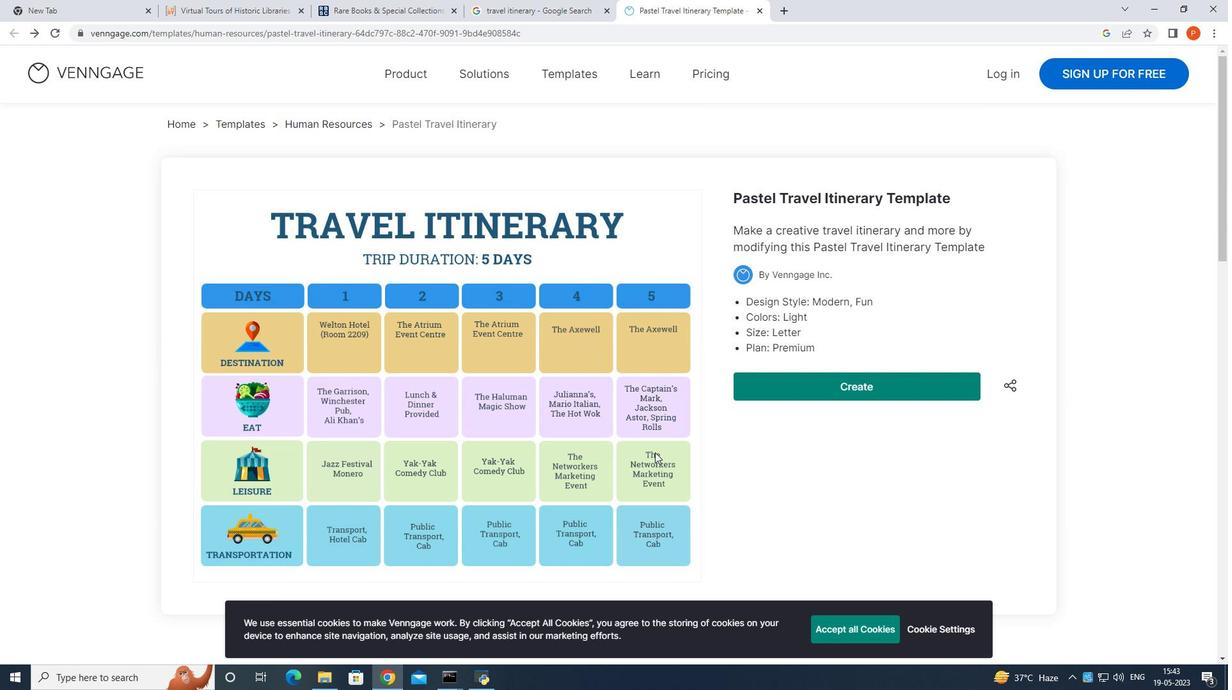 
Action: Mouse scrolled (655, 453) with delta (0, 0)
Screenshot: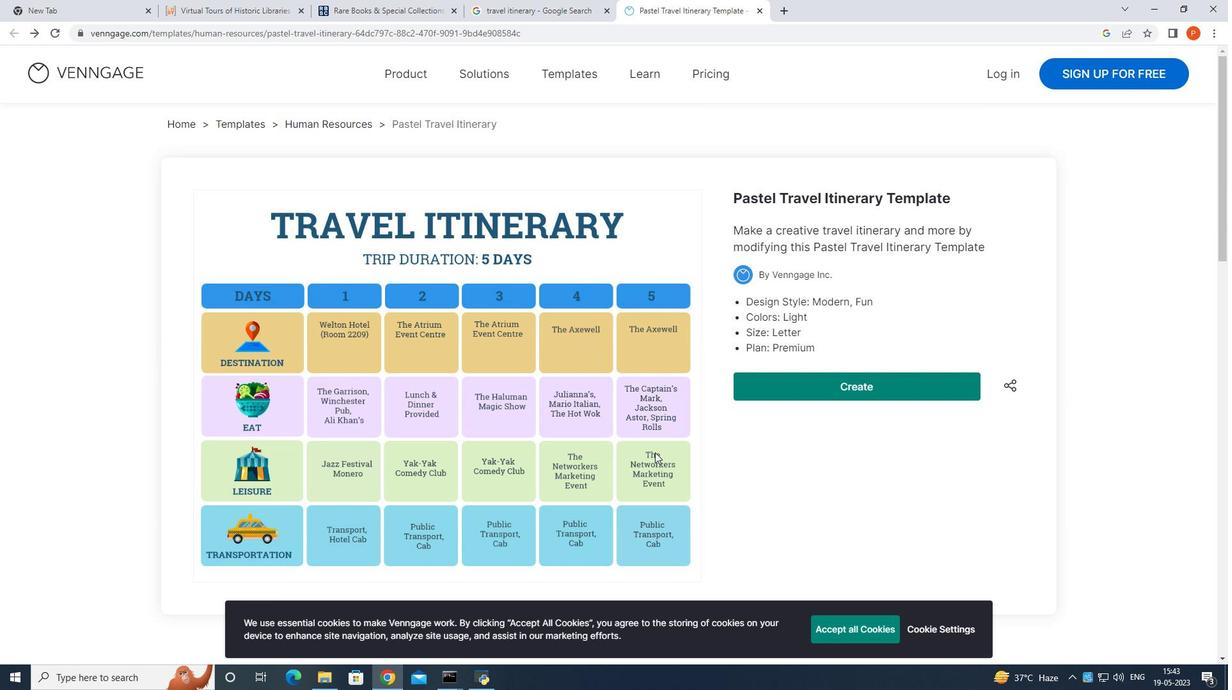 
Action: Mouse scrolled (655, 453) with delta (0, 0)
Screenshot: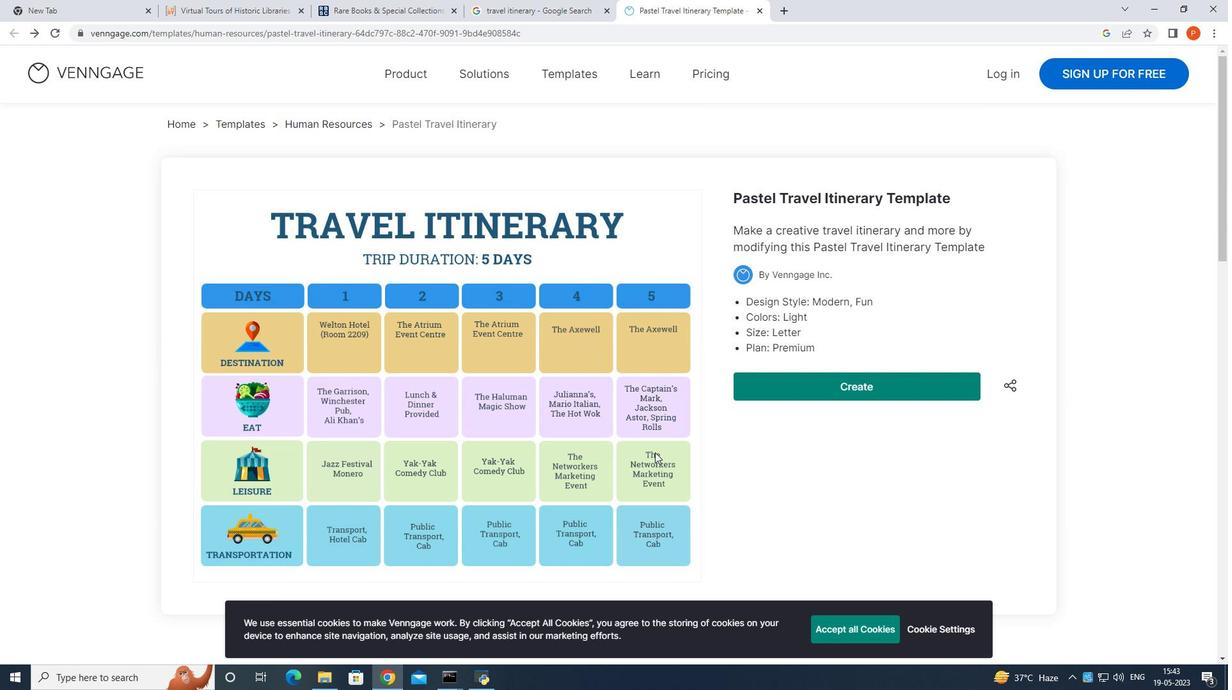 
Action: Mouse scrolled (655, 453) with delta (0, 0)
Screenshot: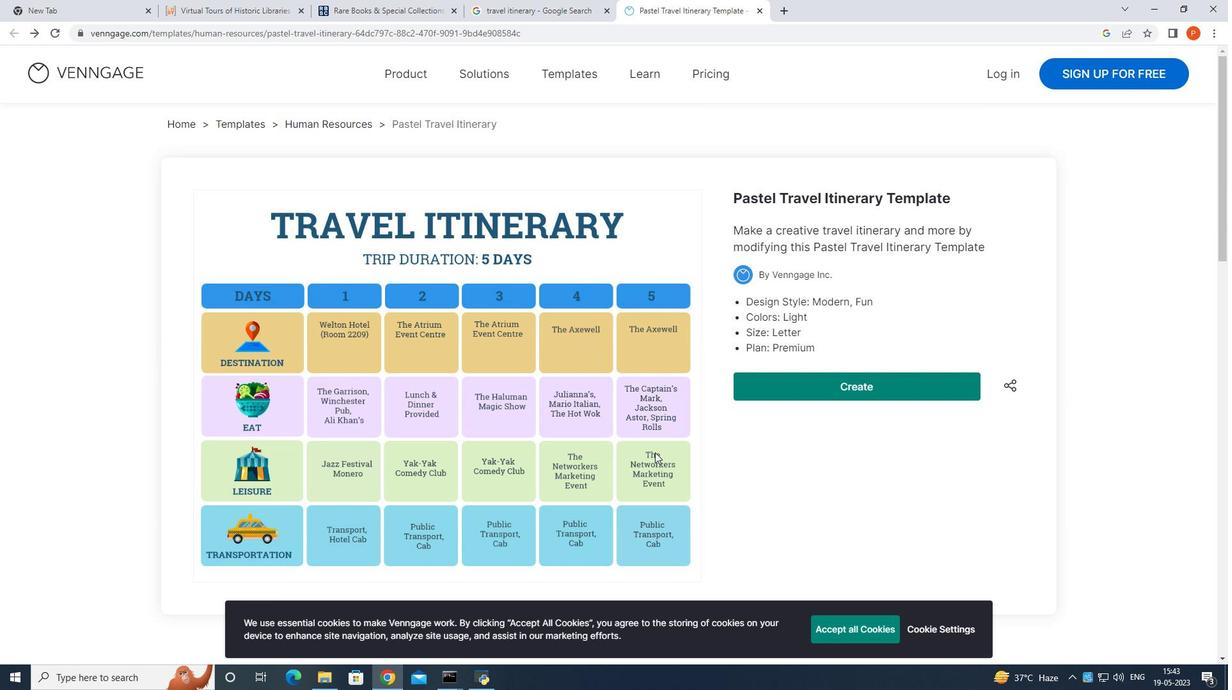 
Action: Mouse scrolled (655, 452) with delta (0, 0)
Screenshot: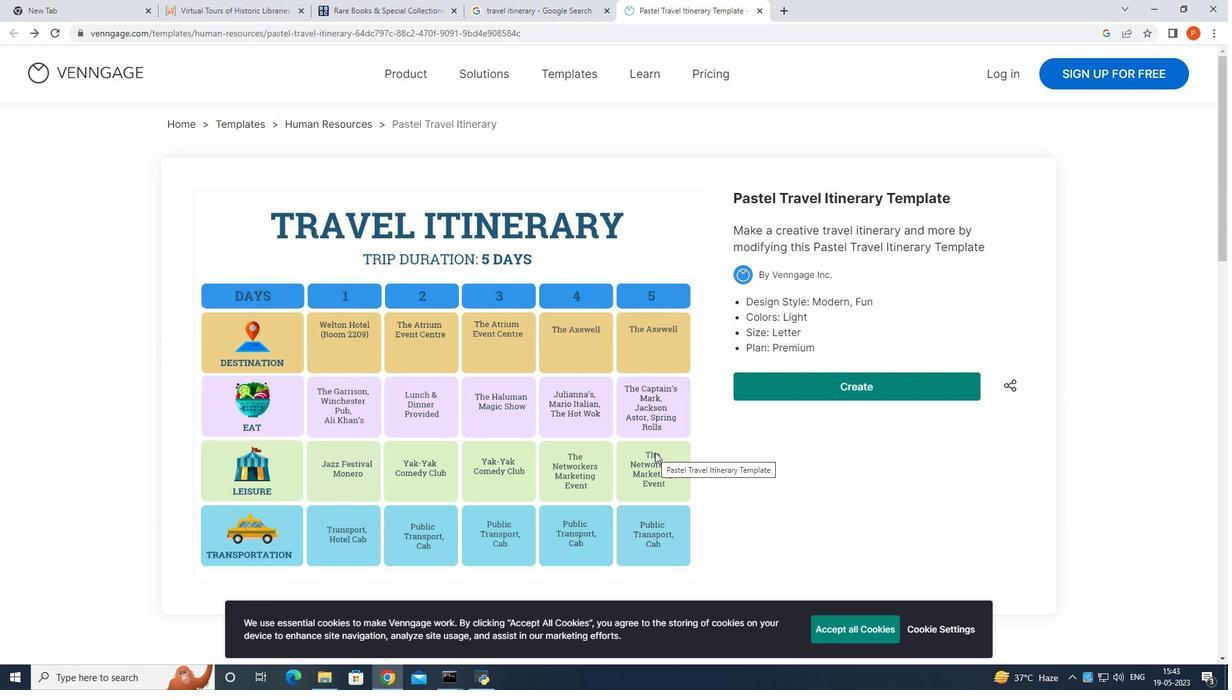 
Action: Mouse scrolled (655, 452) with delta (0, 0)
Screenshot: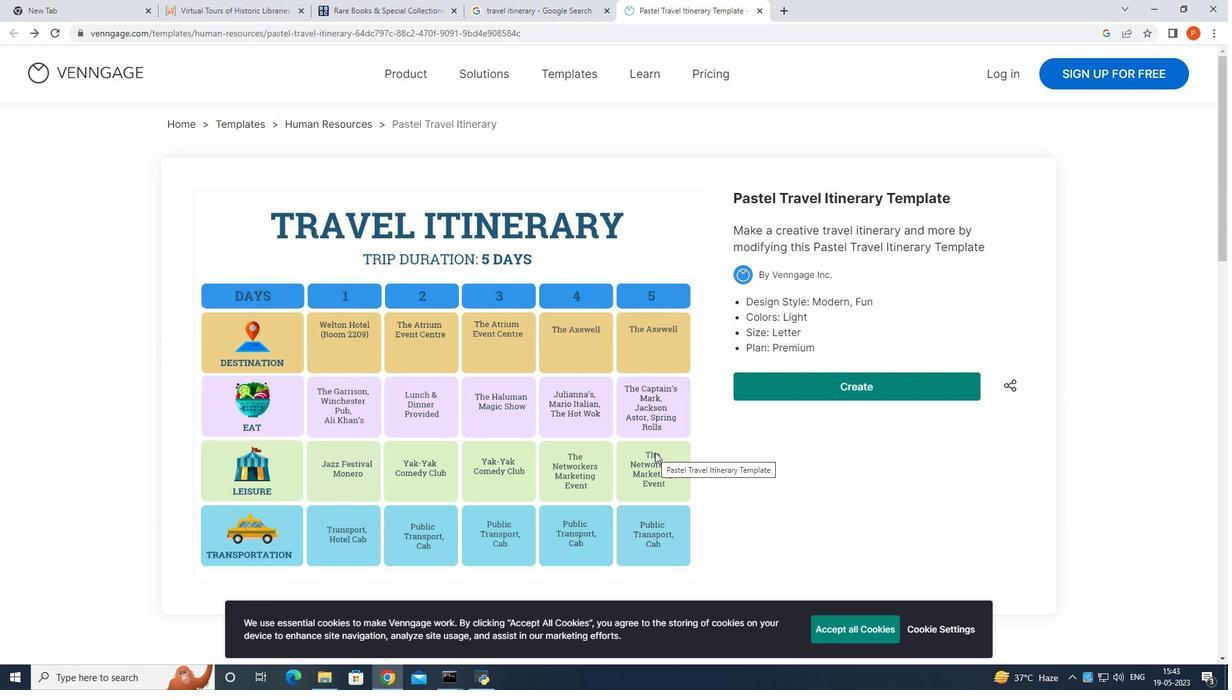 
Action: Mouse scrolled (655, 452) with delta (0, 0)
Screenshot: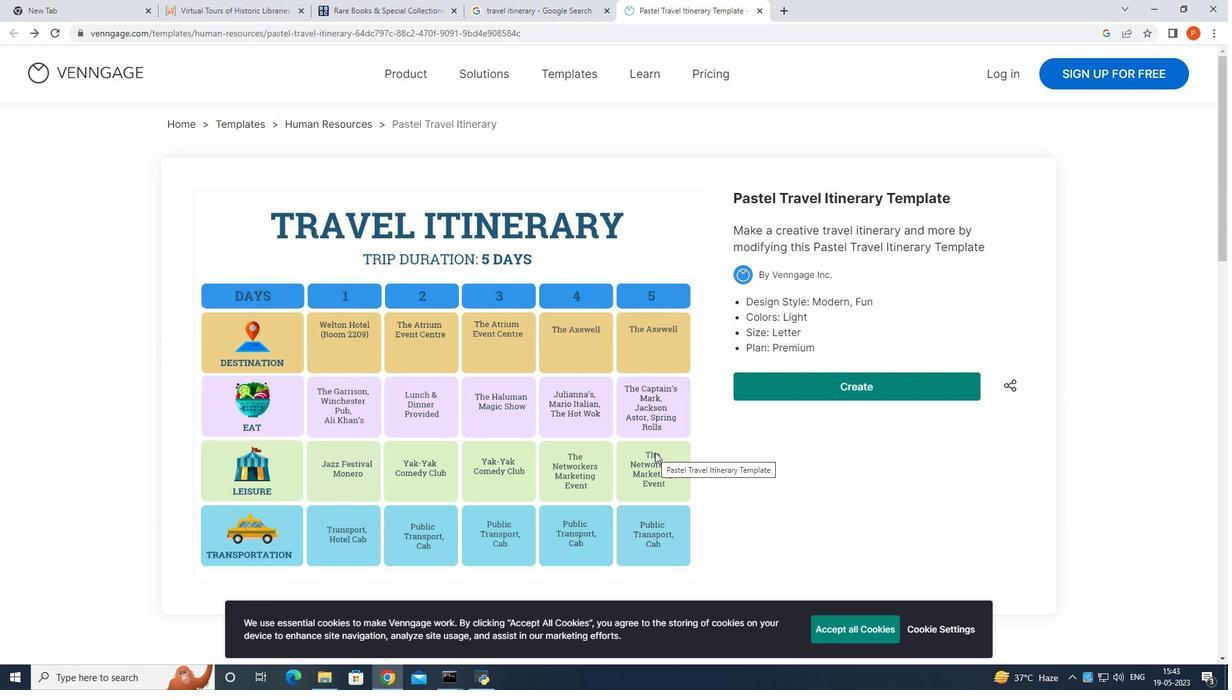 
Action: Mouse scrolled (655, 452) with delta (0, 0)
Screenshot: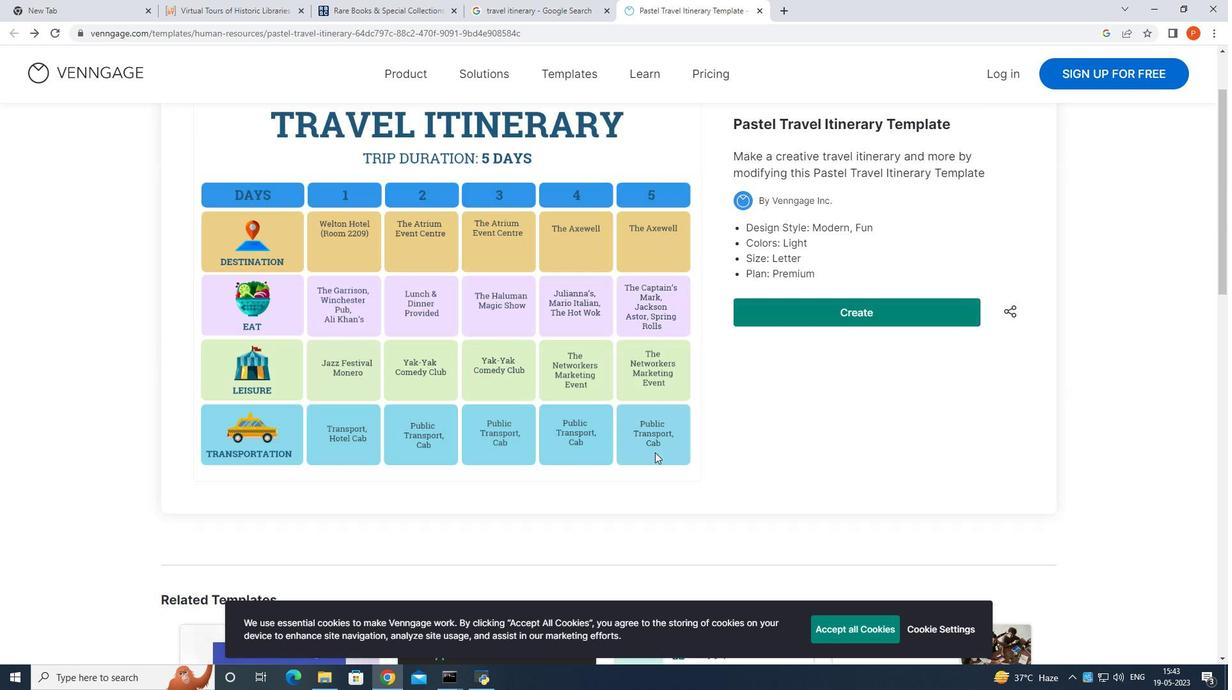 
Action: Mouse scrolled (655, 452) with delta (0, 0)
Screenshot: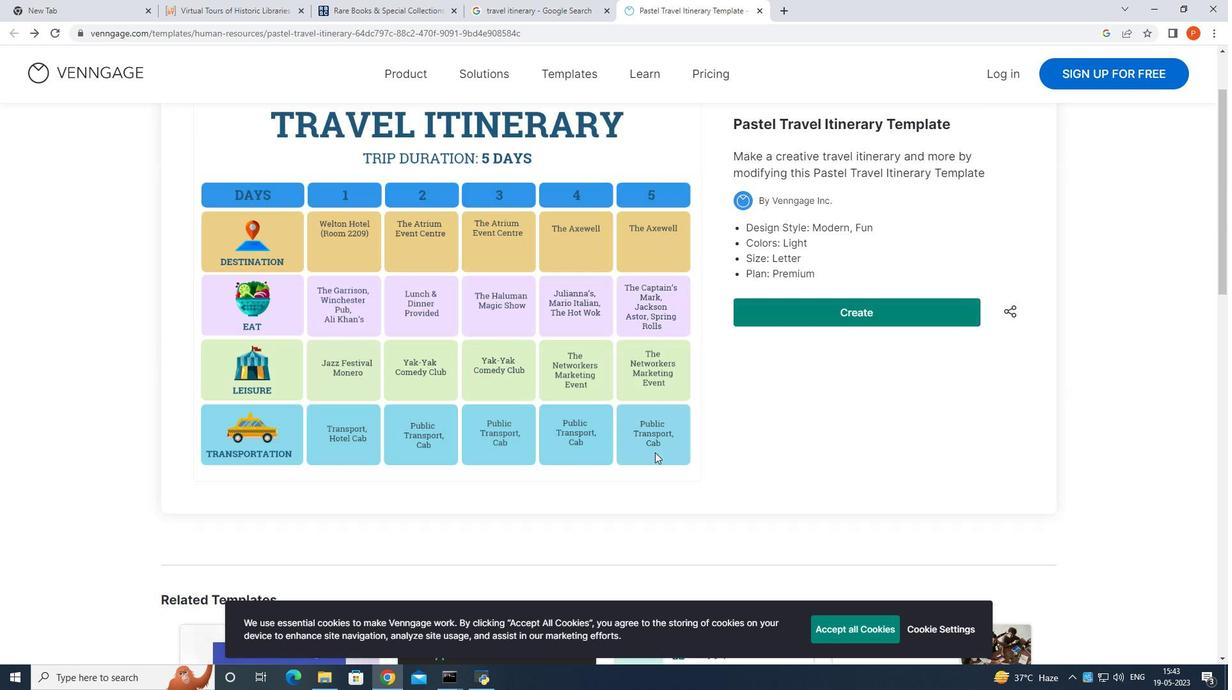 
Action: Mouse scrolled (655, 452) with delta (0, 0)
Screenshot: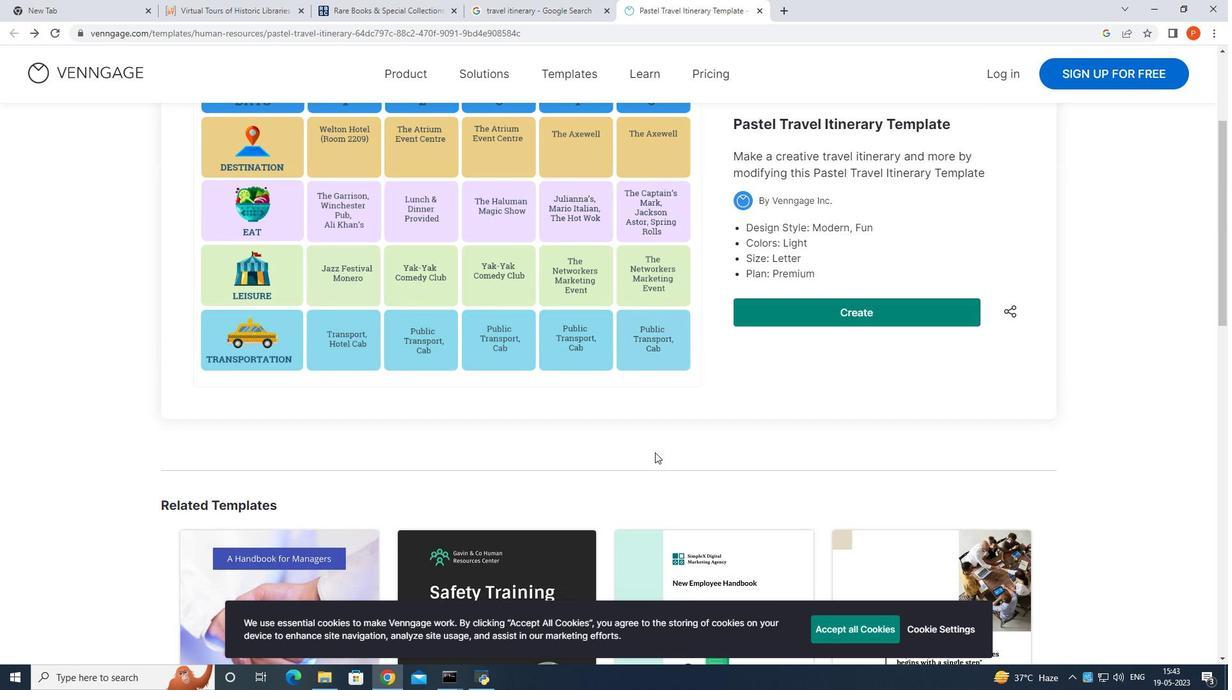 
Action: Mouse scrolled (655, 452) with delta (0, 0)
Screenshot: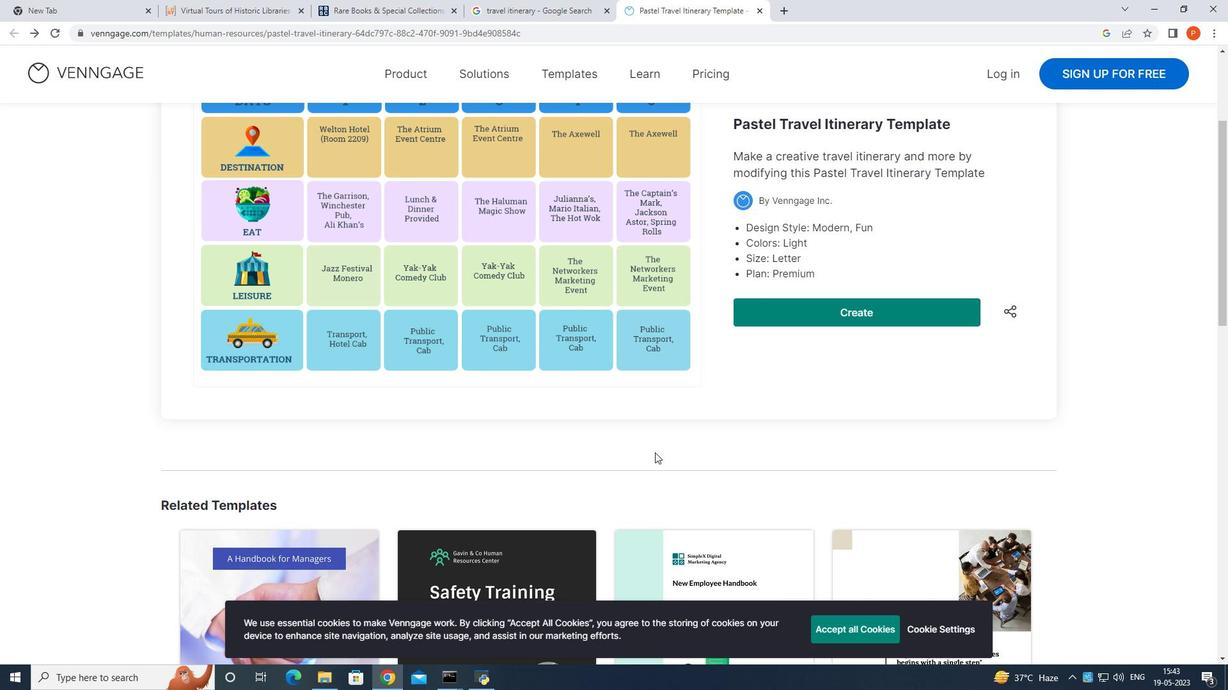 
Action: Mouse scrolled (655, 452) with delta (0, 0)
Screenshot: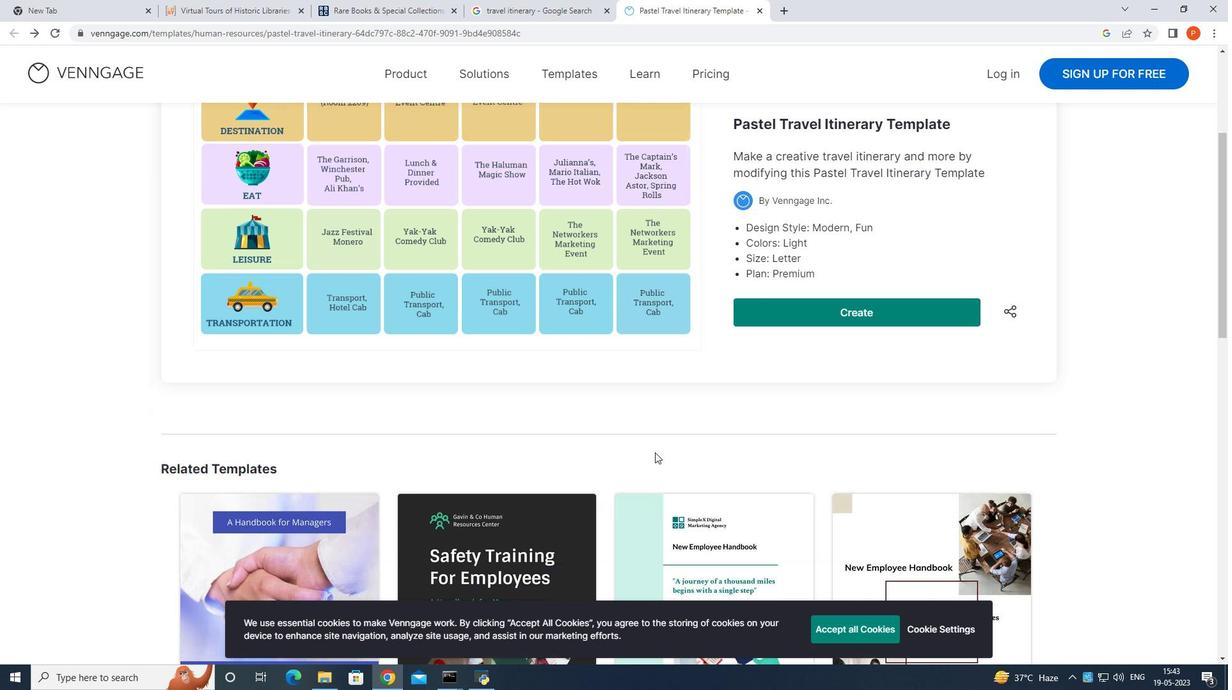 
Action: Mouse scrolled (655, 452) with delta (0, 0)
Screenshot: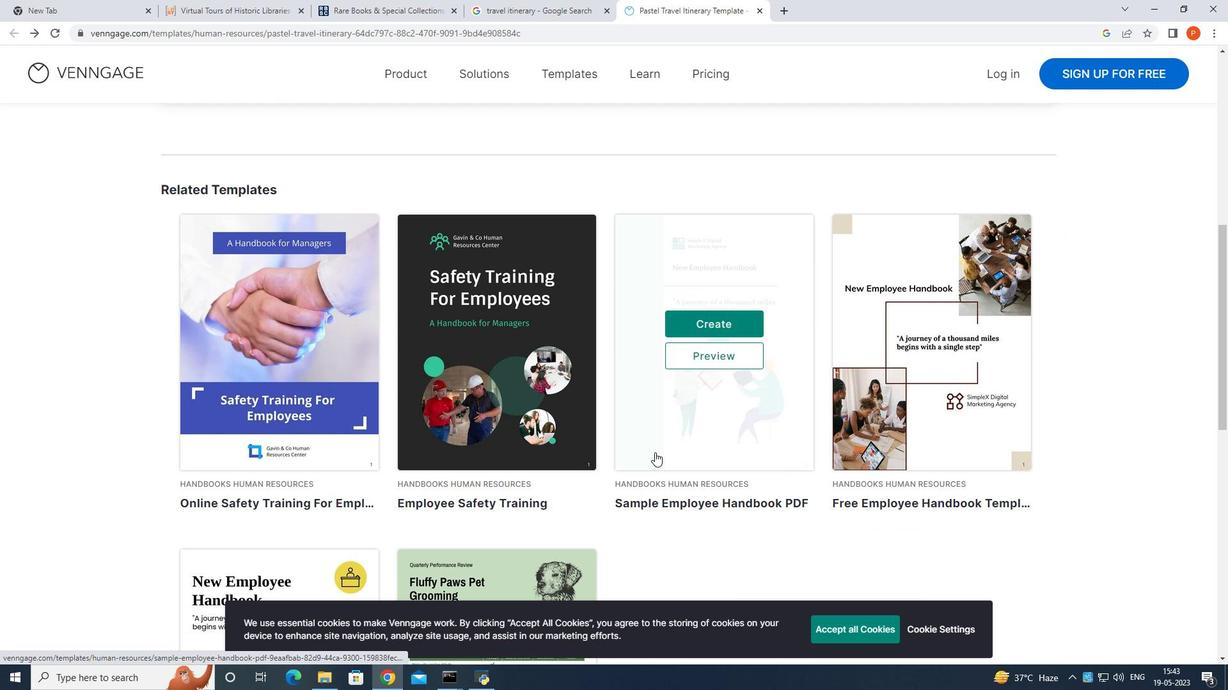
Action: Mouse scrolled (655, 452) with delta (0, 0)
Screenshot: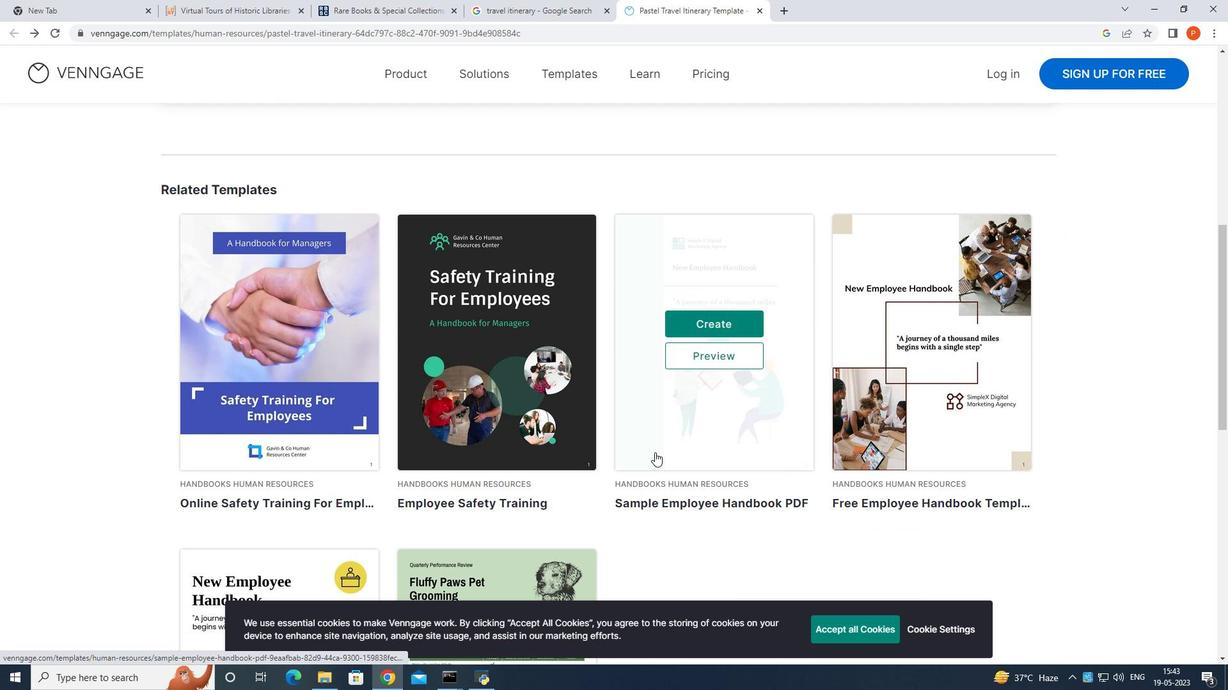 
Action: Mouse scrolled (655, 452) with delta (0, 0)
Screenshot: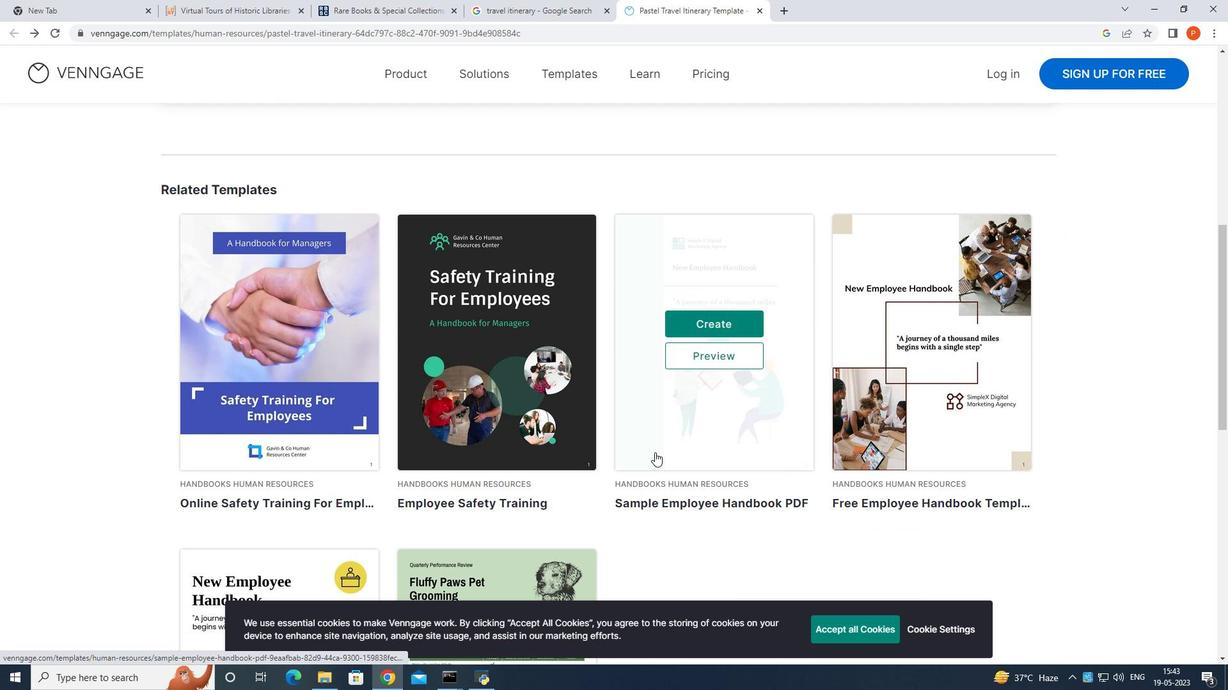 
Action: Mouse scrolled (655, 452) with delta (0, 0)
Screenshot: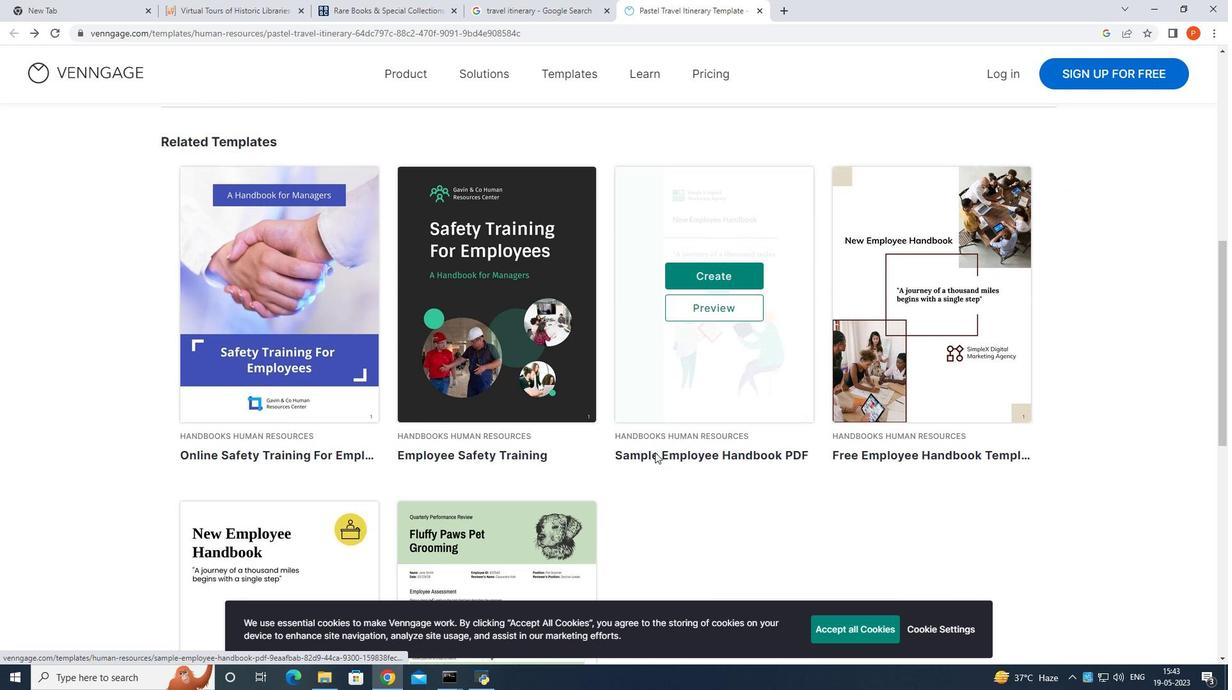 
Action: Mouse scrolled (655, 452) with delta (0, 0)
Screenshot: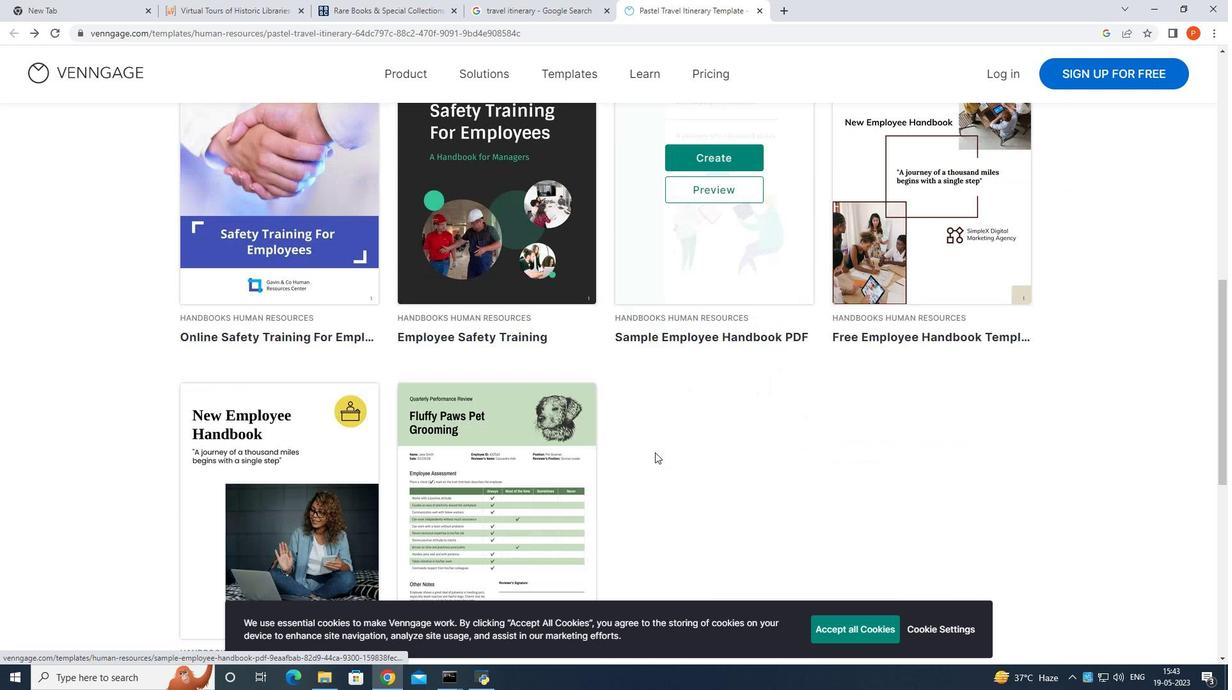 
Action: Mouse scrolled (655, 452) with delta (0, 0)
Screenshot: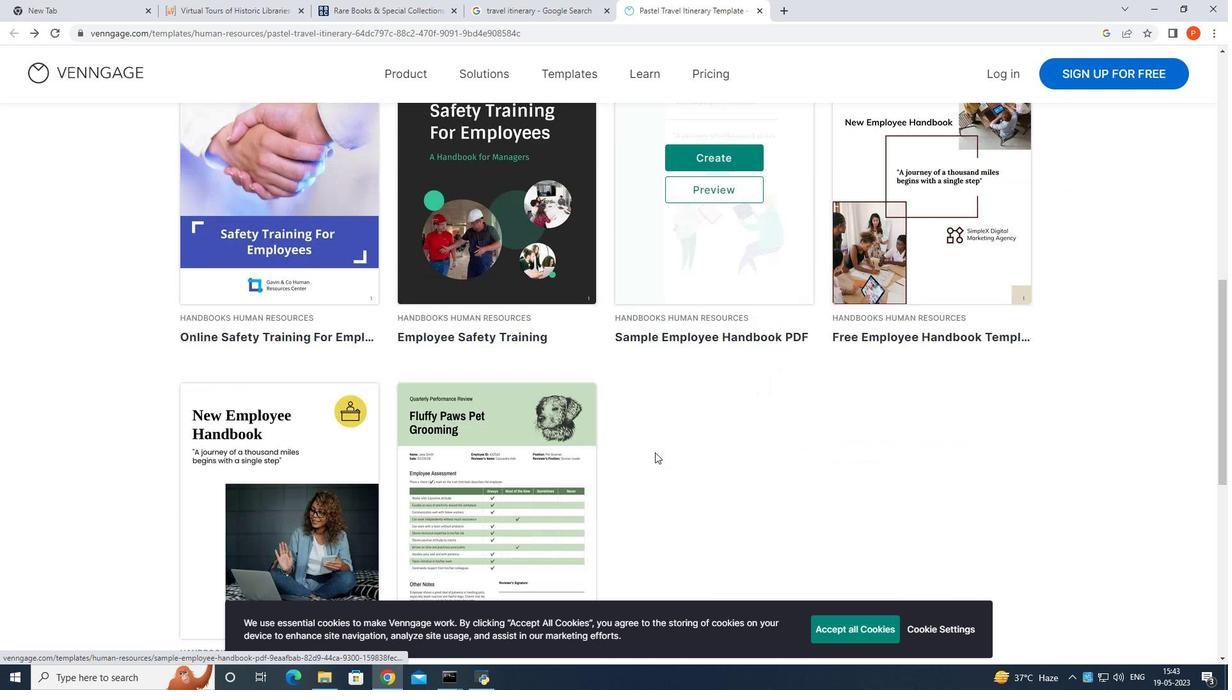 
Action: Mouse scrolled (655, 452) with delta (0, 0)
Screenshot: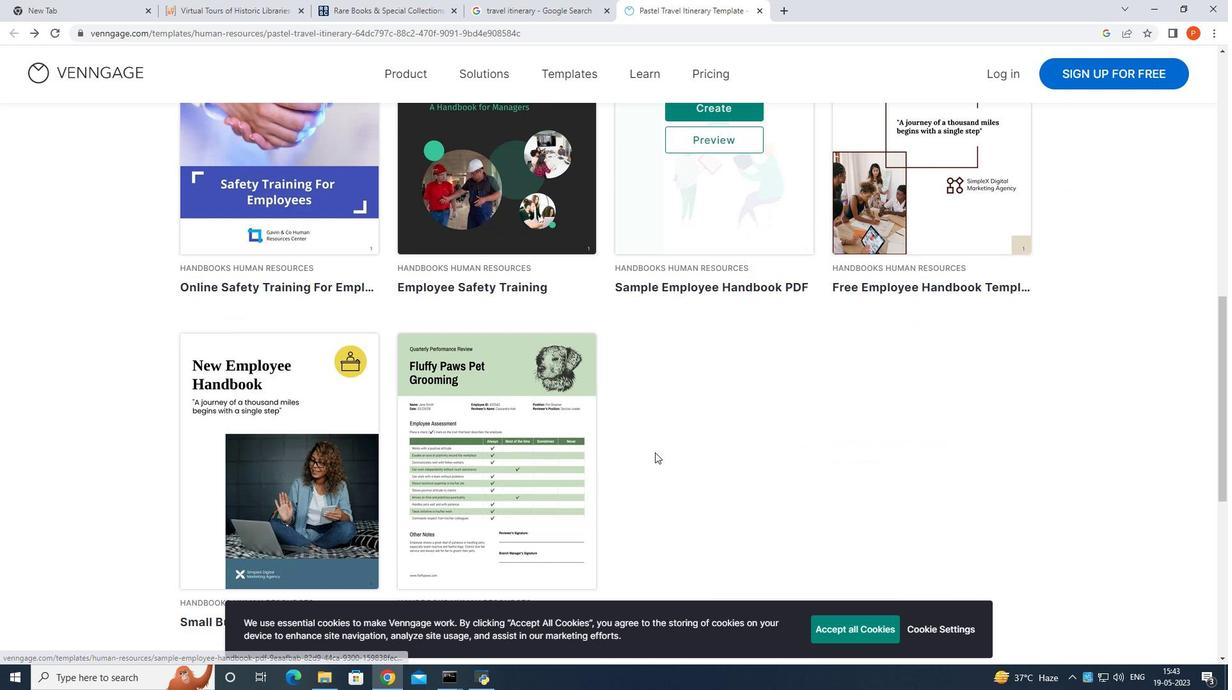
Action: Mouse scrolled (655, 452) with delta (0, 0)
Screenshot: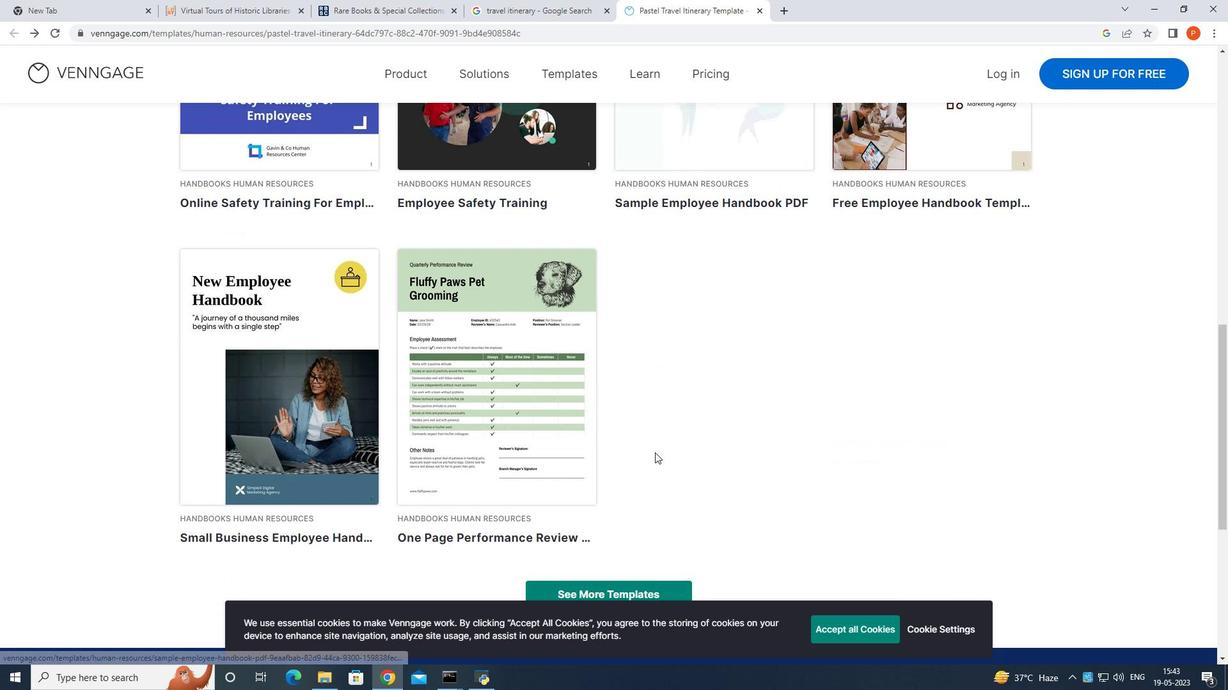 
Action: Mouse scrolled (655, 452) with delta (0, 0)
Screenshot: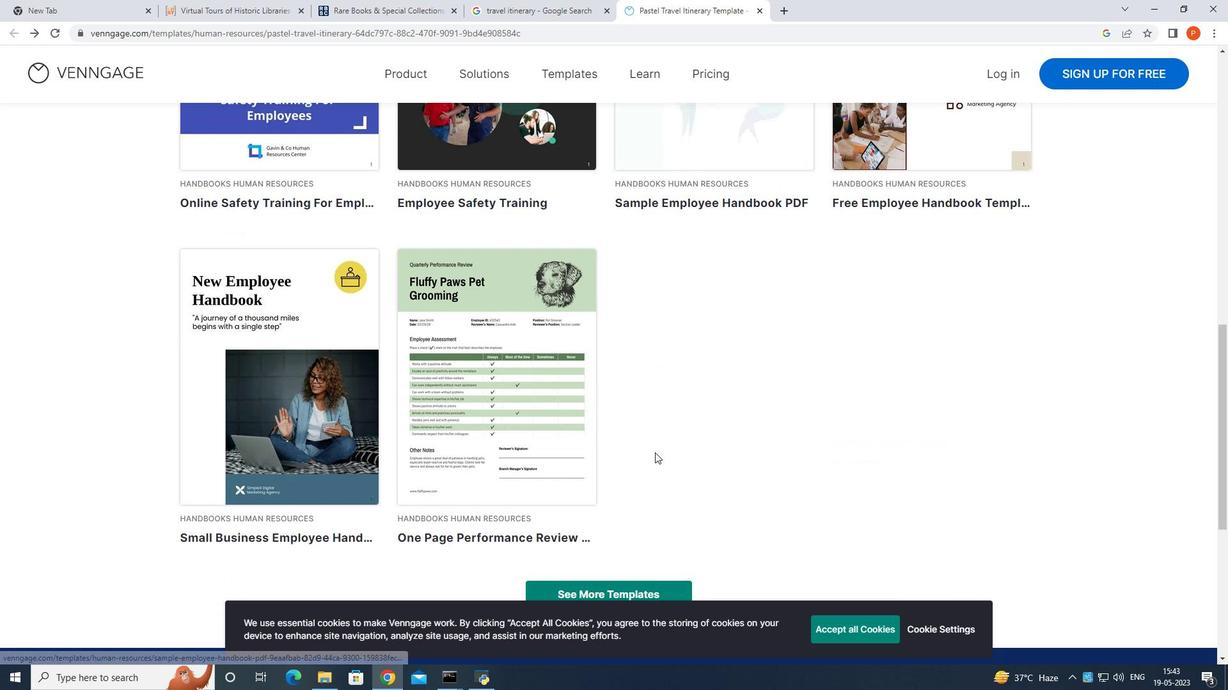 
Action: Mouse scrolled (655, 452) with delta (0, 0)
Screenshot: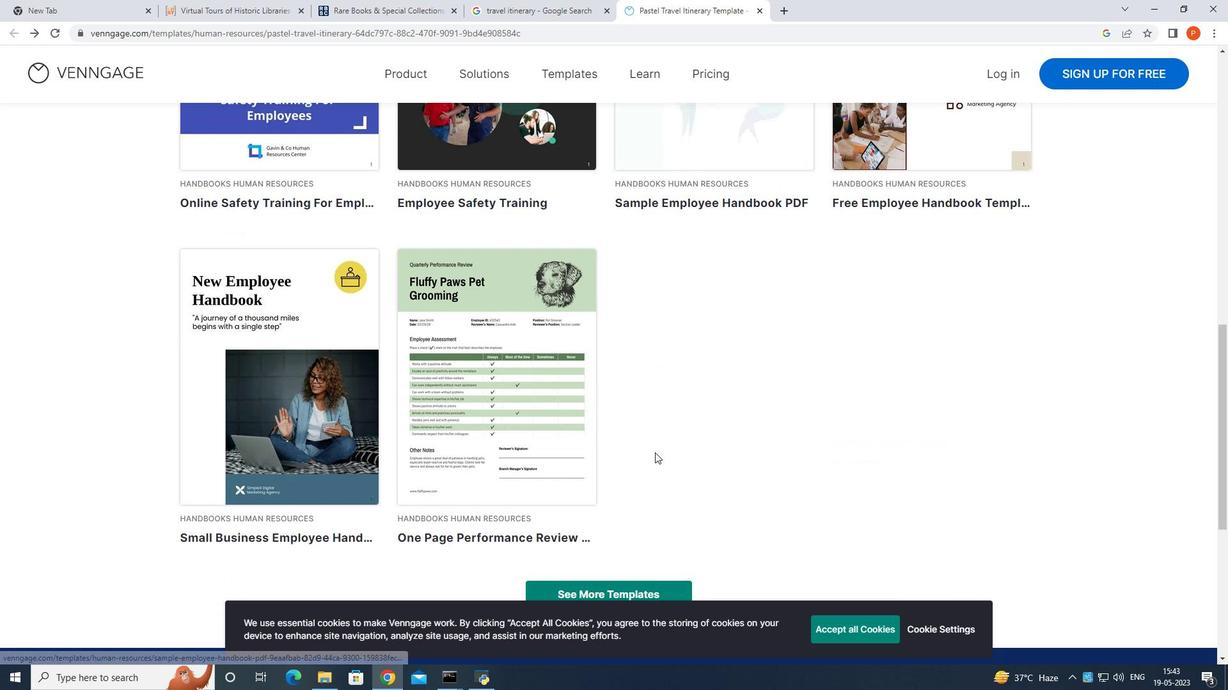 
Action: Mouse scrolled (655, 452) with delta (0, 0)
Screenshot: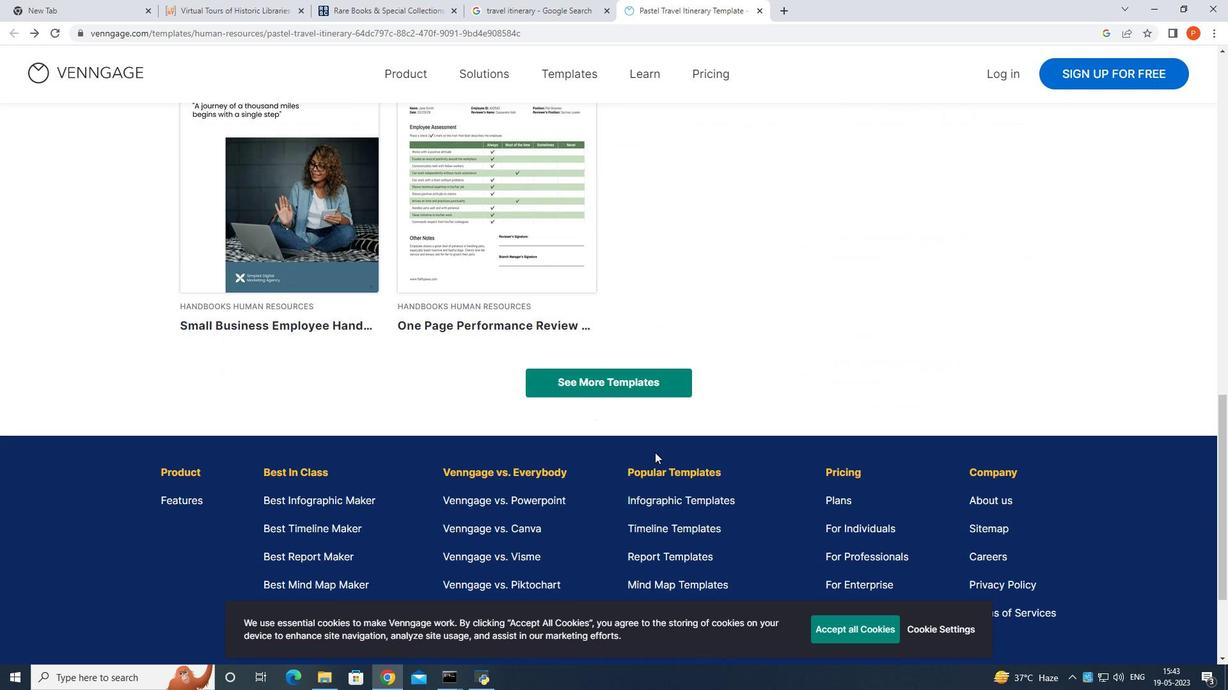 
Action: Mouse scrolled (655, 452) with delta (0, 0)
Screenshot: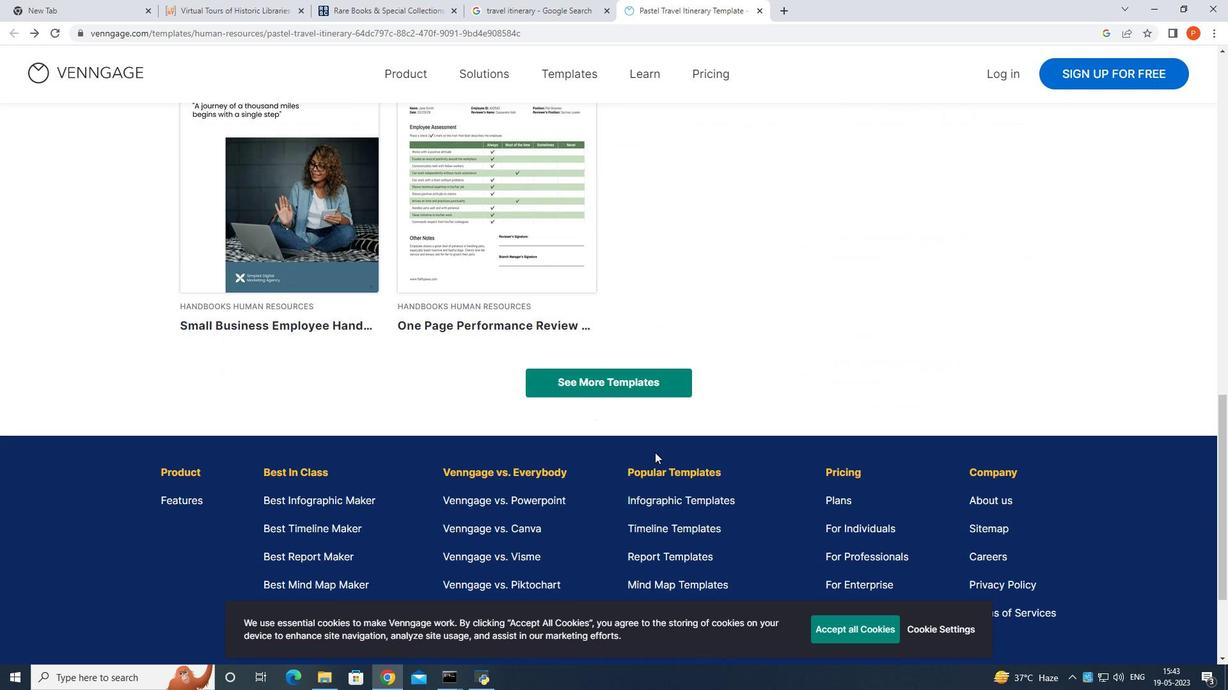 
Action: Mouse scrolled (655, 452) with delta (0, 0)
Screenshot: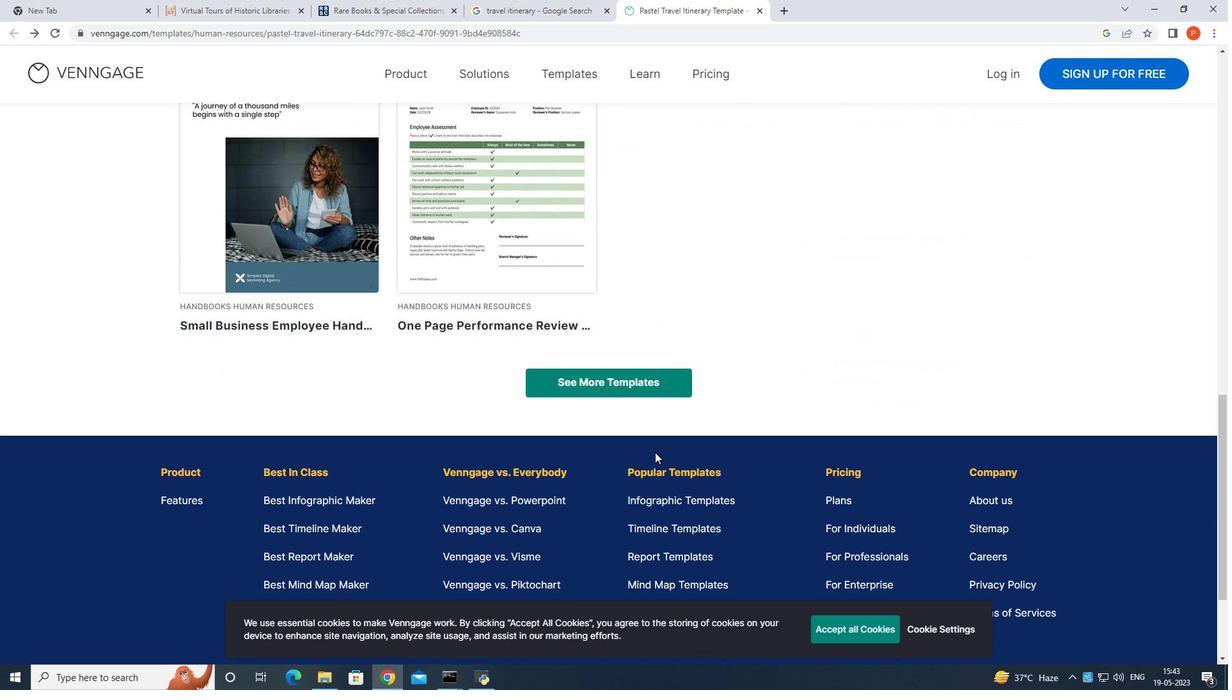
Action: Mouse scrolled (655, 452) with delta (0, 0)
Screenshot: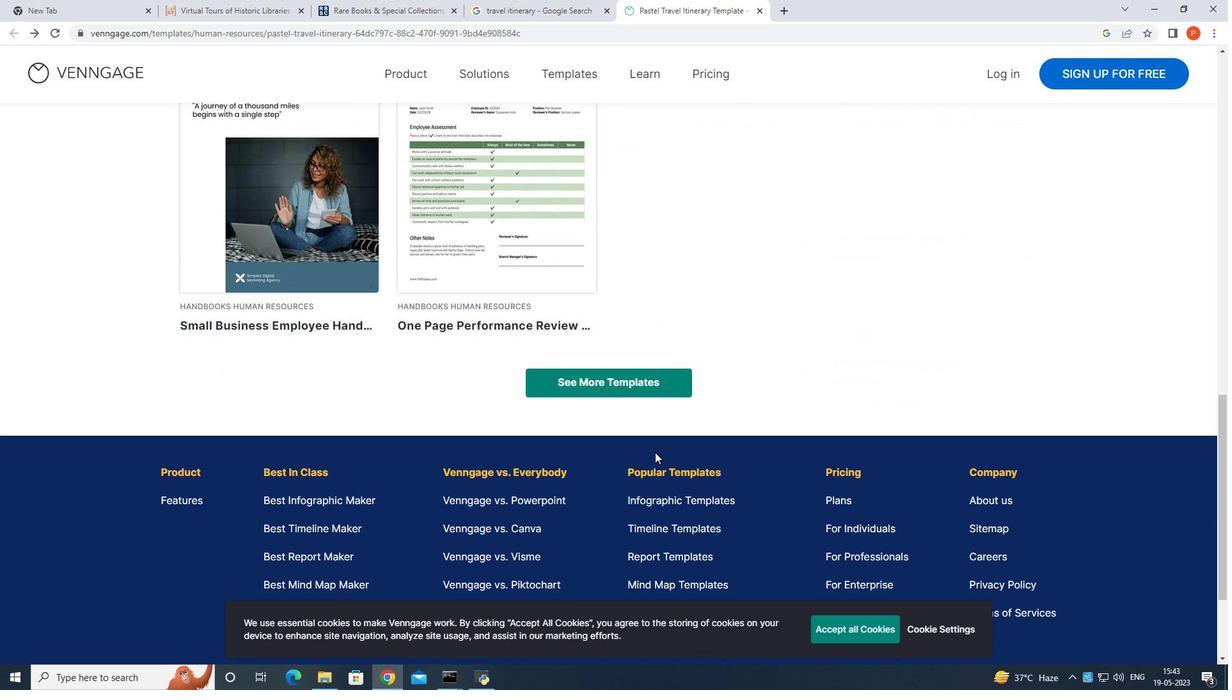 
Action: Mouse moved to (652, 454)
Screenshot: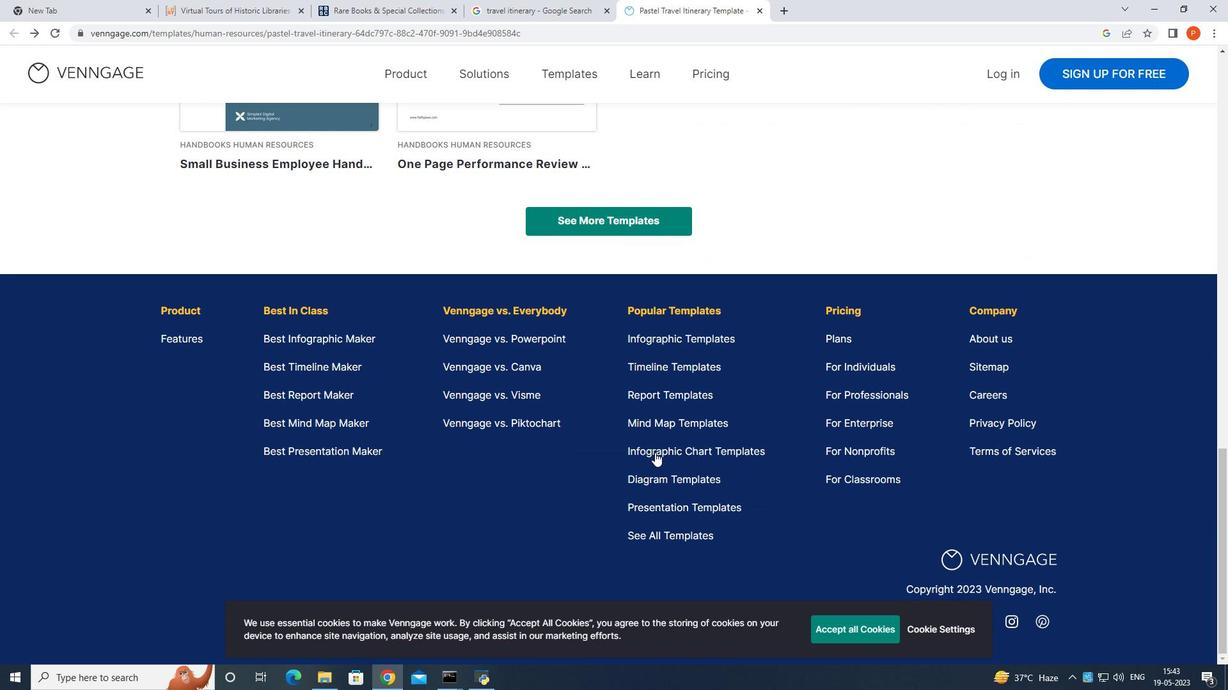 
Action: Mouse scrolled (652, 454) with delta (0, 0)
Screenshot: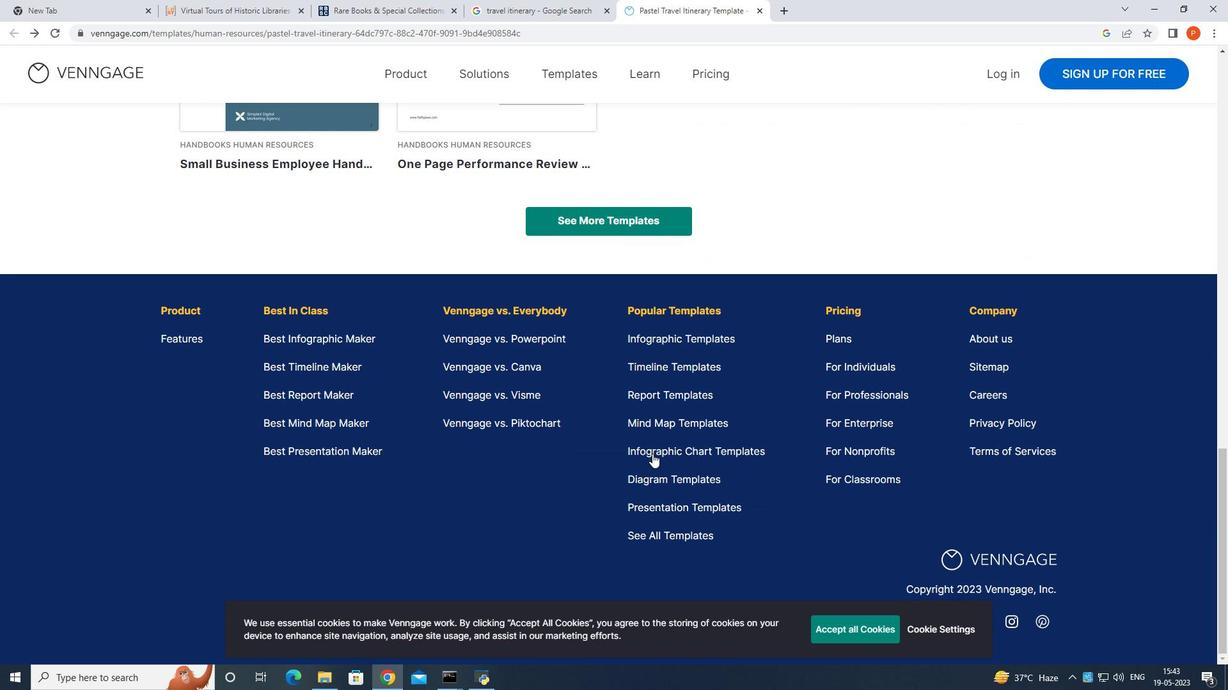 
Action: Mouse scrolled (652, 454) with delta (0, 0)
Screenshot: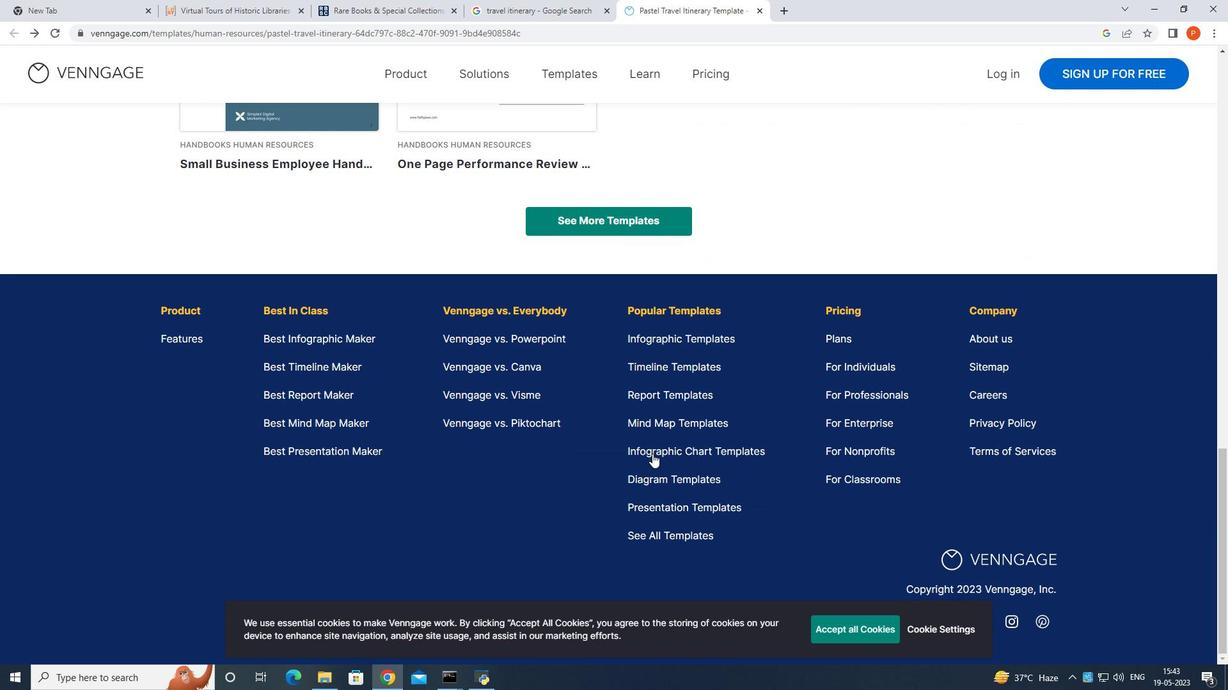 
Action: Mouse scrolled (652, 454) with delta (0, 0)
Screenshot: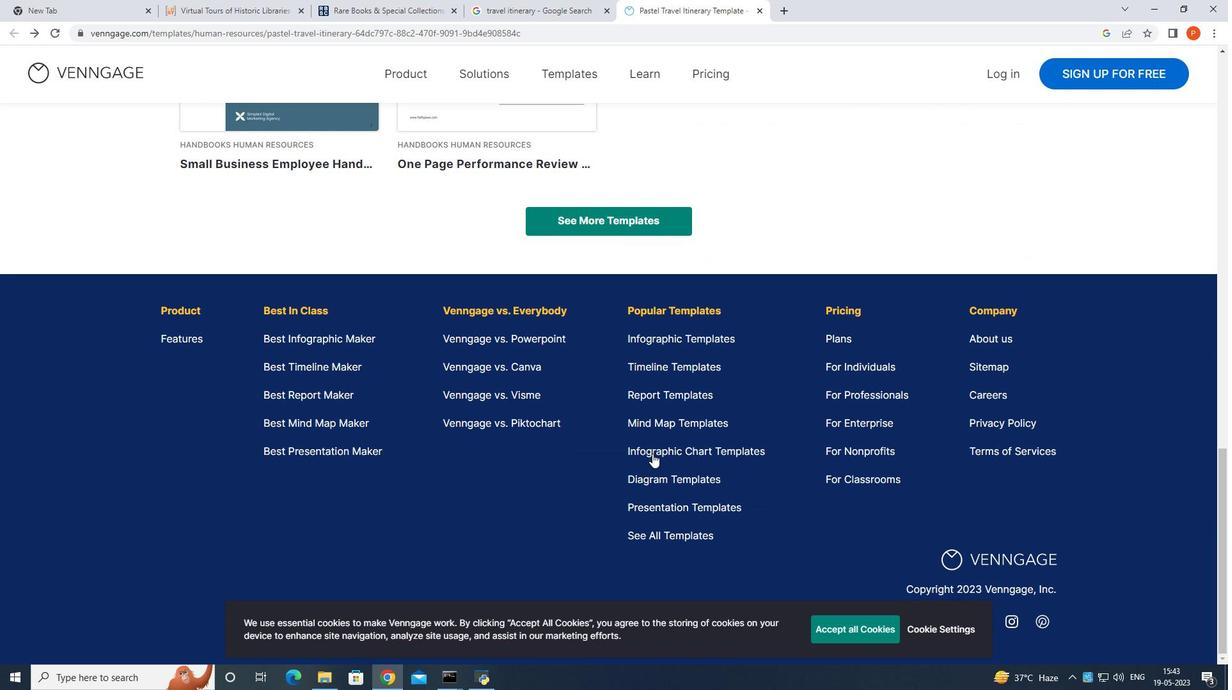 
Action: Mouse moved to (653, 453)
Screenshot: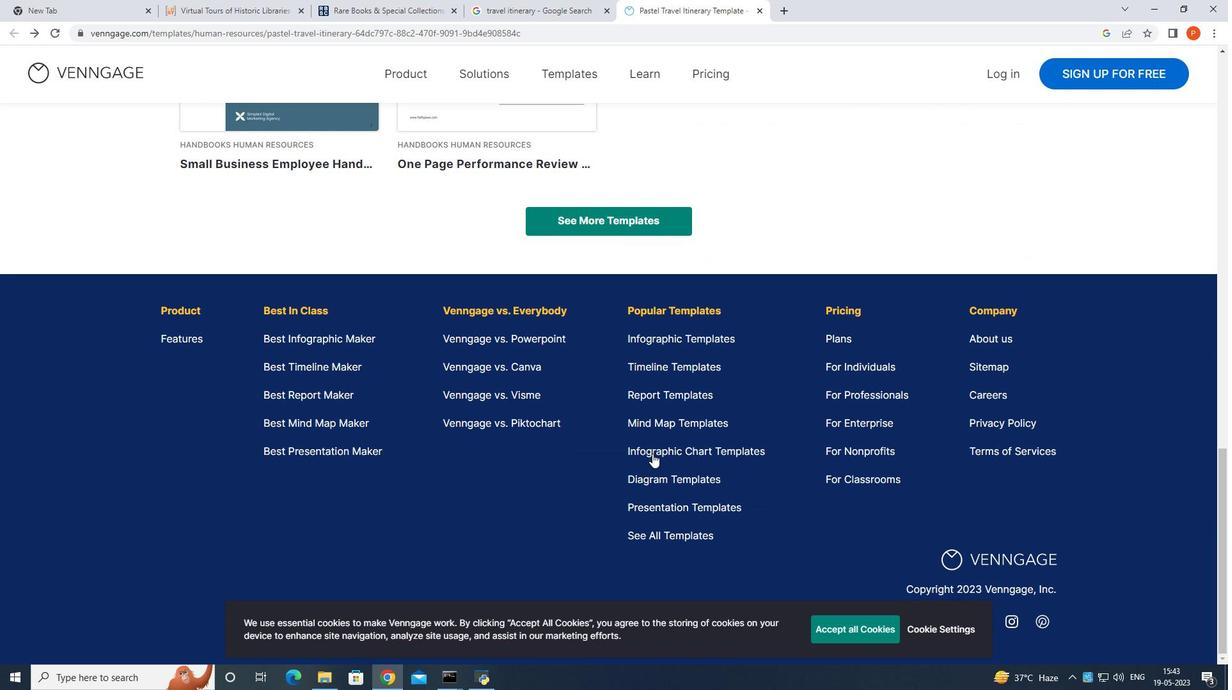 
Action: Mouse scrolled (653, 454) with delta (0, 0)
Screenshot: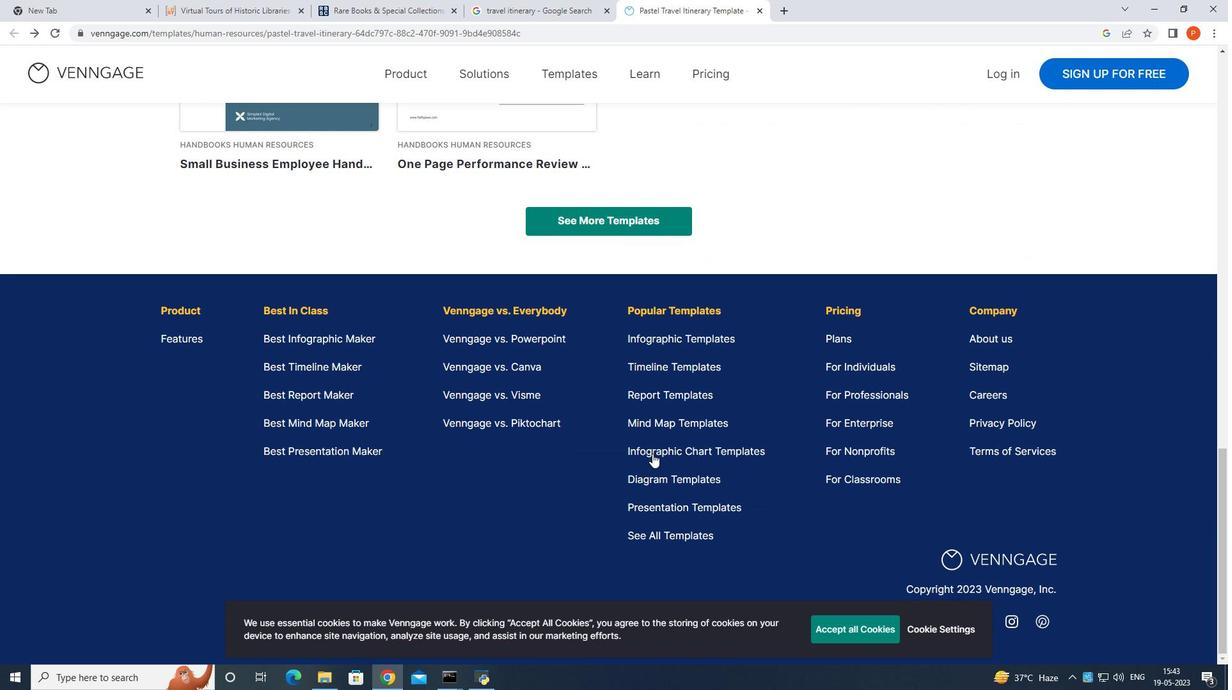 
Action: Mouse moved to (653, 452)
Screenshot: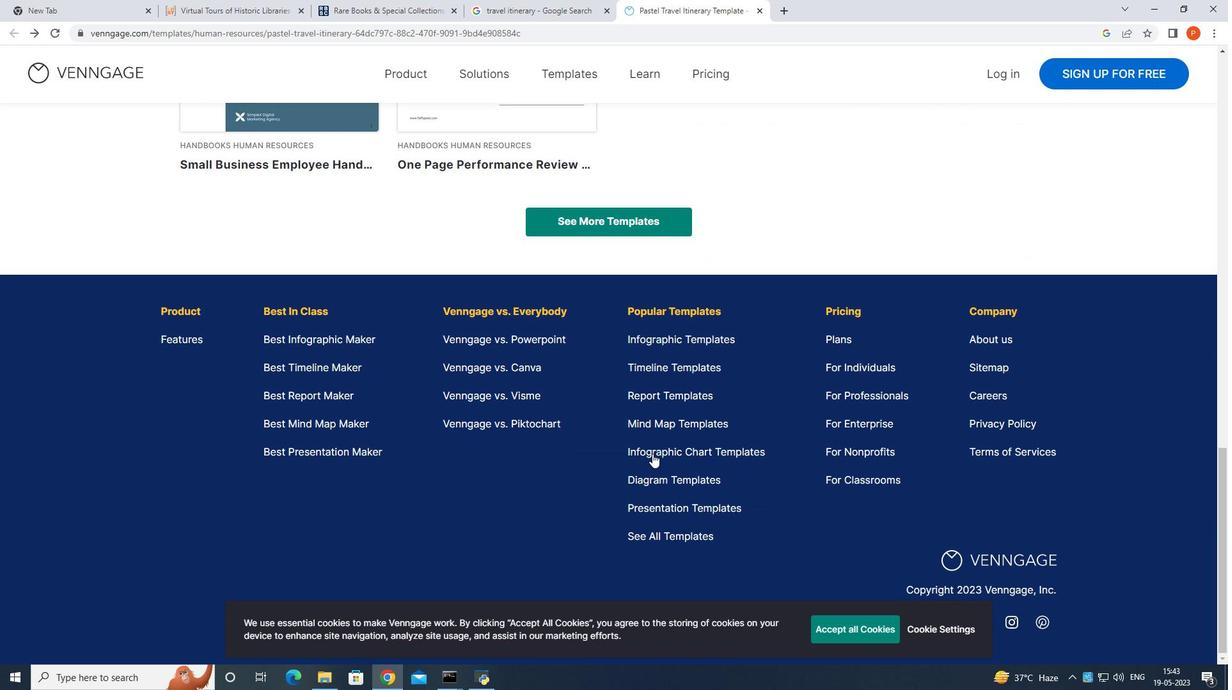 
Action: Mouse scrolled (653, 453) with delta (0, 0)
Screenshot: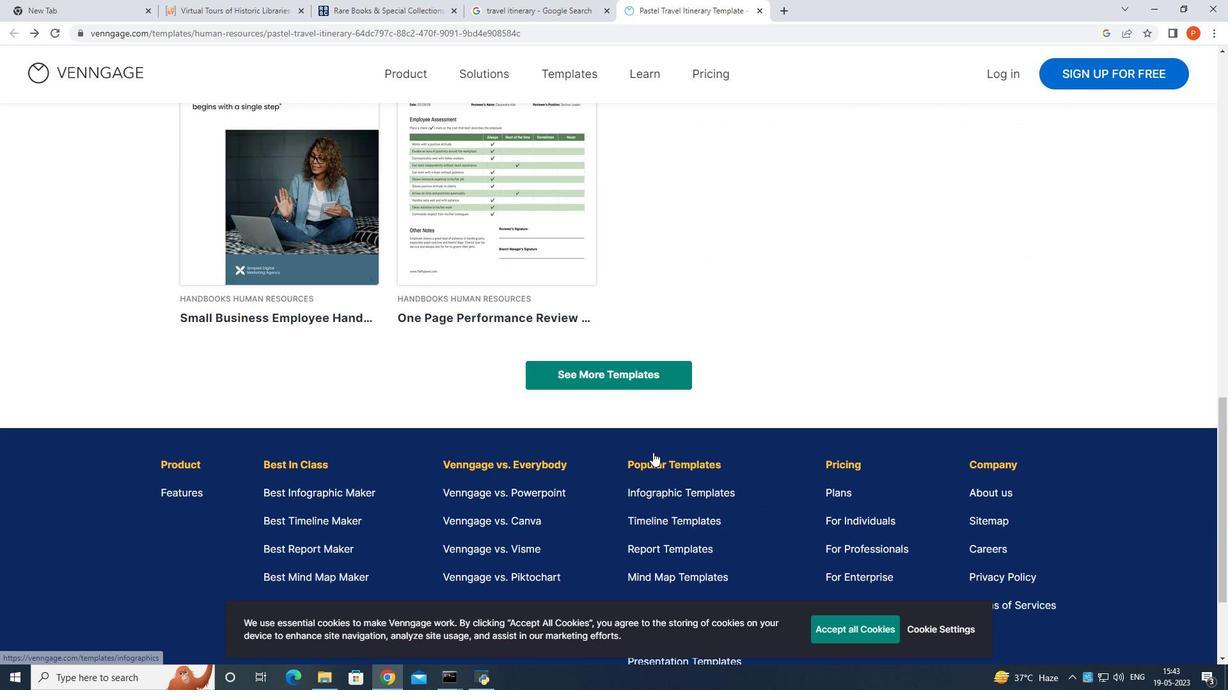 
Action: Mouse scrolled (653, 453) with delta (0, 0)
Screenshot: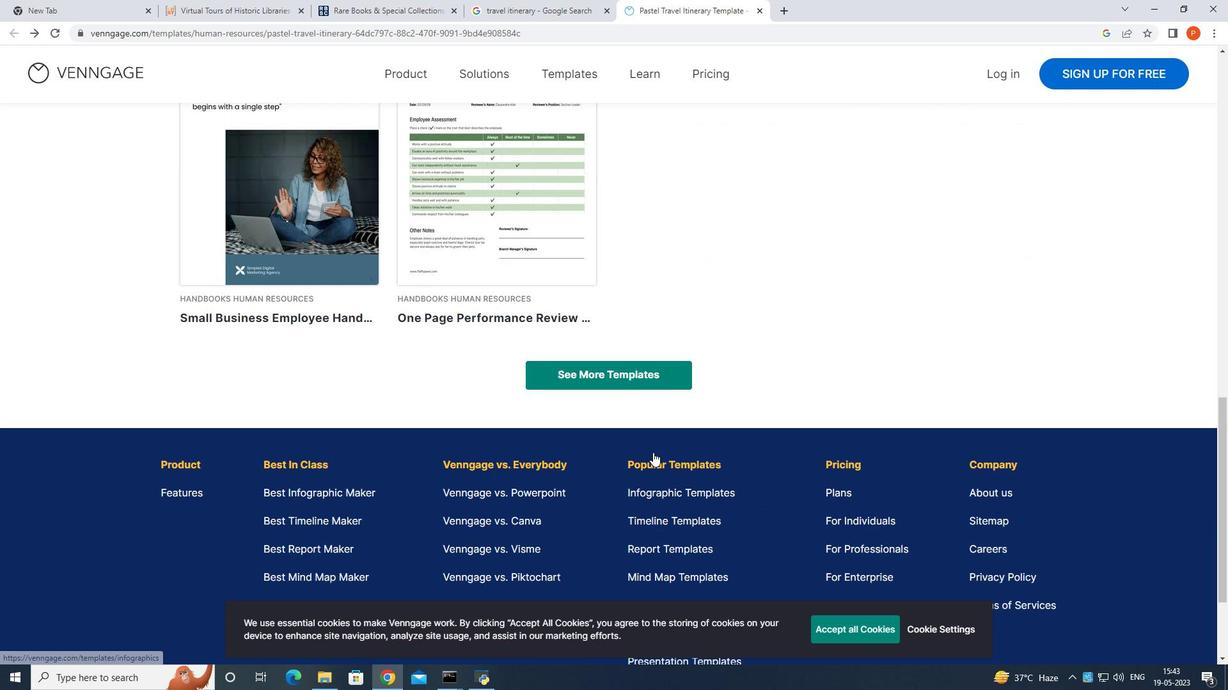 
Action: Mouse moved to (758, 12)
Screenshot: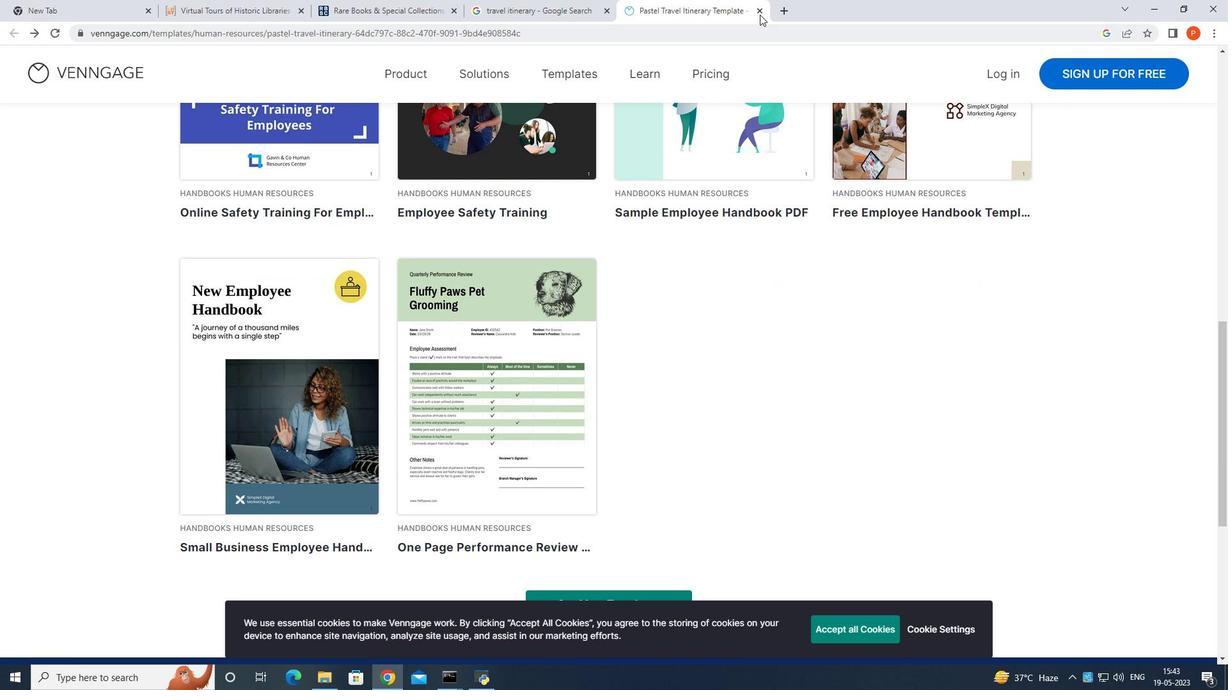 
Action: Mouse pressed left at (758, 12)
Screenshot: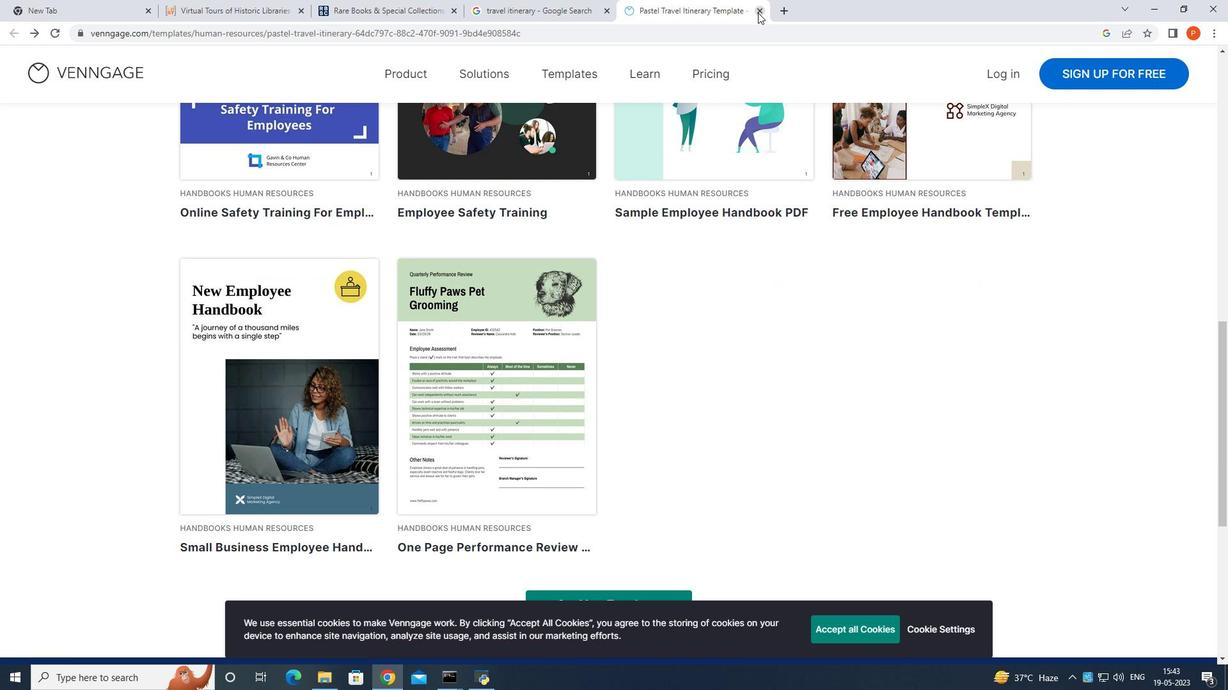 
Action: Mouse moved to (543, 404)
Screenshot: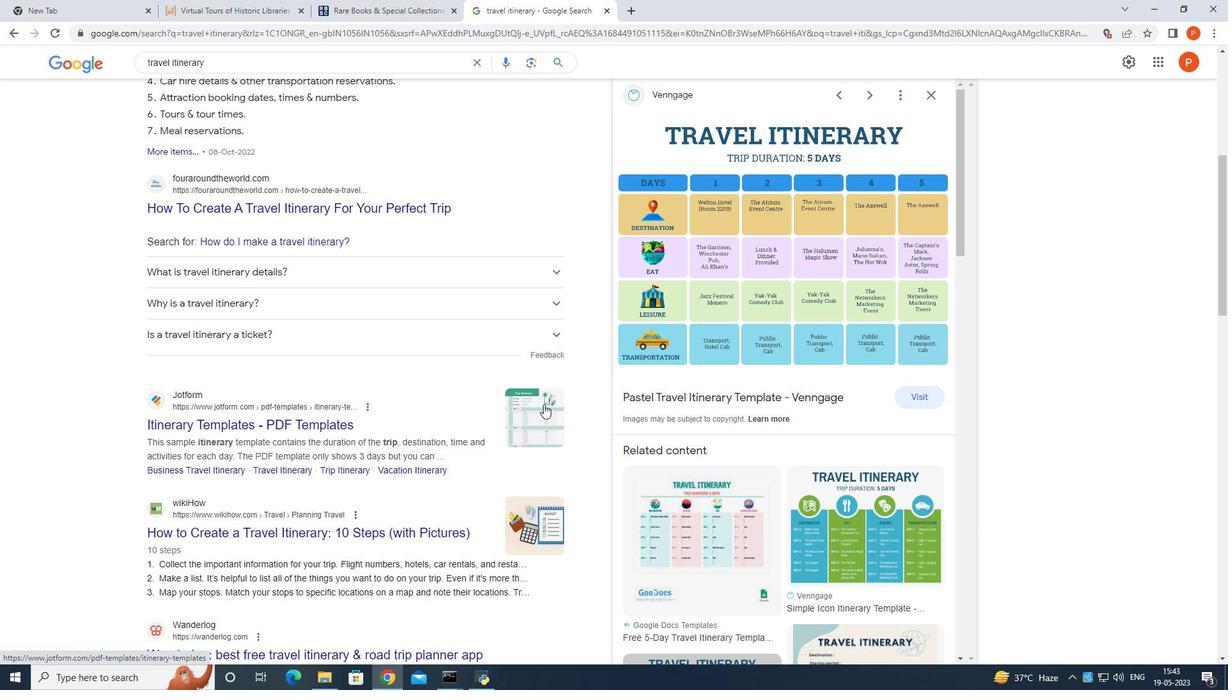 
Action: Mouse scrolled (543, 405) with delta (0, 0)
Screenshot: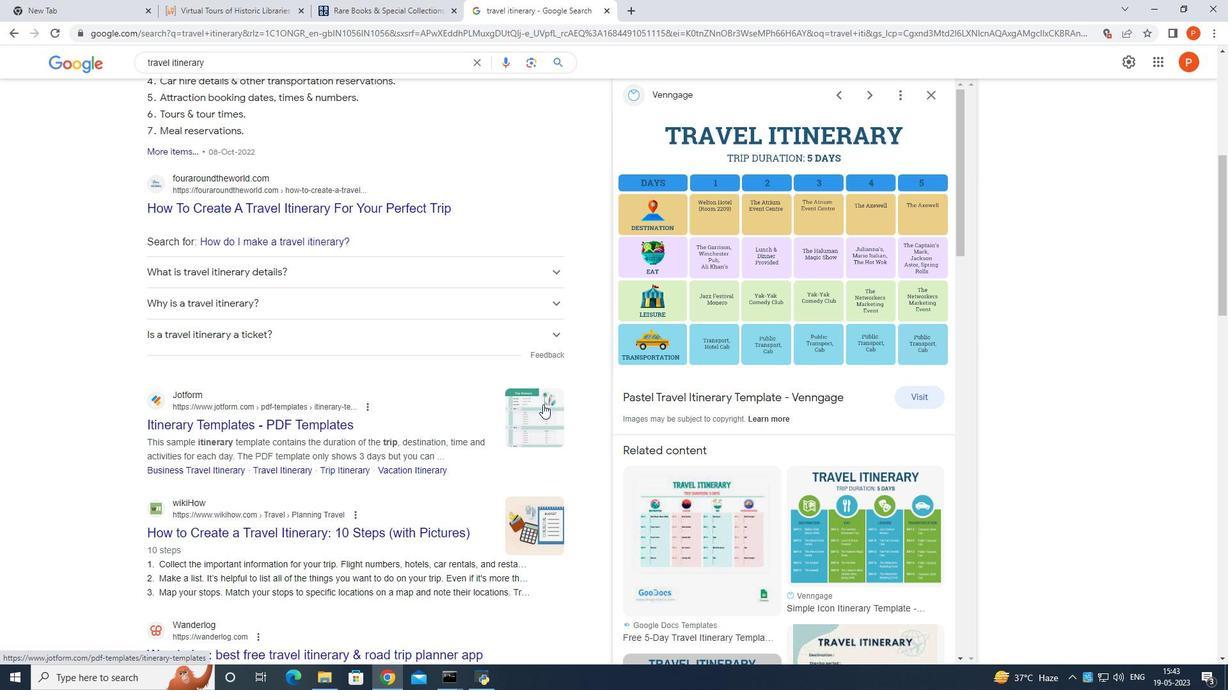 
Action: Mouse scrolled (543, 405) with delta (0, 0)
Screenshot: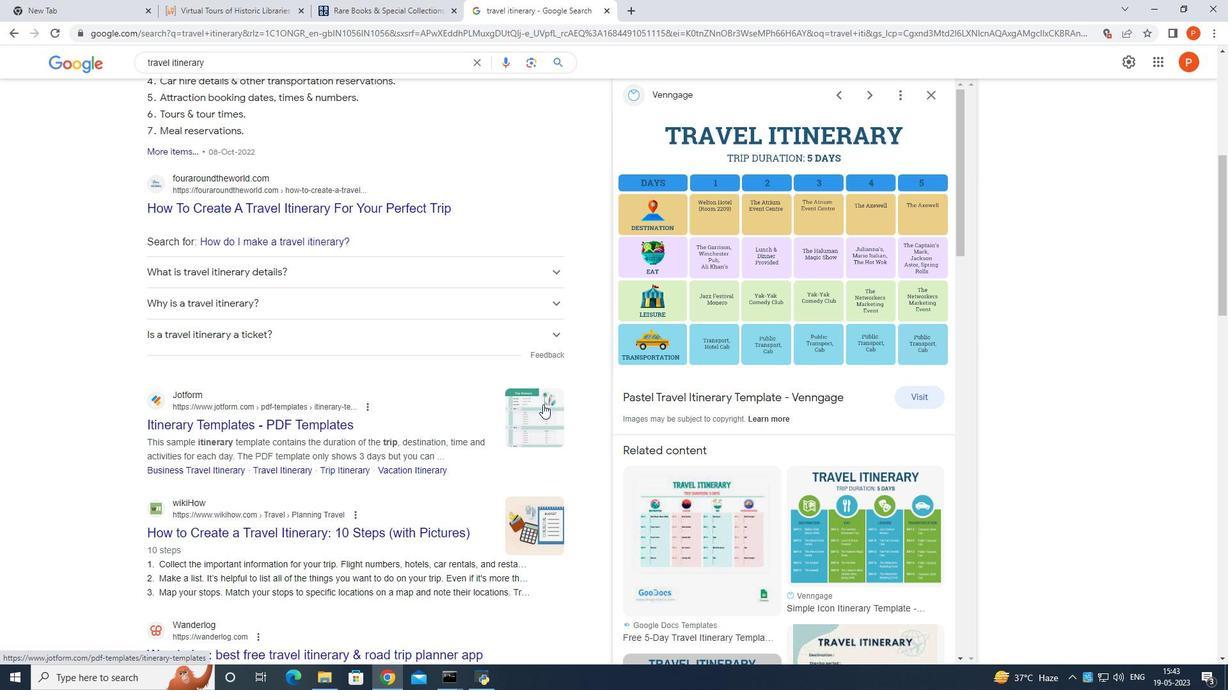 
Action: Mouse scrolled (543, 405) with delta (0, 0)
Screenshot: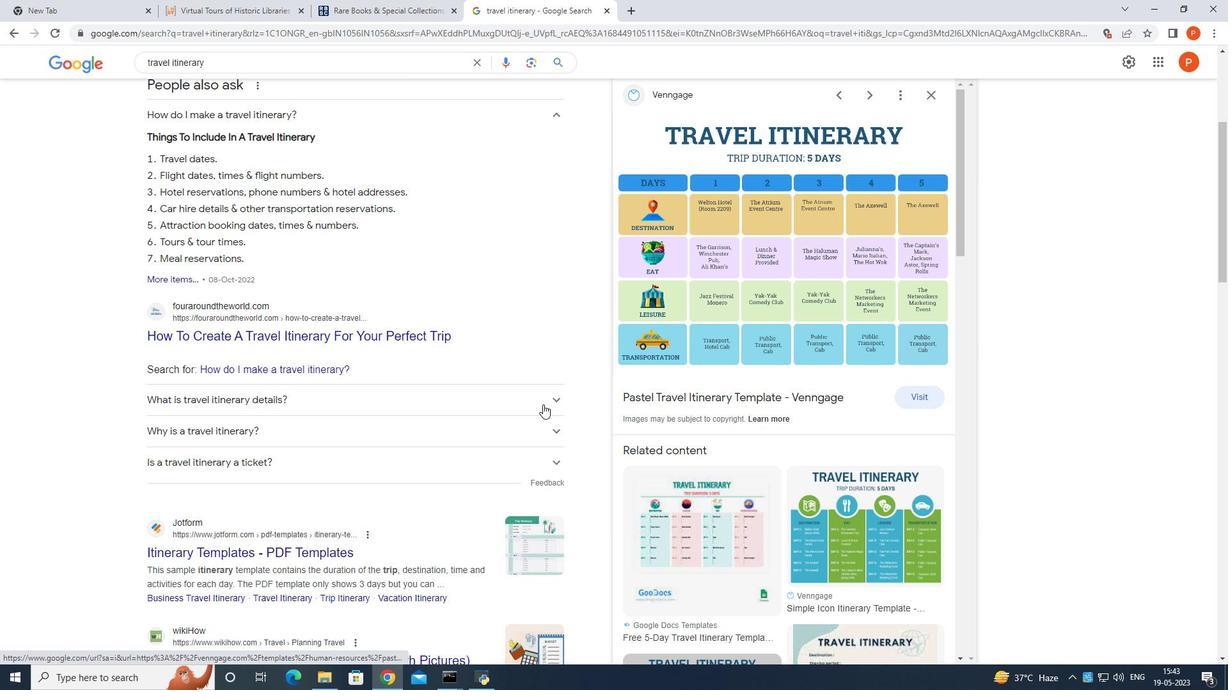 
Action: Mouse scrolled (543, 405) with delta (0, 0)
Screenshot: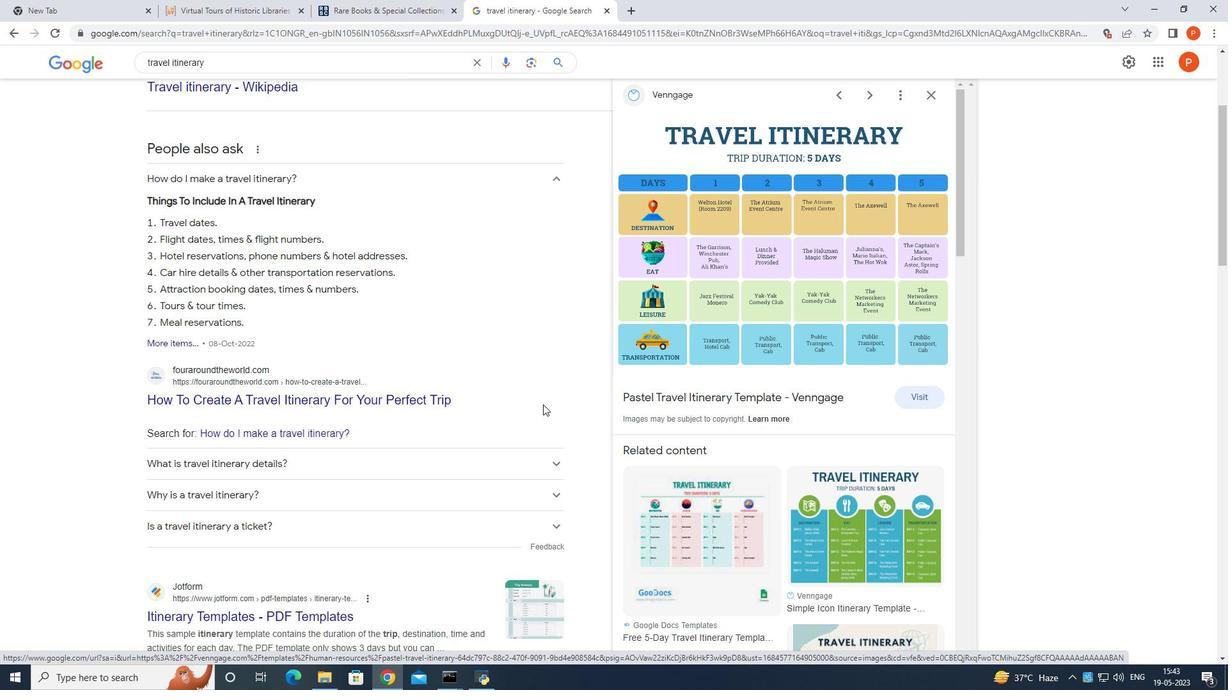 
Action: Mouse scrolled (543, 405) with delta (0, 0)
Screenshot: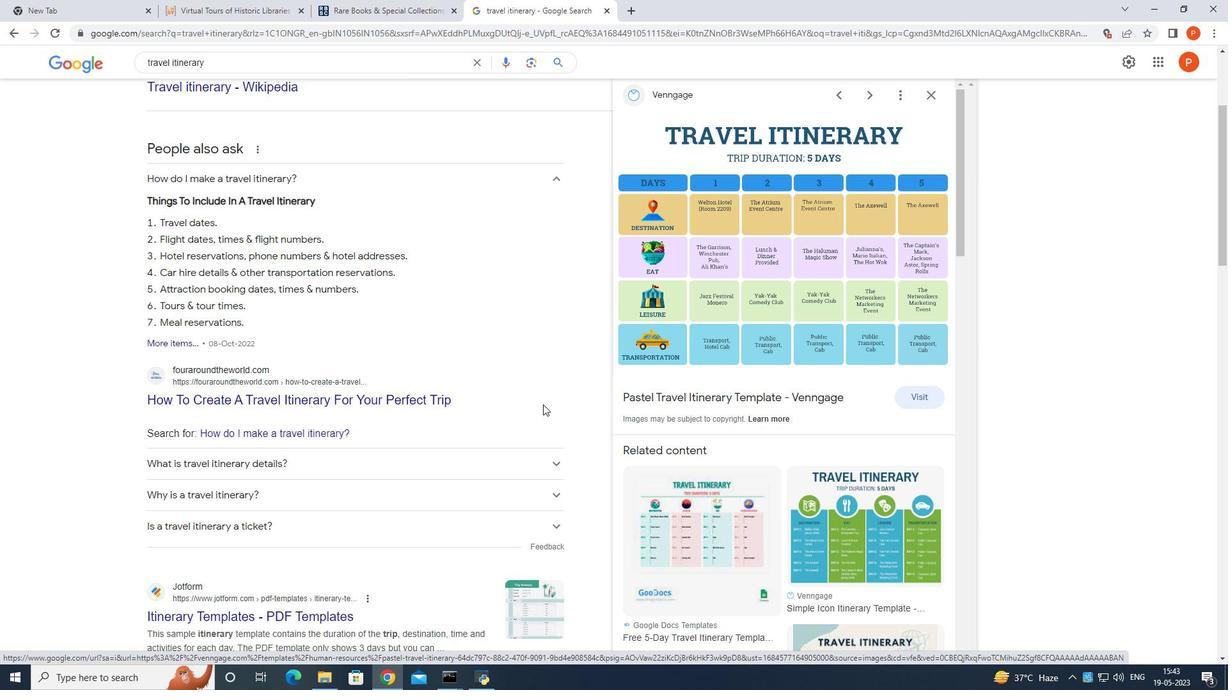 
Action: Mouse moved to (542, 404)
Screenshot: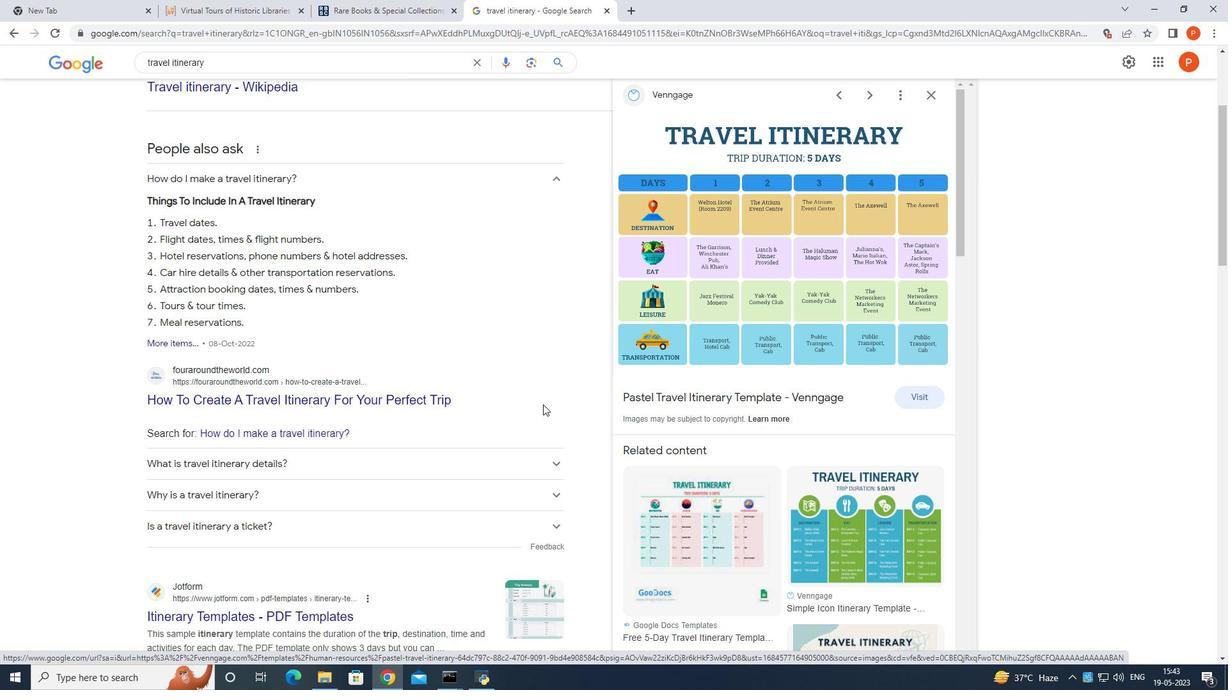 
Action: Mouse scrolled (542, 404) with delta (0, 0)
Screenshot: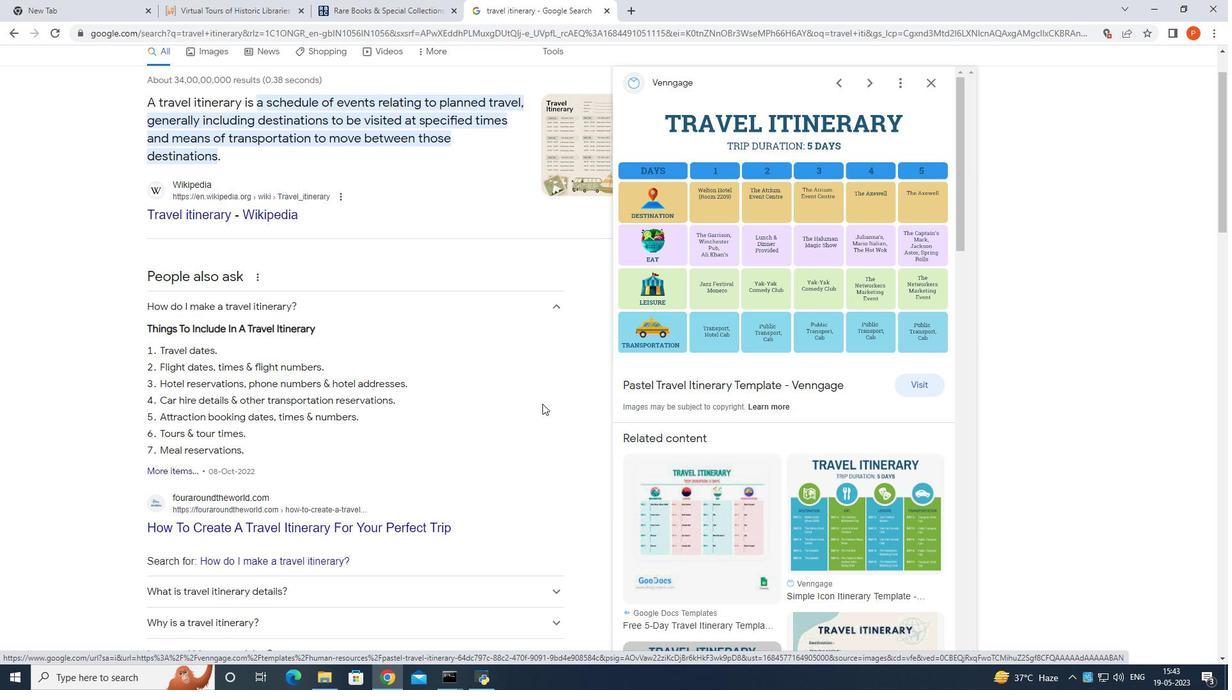 
Action: Mouse moved to (545, 402)
Screenshot: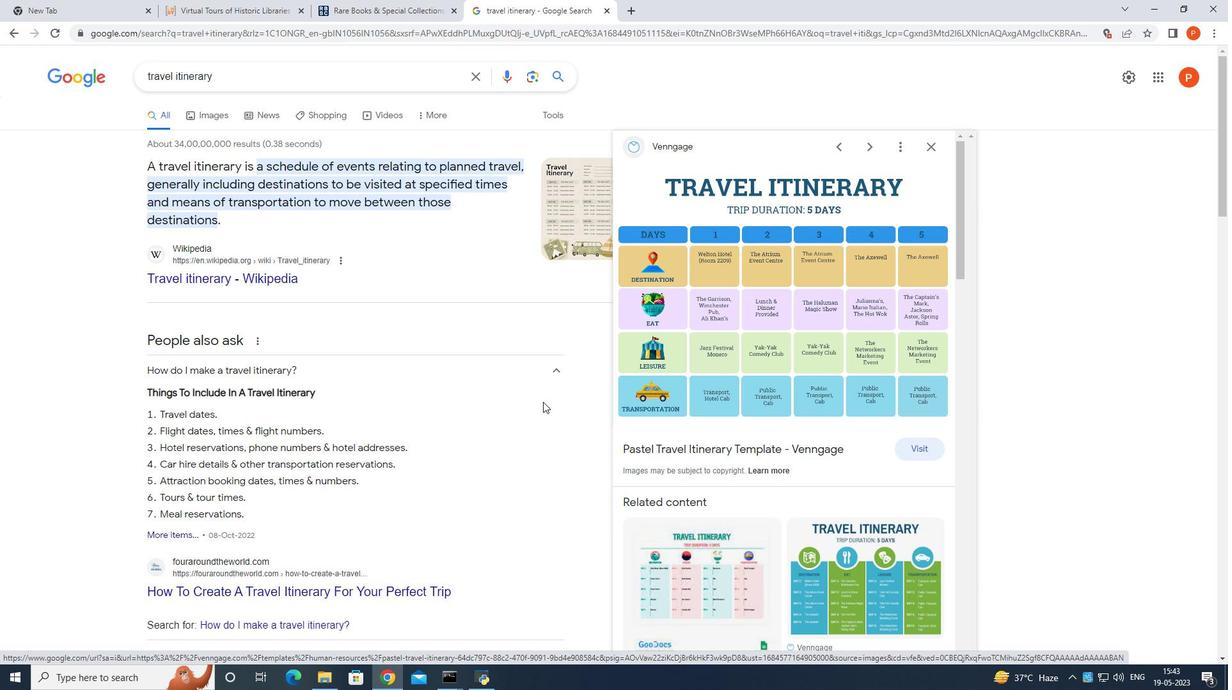 
Action: Mouse scrolled (545, 403) with delta (0, 0)
Screenshot: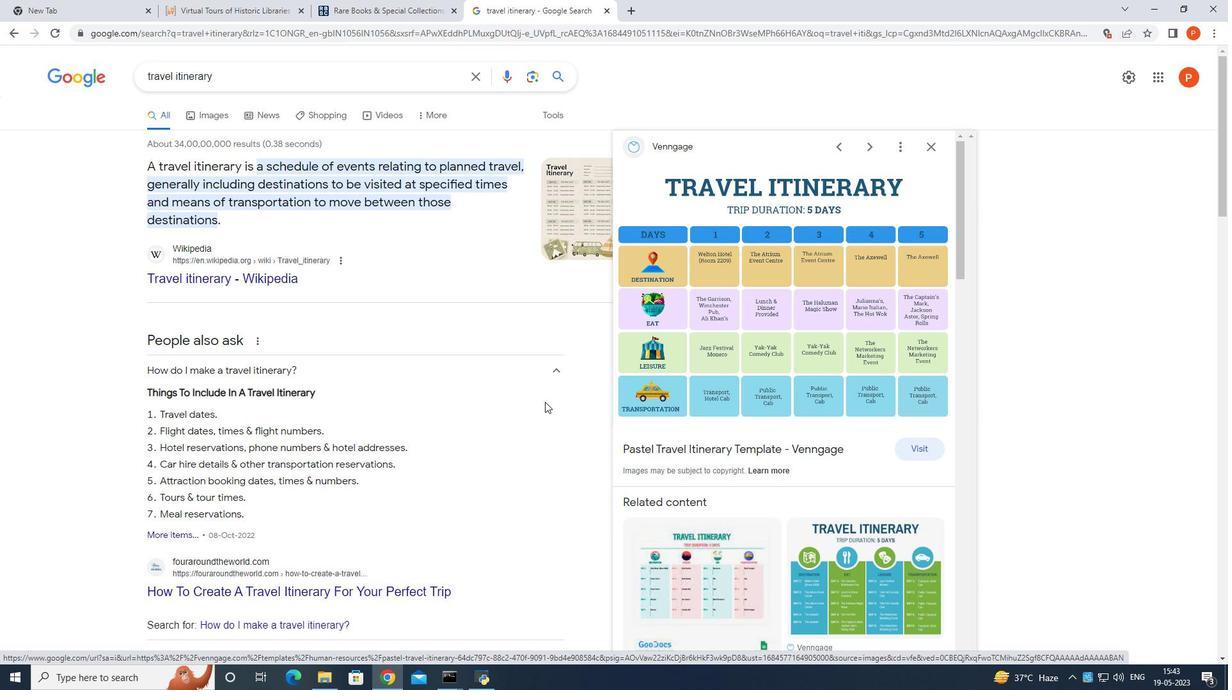 
Action: Mouse scrolled (545, 403) with delta (0, 0)
Screenshot: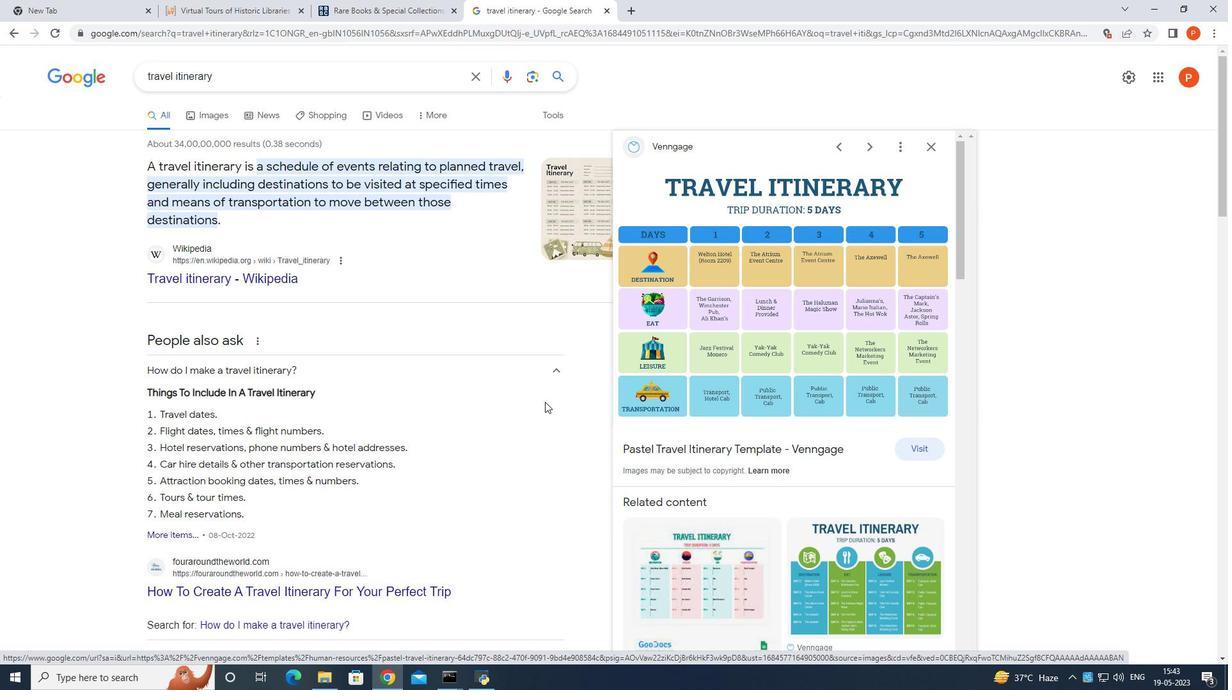 
Action: Mouse scrolled (545, 403) with delta (0, 0)
Screenshot: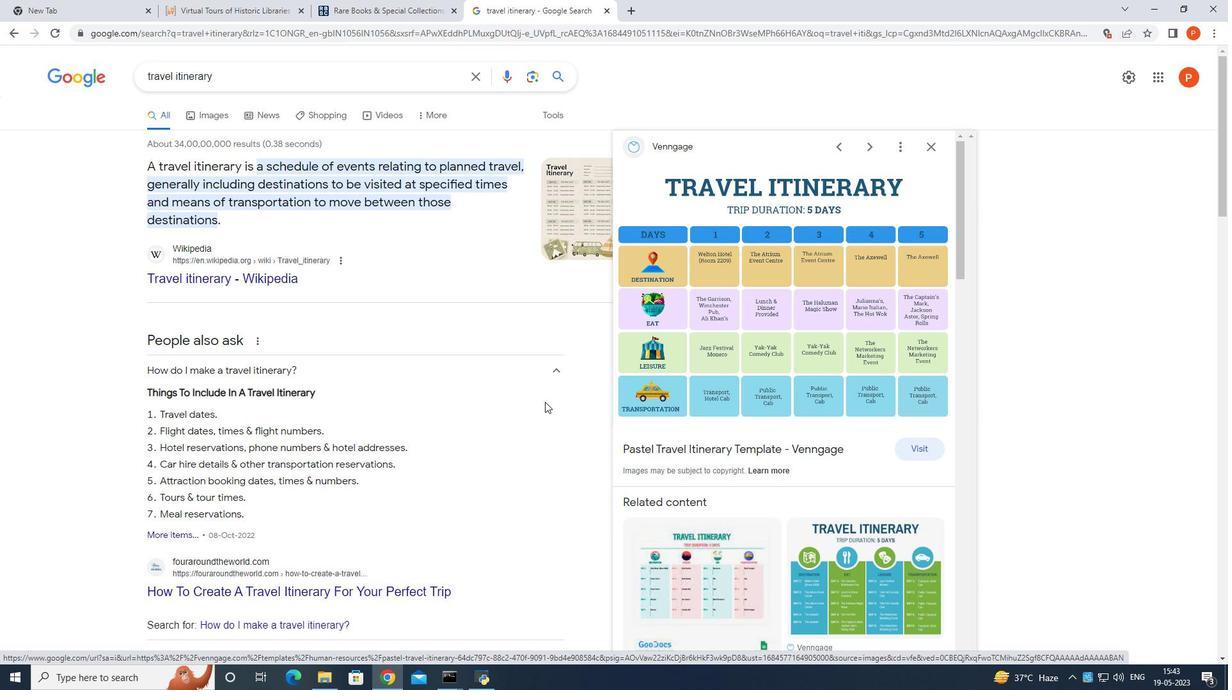 
Action: Mouse scrolled (545, 401) with delta (0, 0)
Screenshot: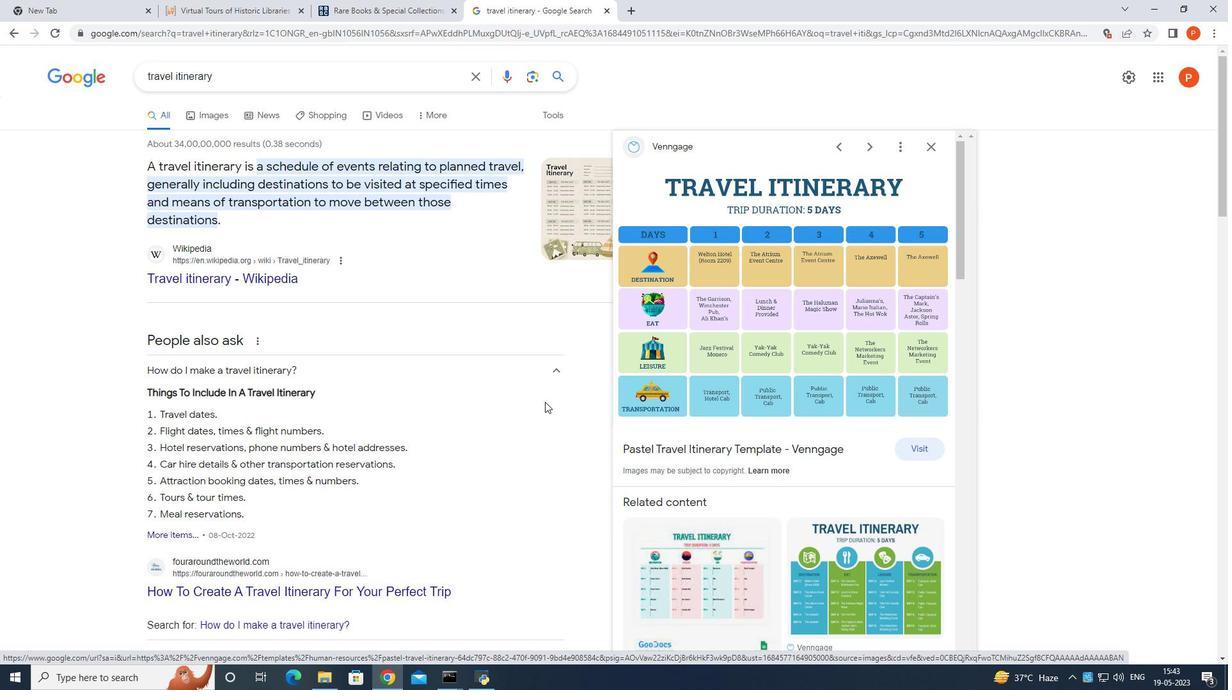 
Action: Mouse moved to (266, 350)
Screenshot: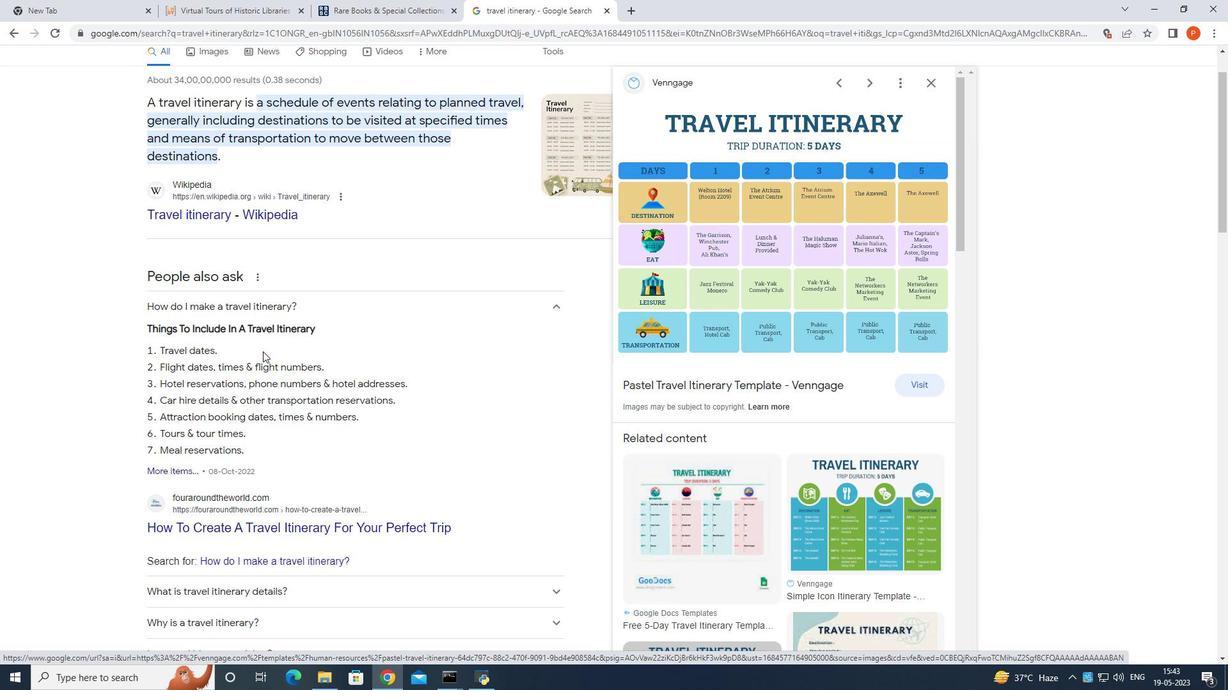 
Action: Mouse scrolled (266, 349) with delta (0, 0)
Screenshot: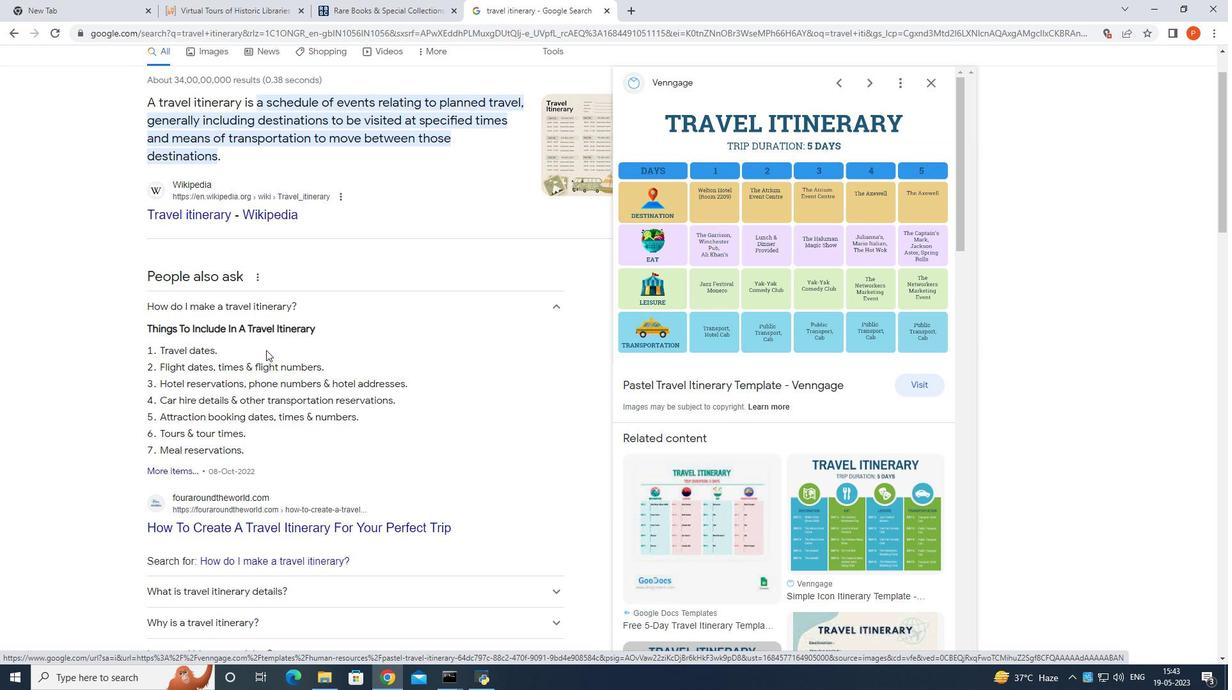 
Action: Mouse moved to (523, 500)
Screenshot: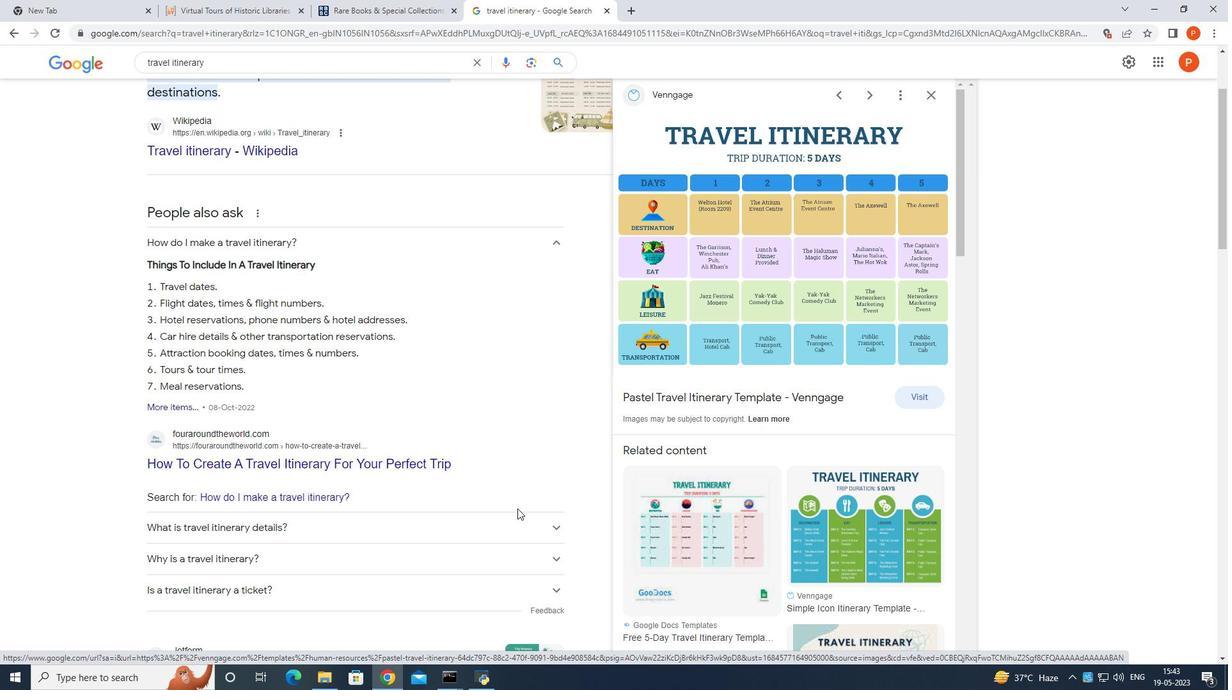 
Action: Mouse scrolled (523, 500) with delta (0, 0)
Screenshot: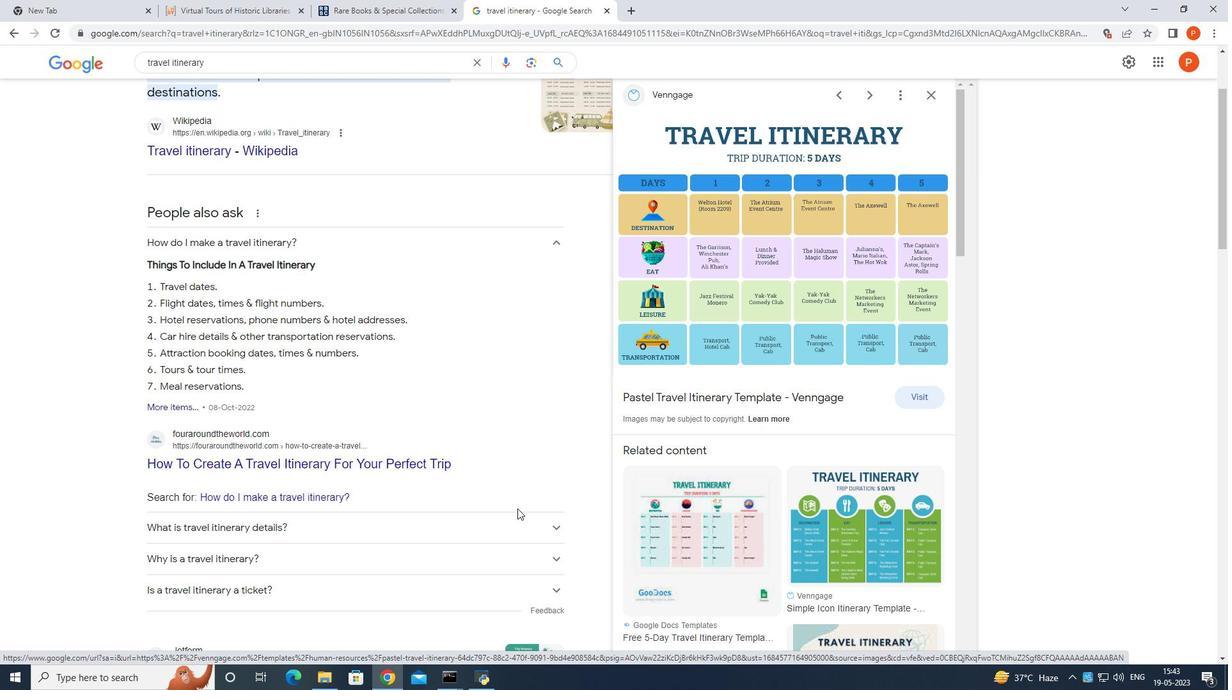 
Action: Mouse moved to (540, 488)
Screenshot: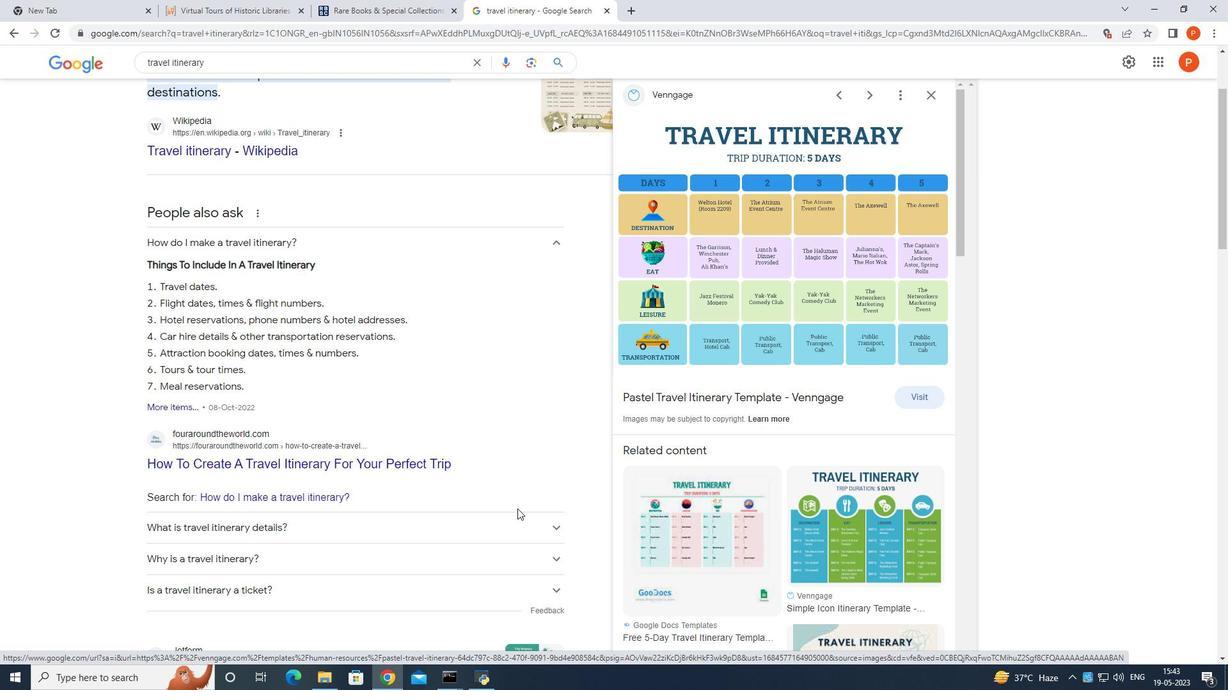 
Action: Mouse scrolled (540, 489) with delta (0, 0)
Screenshot: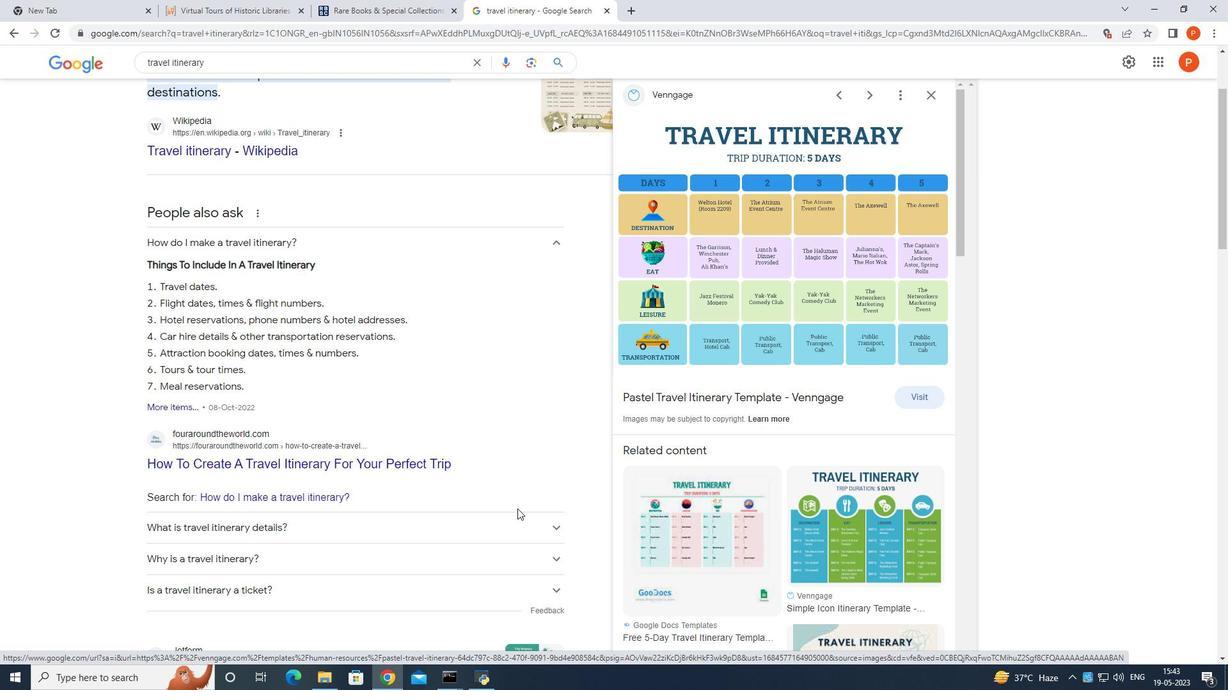 
Action: Mouse moved to (555, 478)
Screenshot: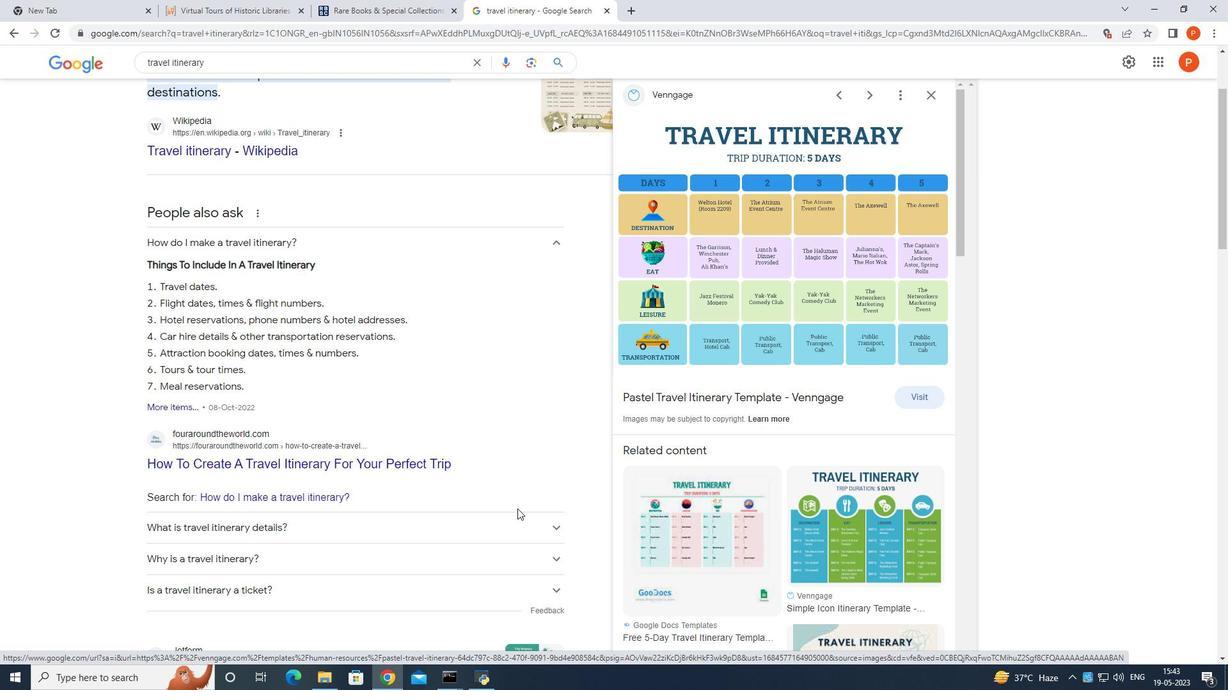 
Action: Mouse scrolled (554, 479) with delta (0, 0)
Screenshot: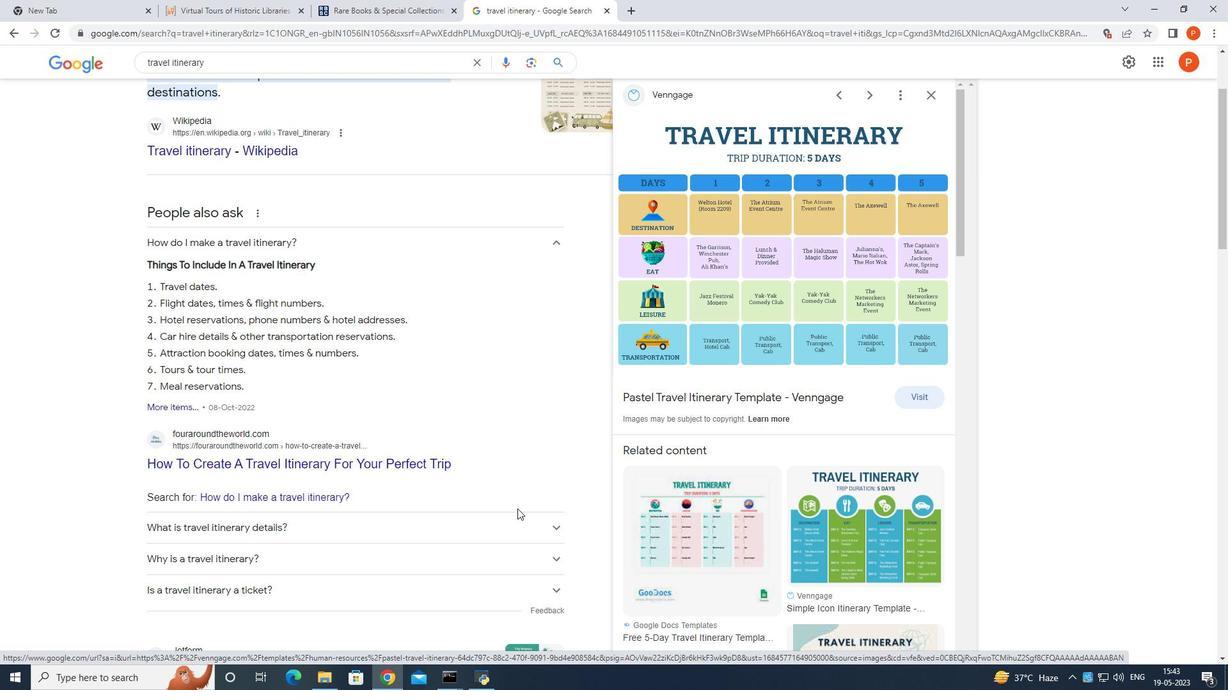 
Action: Mouse scrolled (555, 479) with delta (0, 0)
Screenshot: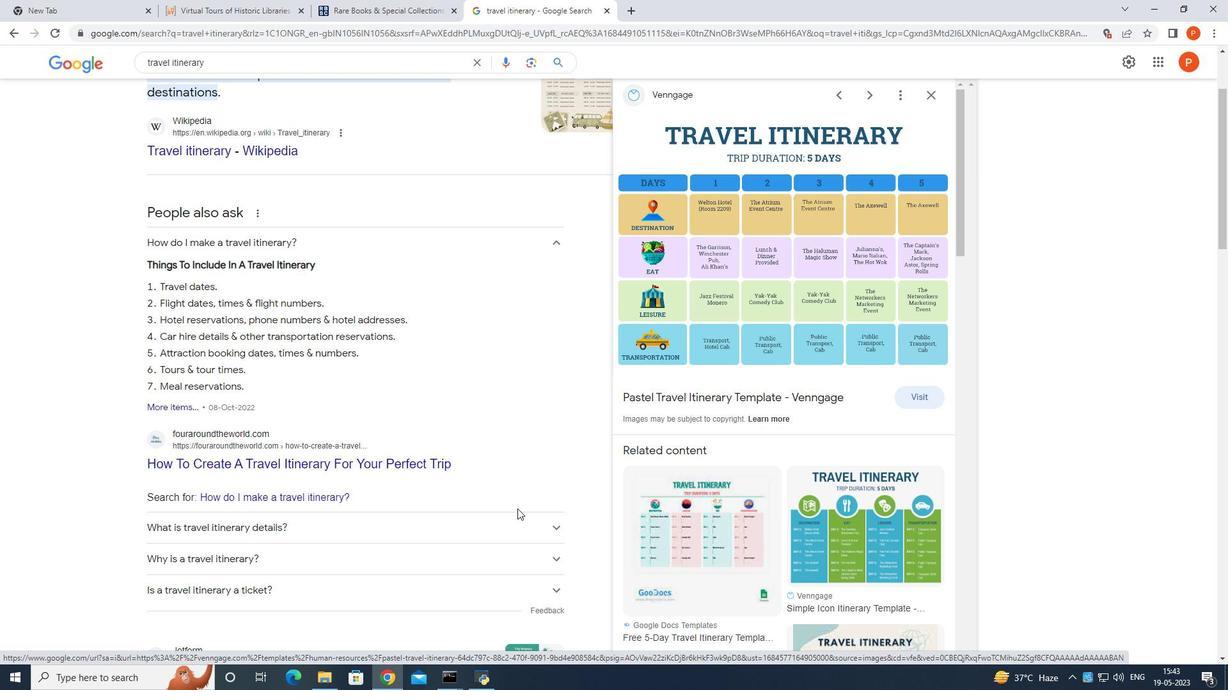 
Action: Mouse moved to (532, 579)
Screenshot: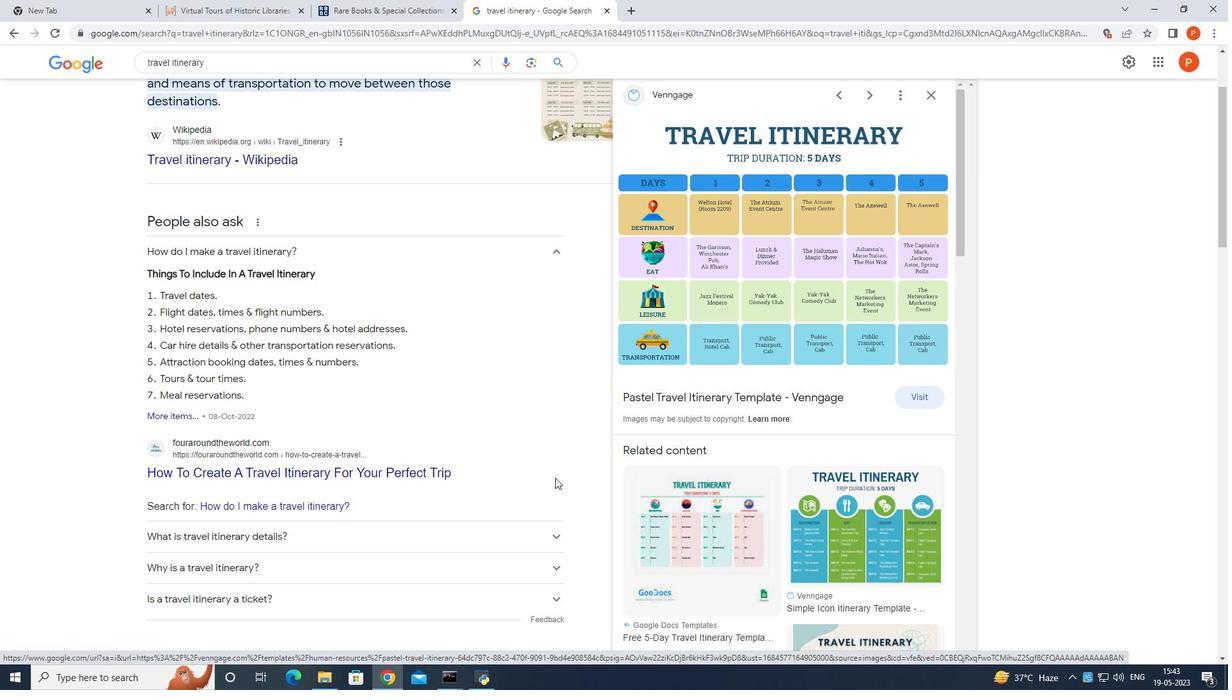 
Action: Mouse scrolled (532, 580) with delta (0, 0)
Screenshot: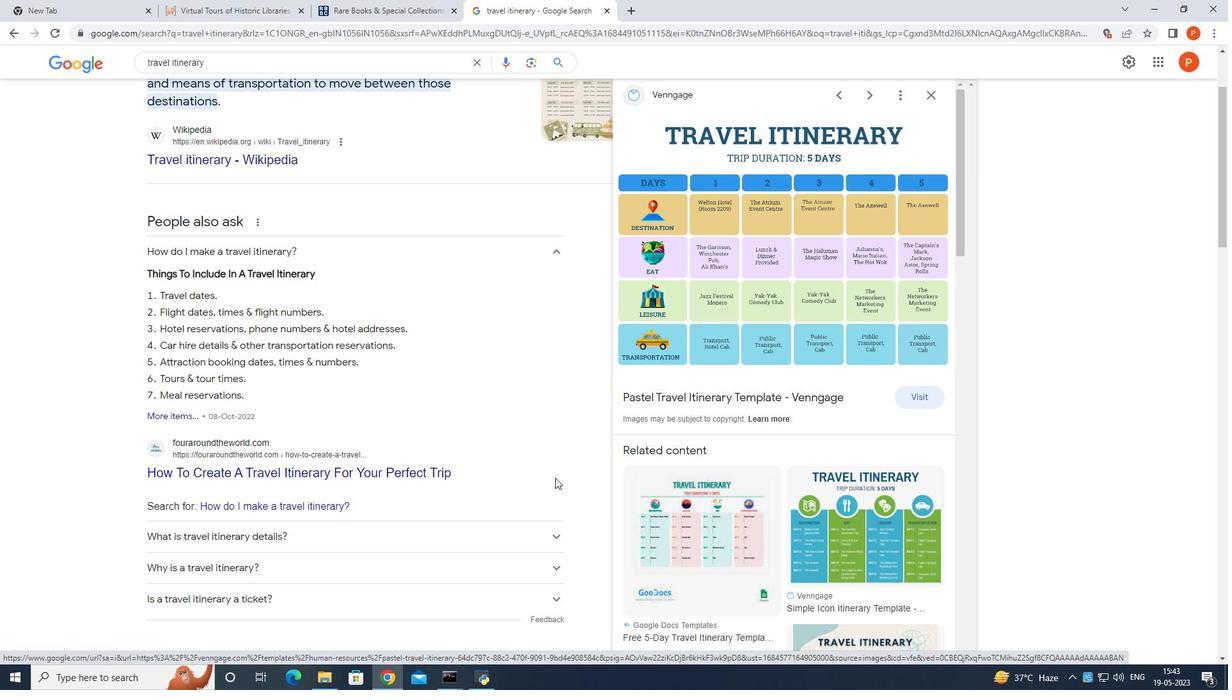 
Action: Mouse moved to (533, 579)
Screenshot: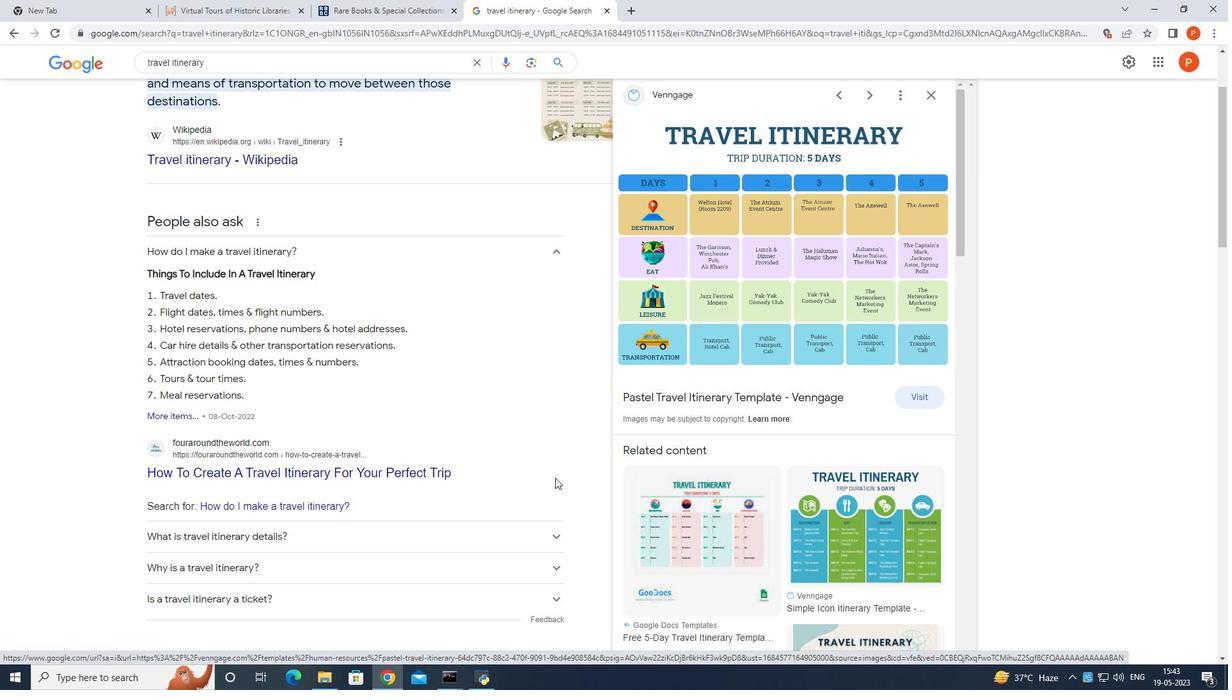 
Action: Mouse scrolled (533, 580) with delta (0, 0)
Screenshot: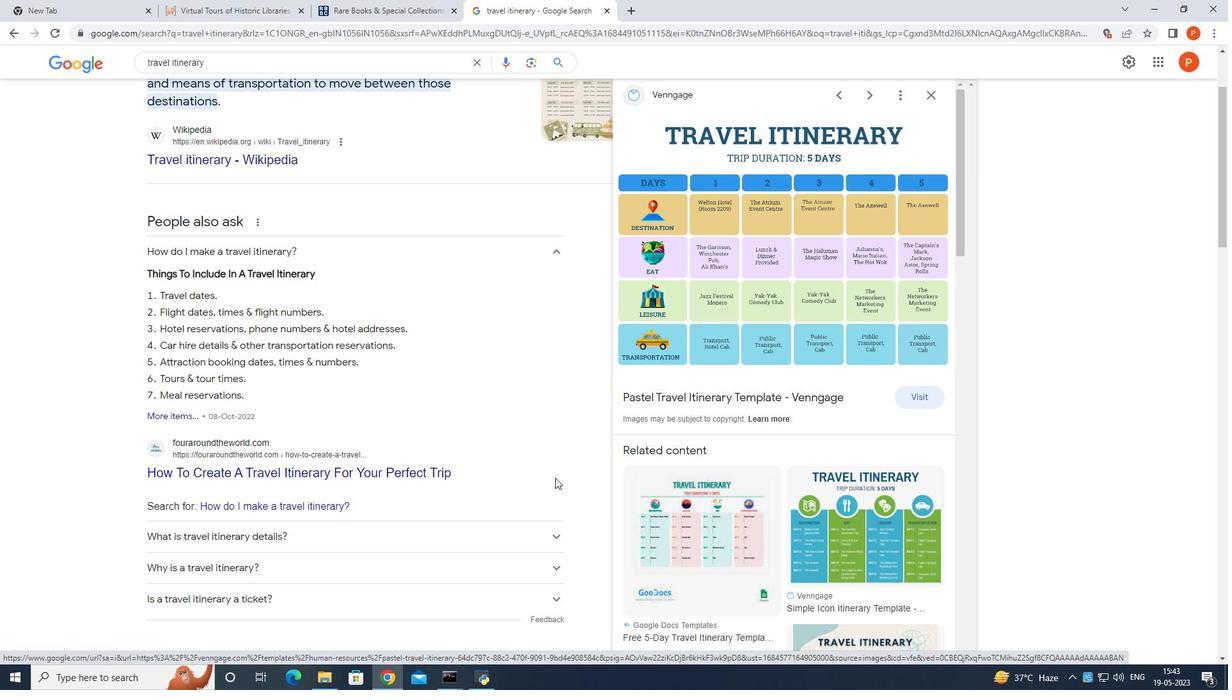 
Action: Mouse moved to (536, 578)
Screenshot: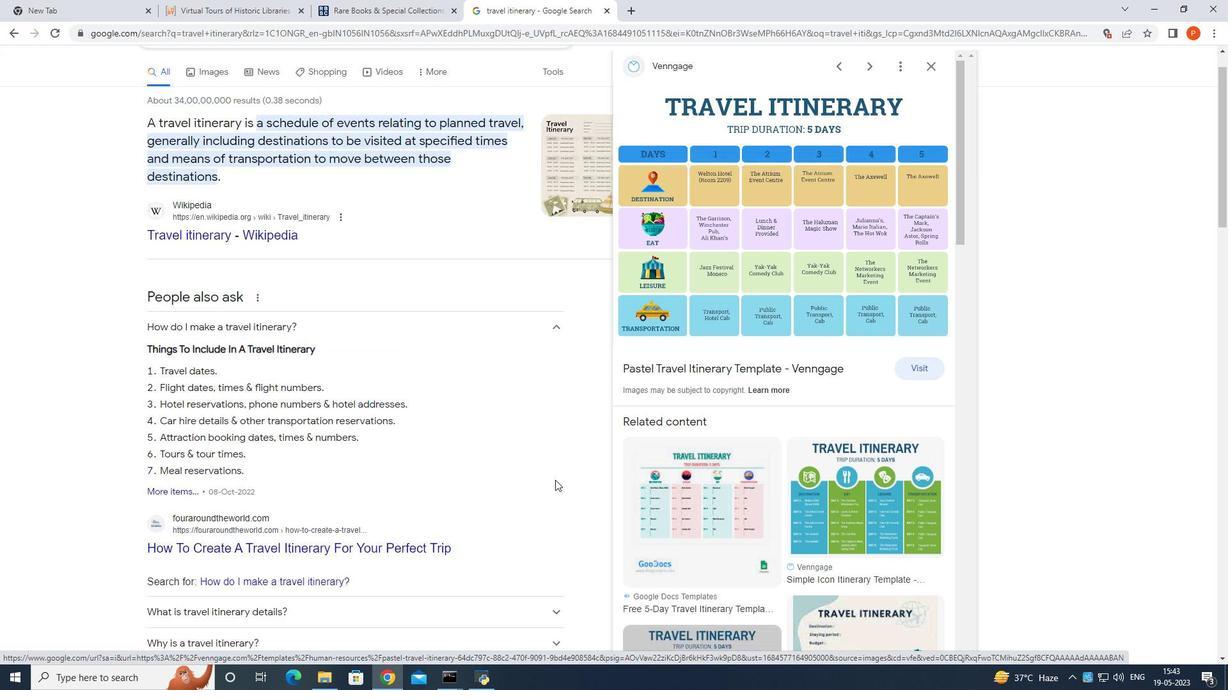
Action: Mouse scrolled (536, 578) with delta (0, 0)
Screenshot: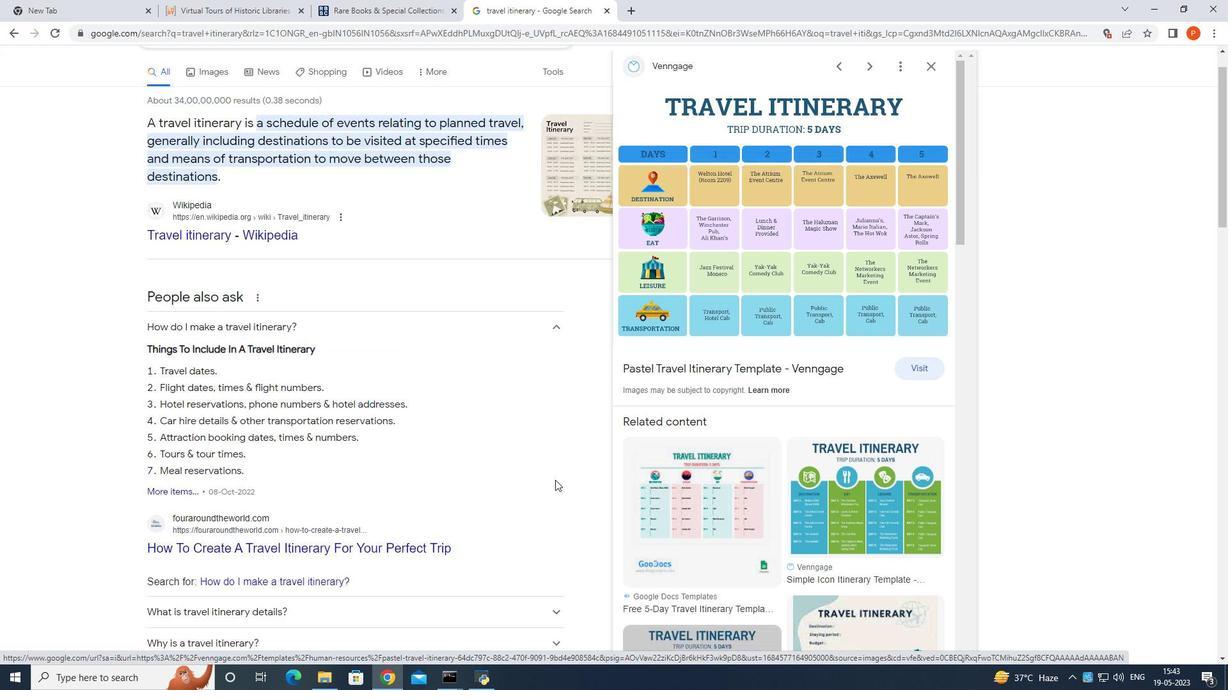 
Action: Mouse moved to (538, 577)
Screenshot: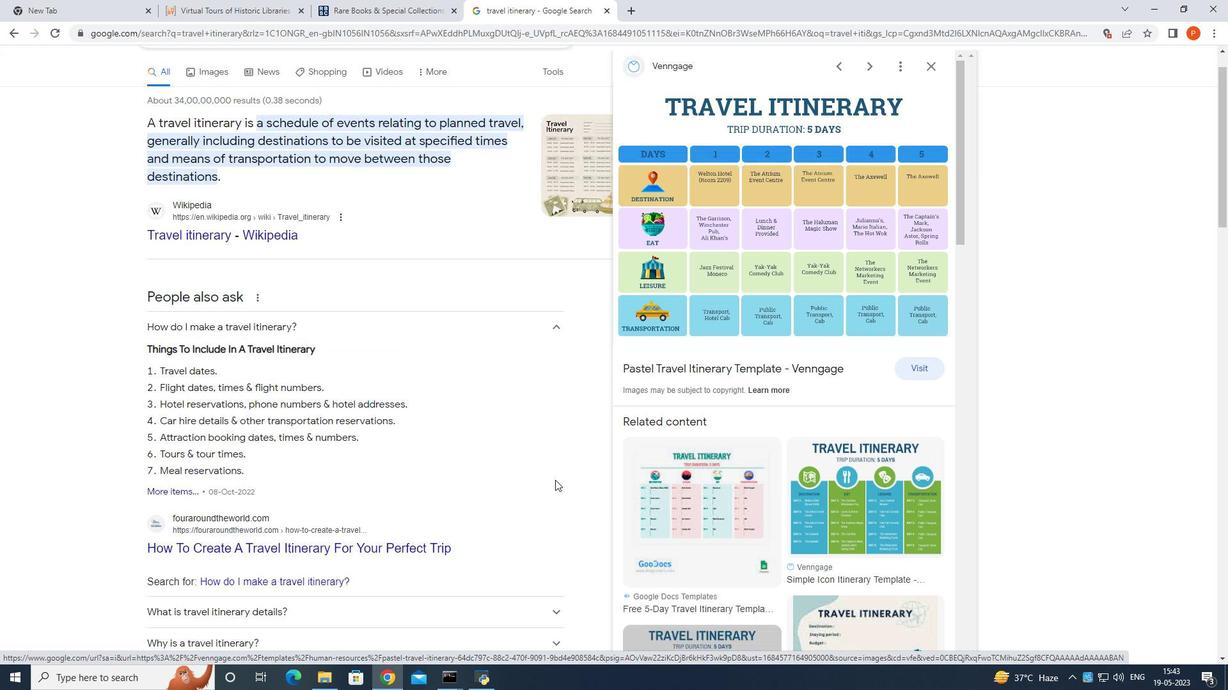 
Action: Mouse scrolled (538, 577) with delta (0, 0)
Screenshot: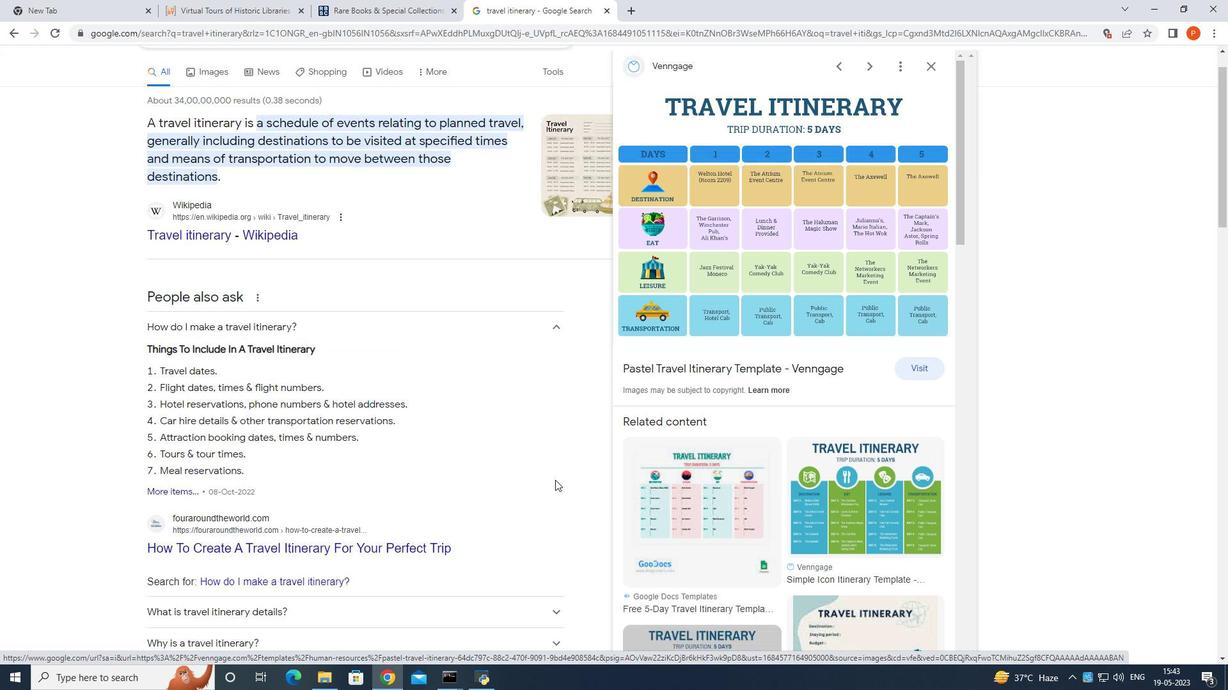 
Action: Mouse moved to (273, 280)
Screenshot: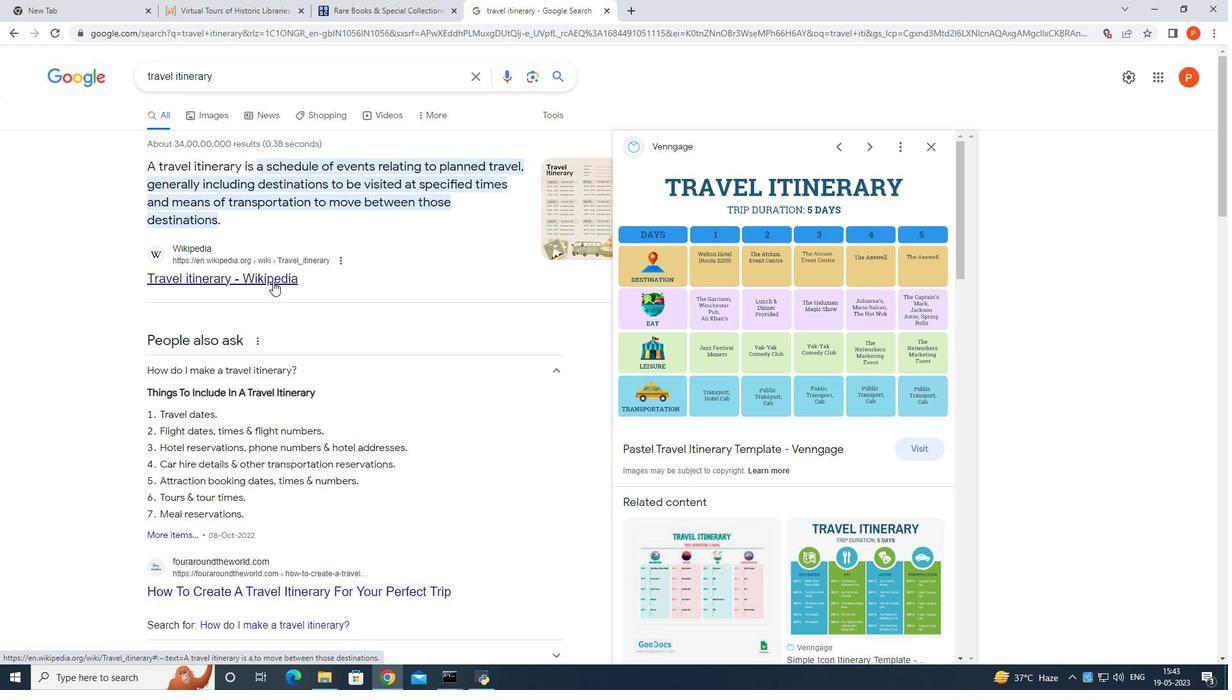 
Action: Mouse pressed left at (273, 280)
Screenshot: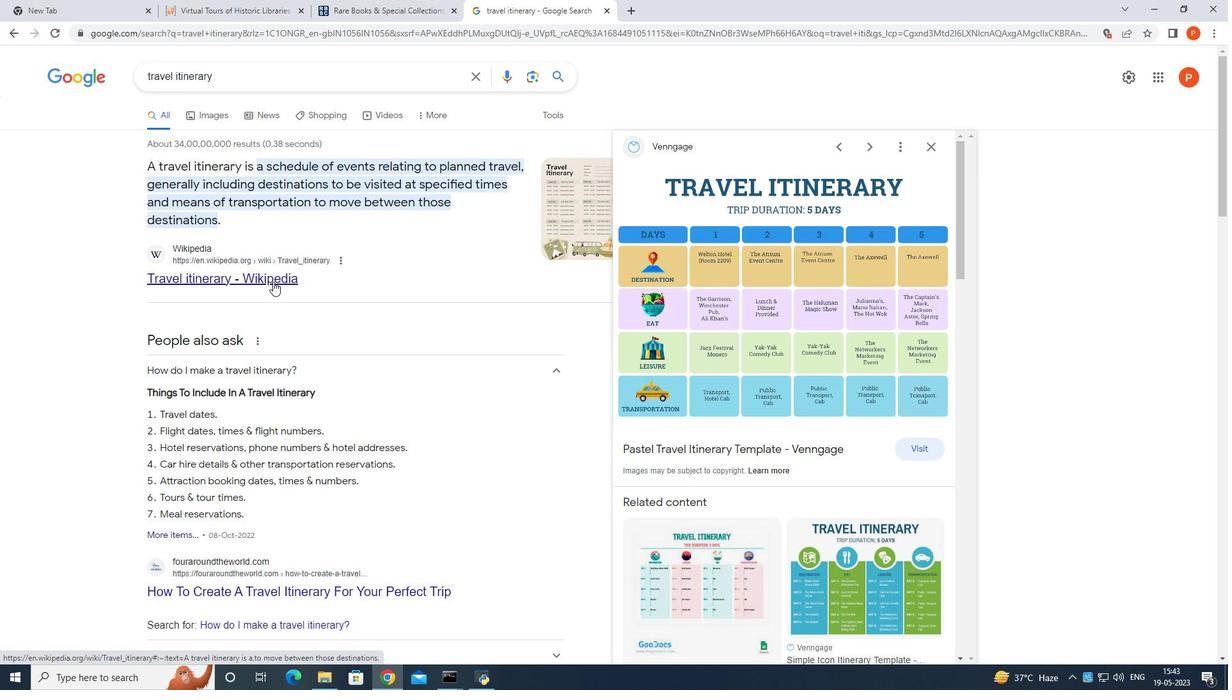 
Action: Mouse moved to (310, 316)
Screenshot: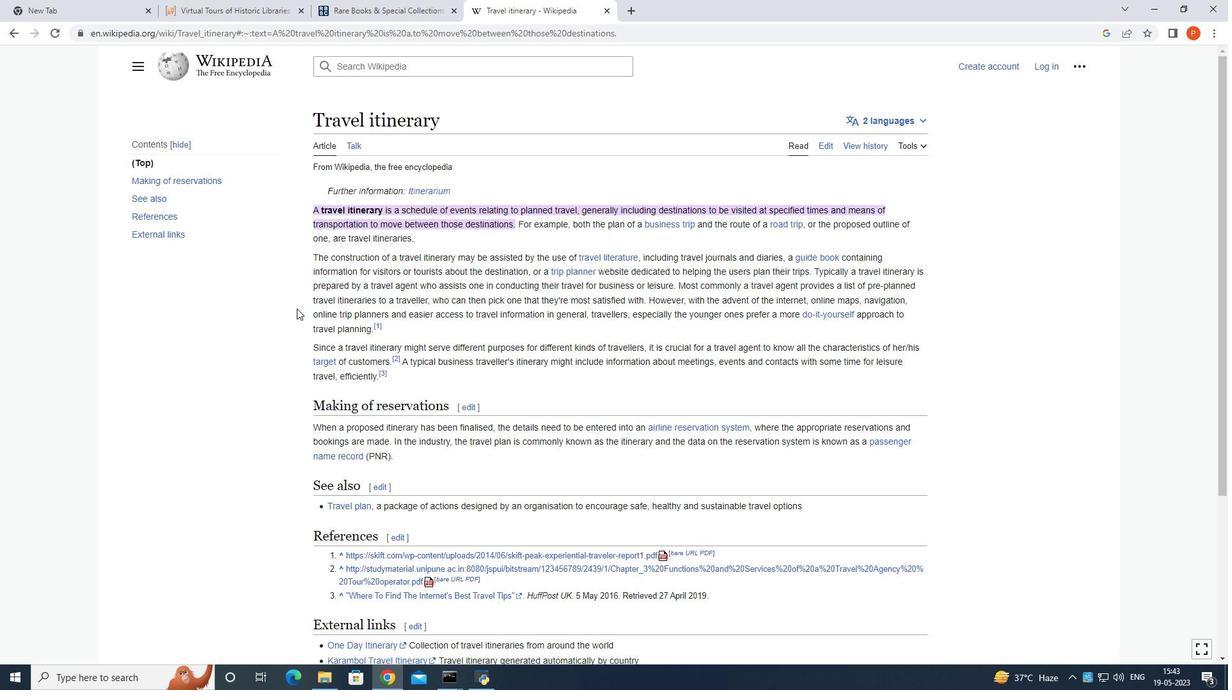
Action: Mouse scrolled (310, 315) with delta (0, 0)
Screenshot: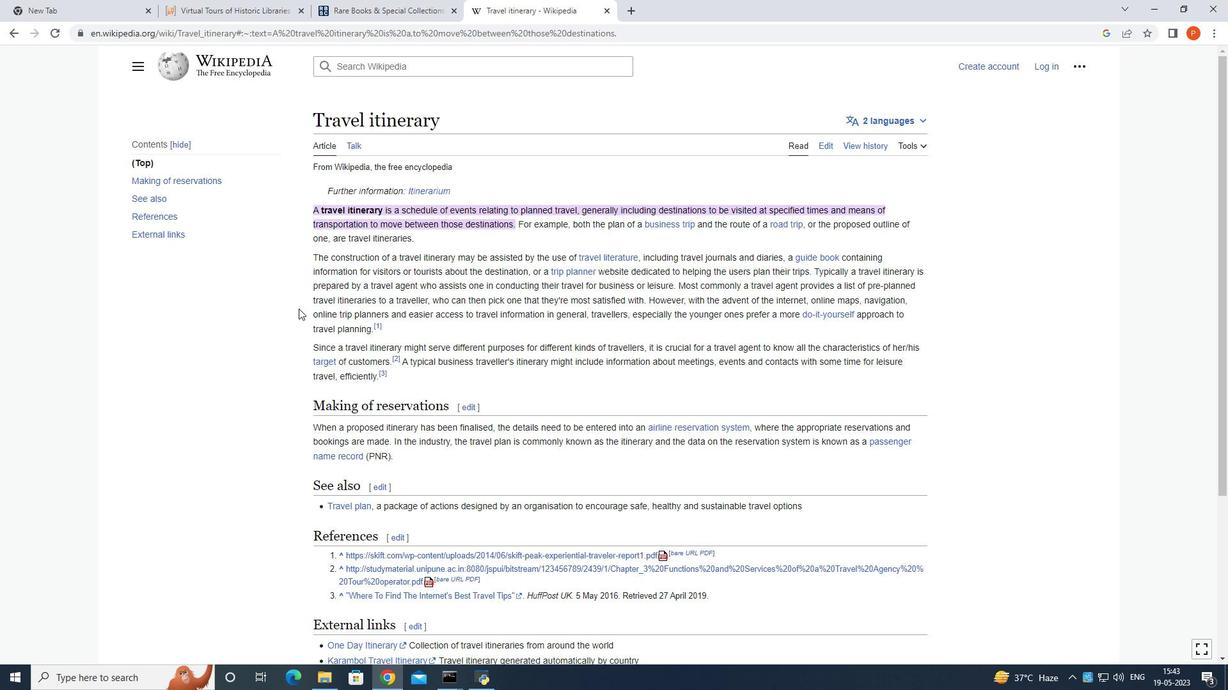 
Action: Mouse scrolled (310, 315) with delta (0, 0)
Screenshot: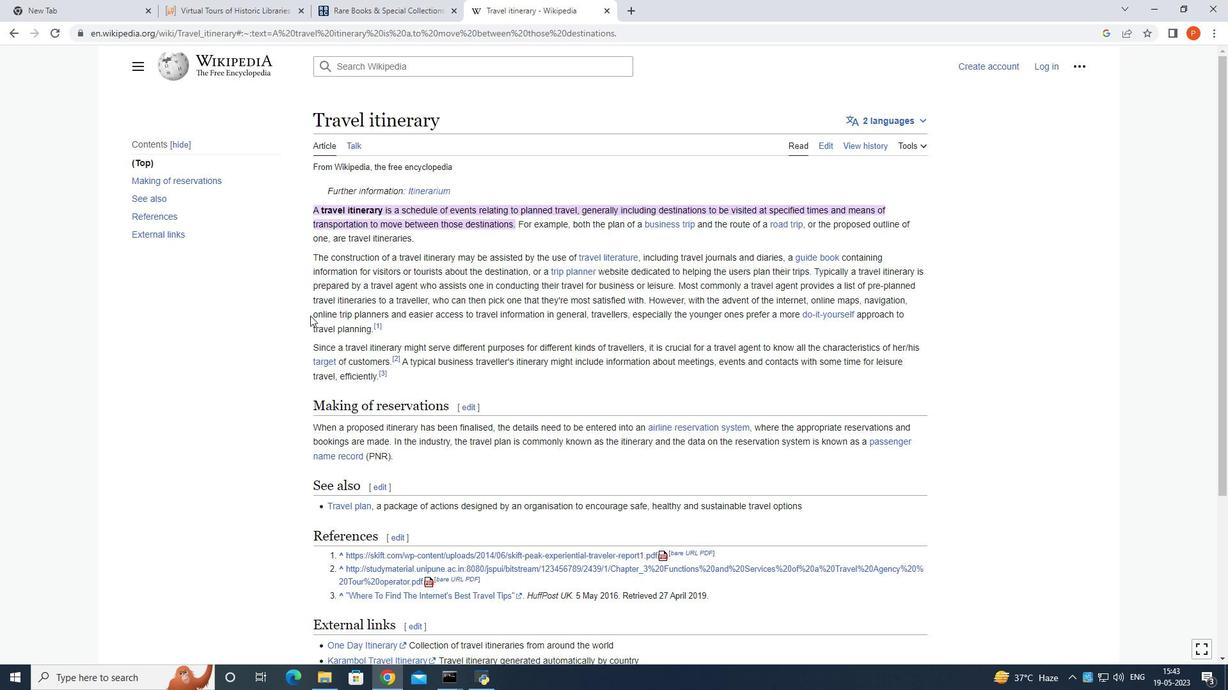 
Action: Mouse scrolled (310, 315) with delta (0, 0)
Screenshot: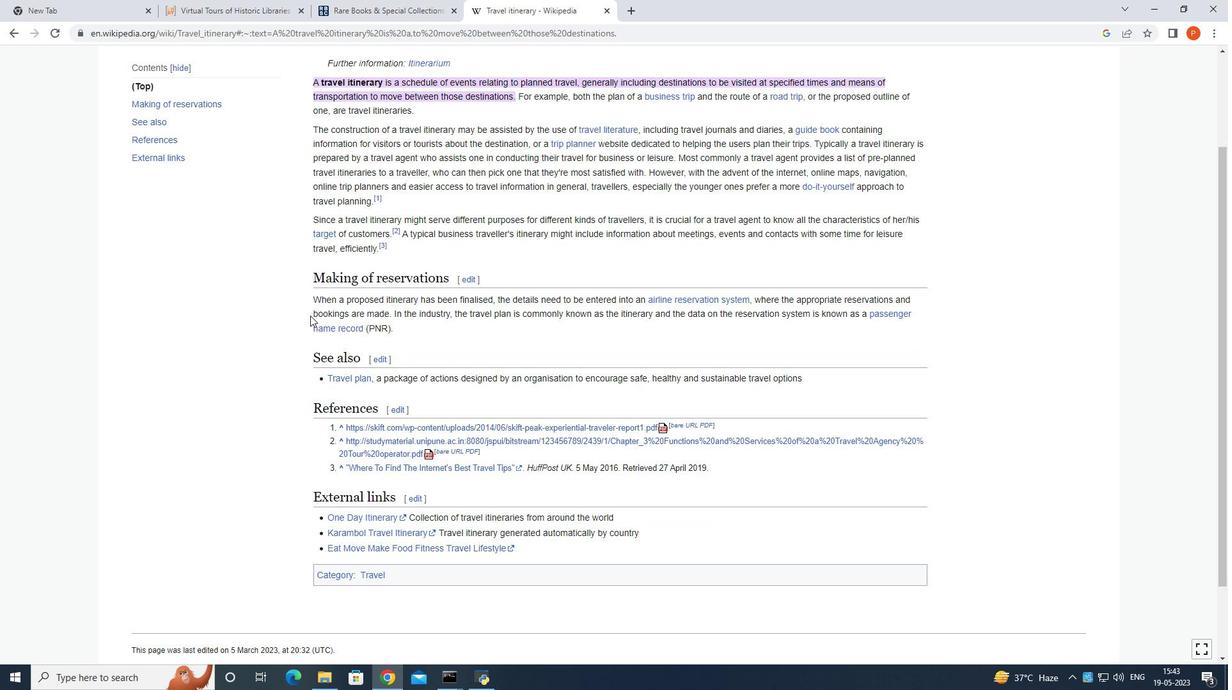 
Action: Mouse scrolled (310, 315) with delta (0, 0)
Screenshot: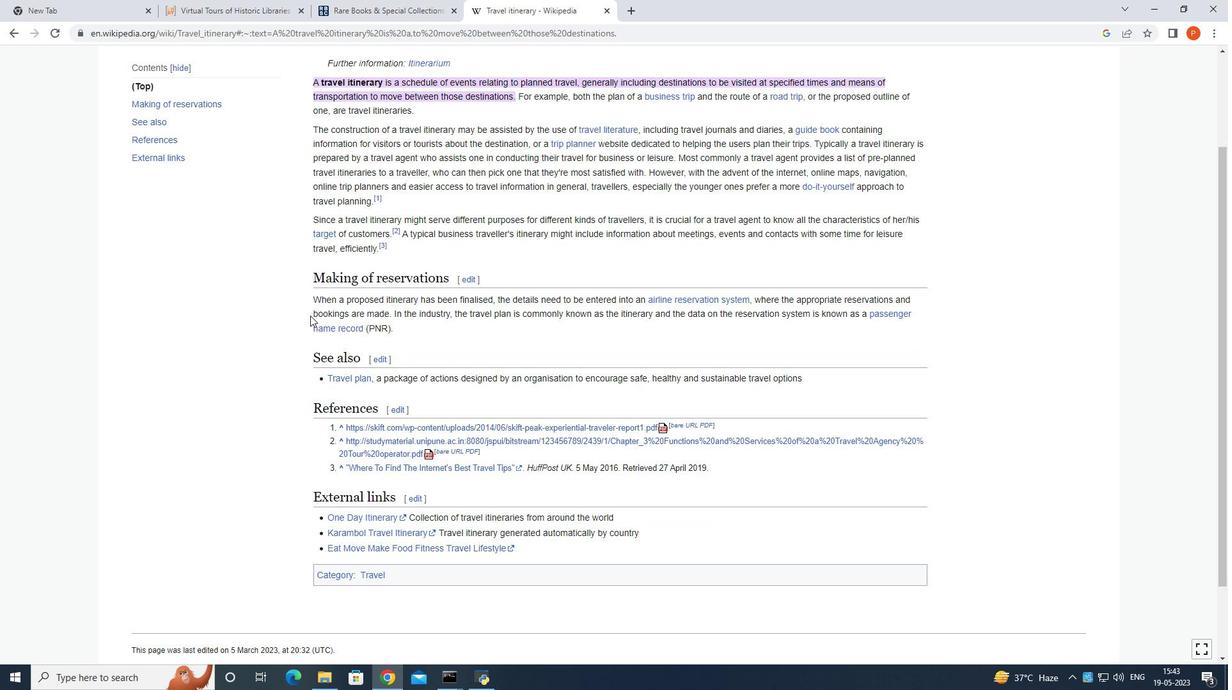
Action: Mouse scrolled (310, 315) with delta (0, 0)
Screenshot: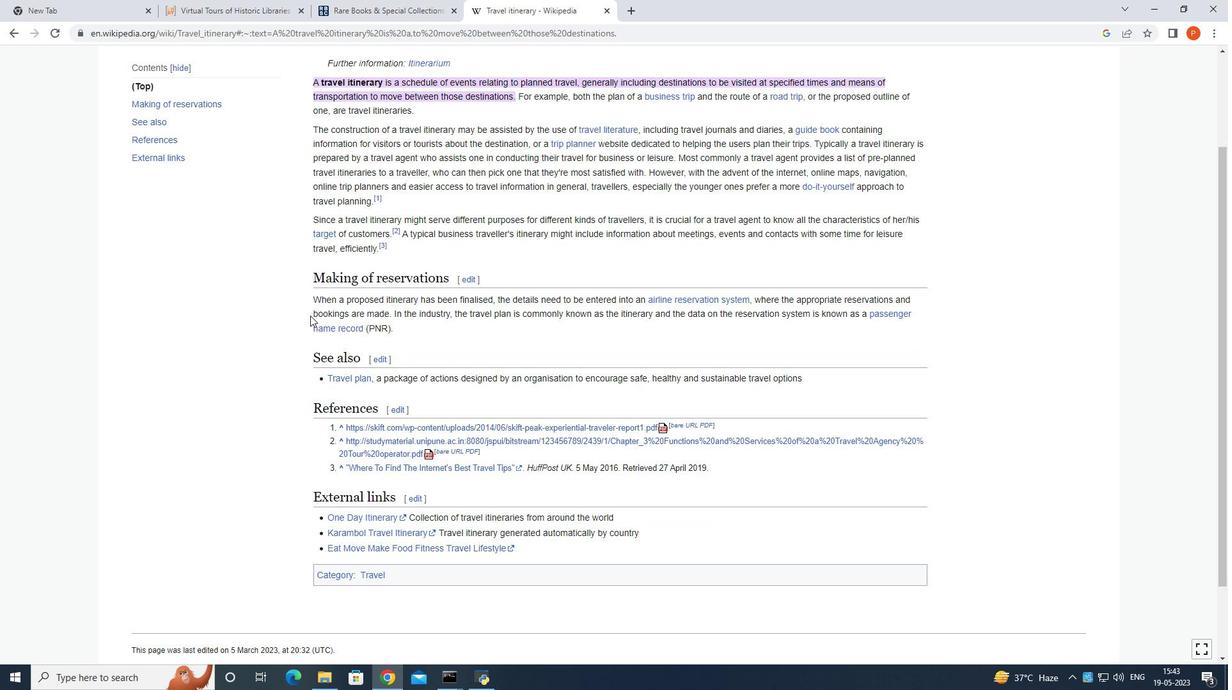 
Action: Mouse scrolled (310, 315) with delta (0, 0)
Screenshot: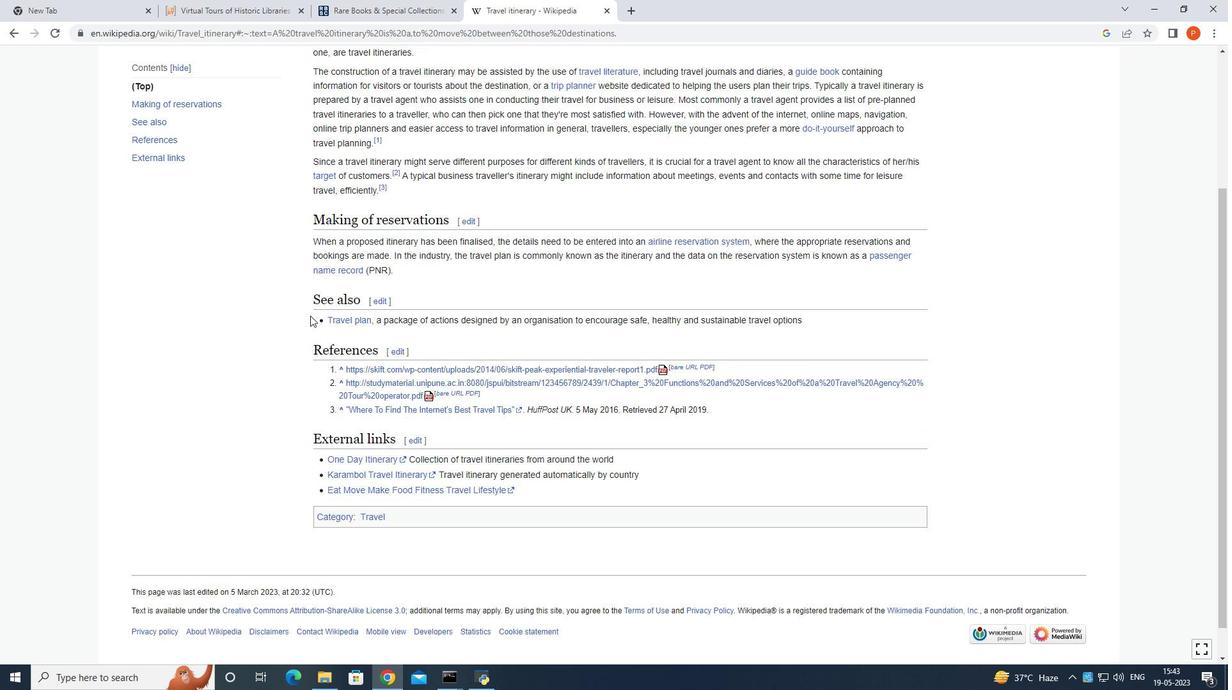 
Action: Mouse scrolled (310, 315) with delta (0, 0)
Screenshot: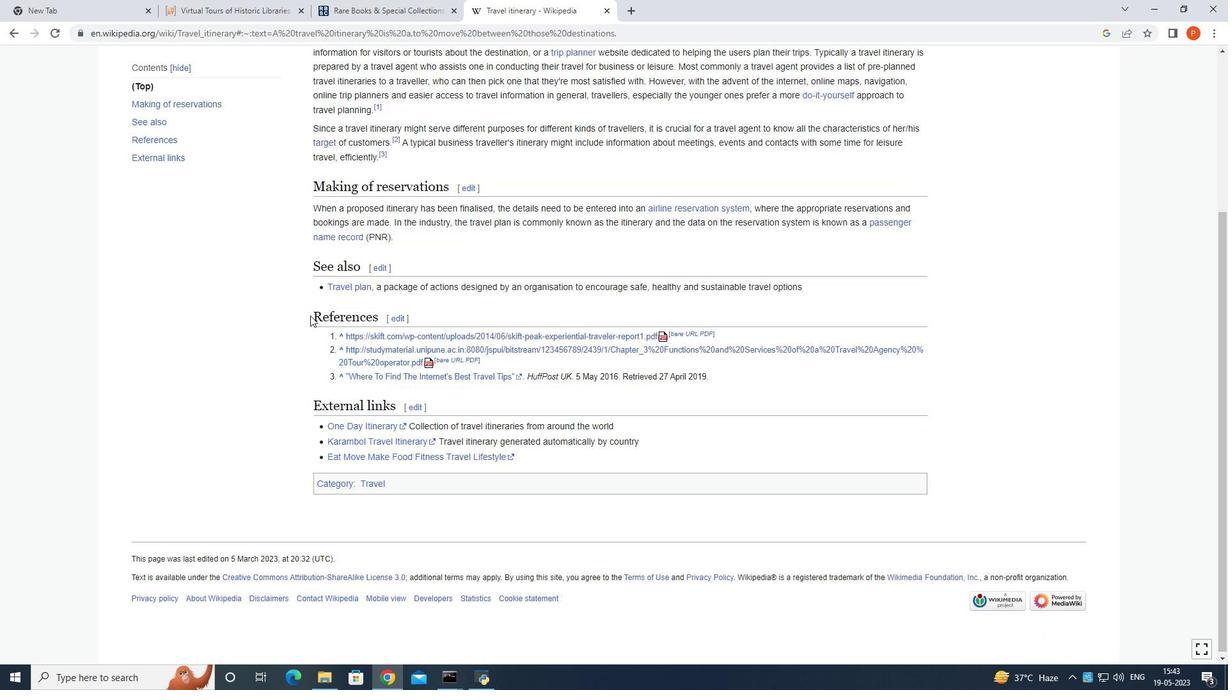 
Action: Mouse scrolled (310, 315) with delta (0, 0)
Screenshot: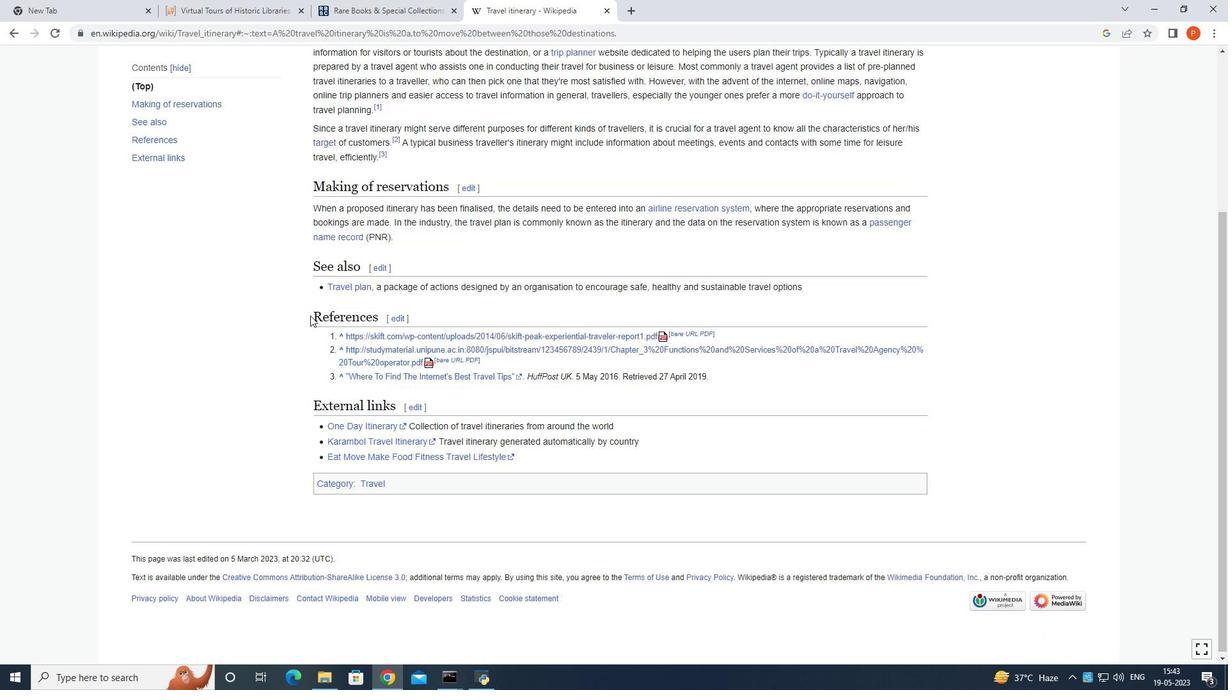 
Action: Mouse moved to (310, 316)
Screenshot: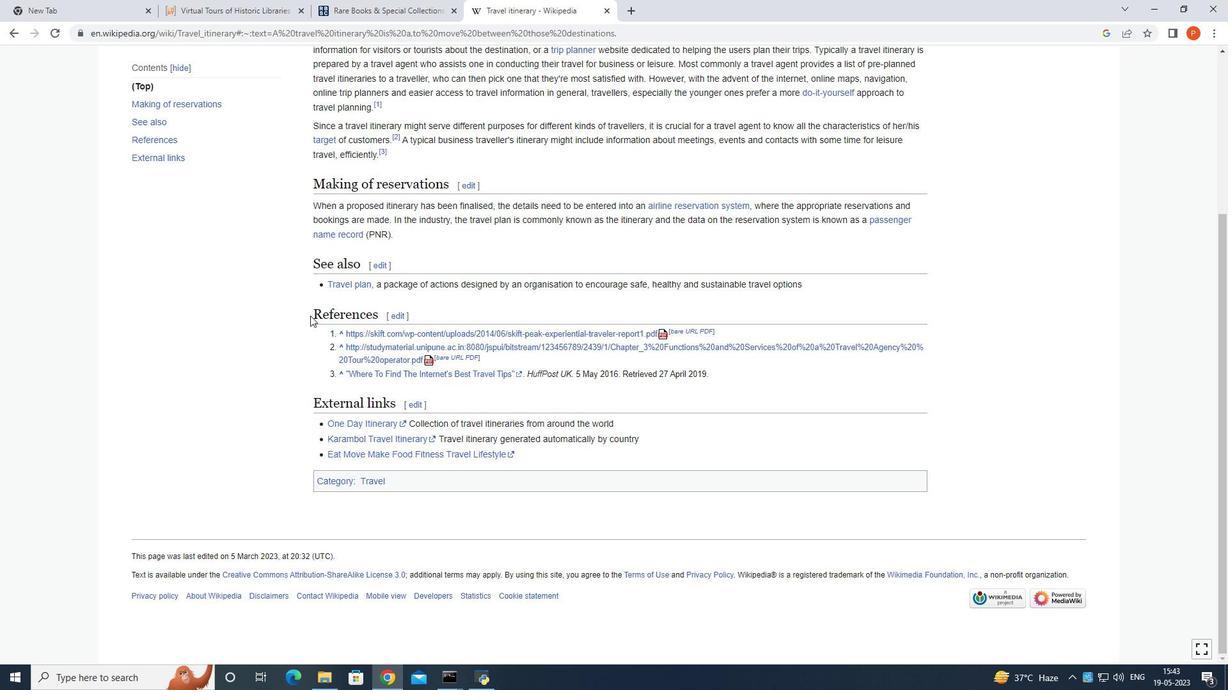 
Action: Mouse scrolled (310, 315) with delta (0, 0)
Screenshot: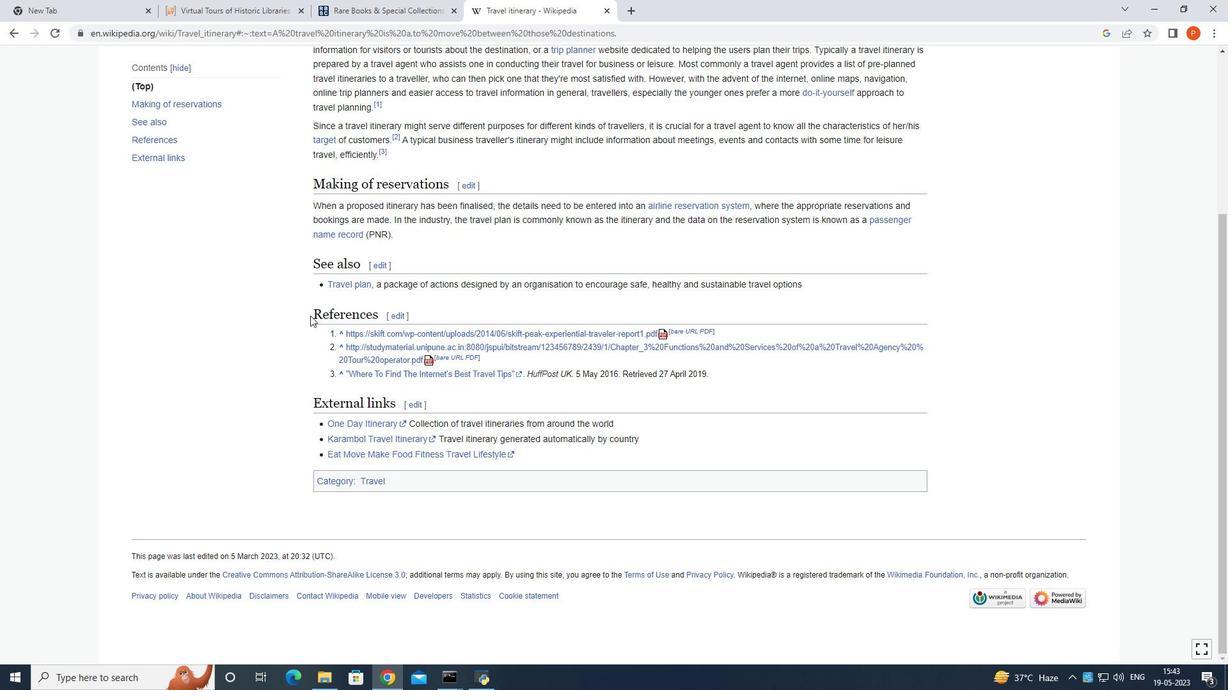 
Action: Mouse scrolled (310, 315) with delta (0, 0)
Screenshot: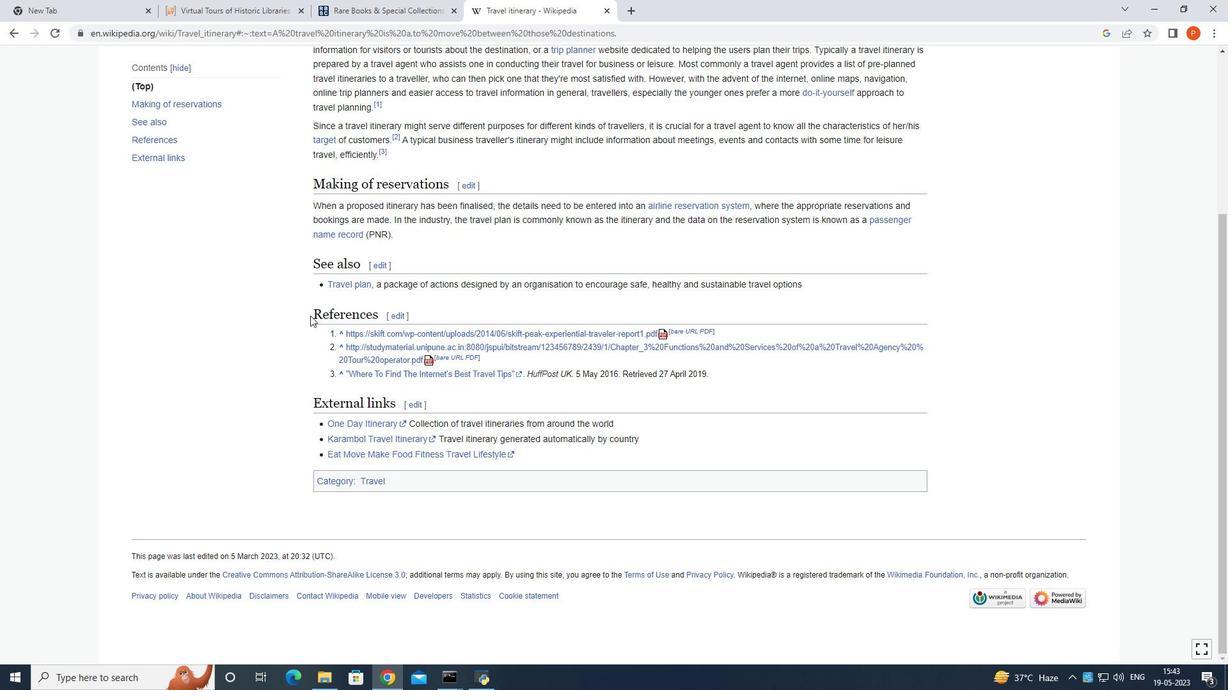 
Action: Mouse scrolled (310, 315) with delta (0, 0)
Screenshot: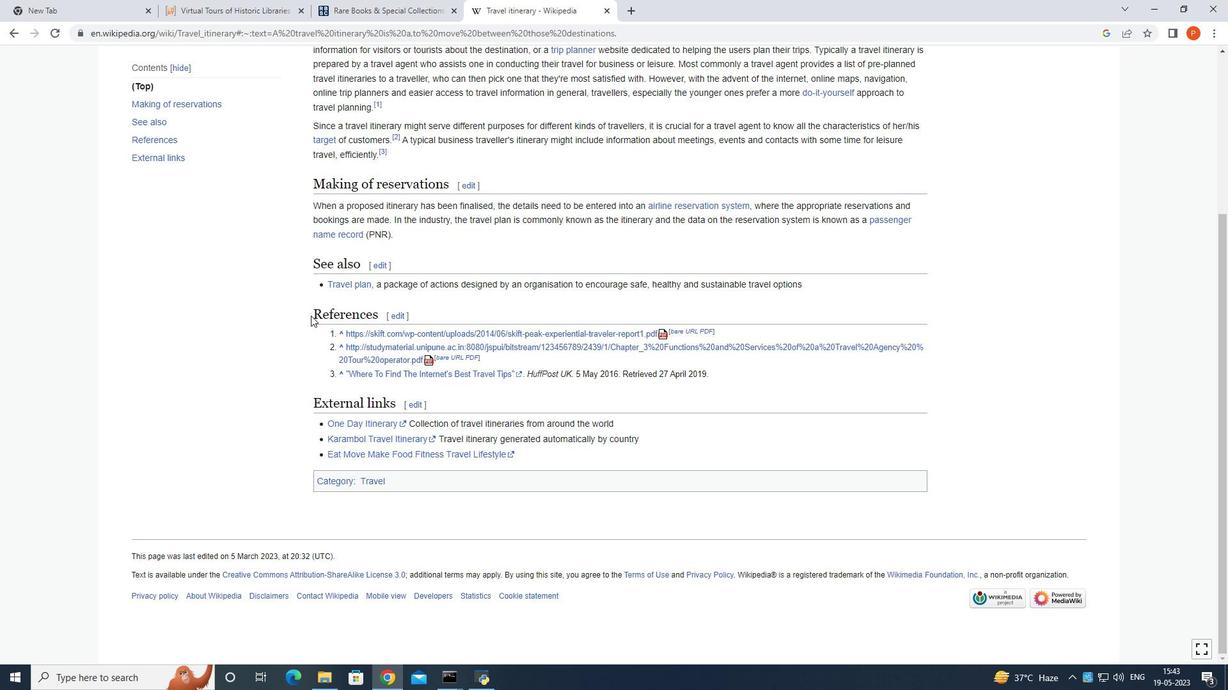 
Action: Mouse scrolled (310, 315) with delta (0, 0)
Screenshot: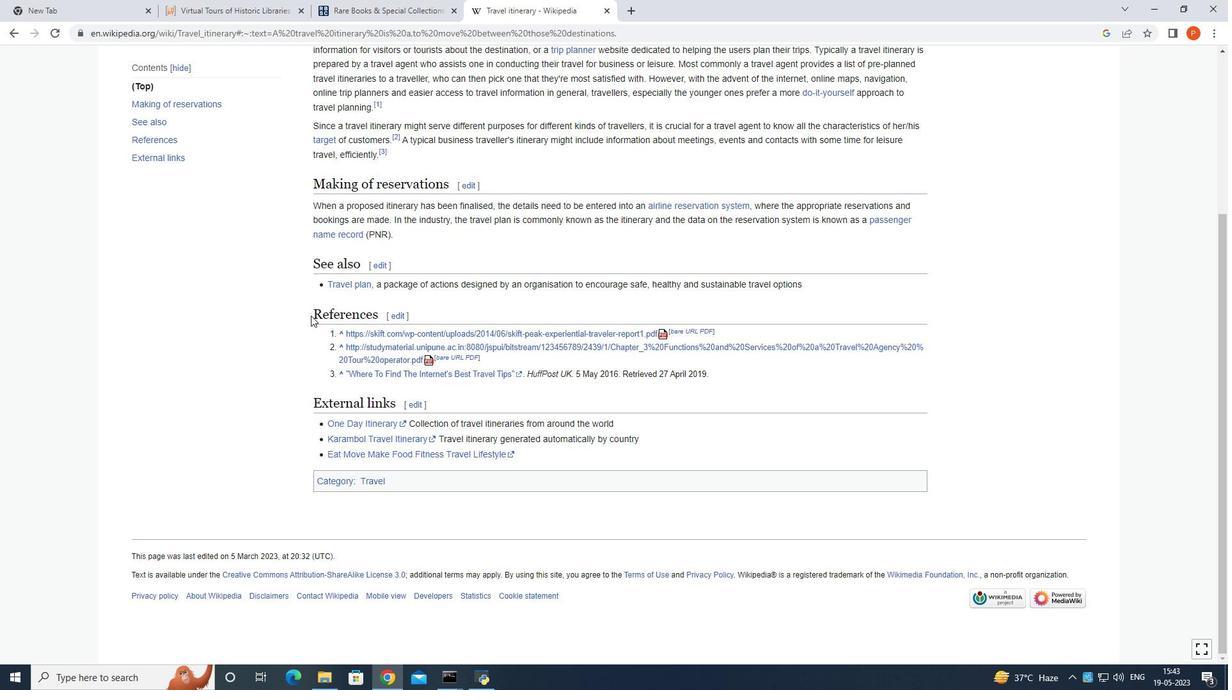 
Action: Mouse scrolled (310, 316) with delta (0, 0)
Screenshot: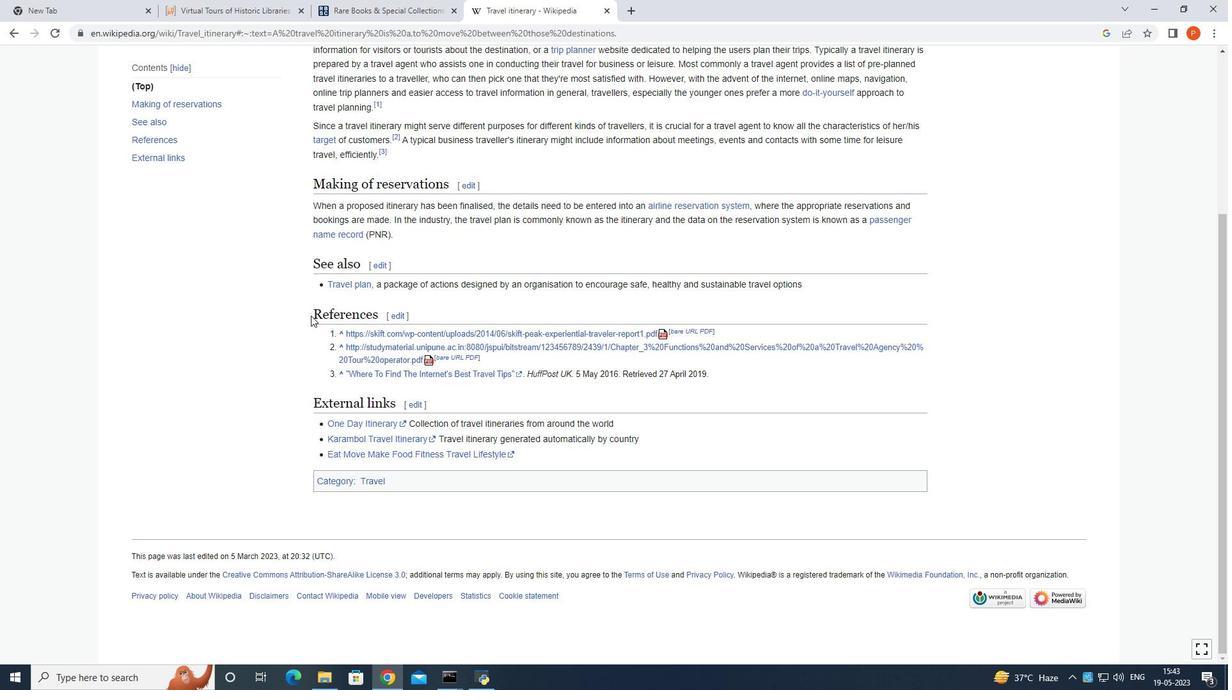
Action: Mouse scrolled (310, 316) with delta (0, 0)
Screenshot: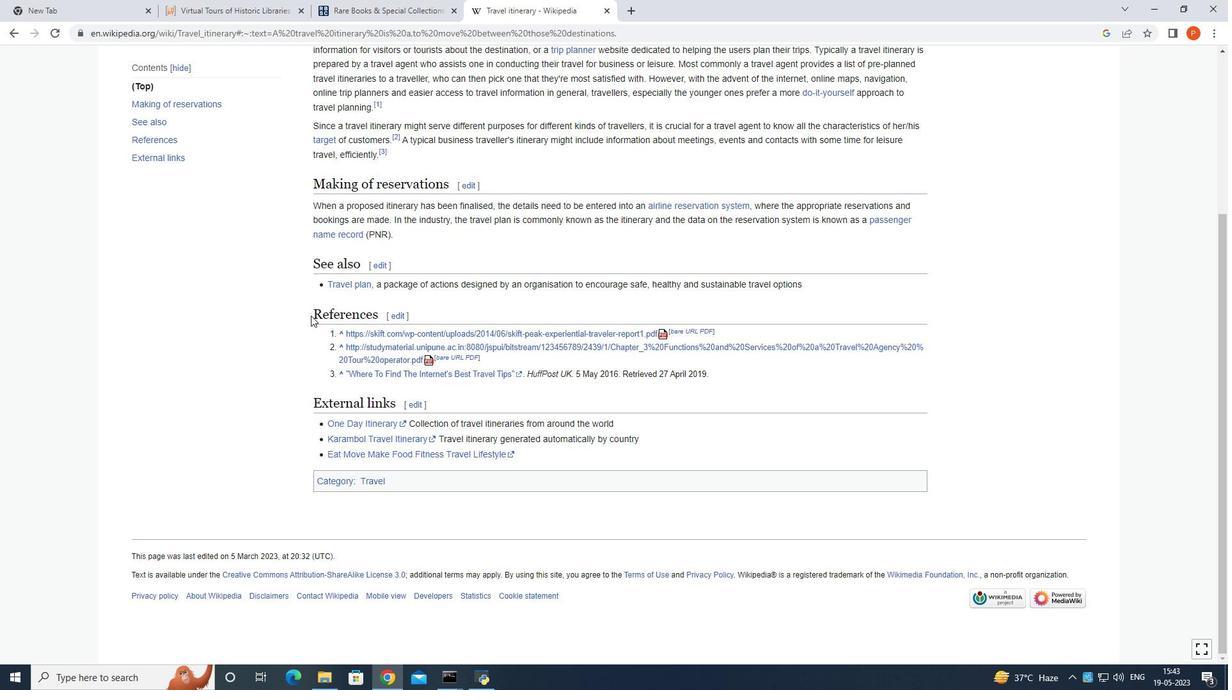 
Action: Mouse moved to (310, 316)
Screenshot: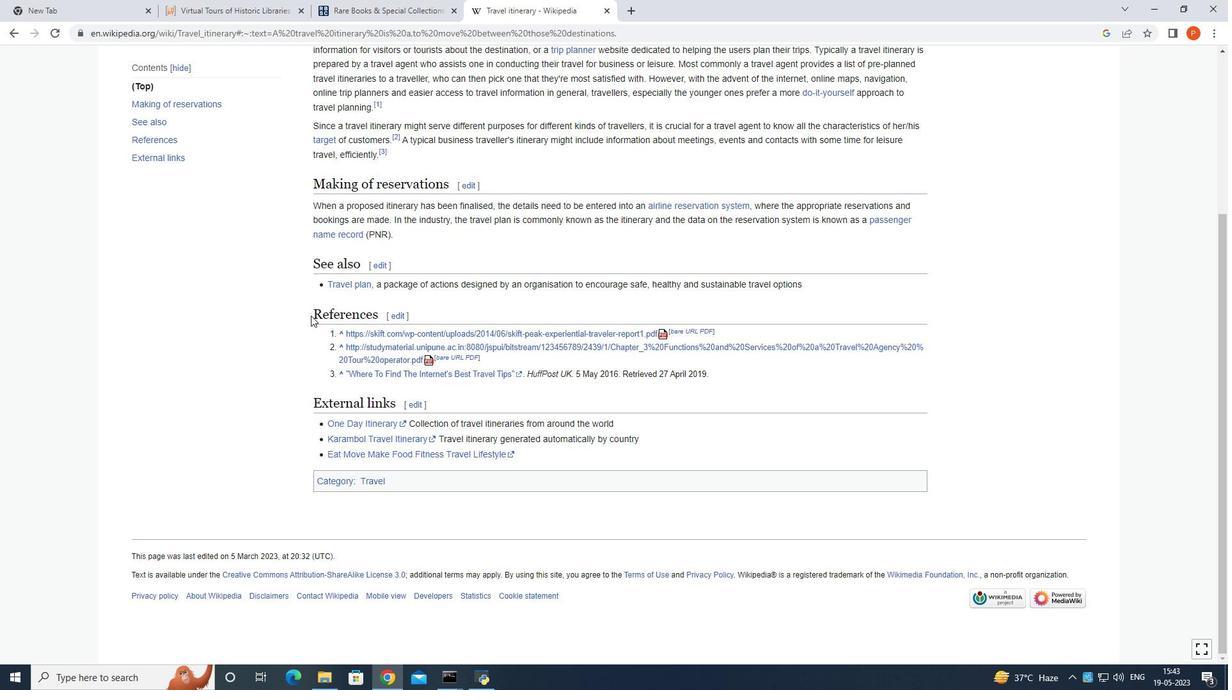 
Action: Mouse scrolled (310, 316) with delta (0, 0)
Screenshot: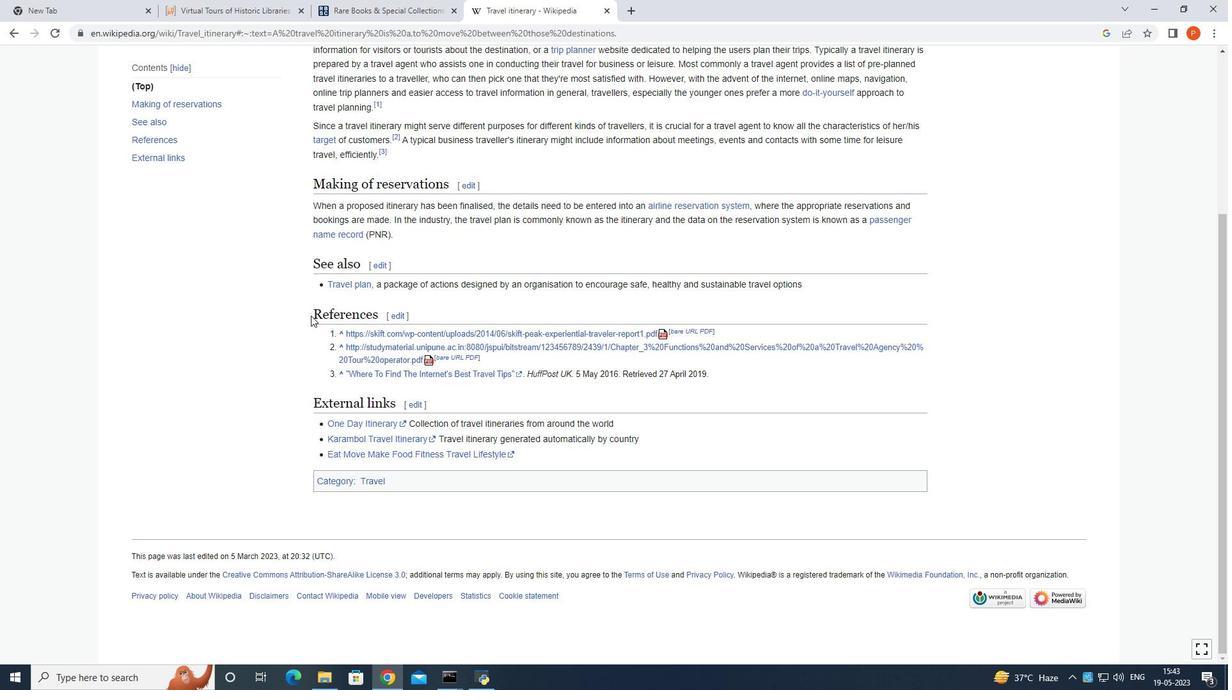 
Action: Mouse scrolled (310, 316) with delta (0, 0)
Screenshot: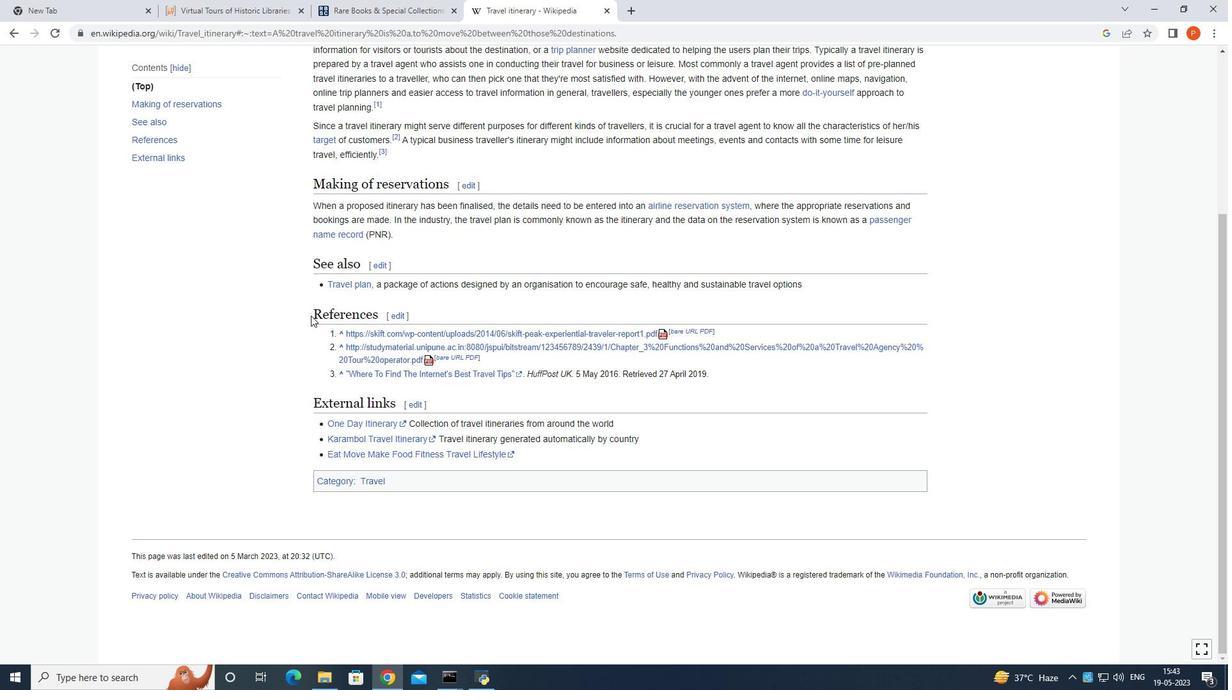 
Action: Mouse scrolled (310, 316) with delta (0, 0)
